 Task: Design a Vector Pattern for a Sci-Fi Comic Book Cover.
Action: Mouse moved to (123, 103)
Screenshot: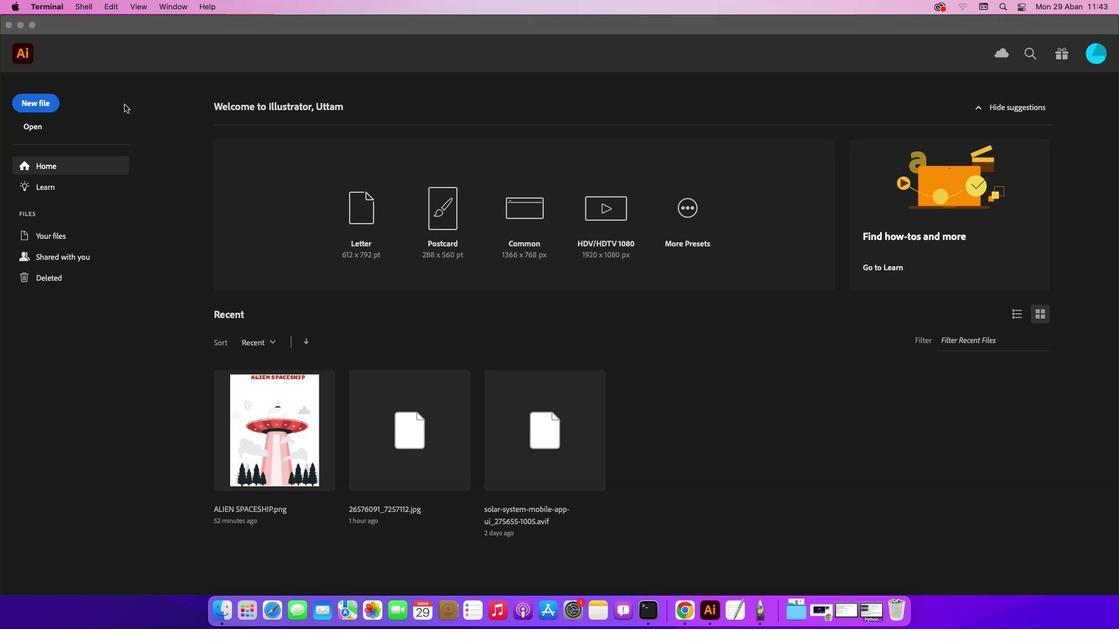 
Action: Mouse pressed left at (123, 103)
Screenshot: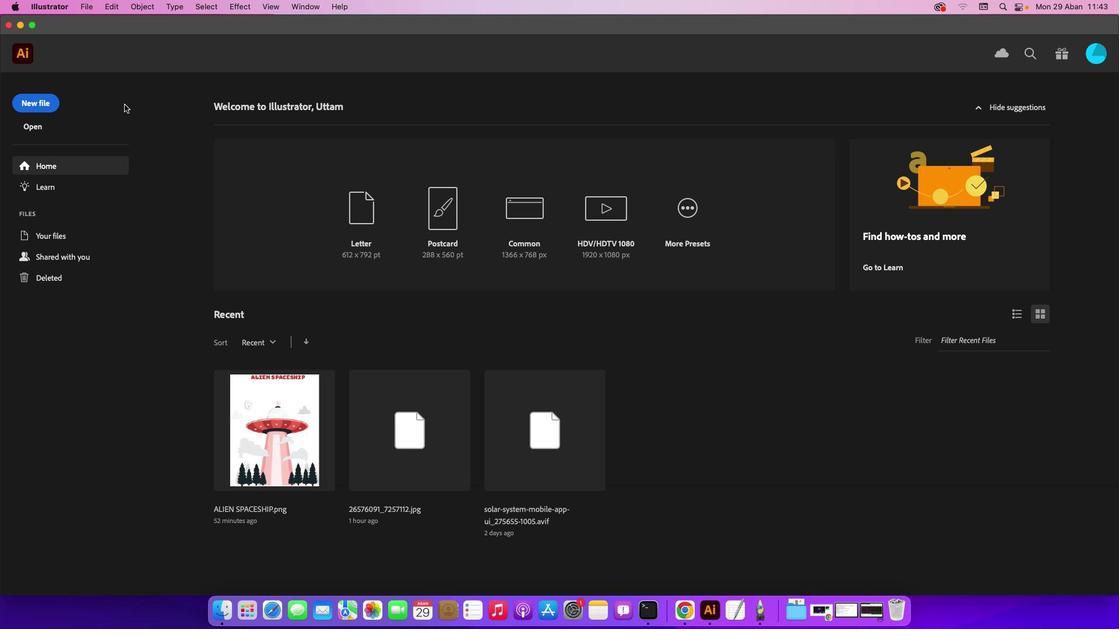 
Action: Mouse moved to (37, 107)
Screenshot: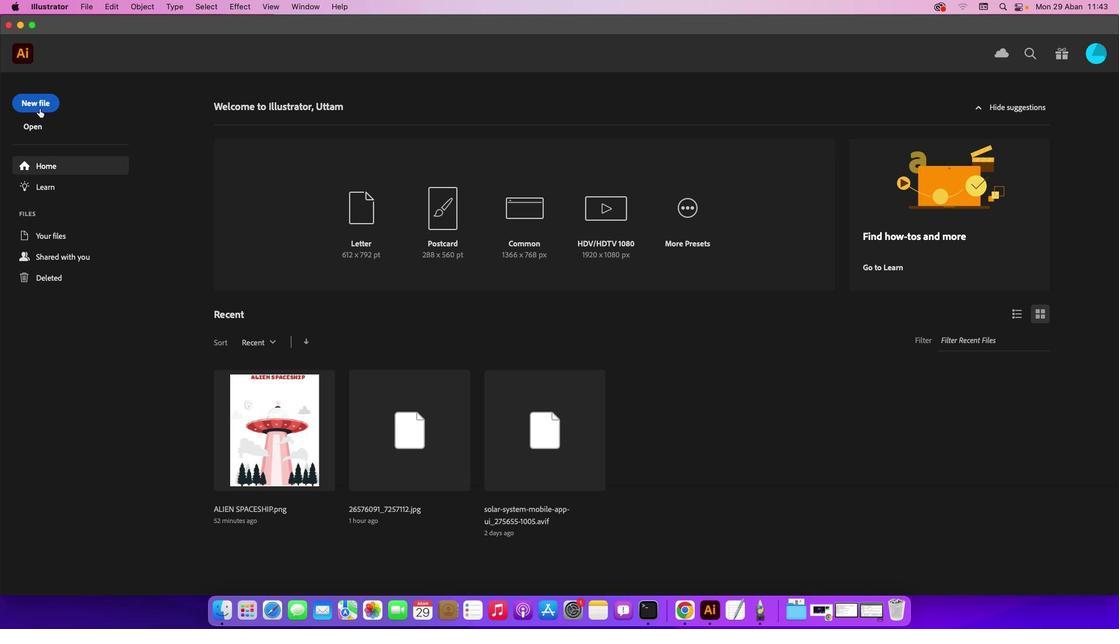 
Action: Mouse pressed left at (37, 107)
Screenshot: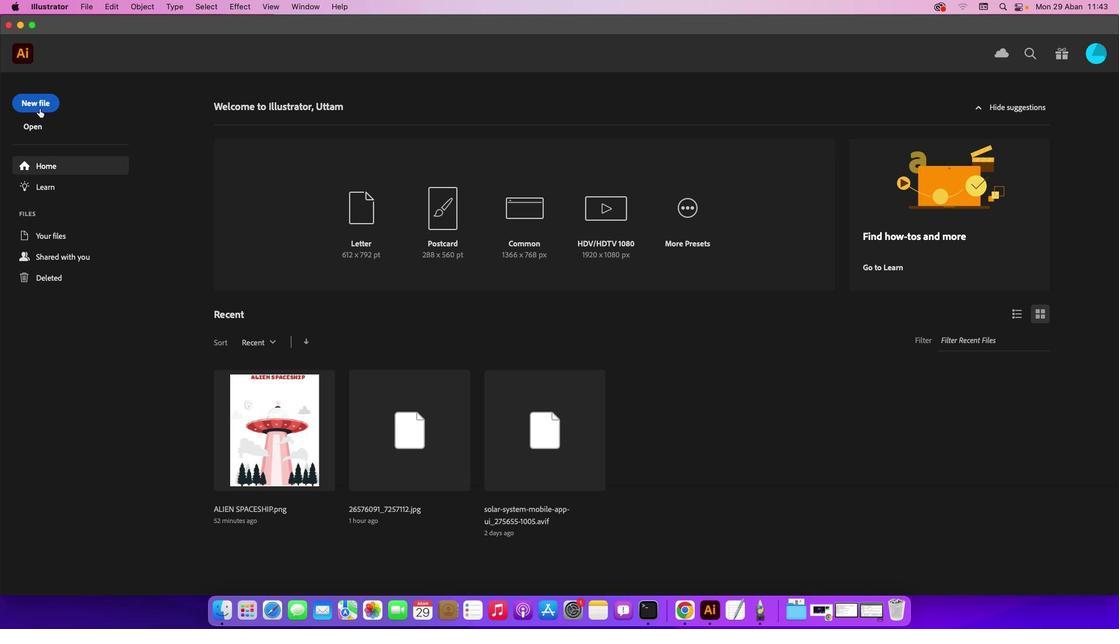 
Action: Mouse moved to (391, 113)
Screenshot: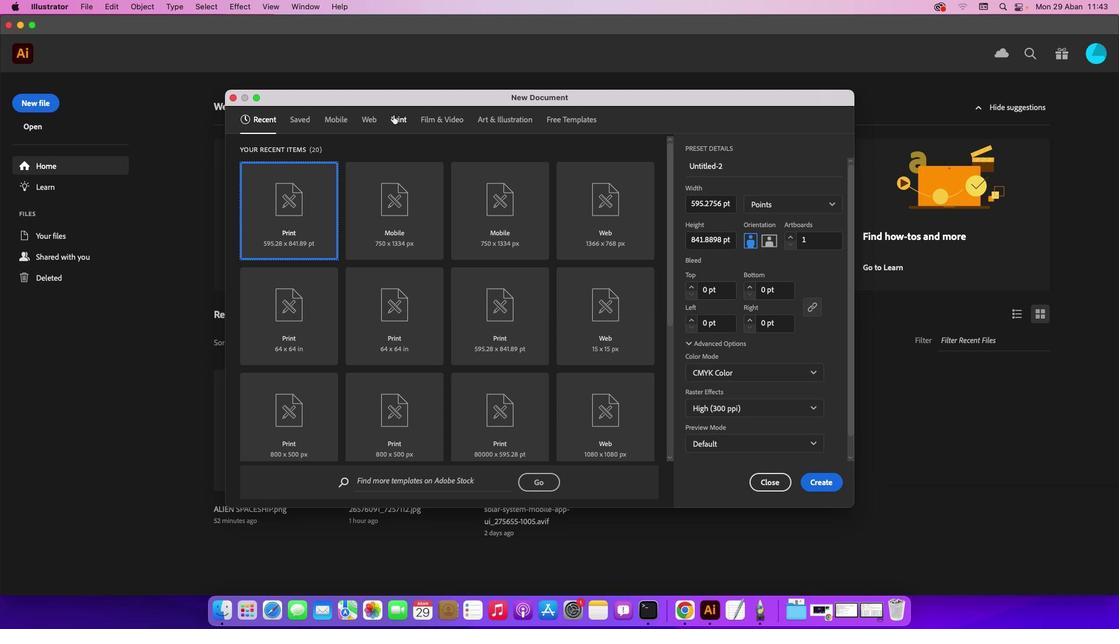 
Action: Mouse pressed left at (391, 113)
Screenshot: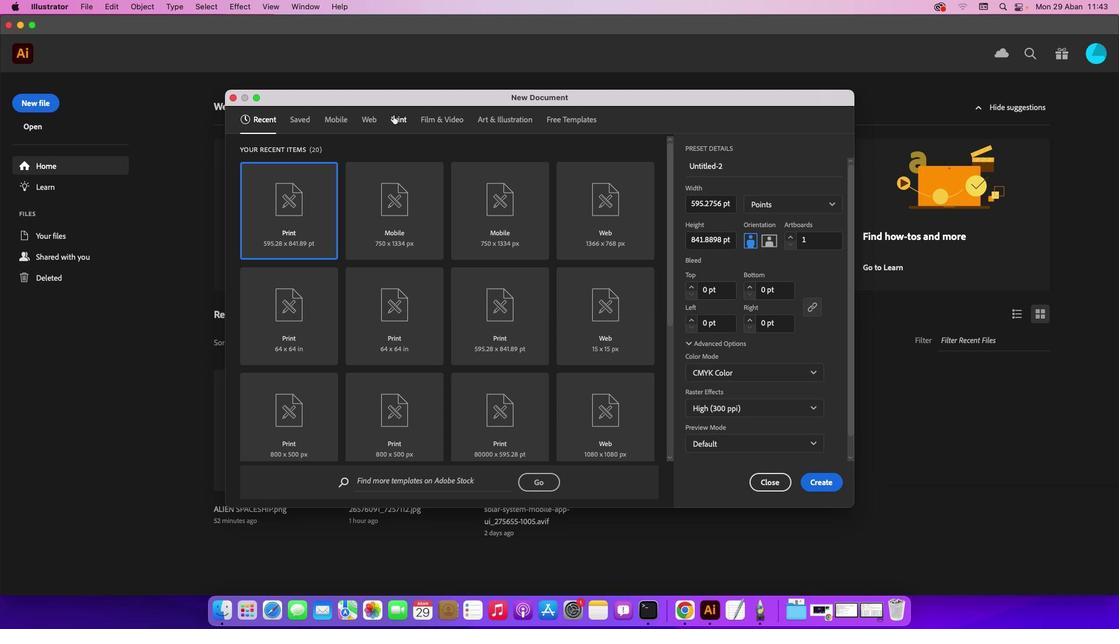 
Action: Mouse moved to (378, 236)
Screenshot: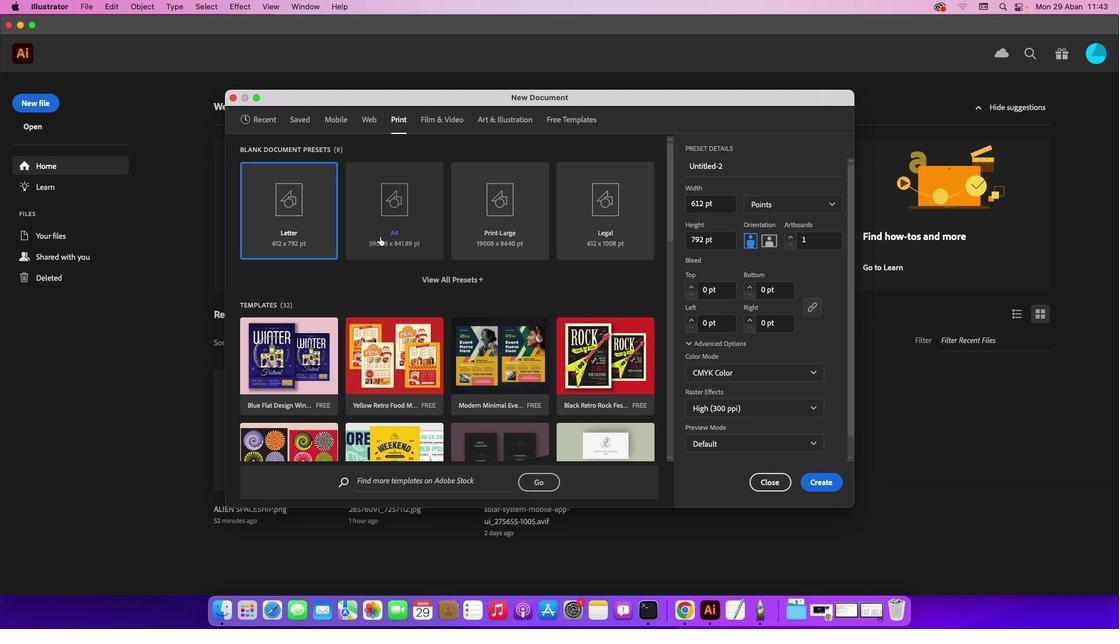 
Action: Mouse pressed left at (378, 236)
Screenshot: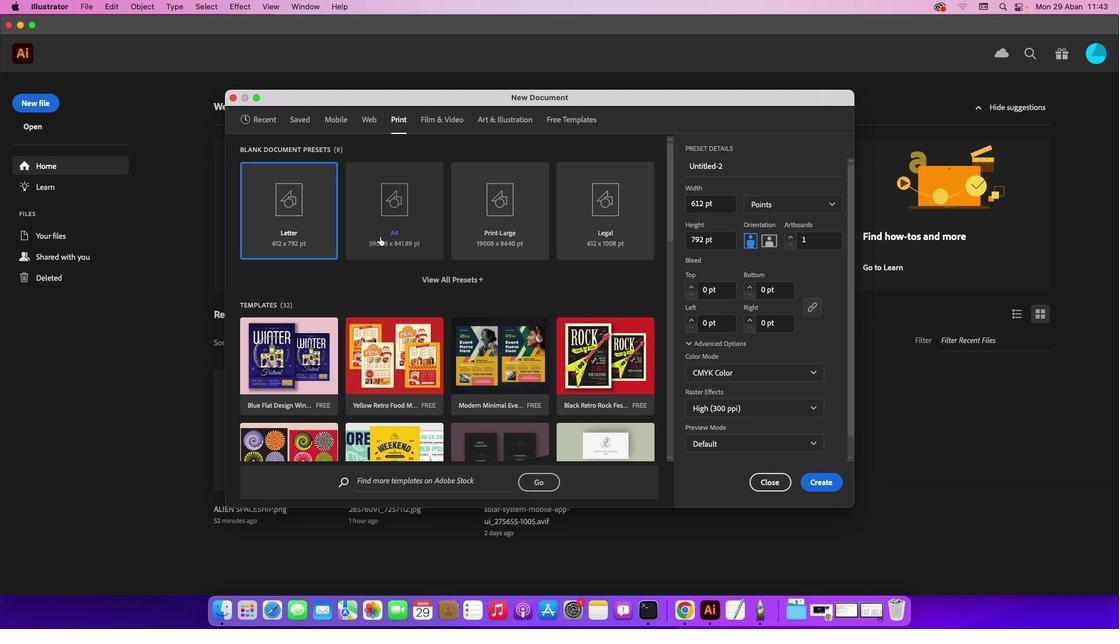 
Action: Mouse moved to (825, 474)
Screenshot: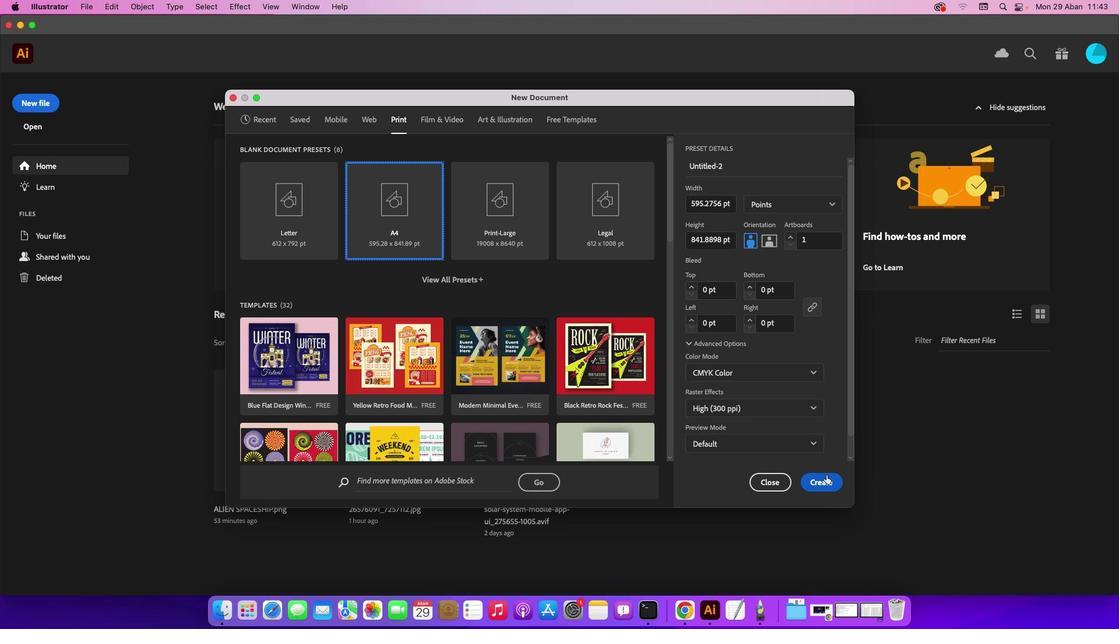 
Action: Mouse pressed left at (825, 474)
Screenshot: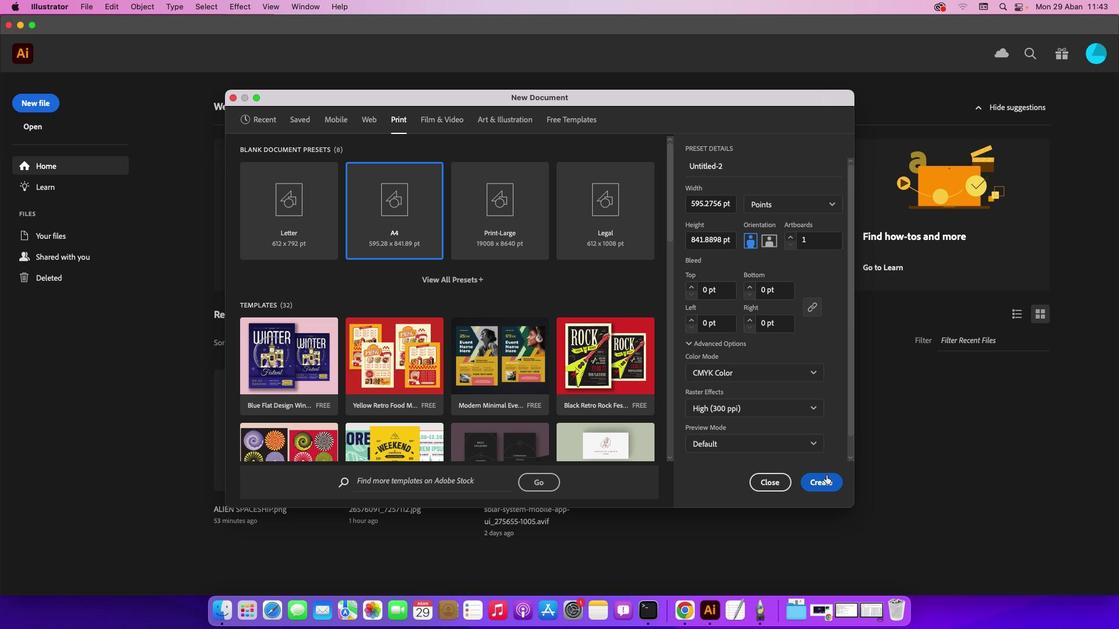 
Action: Mouse moved to (86, 12)
Screenshot: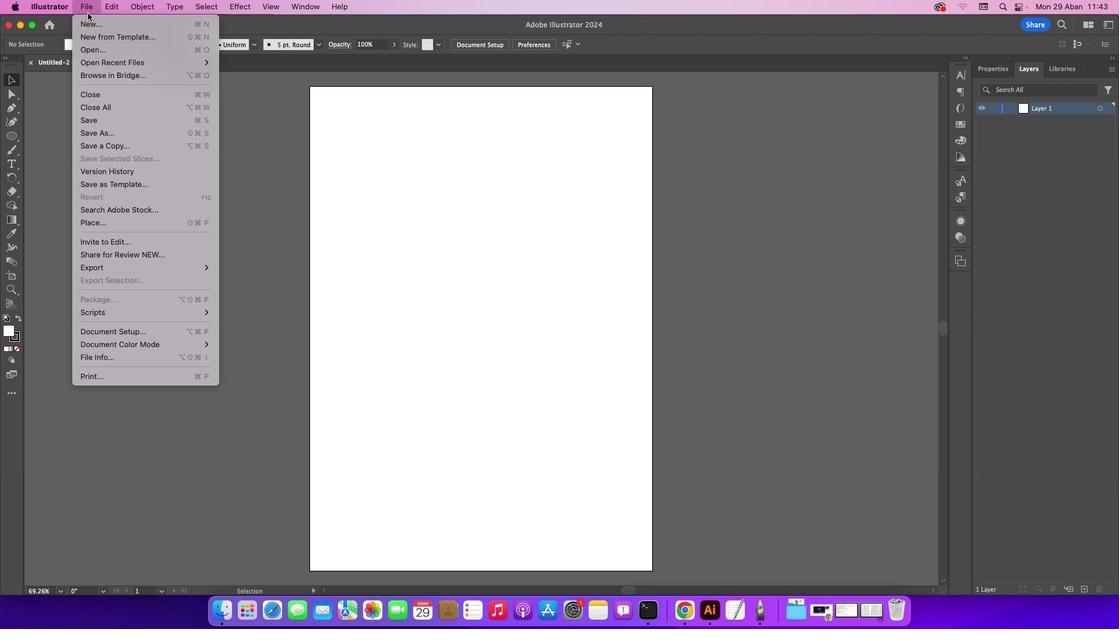
Action: Mouse pressed left at (86, 12)
Screenshot: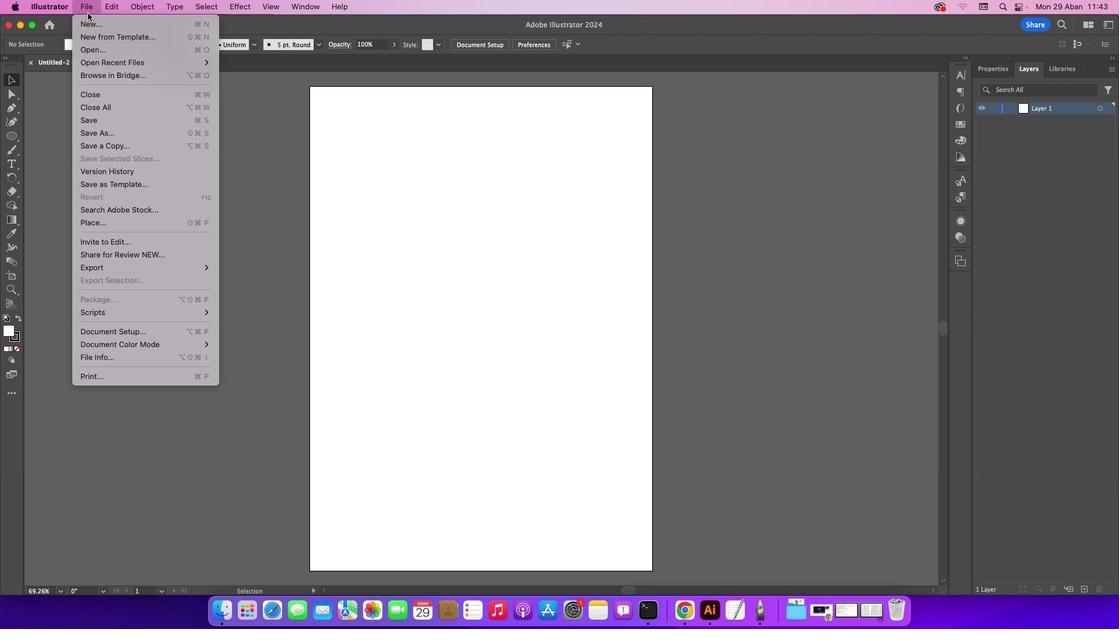 
Action: Mouse moved to (95, 53)
Screenshot: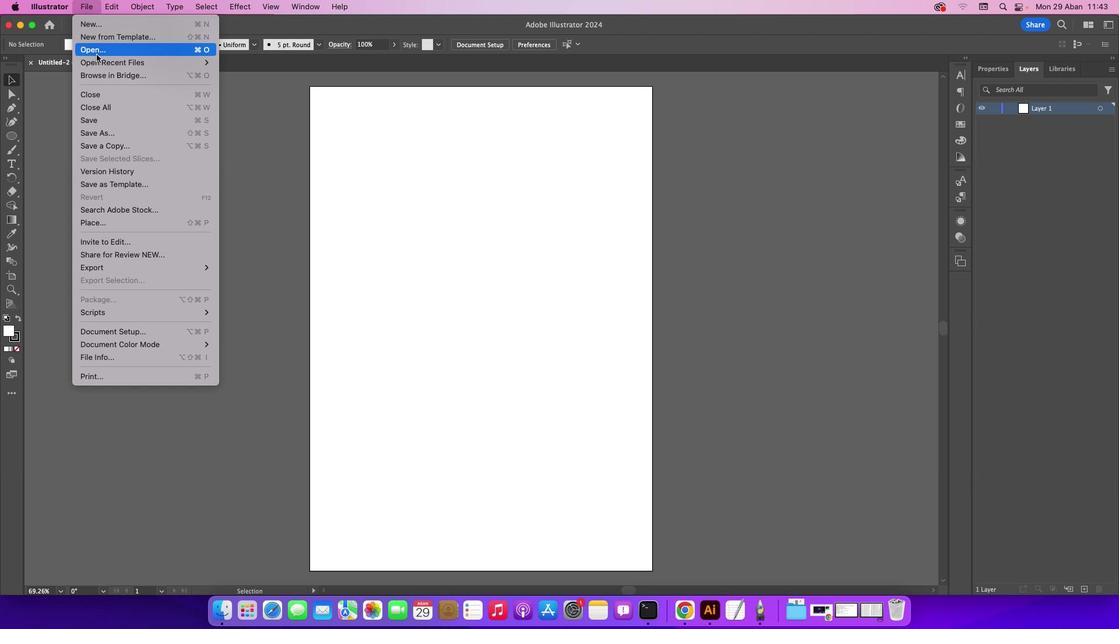 
Action: Mouse pressed left at (95, 53)
Screenshot: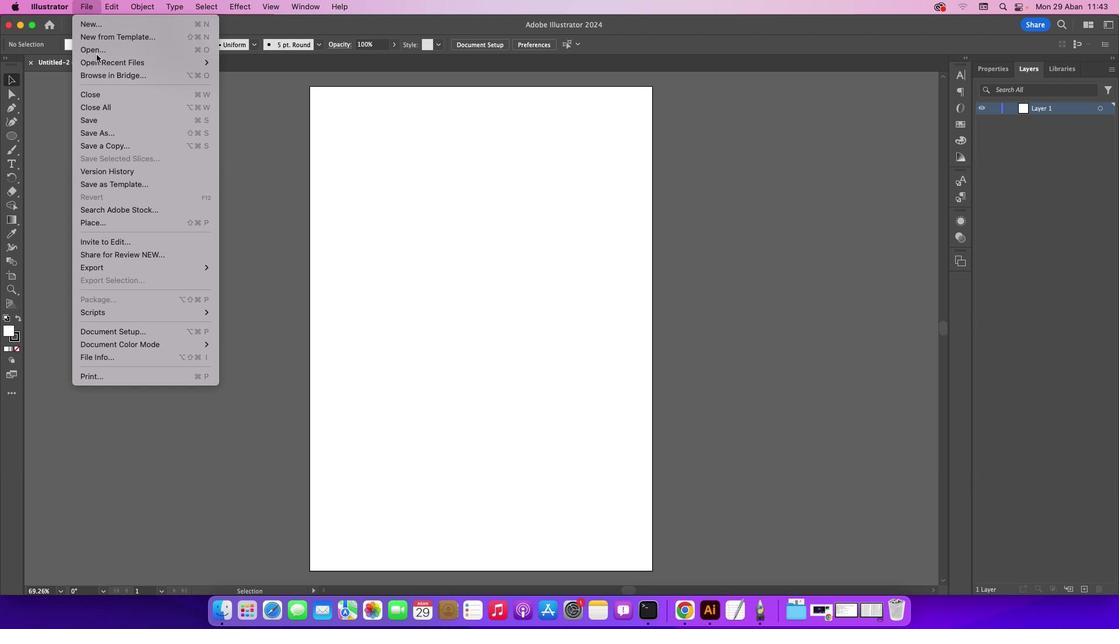 
Action: Mouse moved to (444, 159)
Screenshot: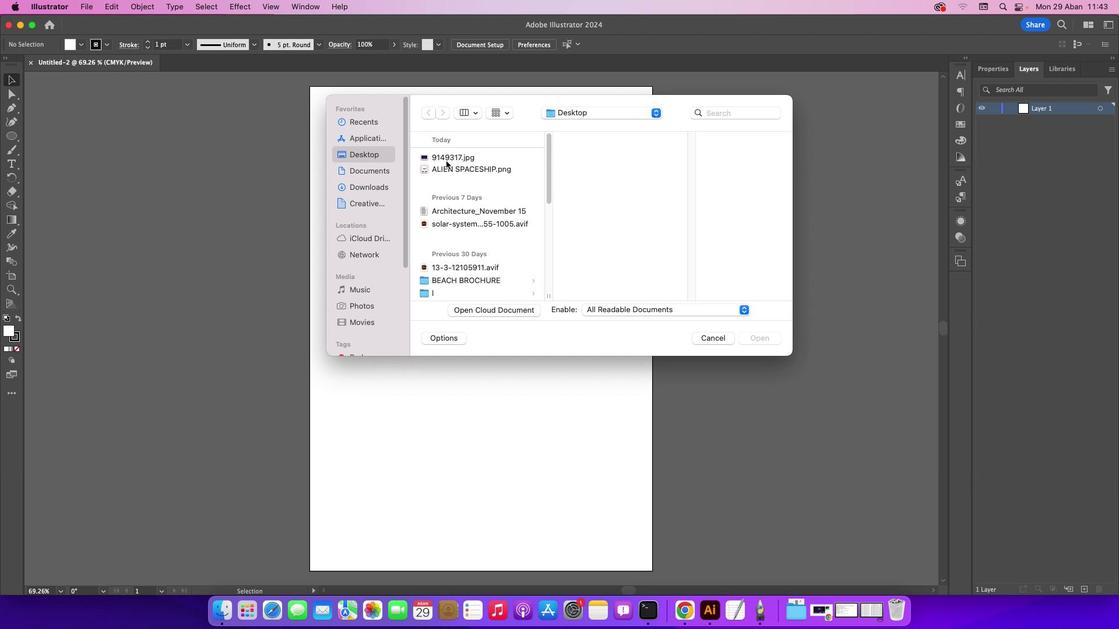 
Action: Mouse pressed left at (444, 159)
Screenshot: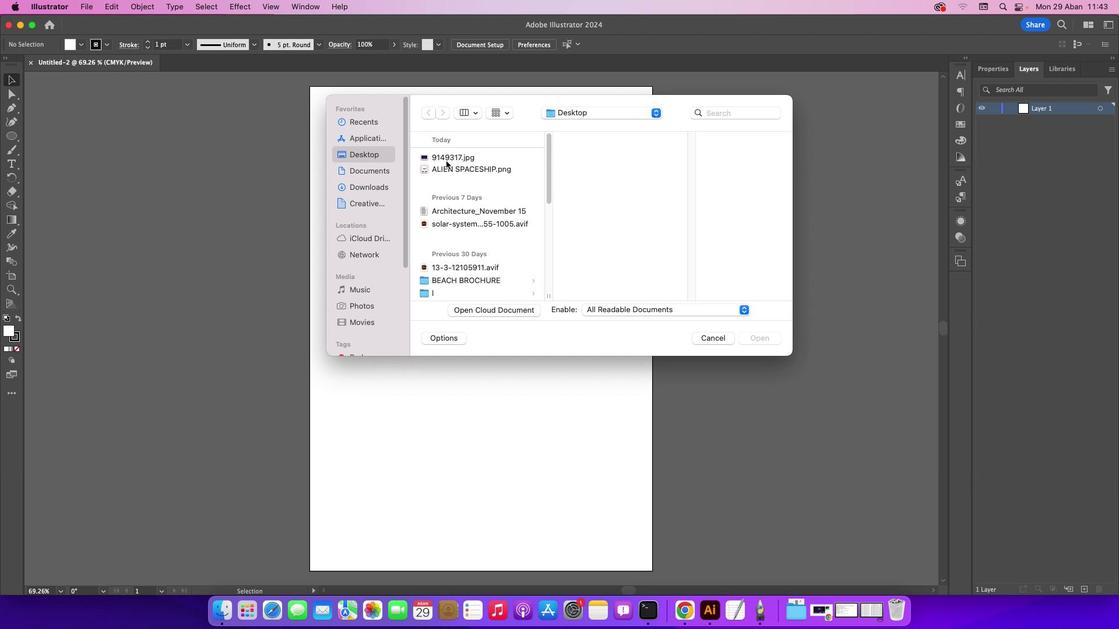 
Action: Mouse moved to (754, 340)
Screenshot: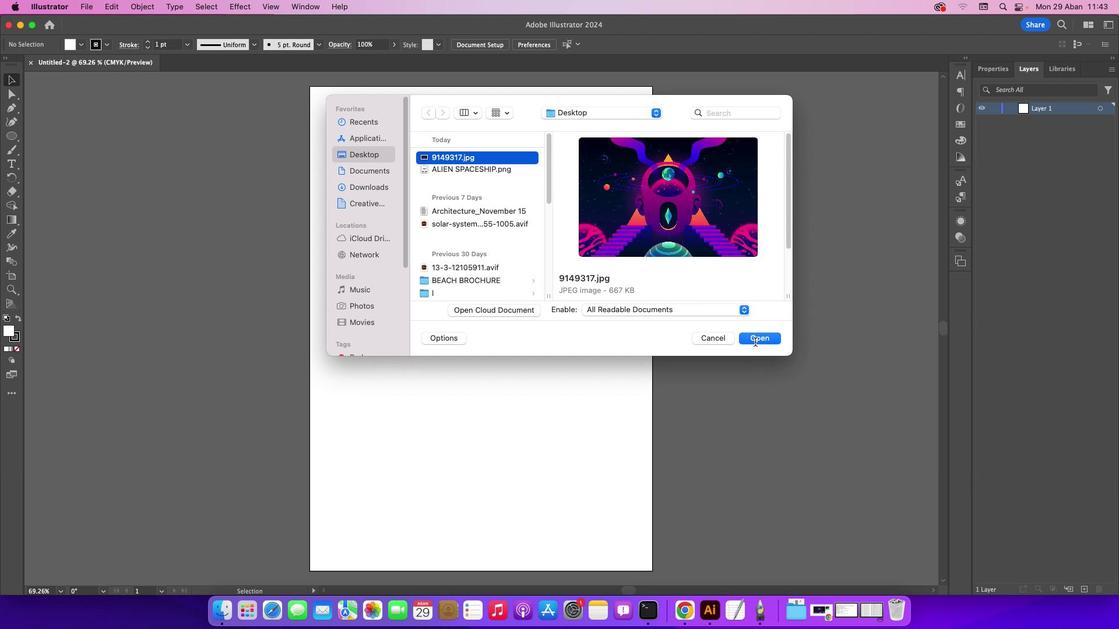 
Action: Mouse pressed left at (754, 340)
Screenshot: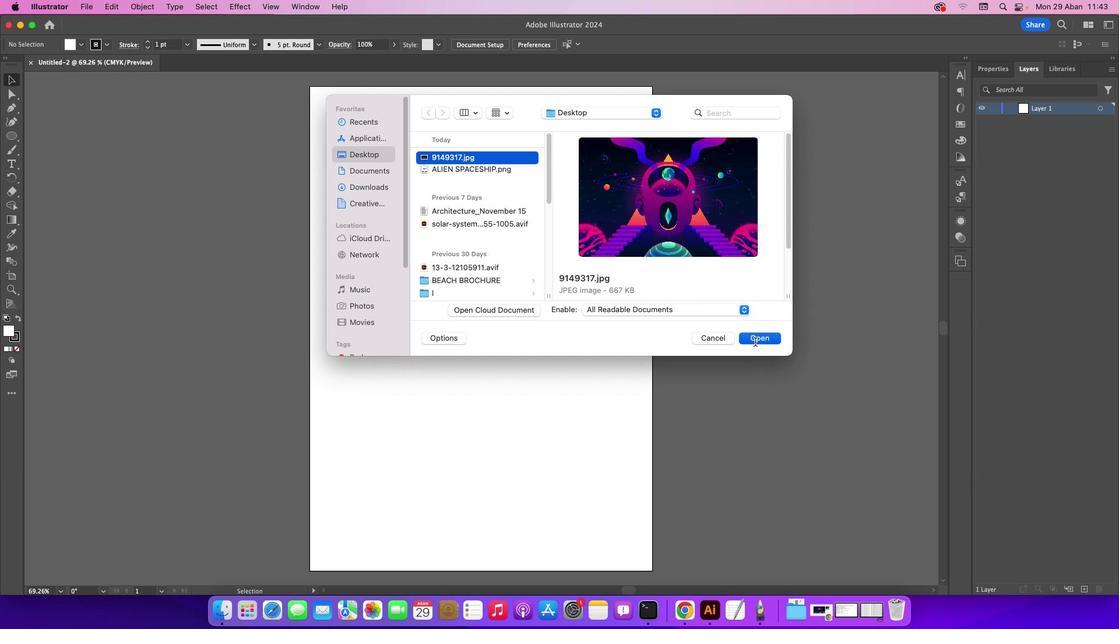 
Action: Mouse moved to (681, 307)
Screenshot: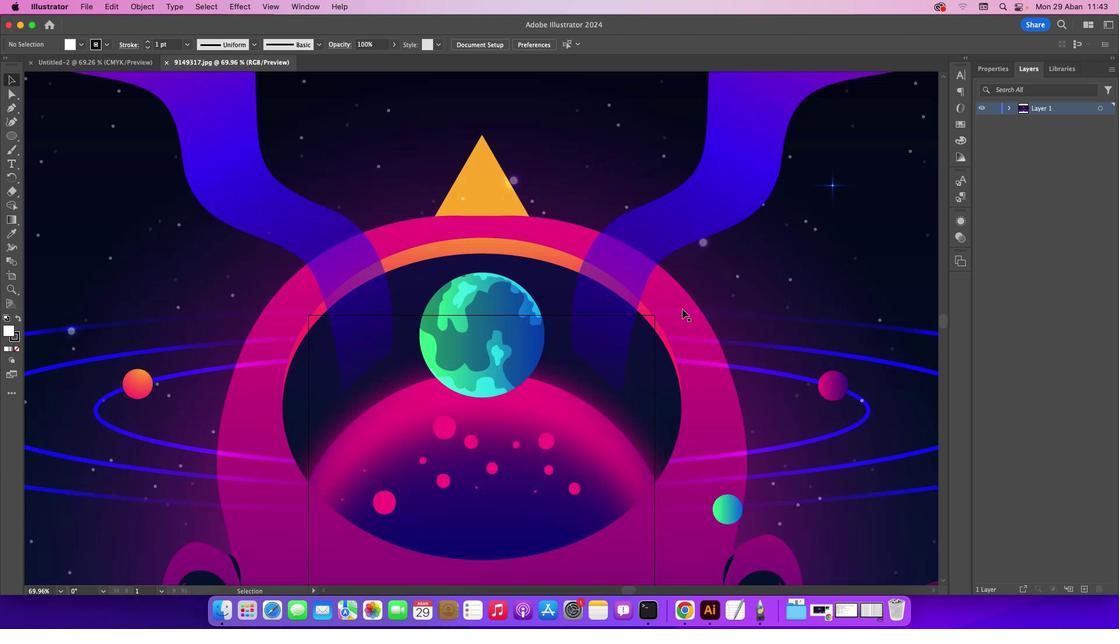 
Action: Mouse scrolled (681, 307) with delta (0, 0)
Screenshot: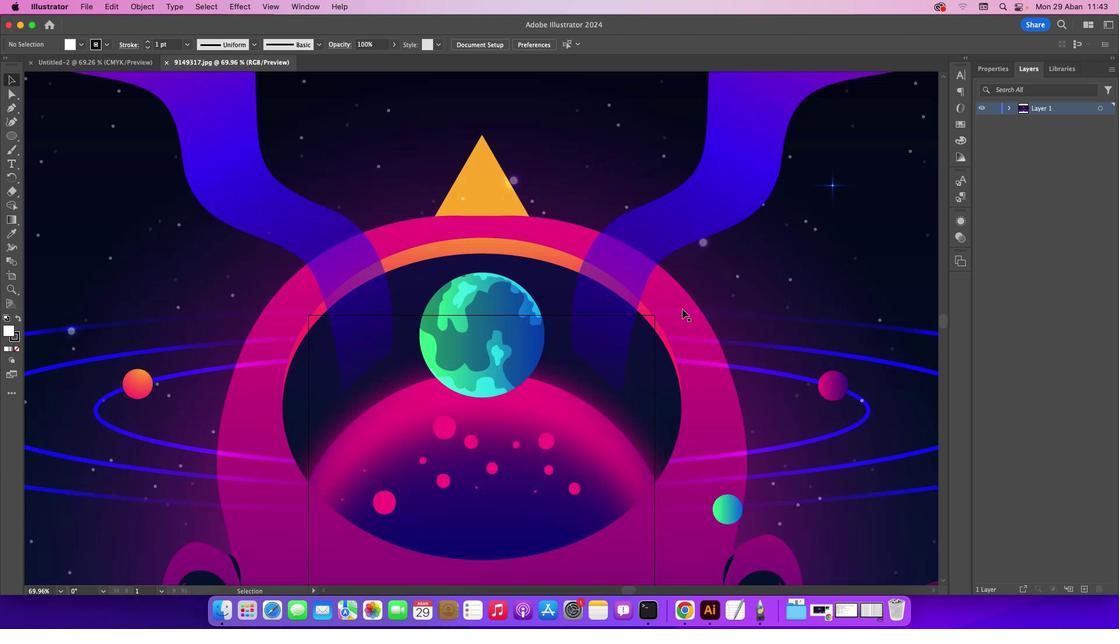 
Action: Mouse moved to (681, 307)
Screenshot: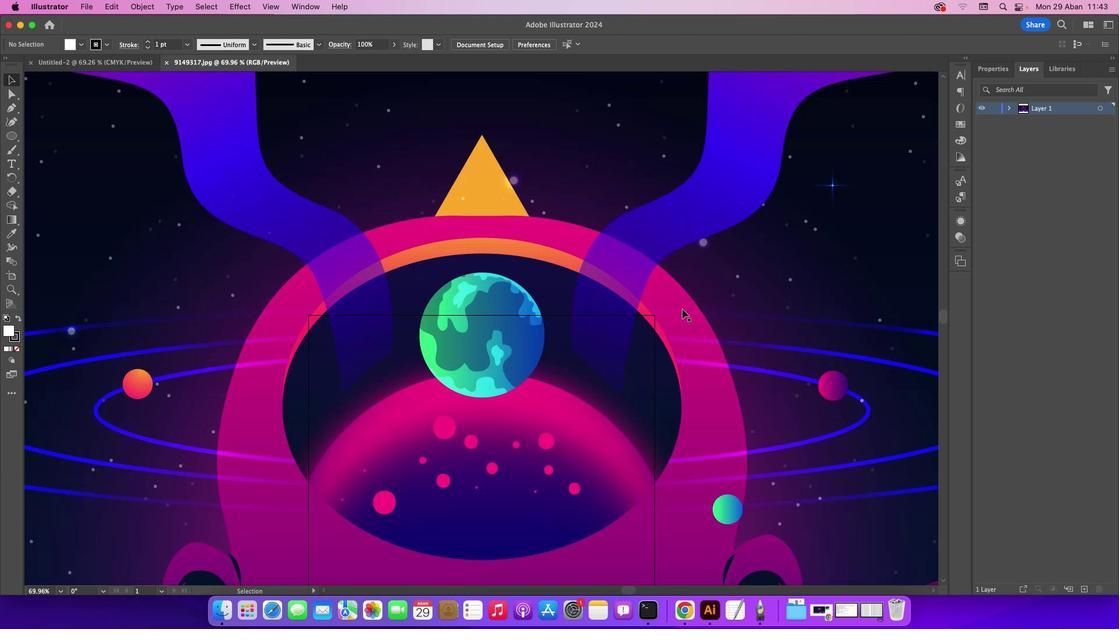 
Action: Mouse scrolled (681, 307) with delta (0, 0)
Screenshot: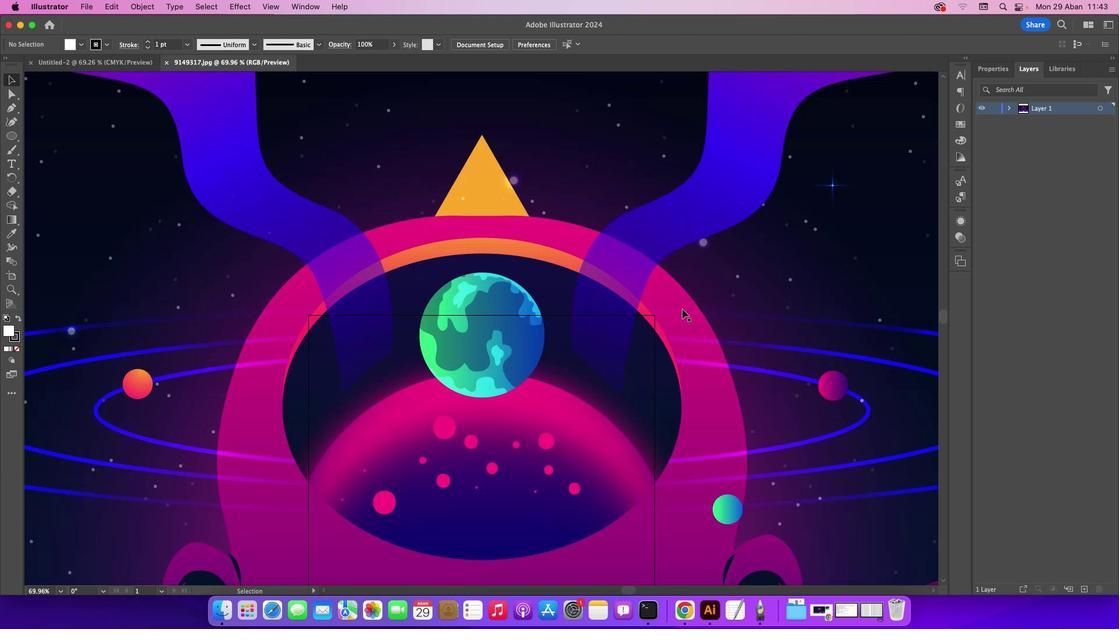 
Action: Mouse scrolled (681, 307) with delta (0, 0)
Screenshot: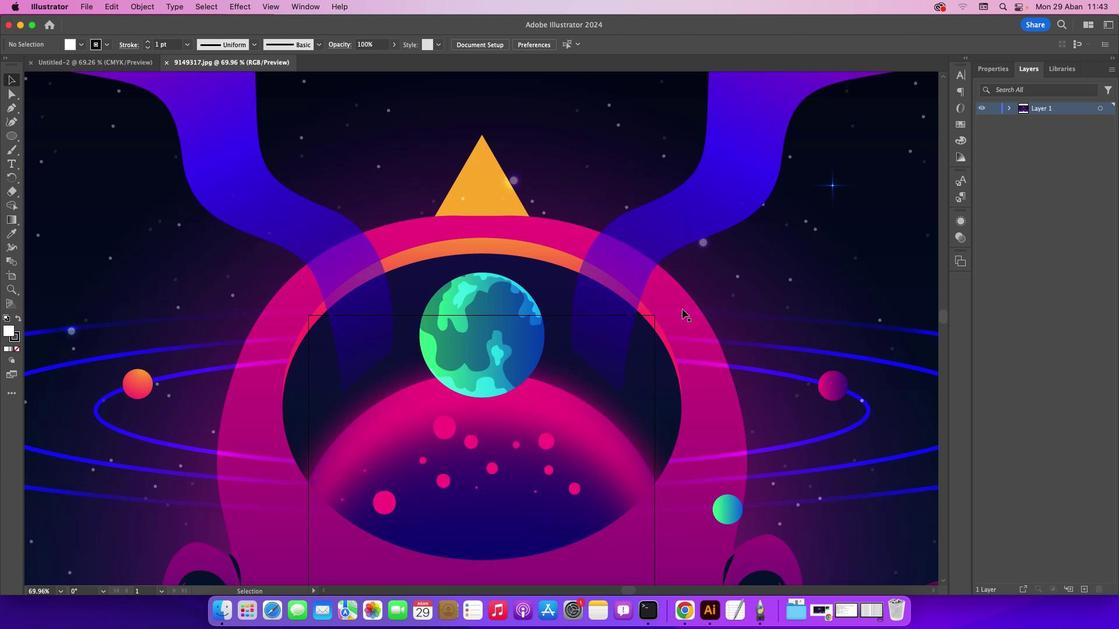 
Action: Mouse scrolled (681, 307) with delta (0, 1)
Screenshot: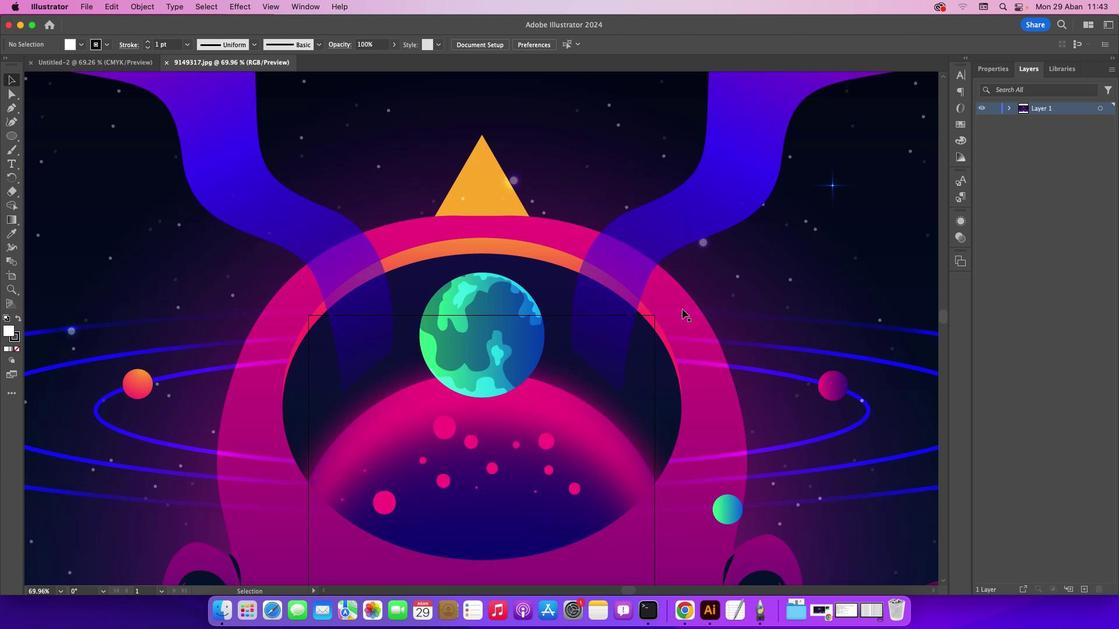 
Action: Mouse scrolled (681, 307) with delta (0, 2)
Screenshot: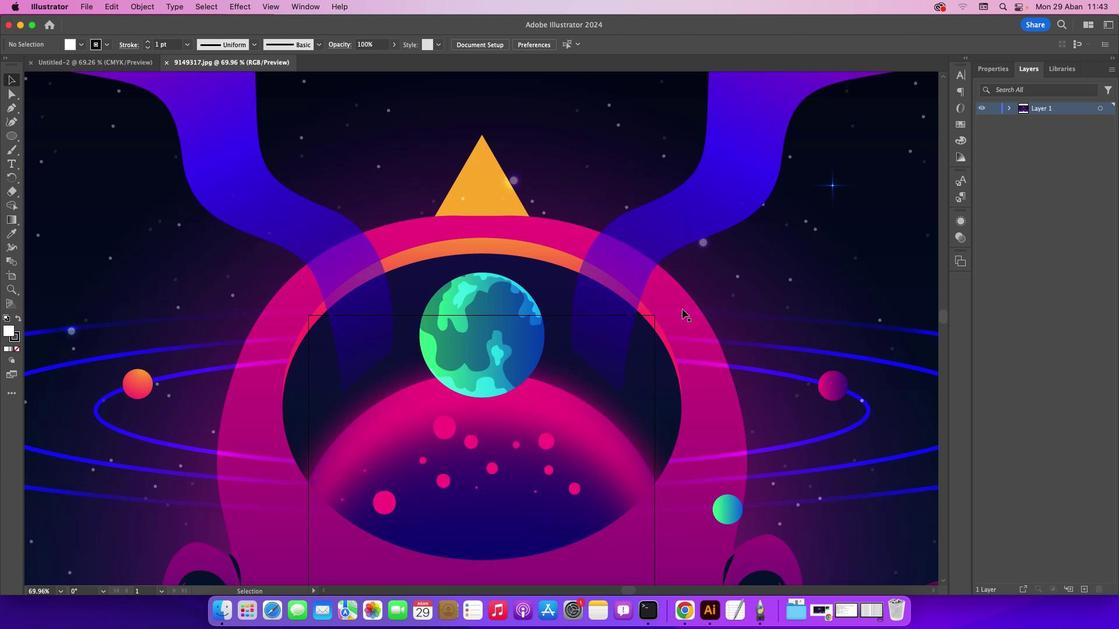 
Action: Mouse scrolled (681, 307) with delta (0, 0)
Screenshot: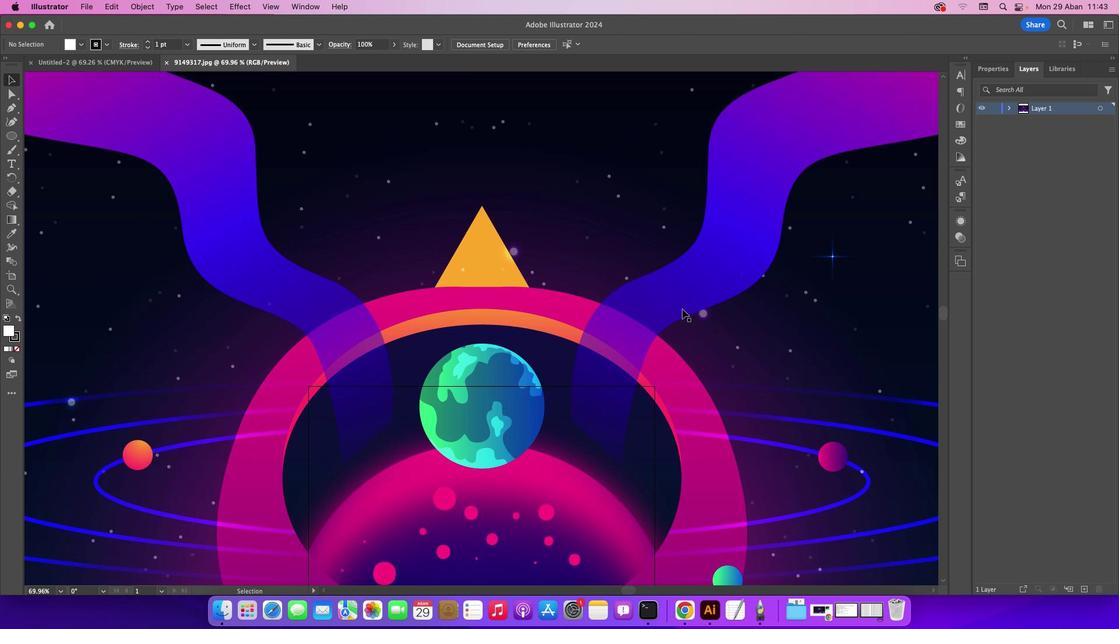 
Action: Mouse scrolled (681, 307) with delta (0, 0)
Screenshot: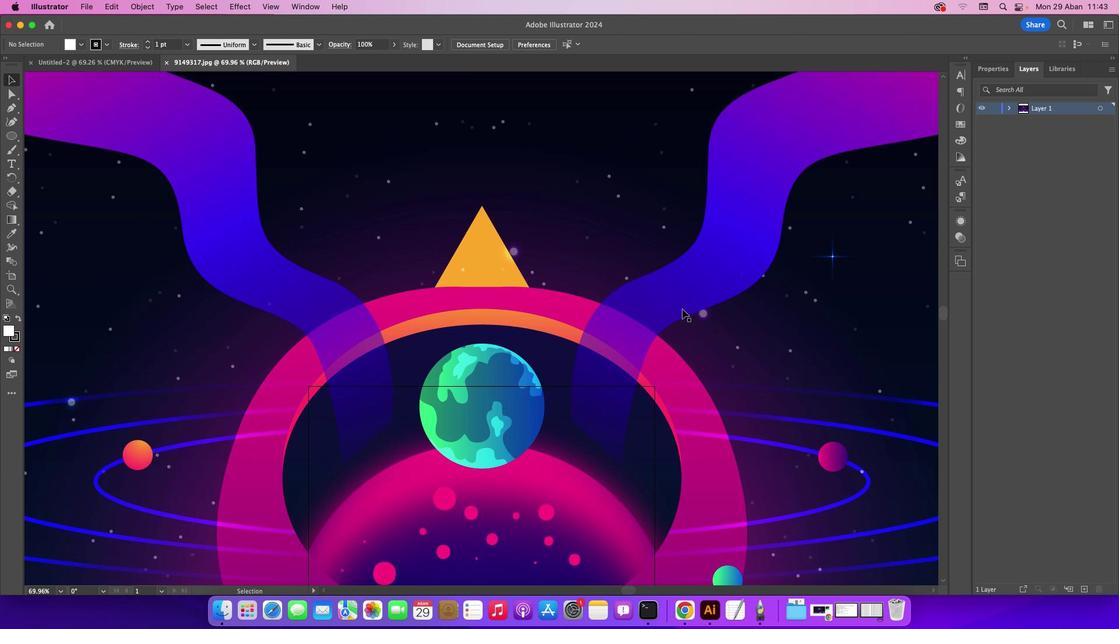 
Action: Mouse scrolled (681, 307) with delta (0, 0)
Screenshot: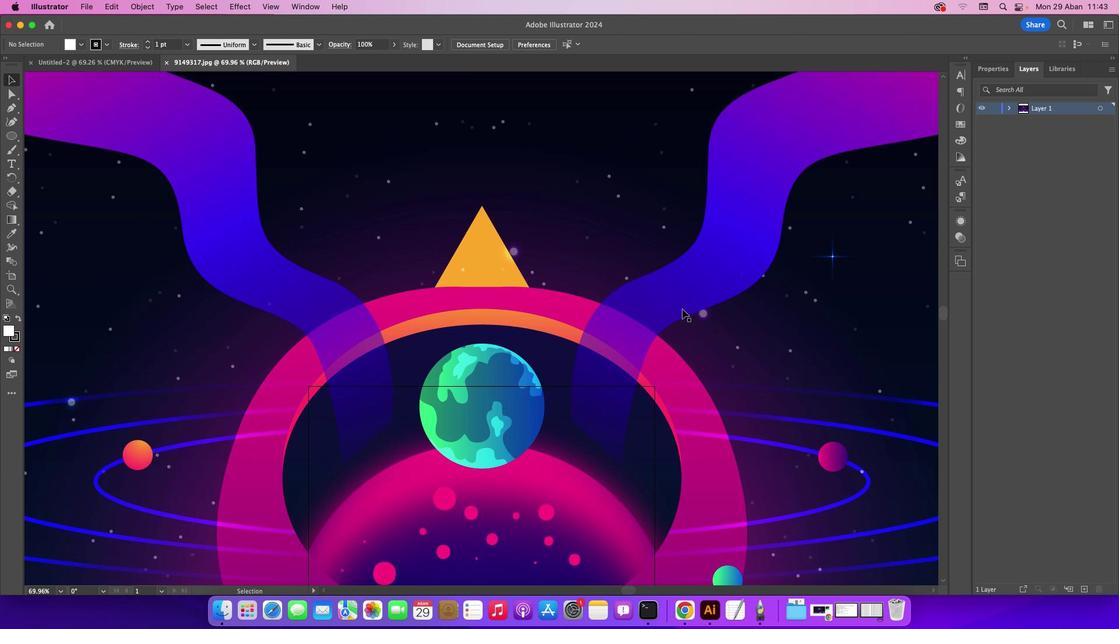 
Action: Mouse scrolled (681, 307) with delta (0, -1)
Screenshot: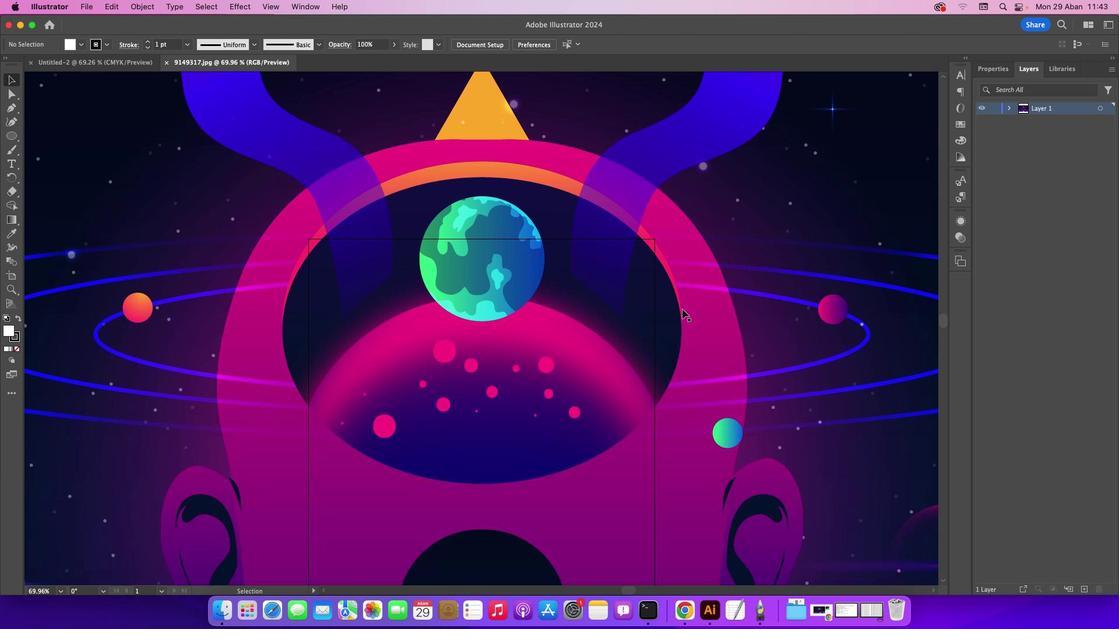 
Action: Mouse scrolled (681, 307) with delta (0, -1)
Screenshot: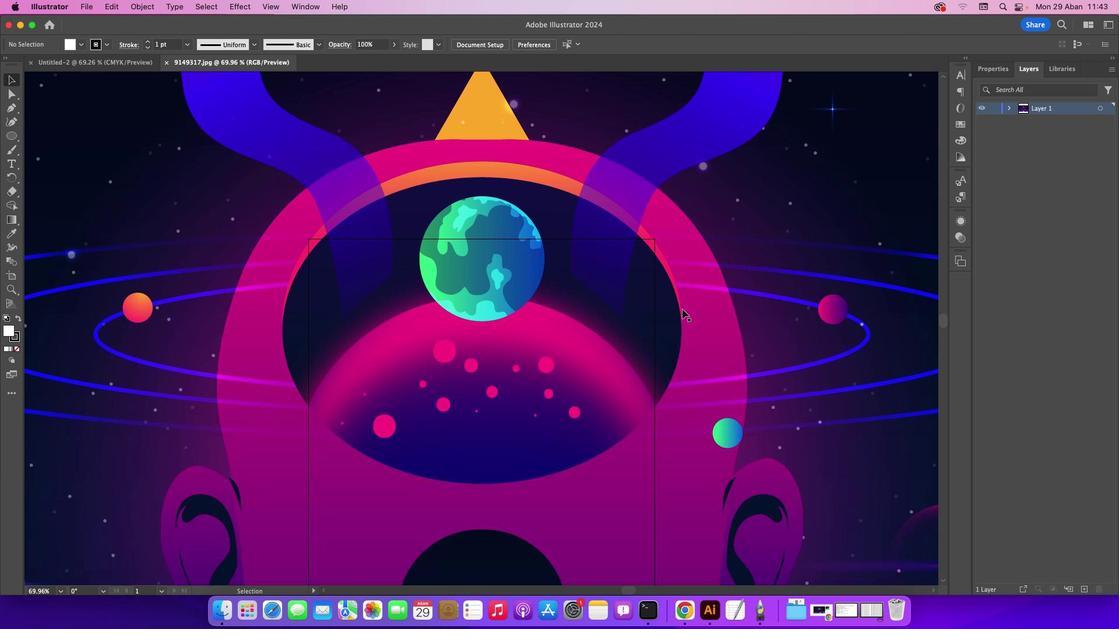 
Action: Mouse scrolled (681, 307) with delta (0, -2)
Screenshot: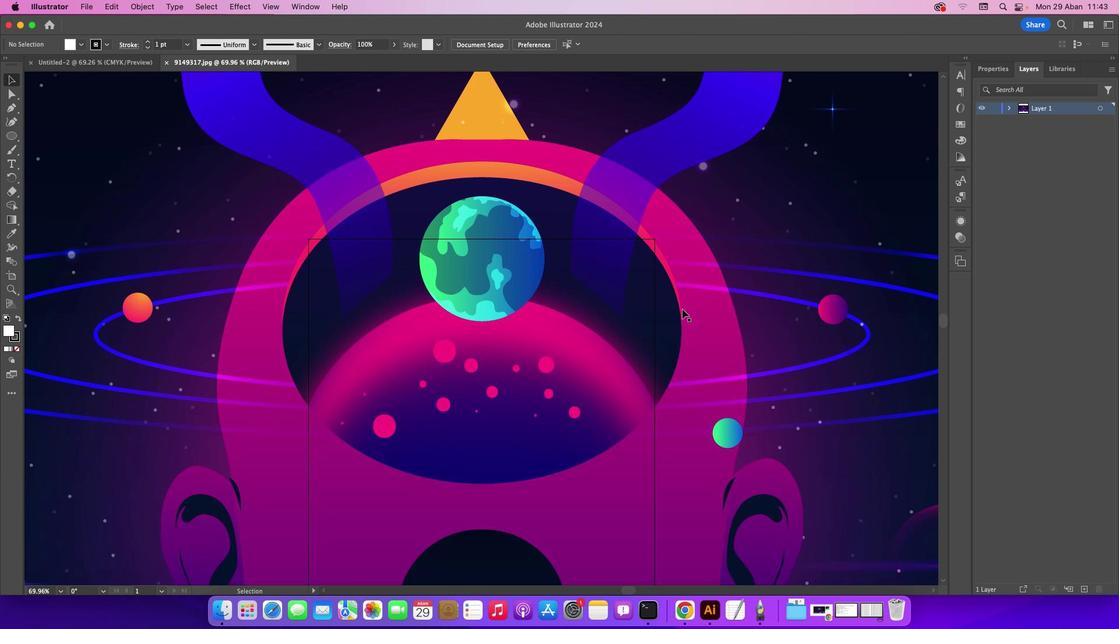 
Action: Mouse scrolled (681, 307) with delta (0, -3)
Screenshot: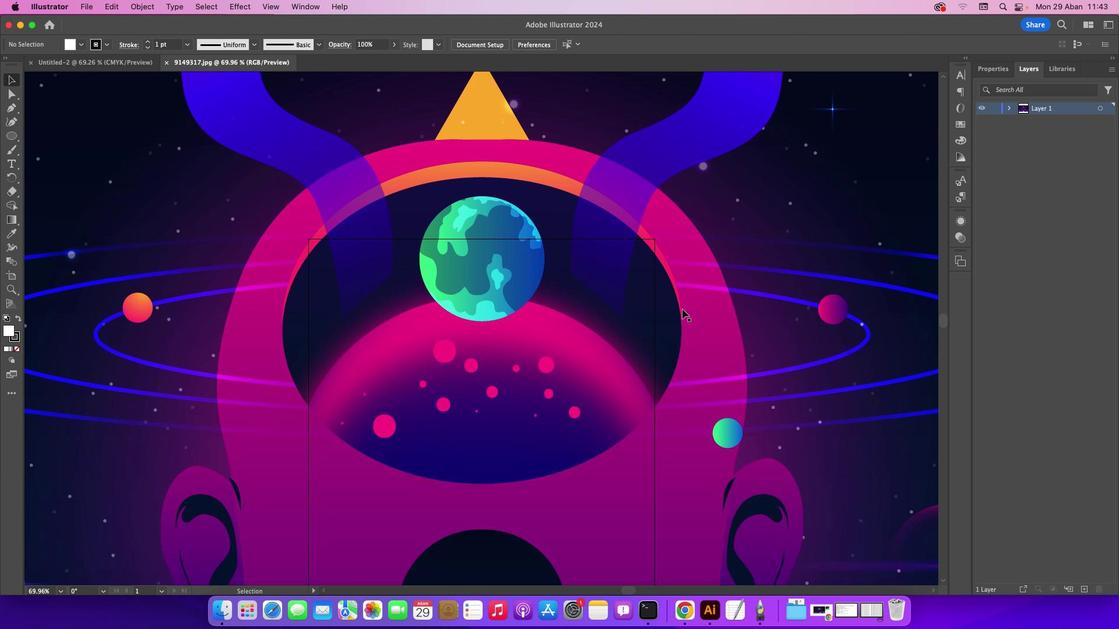 
Action: Mouse moved to (680, 308)
Screenshot: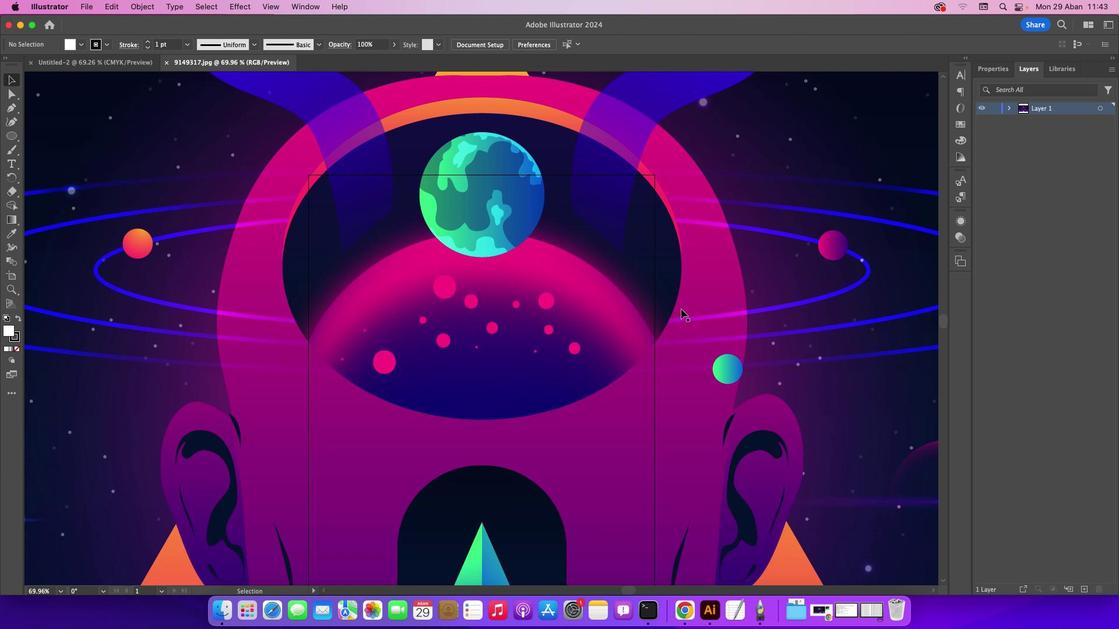 
Action: Mouse scrolled (680, 308) with delta (0, -1)
Screenshot: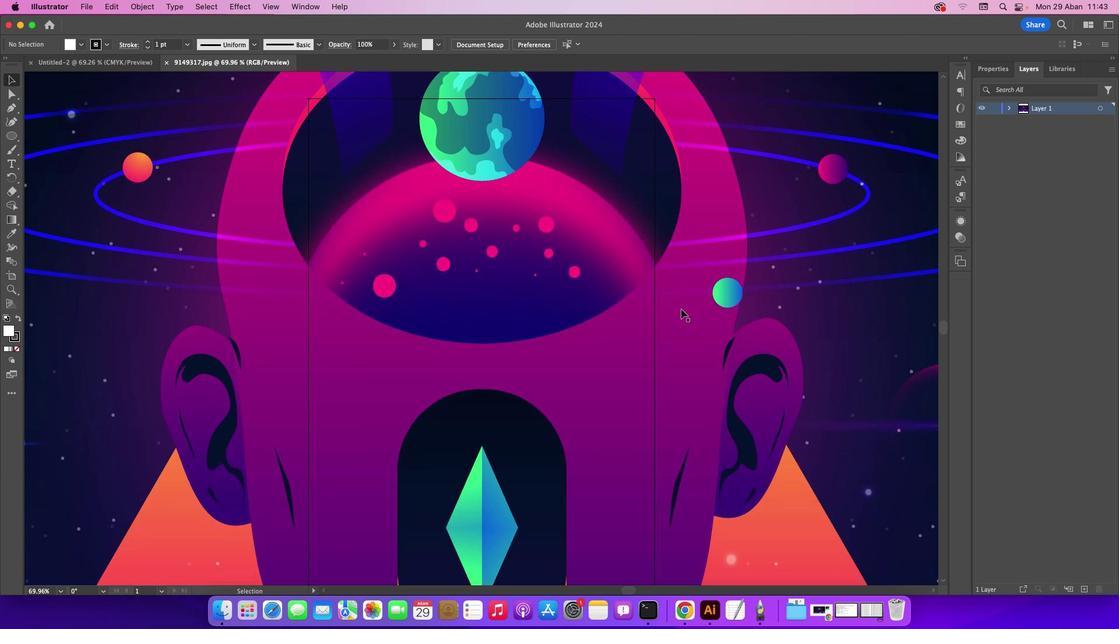 
Action: Mouse moved to (679, 308)
Screenshot: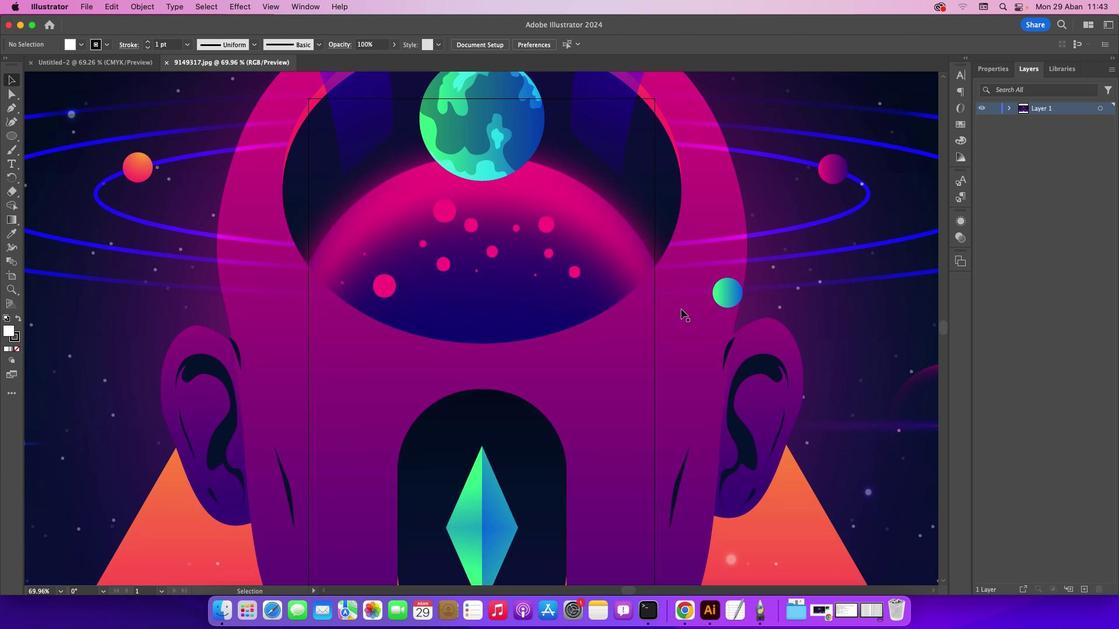 
Action: Mouse scrolled (679, 308) with delta (0, -1)
Screenshot: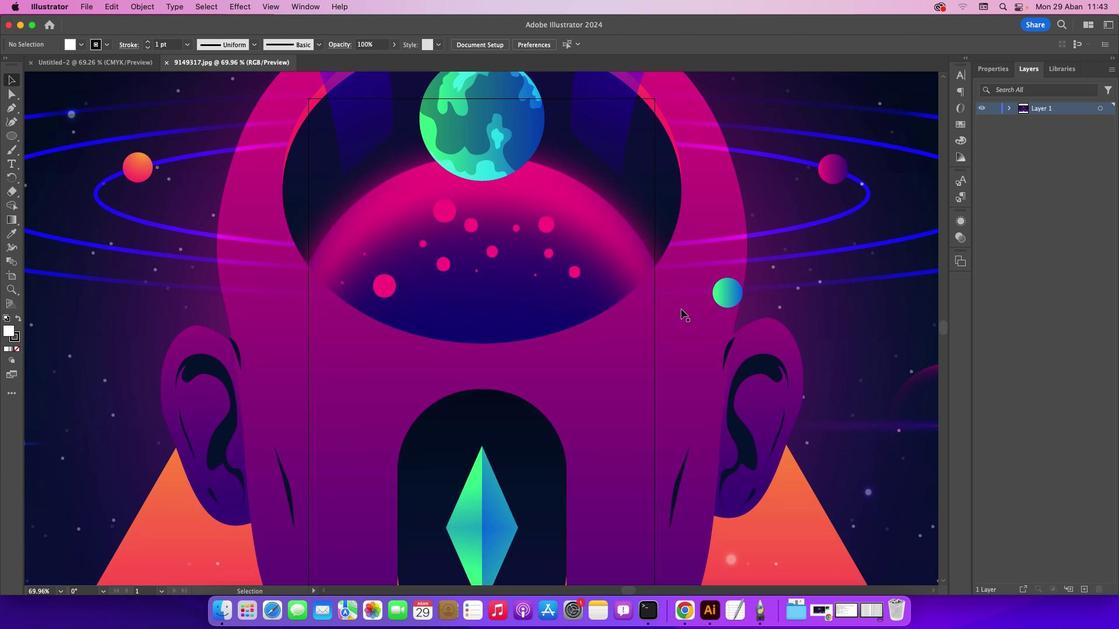 
Action: Mouse scrolled (679, 308) with delta (0, -2)
Screenshot: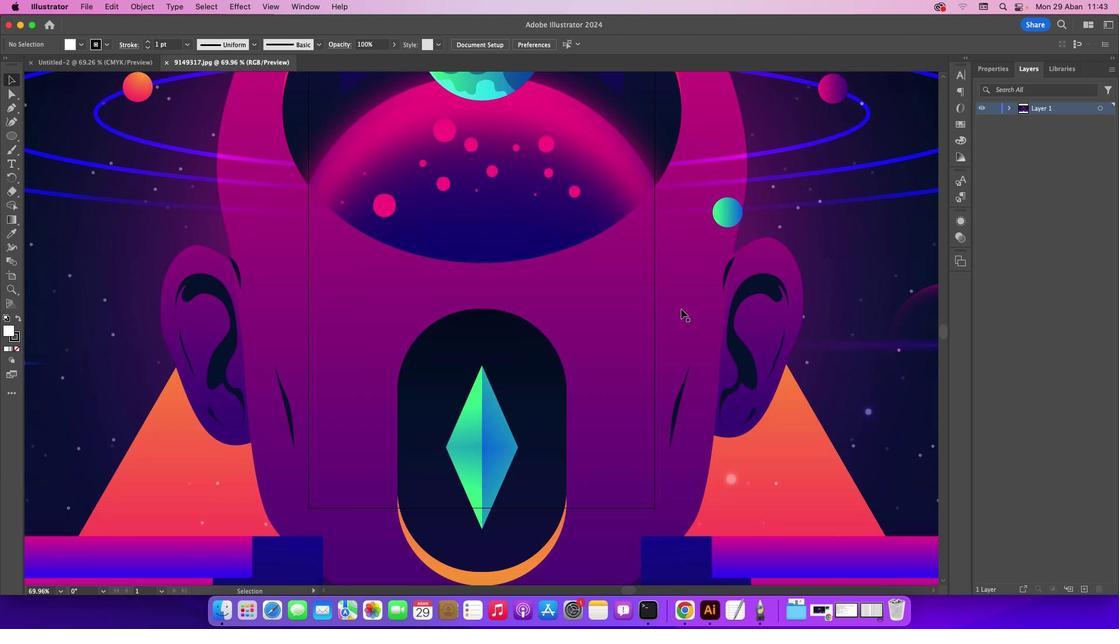 
Action: Mouse scrolled (679, 308) with delta (0, -3)
Screenshot: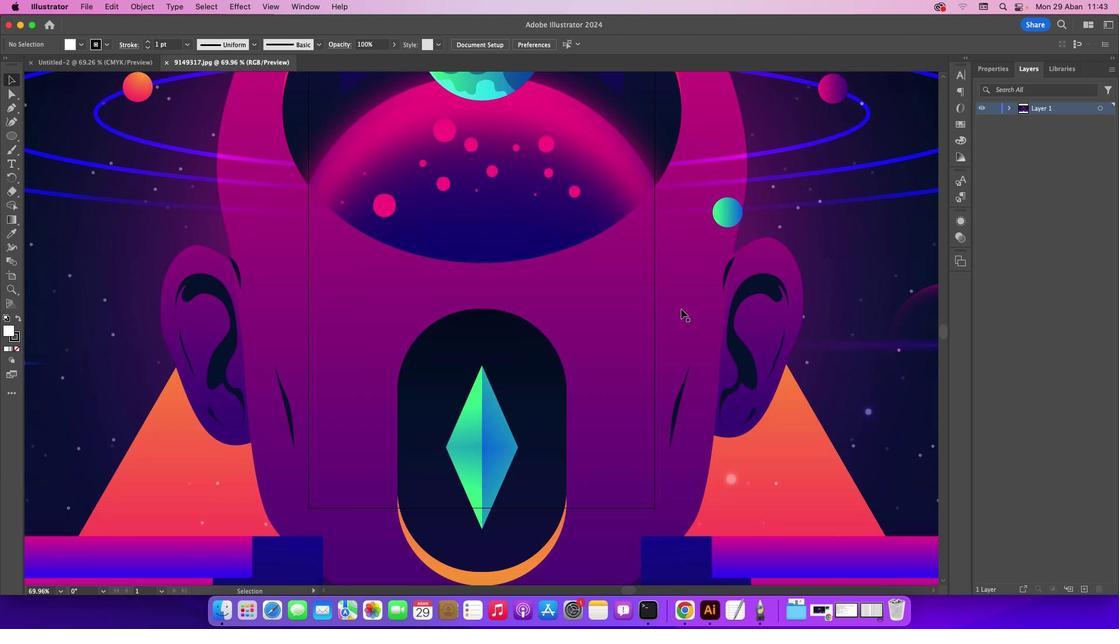 
Action: Mouse scrolled (679, 308) with delta (0, -3)
Screenshot: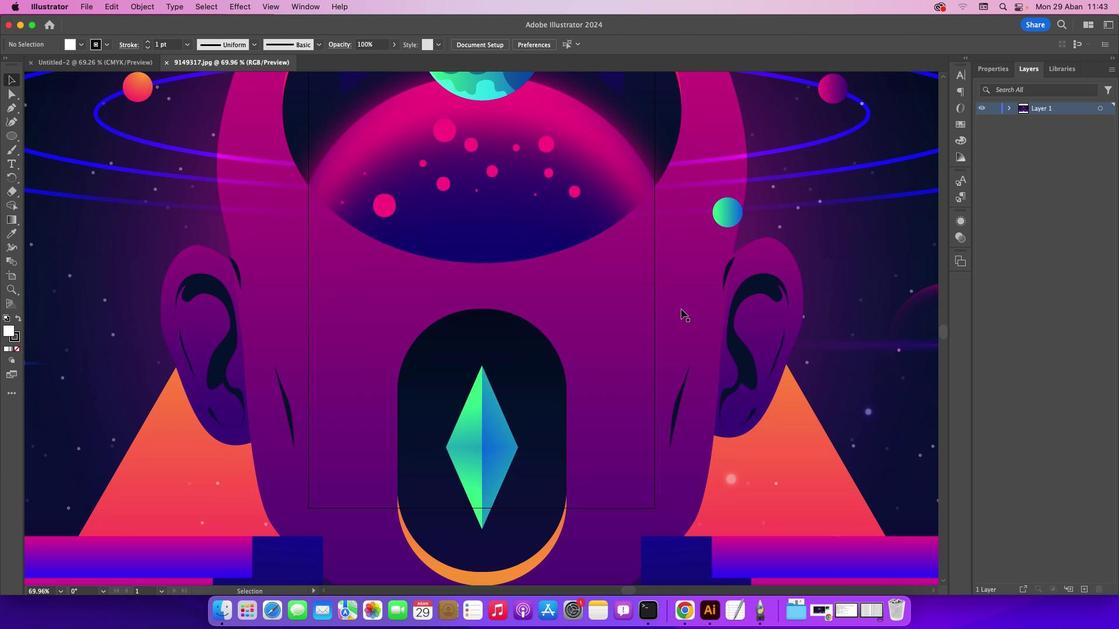 
Action: Mouse moved to (7, 102)
Screenshot: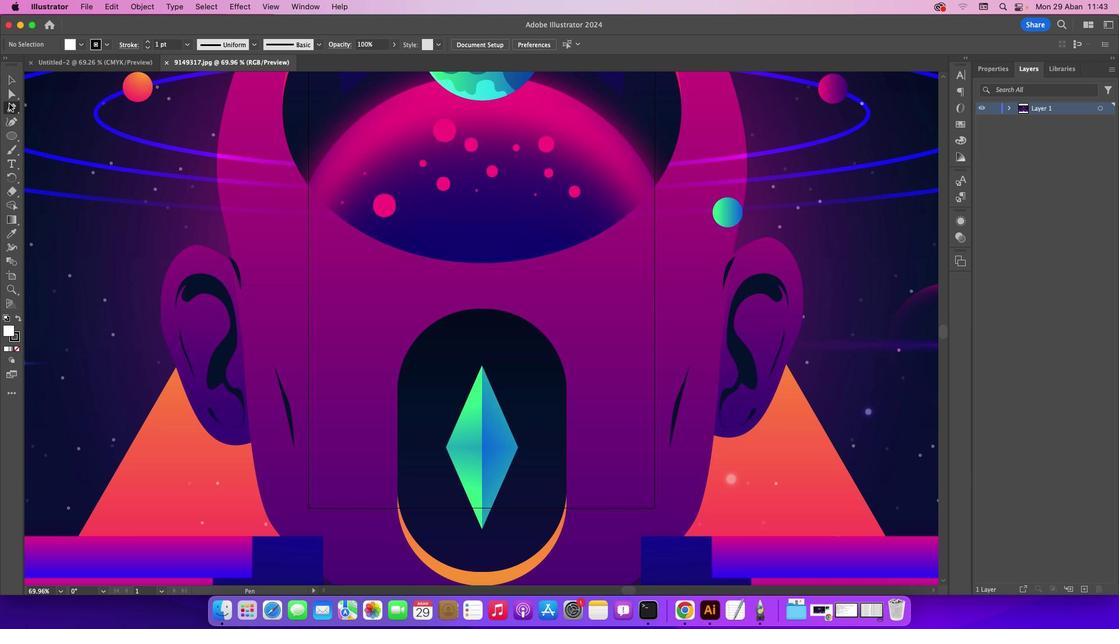 
Action: Mouse pressed left at (7, 102)
Screenshot: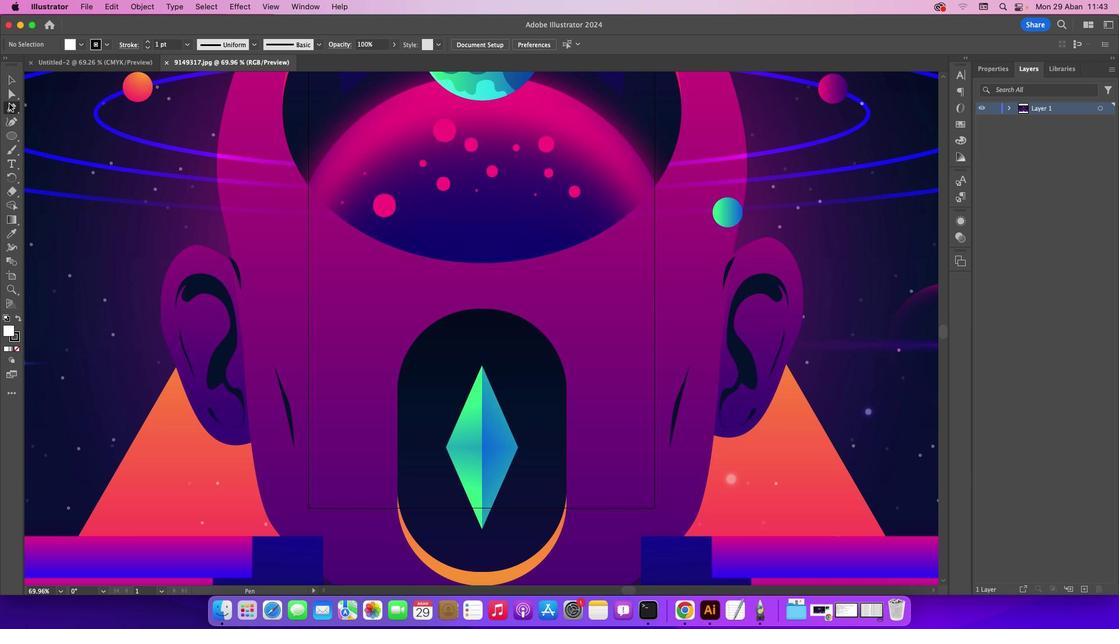 
Action: Mouse moved to (251, 230)
Screenshot: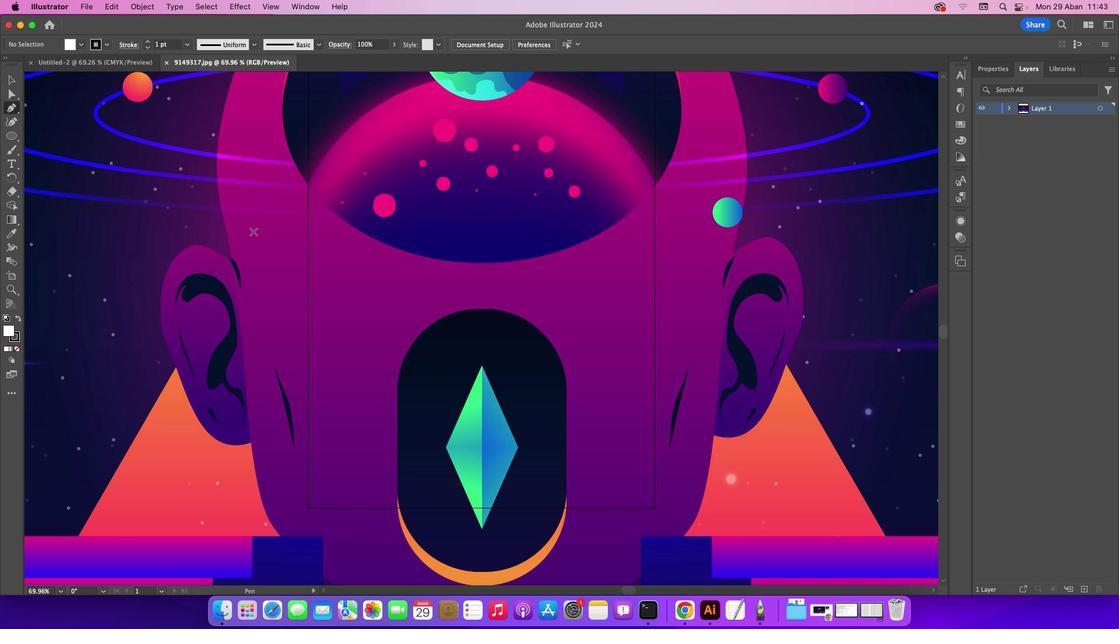 
Action: Key pressed Key.caps_lock
Screenshot: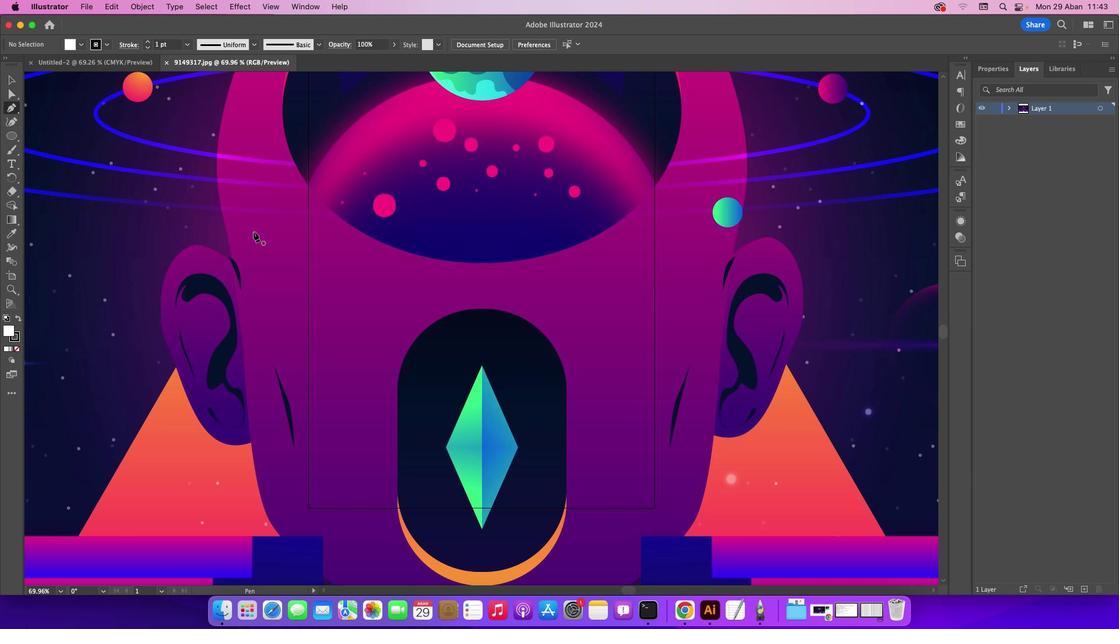 
Action: Mouse moved to (296, 275)
Screenshot: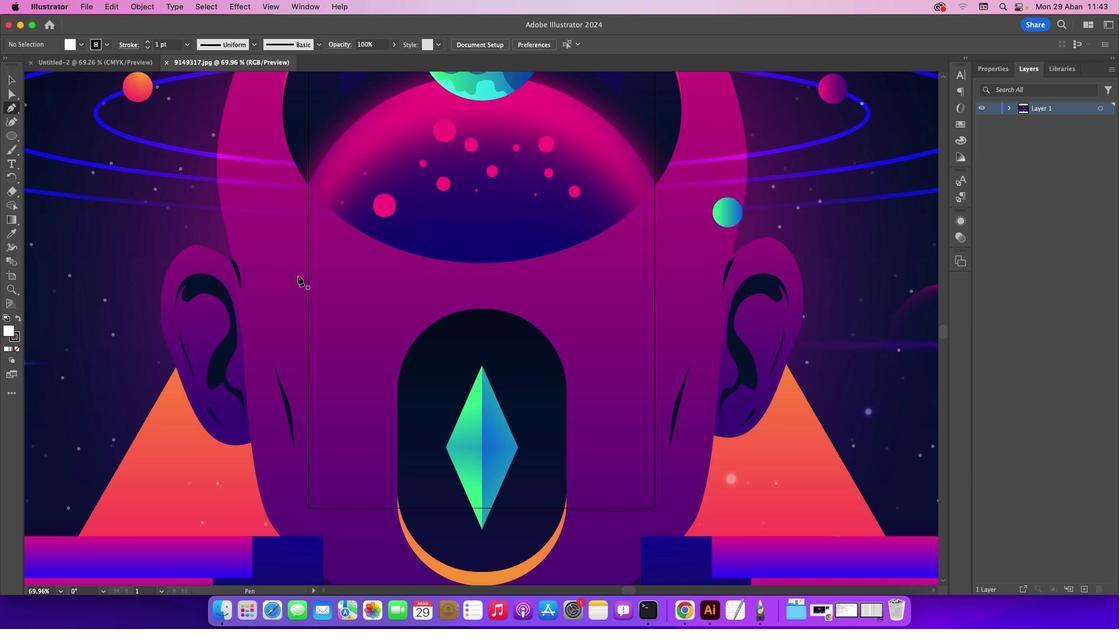 
Action: Mouse scrolled (296, 275) with delta (0, 0)
Screenshot: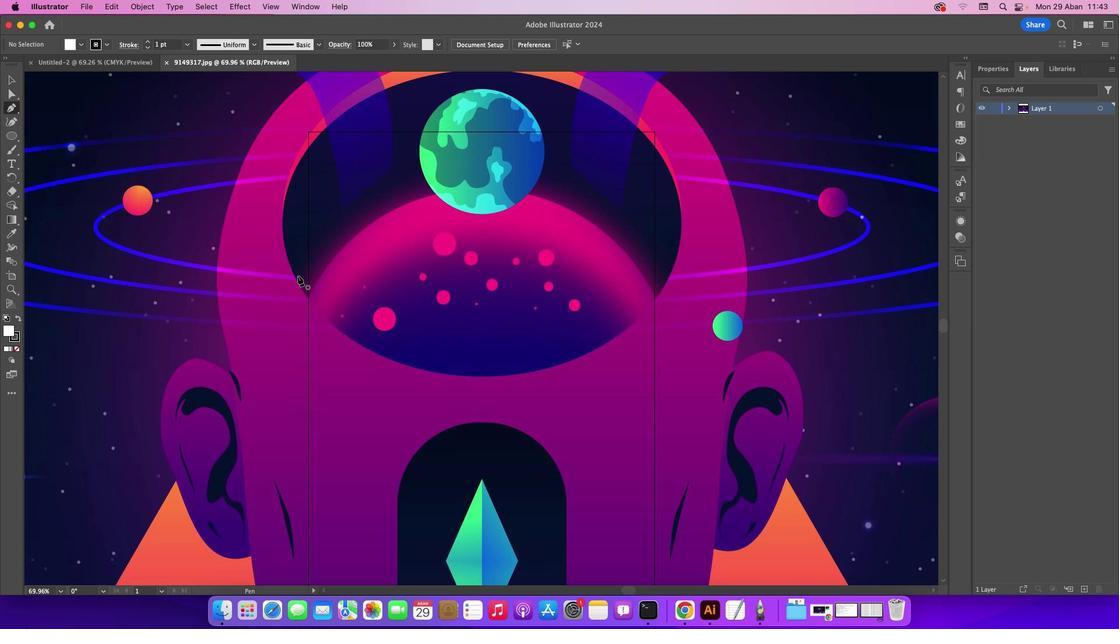 
Action: Mouse scrolled (296, 275) with delta (0, 0)
Screenshot: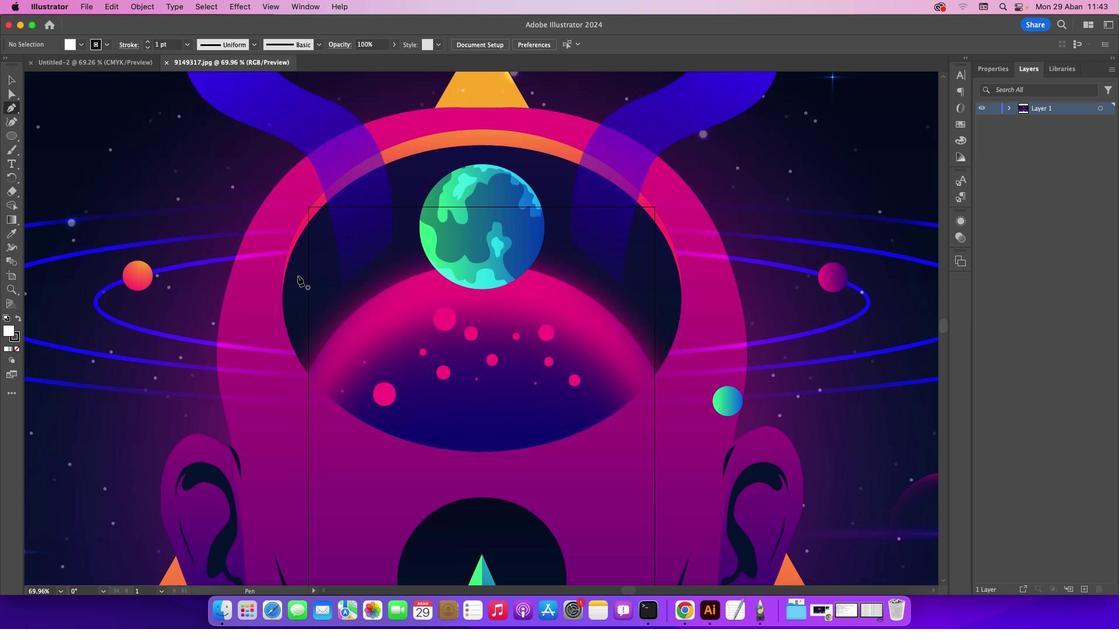 
Action: Mouse scrolled (296, 275) with delta (0, 0)
Screenshot: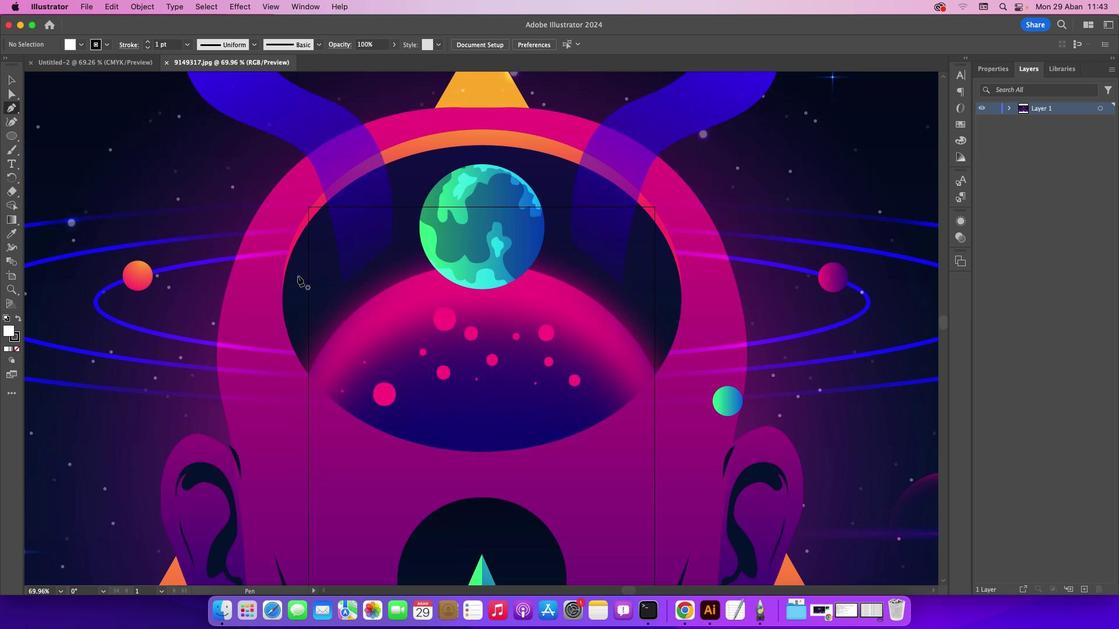 
Action: Mouse scrolled (296, 275) with delta (0, 1)
Screenshot: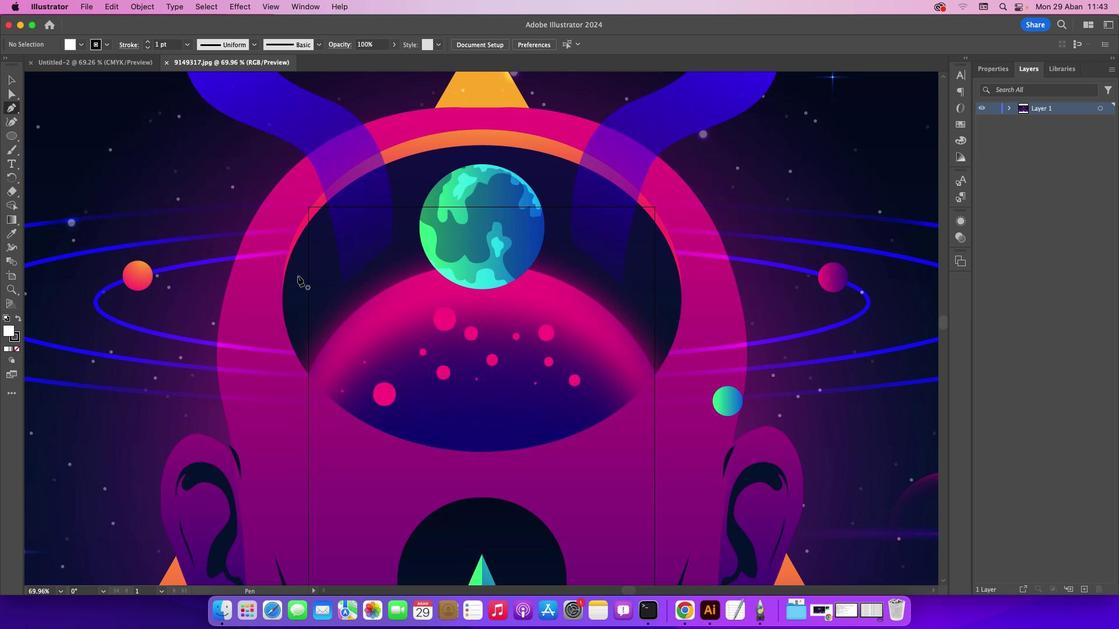 
Action: Mouse scrolled (296, 275) with delta (0, 1)
Screenshot: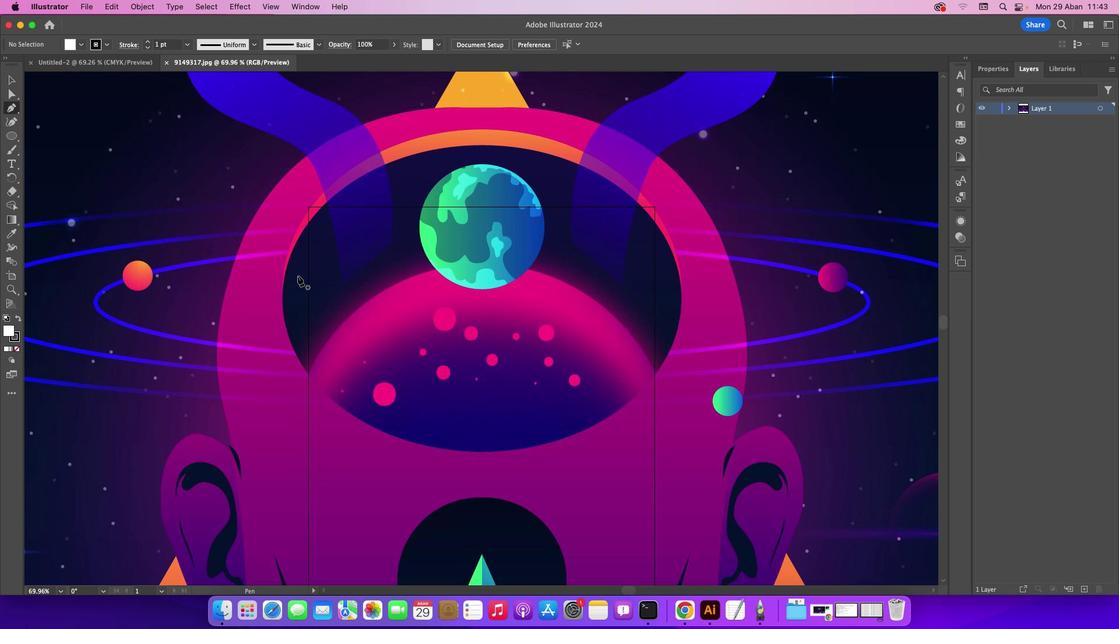 
Action: Mouse moved to (461, 336)
Screenshot: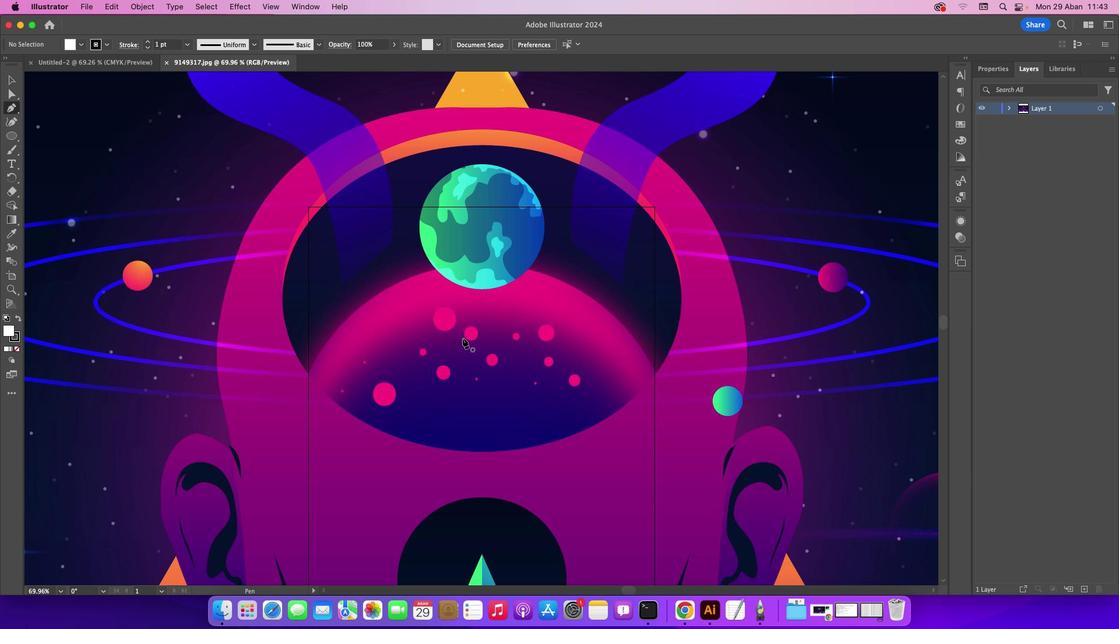 
Action: Mouse scrolled (461, 336) with delta (0, -1)
Screenshot: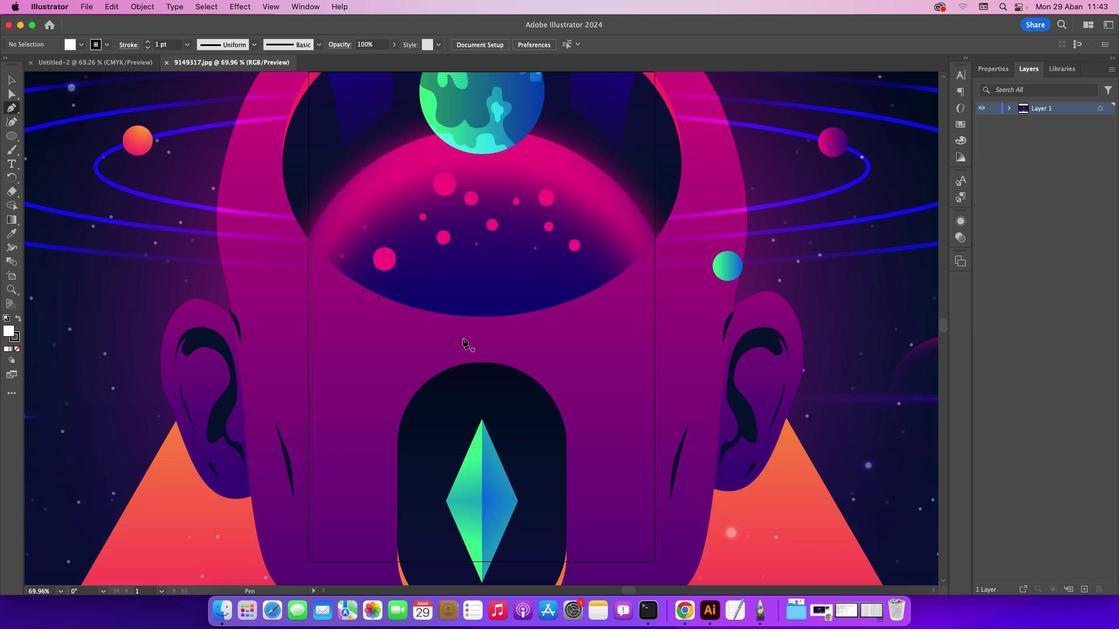 
Action: Mouse scrolled (461, 336) with delta (0, -1)
Screenshot: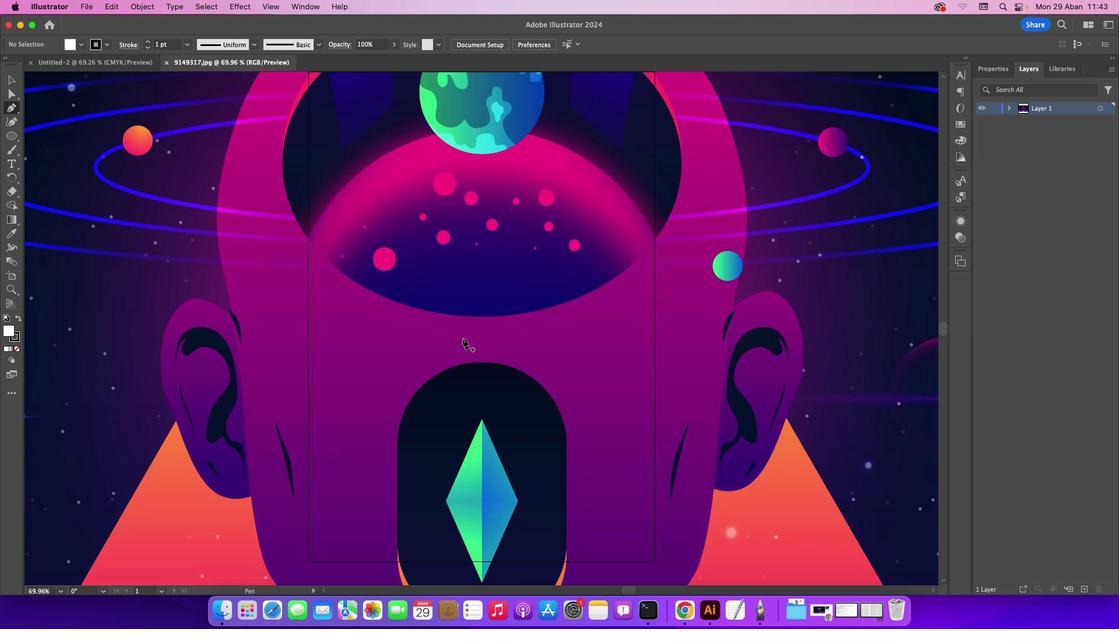 
Action: Mouse scrolled (461, 336) with delta (0, -2)
Screenshot: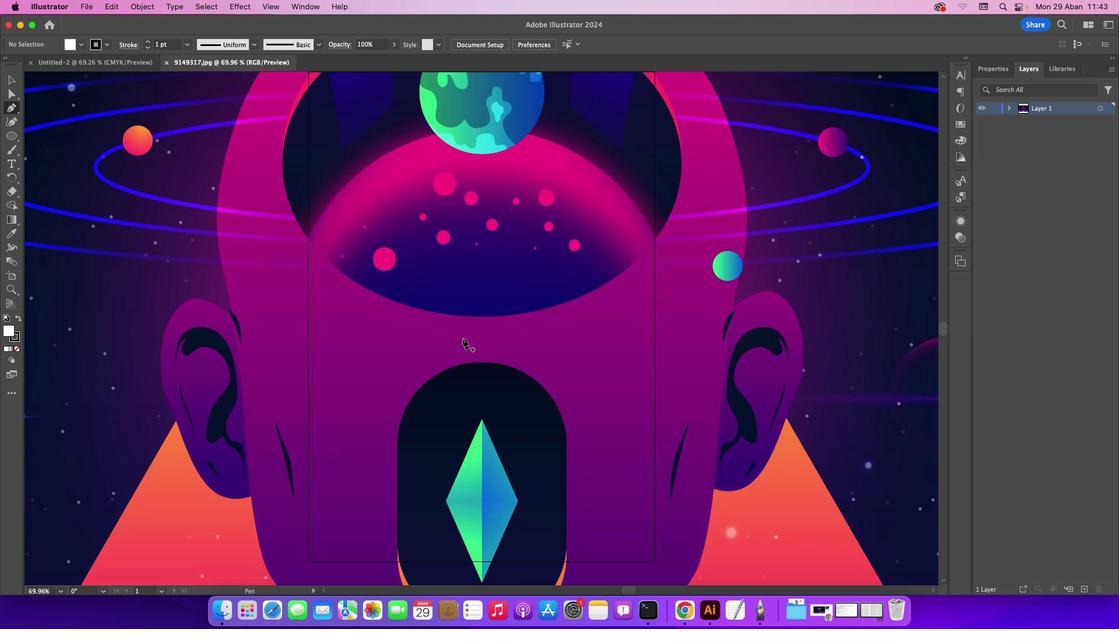 
Action: Mouse scrolled (461, 336) with delta (0, -3)
Screenshot: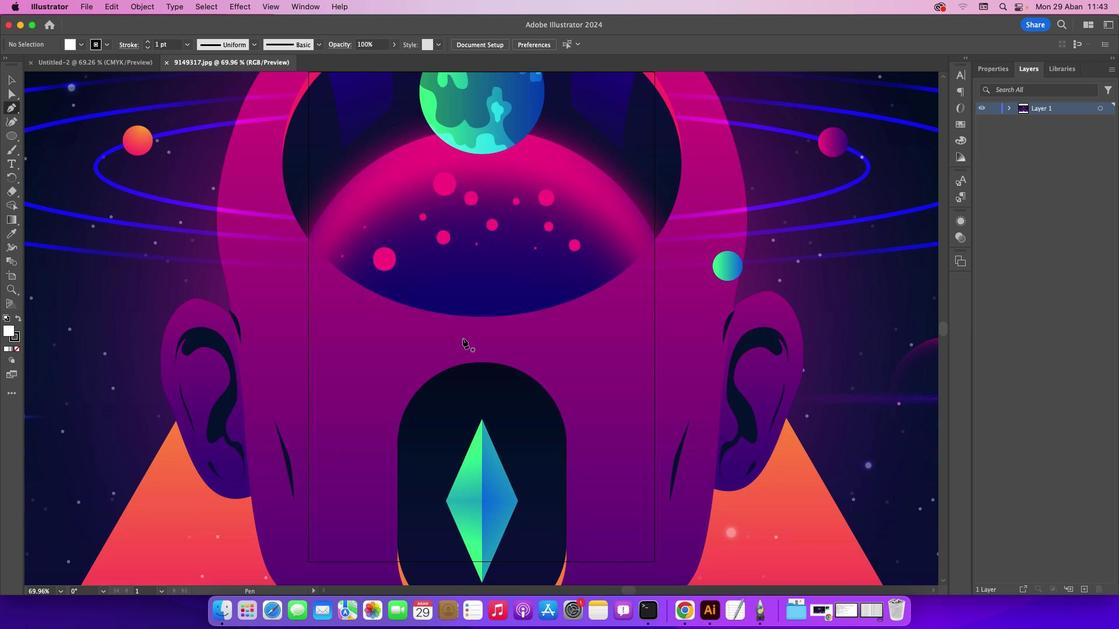 
Action: Mouse scrolled (461, 336) with delta (0, -1)
Screenshot: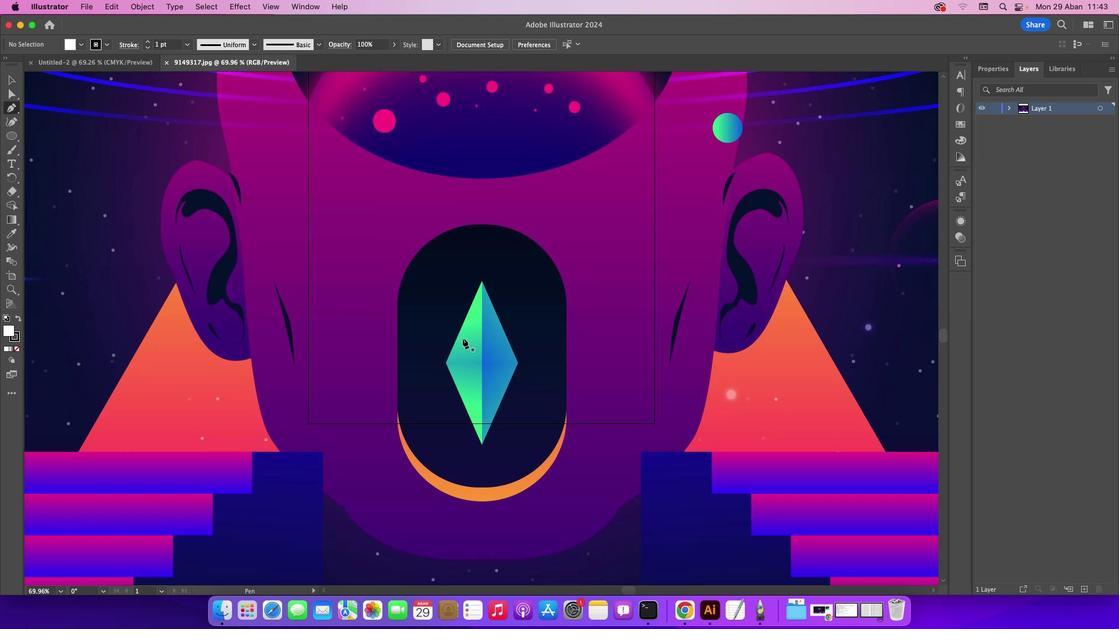 
Action: Mouse scrolled (461, 336) with delta (0, -1)
Screenshot: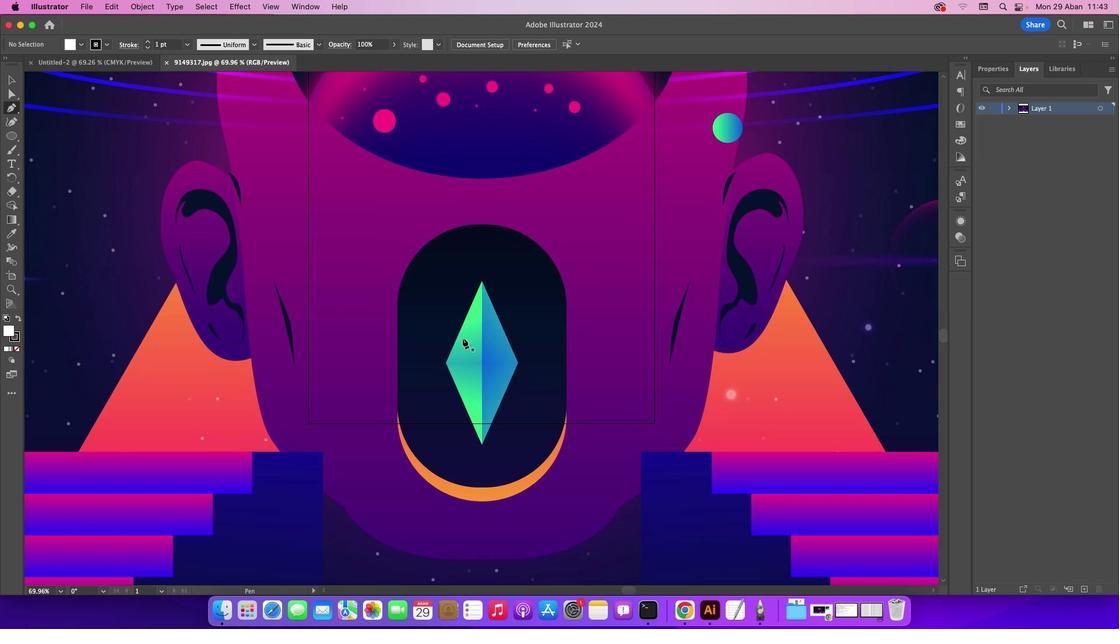 
Action: Mouse scrolled (461, 336) with delta (0, -2)
Screenshot: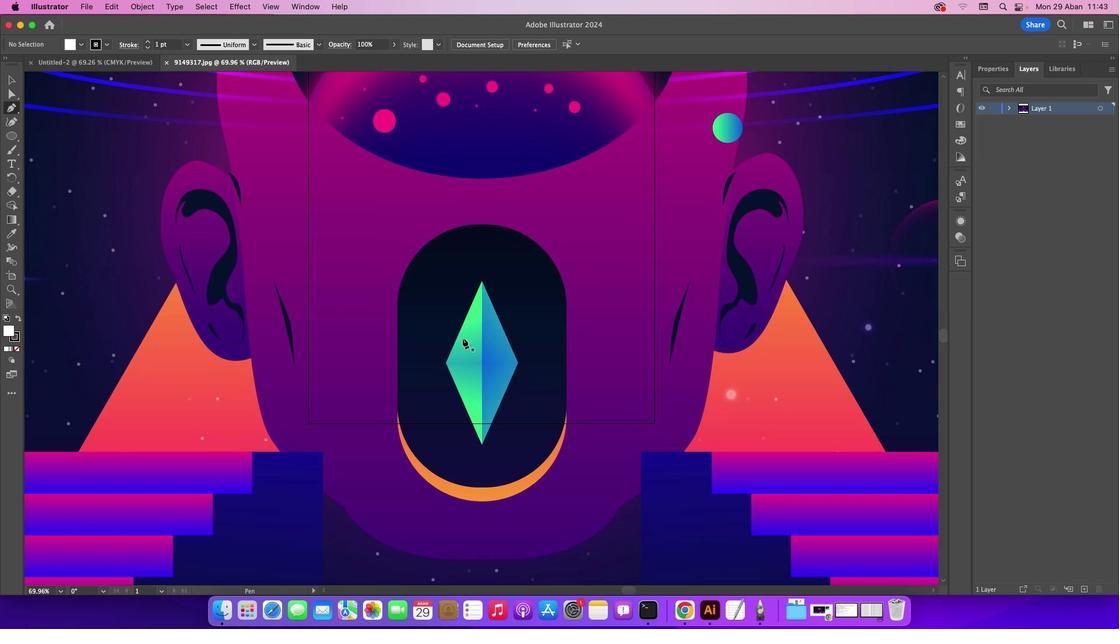 
Action: Mouse scrolled (461, 336) with delta (0, -3)
Screenshot: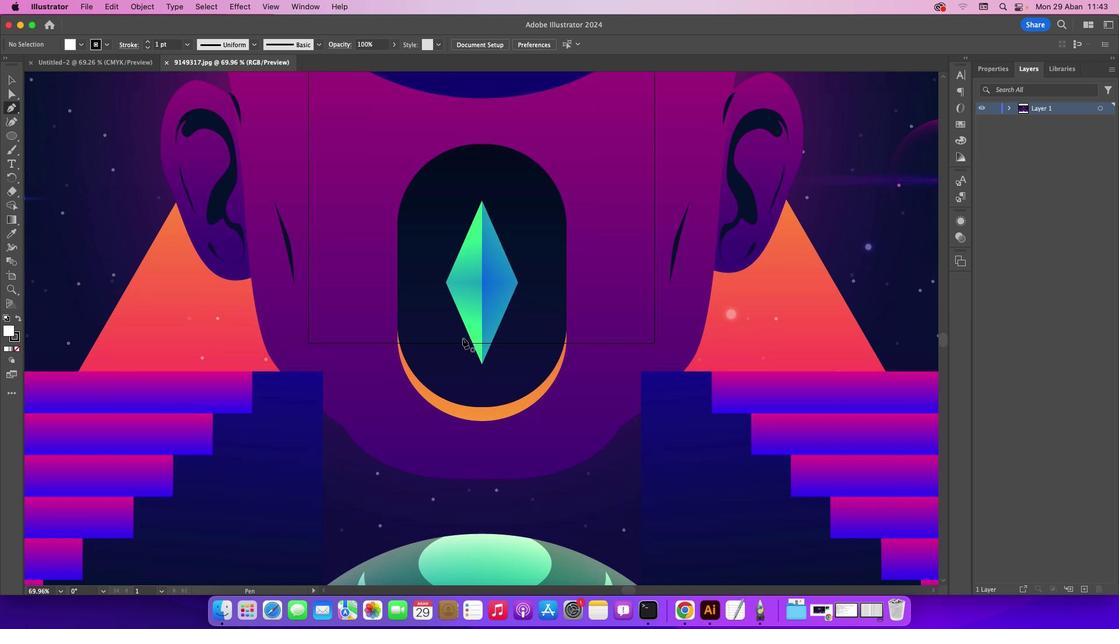 
Action: Mouse scrolled (461, 336) with delta (0, -3)
Screenshot: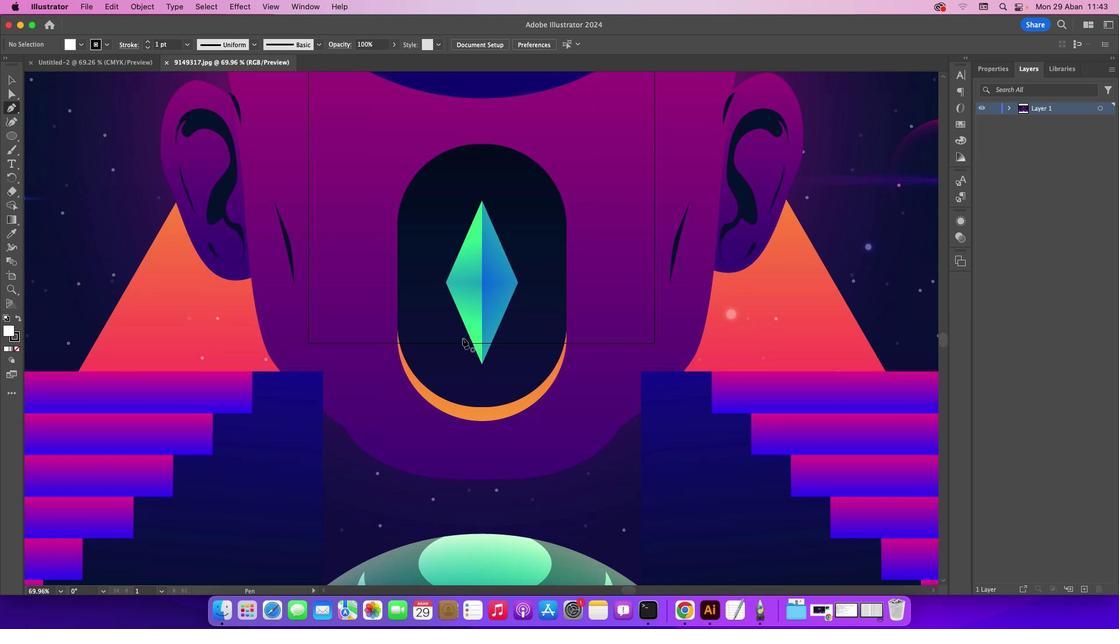 
Action: Mouse scrolled (461, 336) with delta (0, 0)
Screenshot: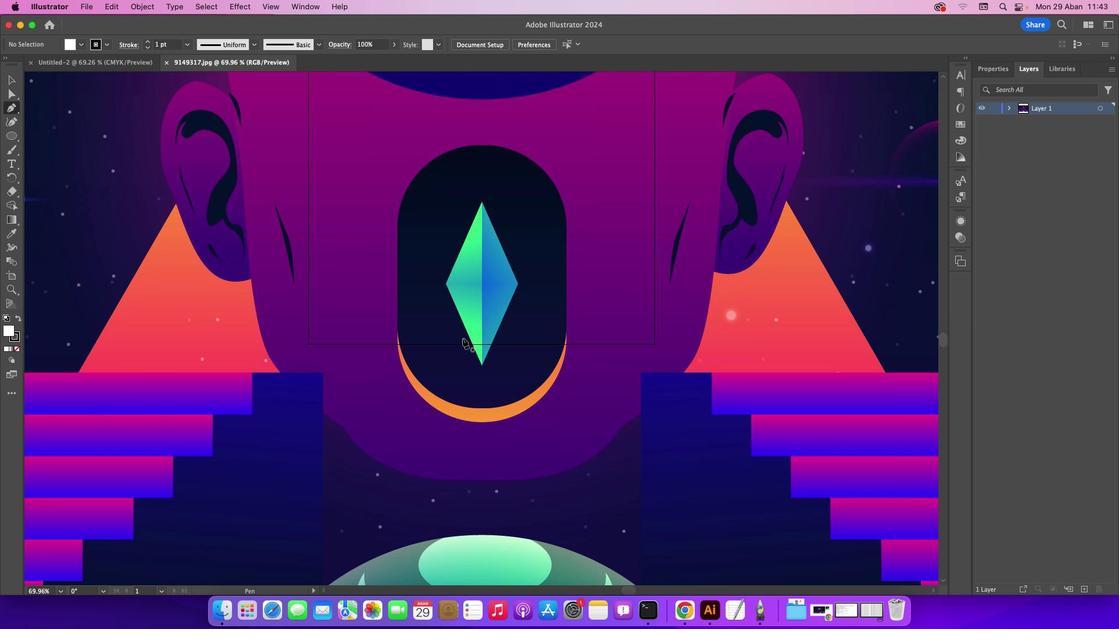 
Action: Mouse moved to (250, 279)
Screenshot: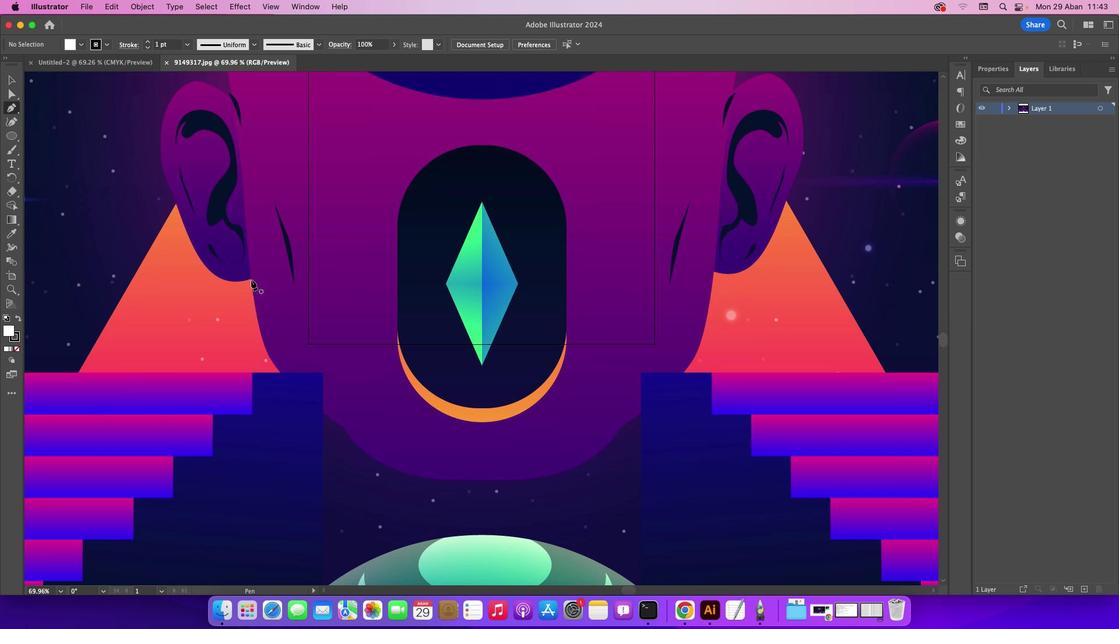 
Action: Mouse pressed left at (250, 279)
Screenshot: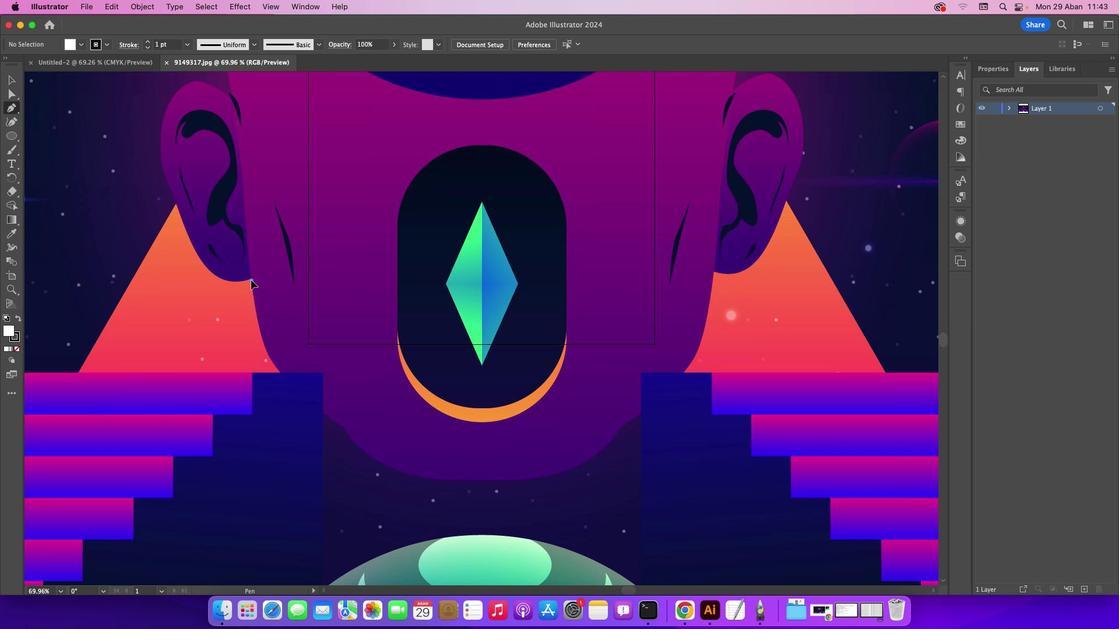 
Action: Mouse moved to (266, 353)
Screenshot: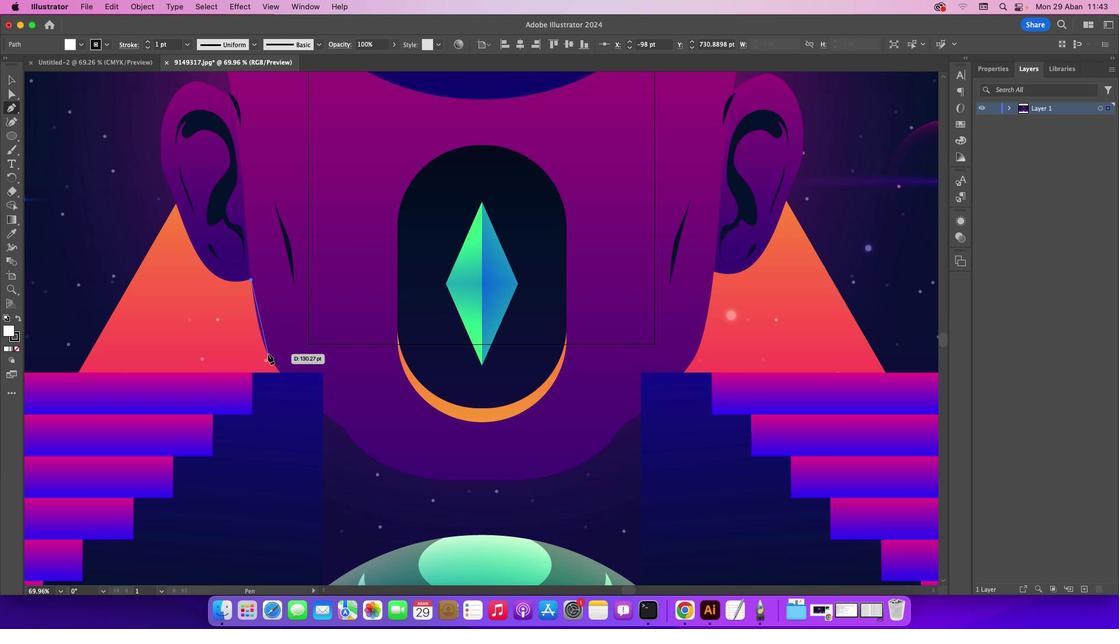 
Action: Mouse pressed left at (266, 353)
Screenshot: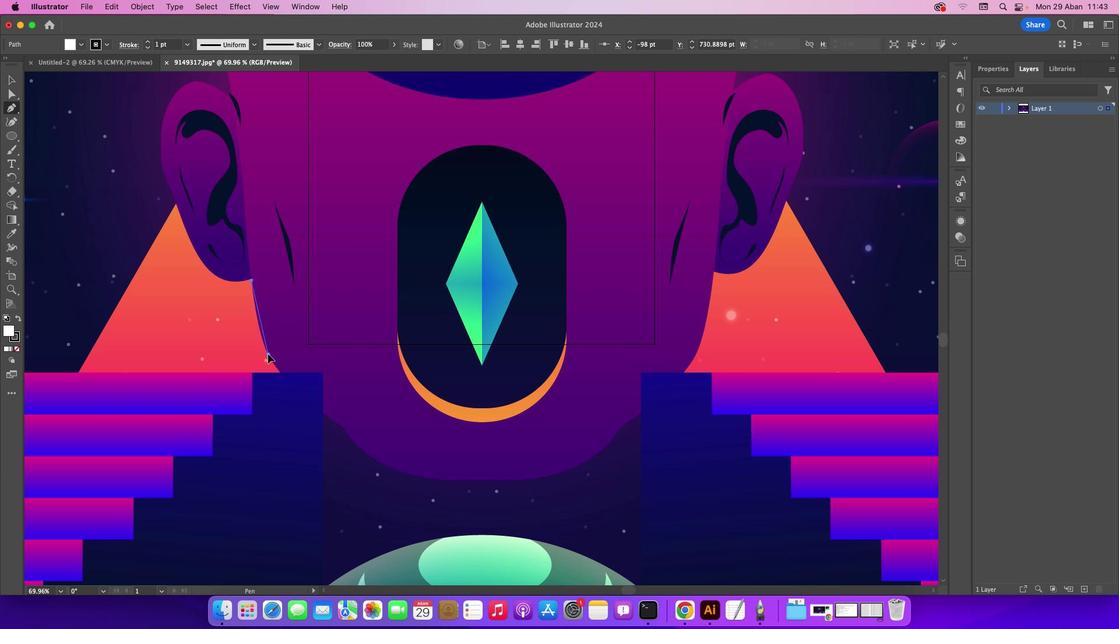 
Action: Mouse moved to (266, 352)
Screenshot: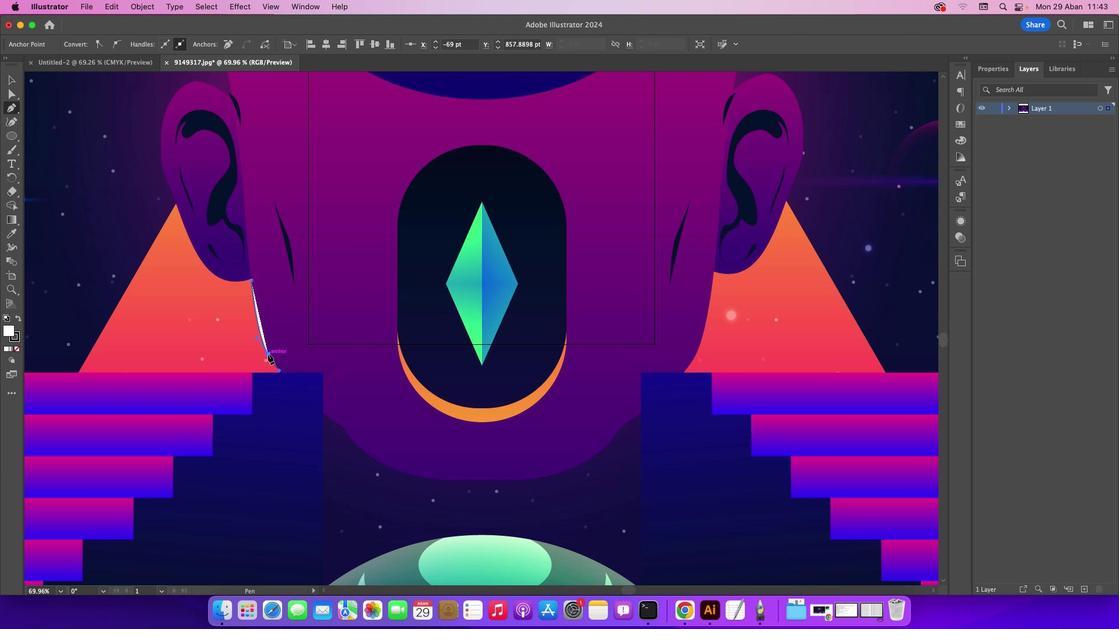 
Action: Mouse pressed left at (266, 352)
Screenshot: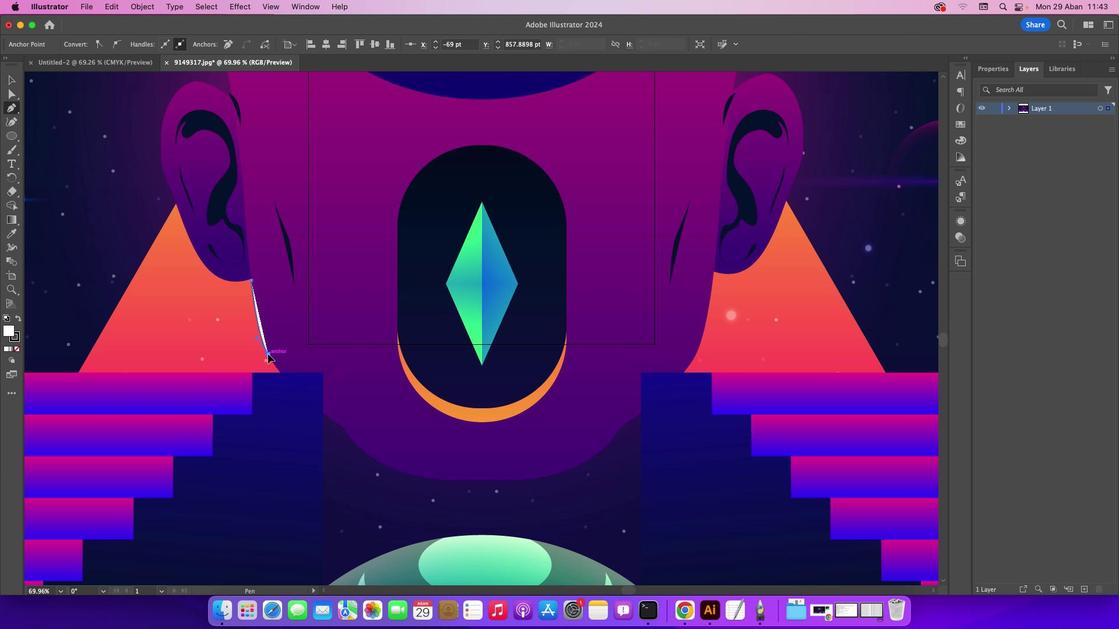 
Action: Mouse moved to (15, 346)
Screenshot: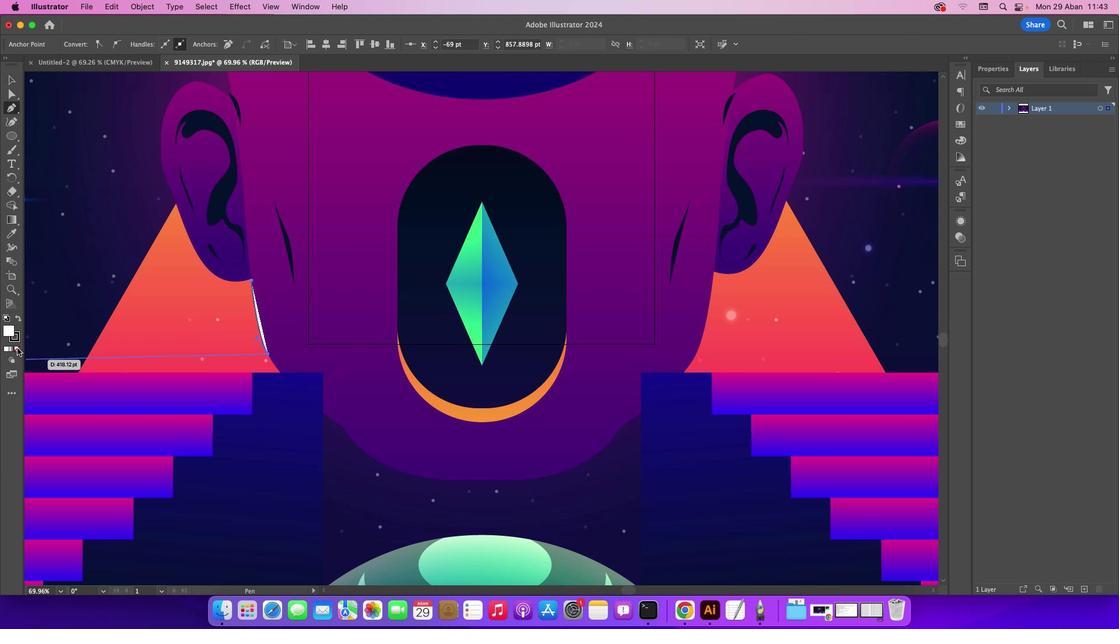 
Action: Mouse pressed left at (15, 346)
Screenshot: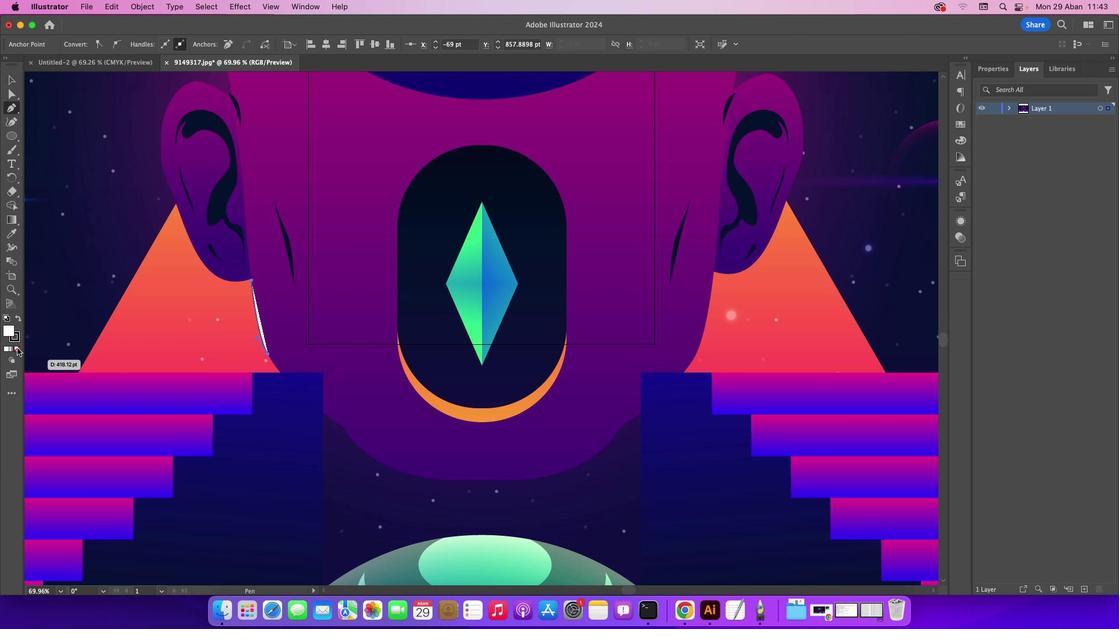 
Action: Mouse moved to (16, 334)
Screenshot: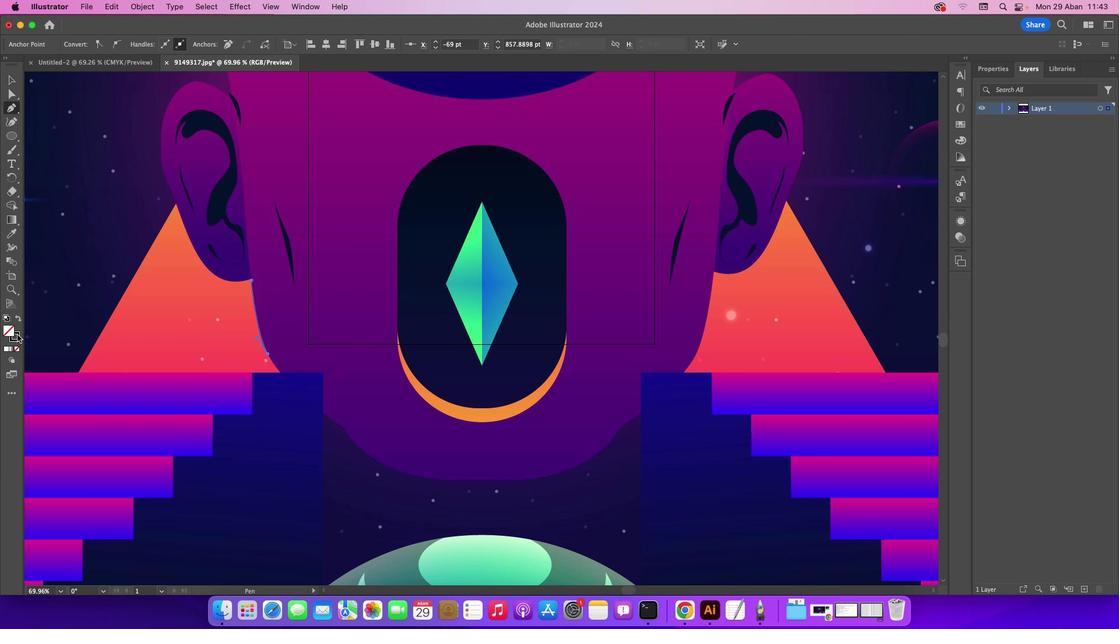
Action: Mouse pressed left at (16, 334)
Screenshot: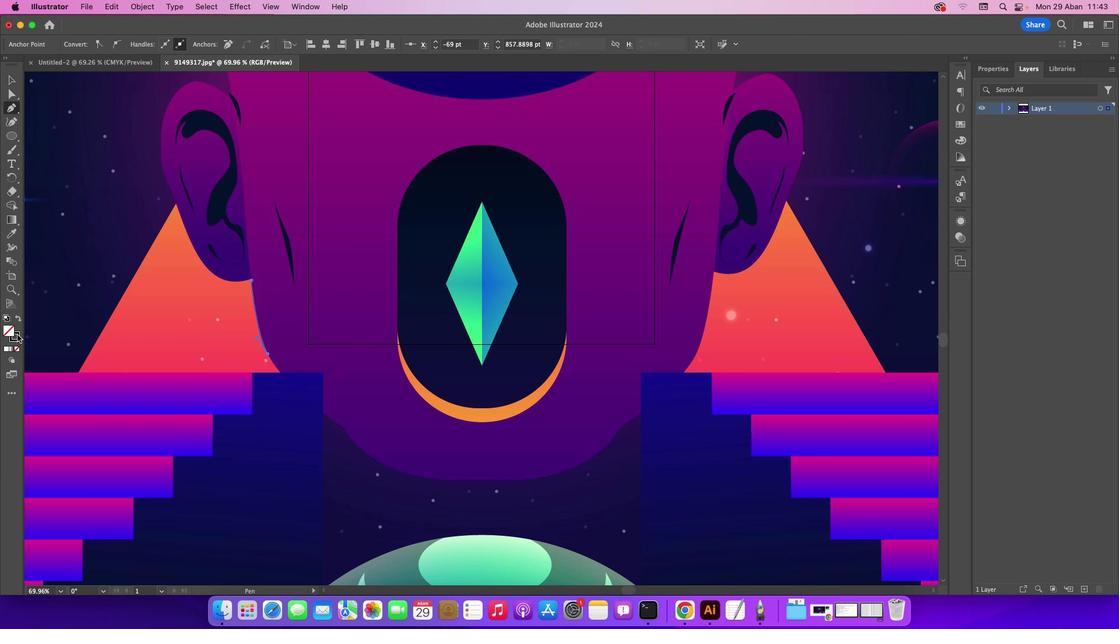 
Action: Mouse moved to (14, 348)
Screenshot: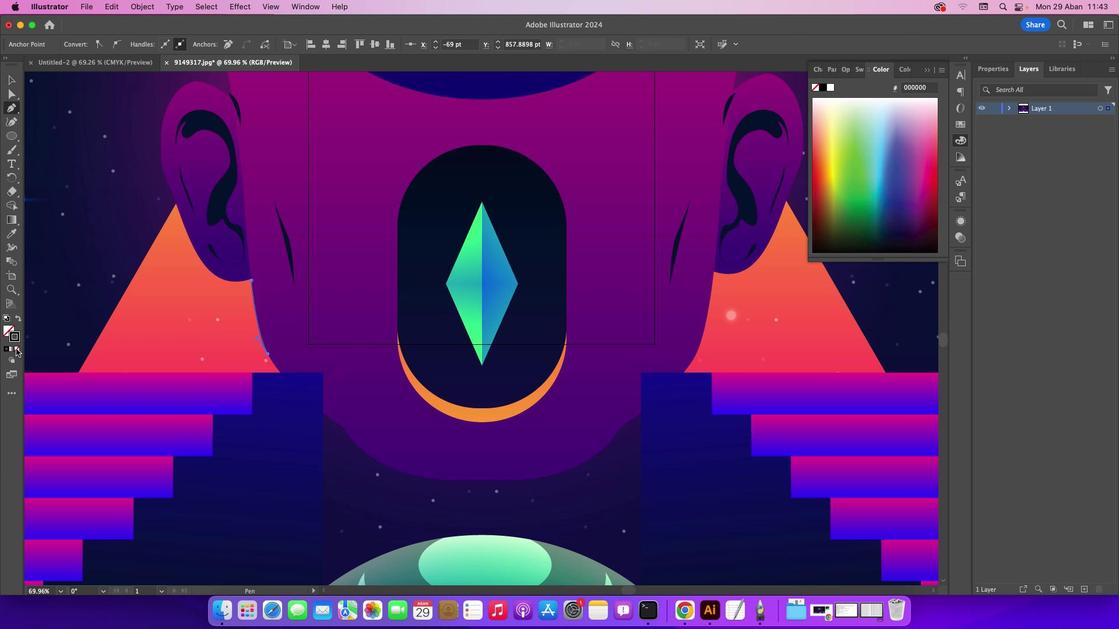 
Action: Mouse pressed left at (14, 348)
Screenshot: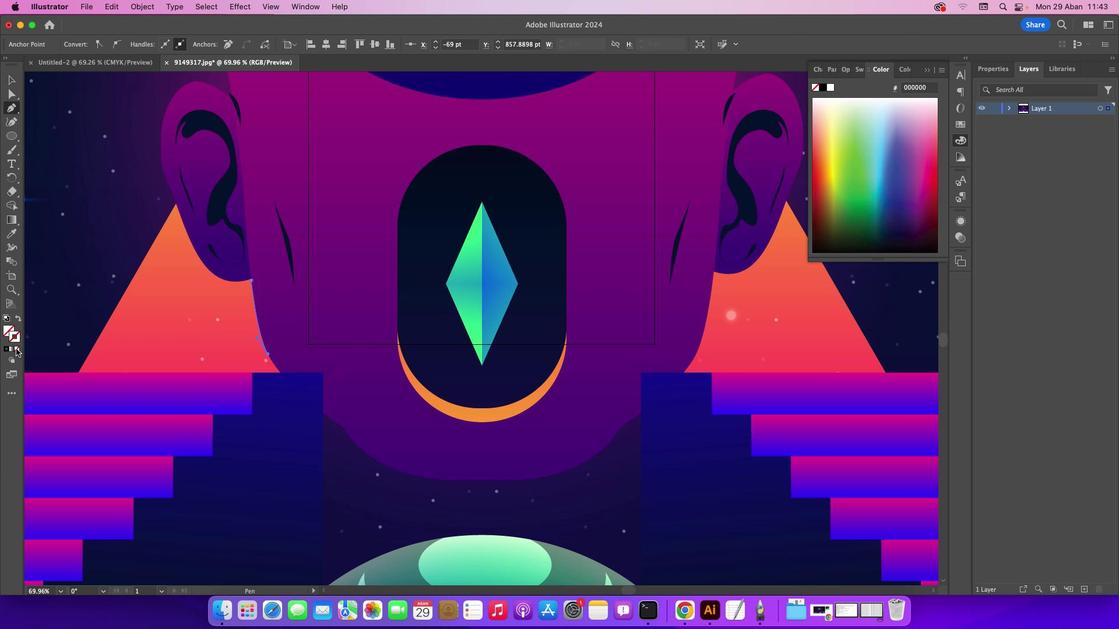 
Action: Mouse moved to (926, 69)
Screenshot: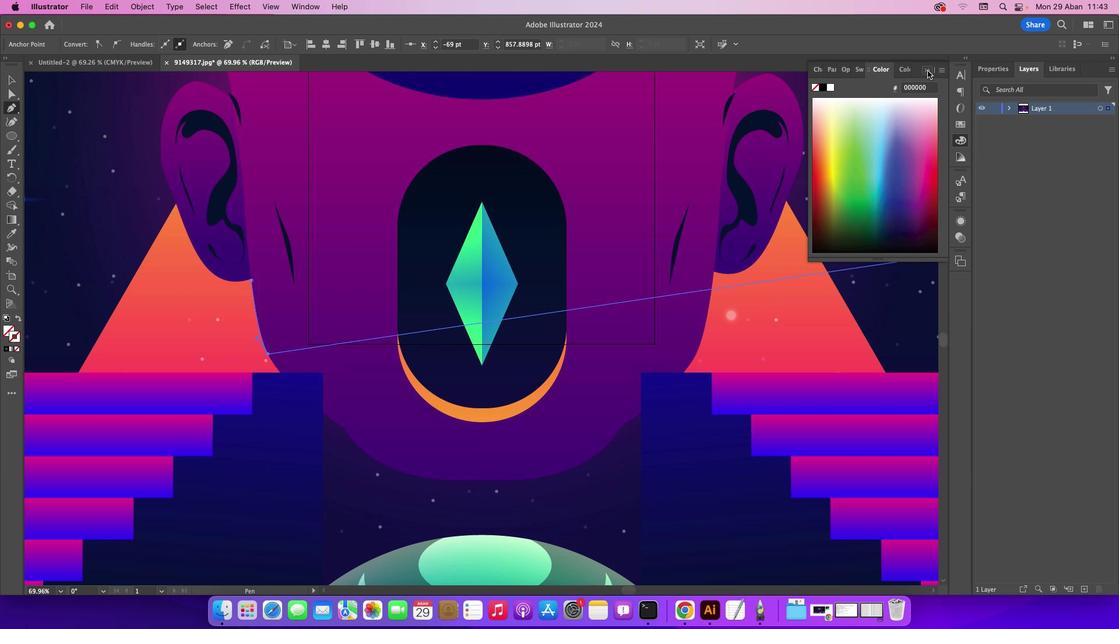 
Action: Mouse pressed left at (926, 69)
Screenshot: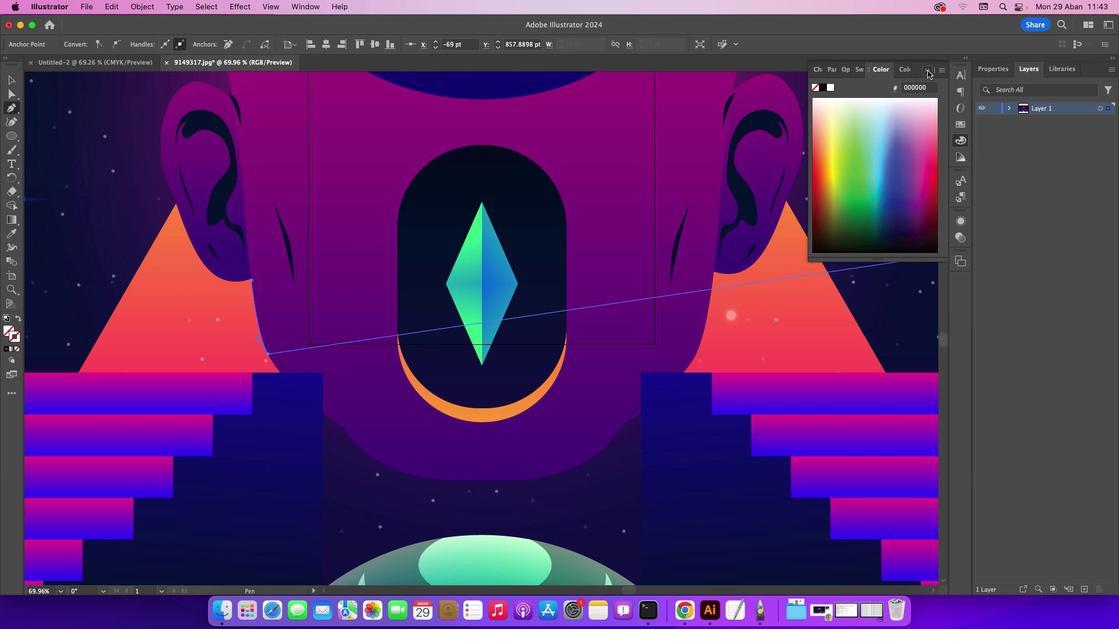 
Action: Mouse moved to (278, 371)
Screenshot: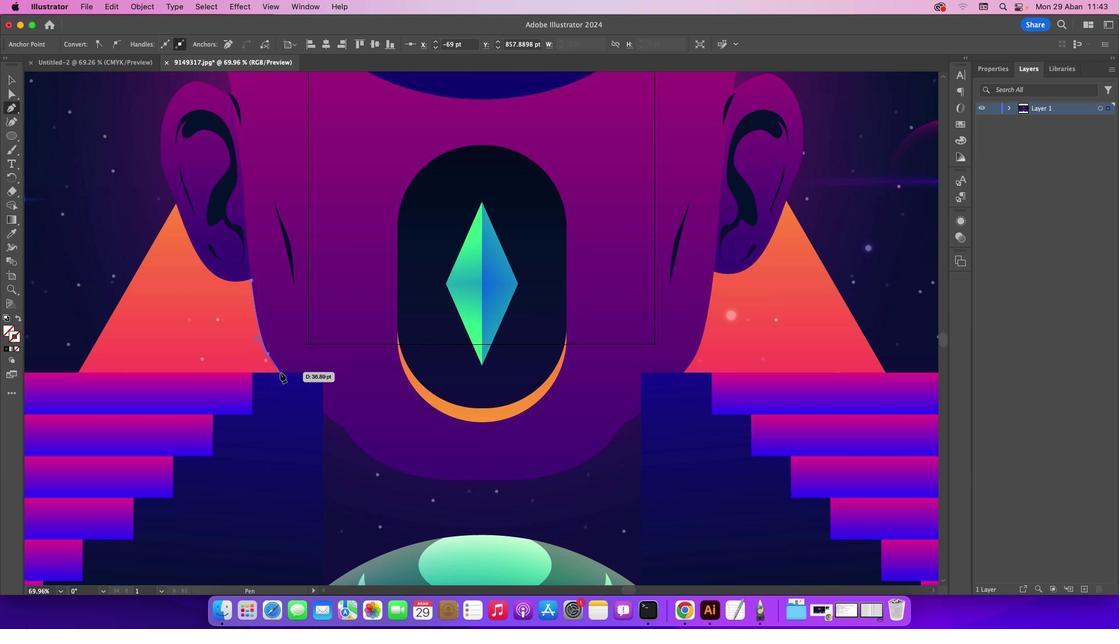 
Action: Mouse pressed left at (278, 371)
Screenshot: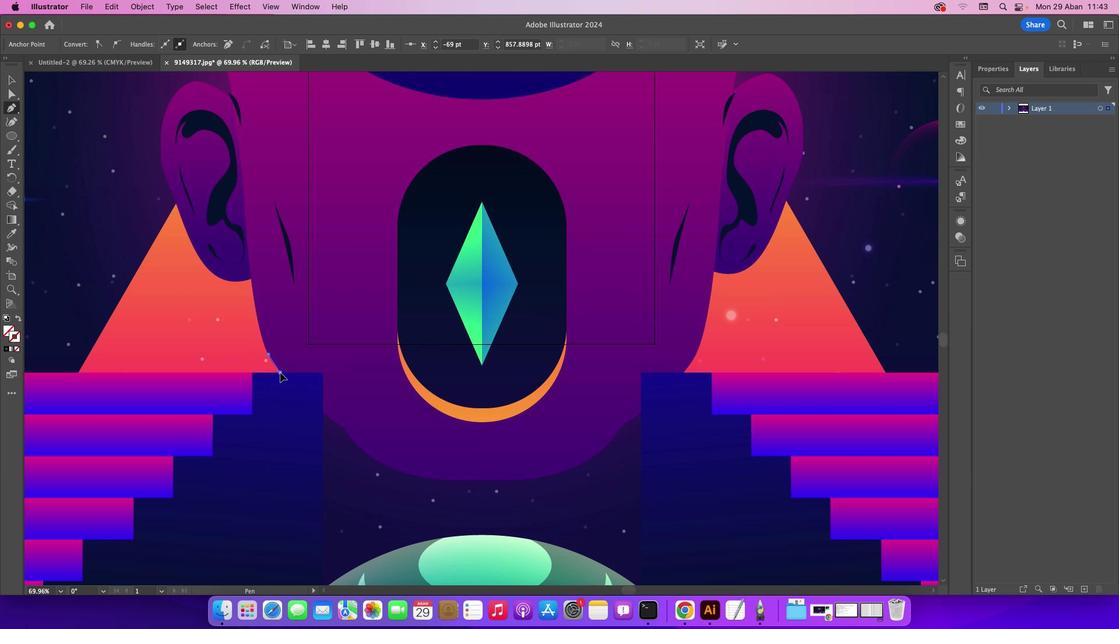 
Action: Mouse moved to (322, 414)
Screenshot: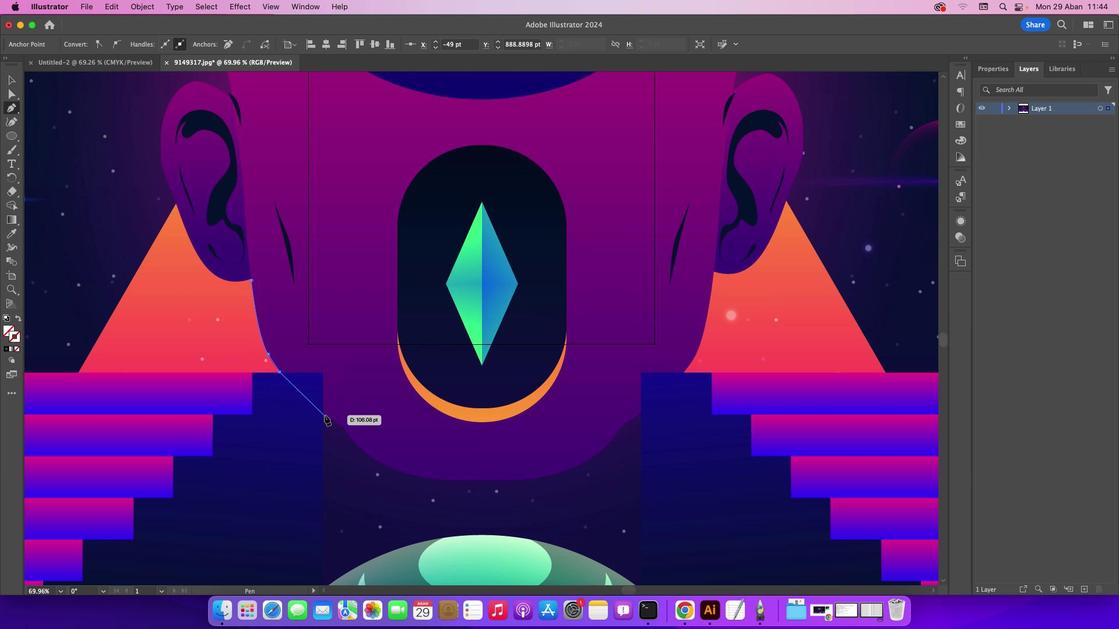 
Action: Mouse pressed left at (322, 414)
Screenshot: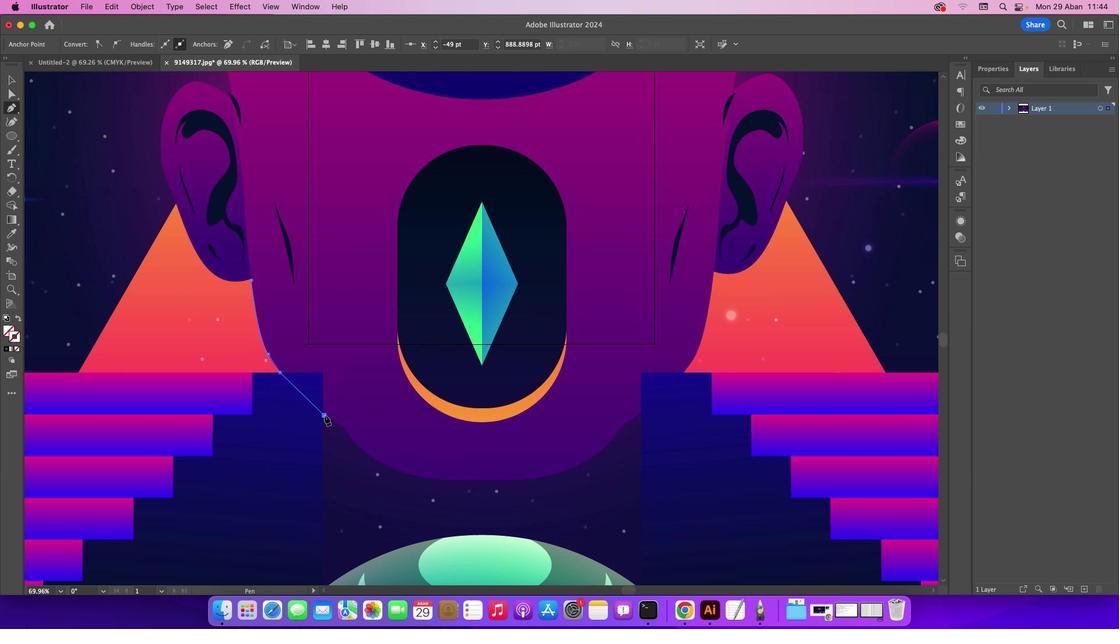 
Action: Mouse moved to (340, 426)
Screenshot: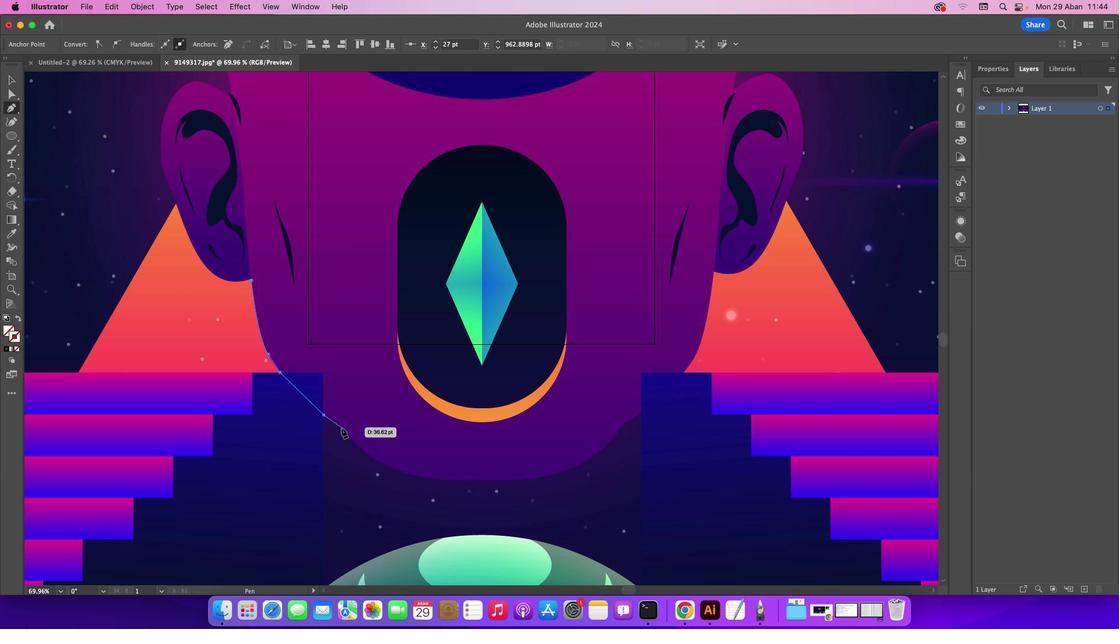 
Action: Mouse pressed left at (340, 426)
Screenshot: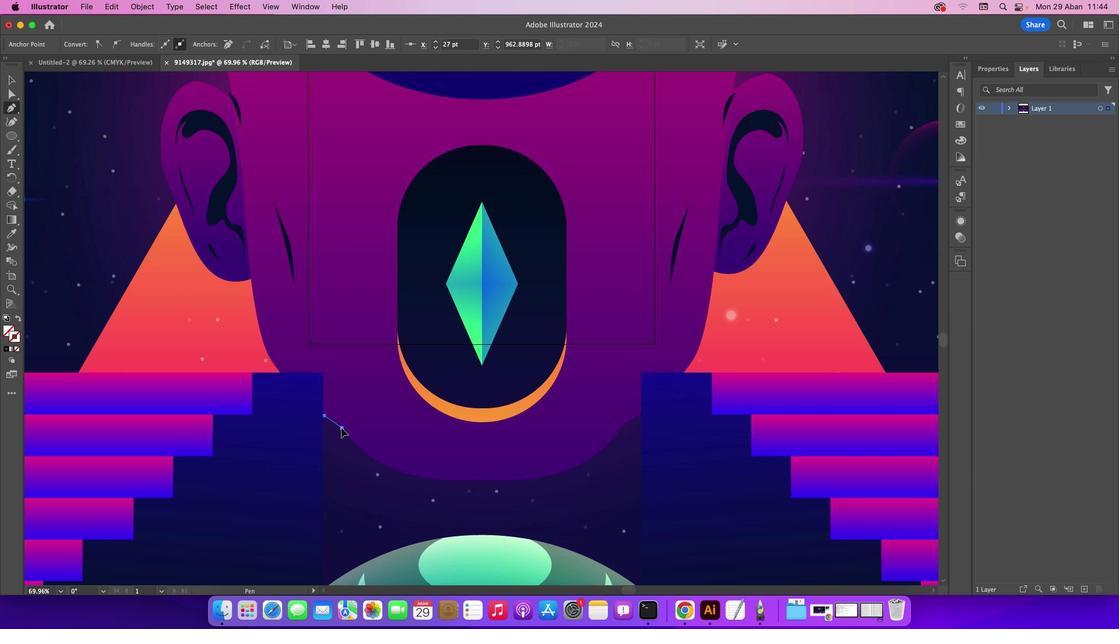 
Action: Mouse moved to (445, 479)
Screenshot: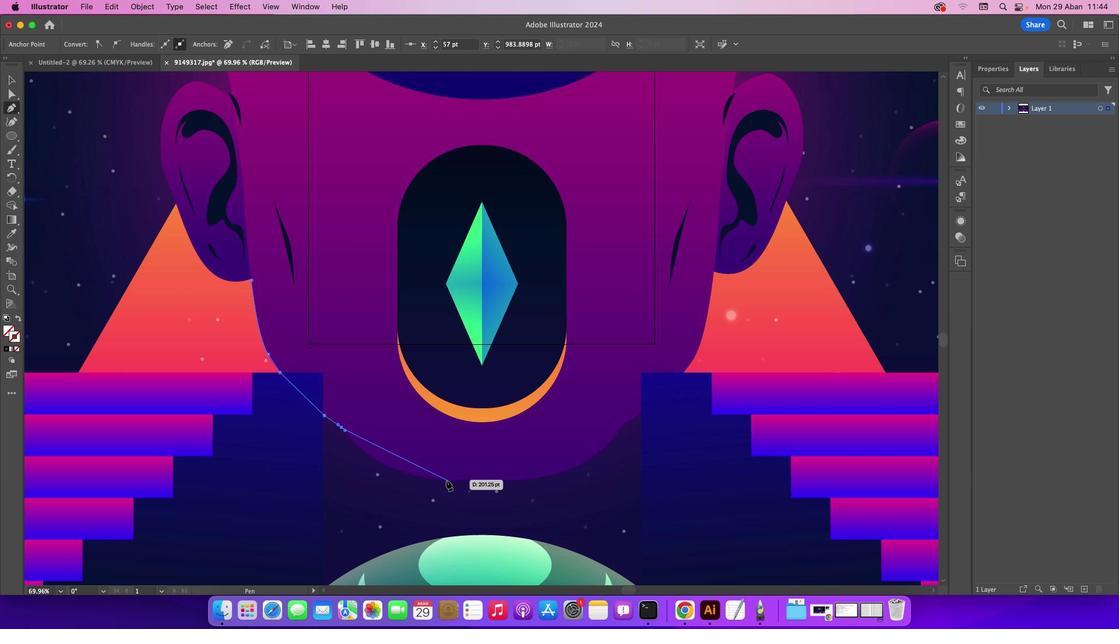 
Action: Mouse pressed left at (445, 479)
Screenshot: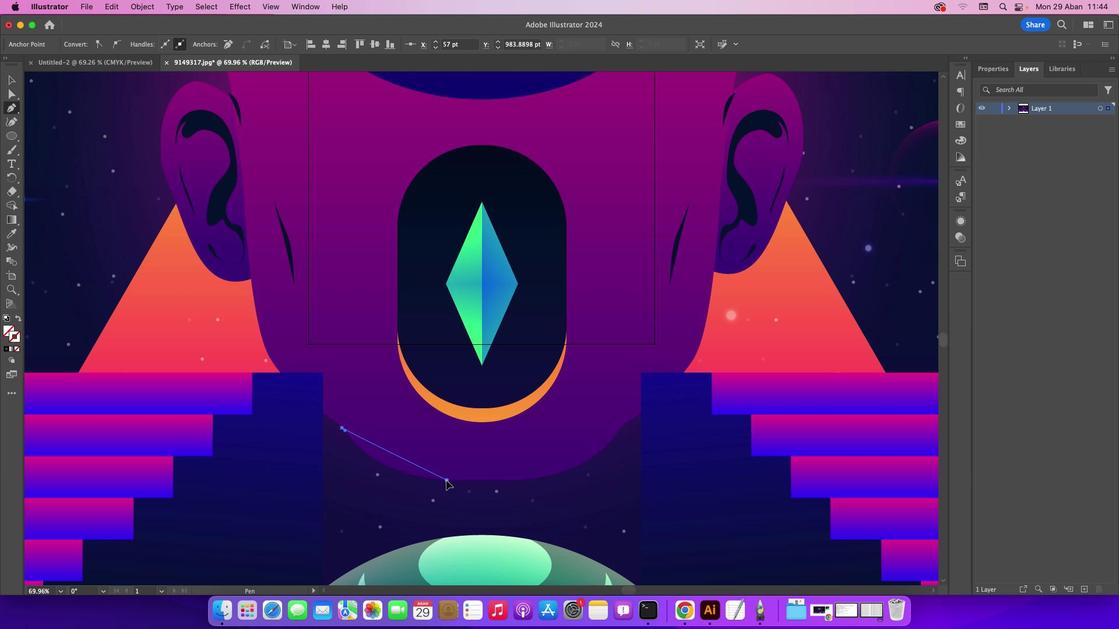 
Action: Mouse moved to (444, 479)
Screenshot: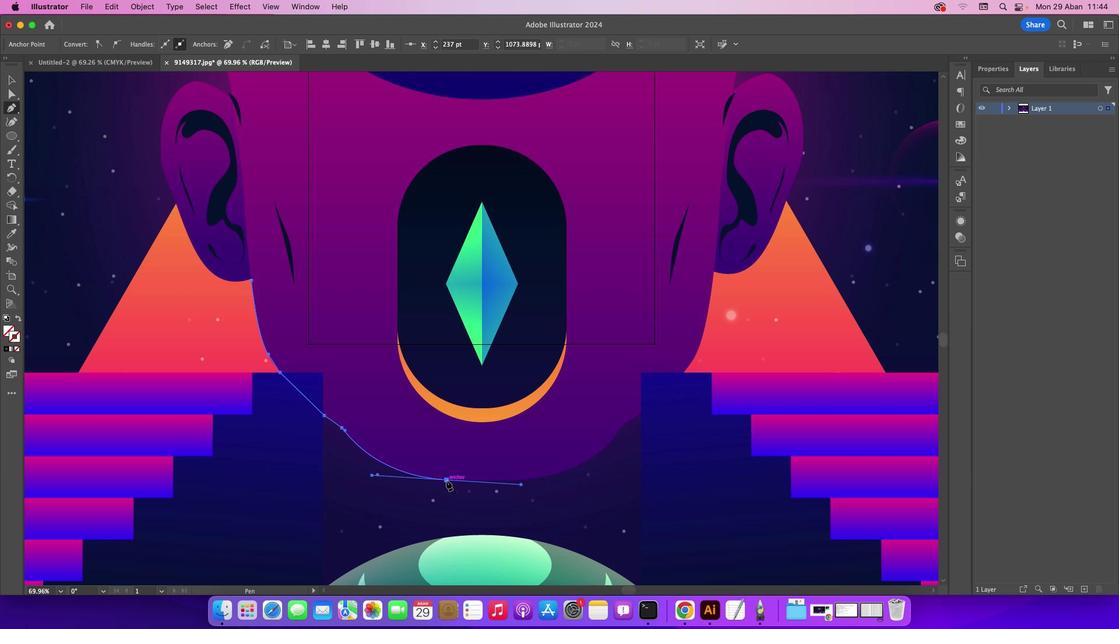 
Action: Mouse pressed left at (444, 479)
Screenshot: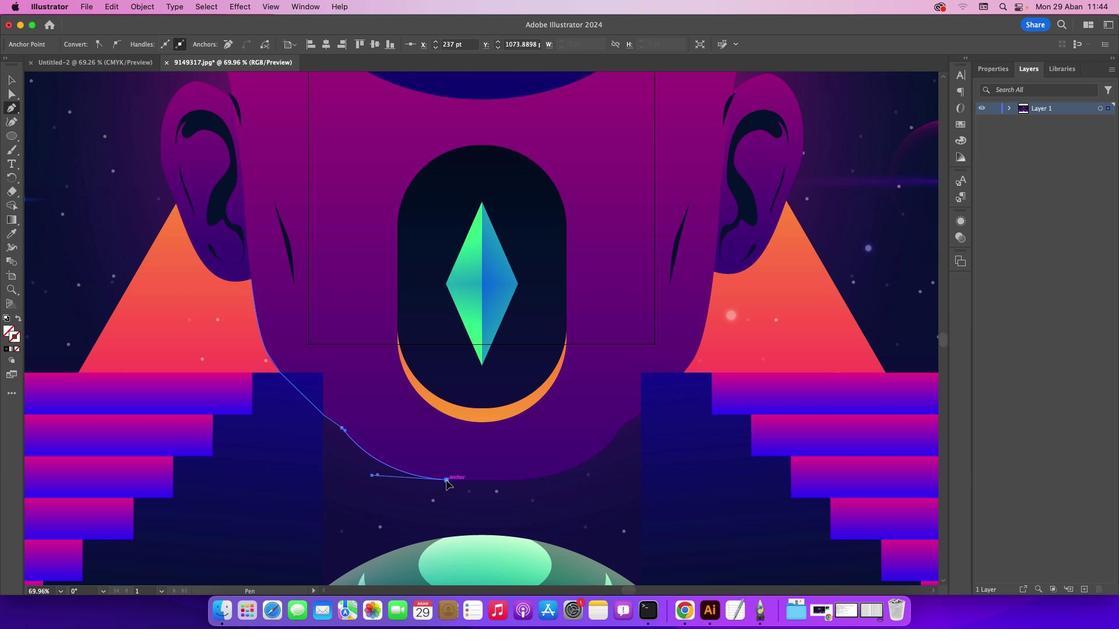 
Action: Mouse moved to (547, 475)
Screenshot: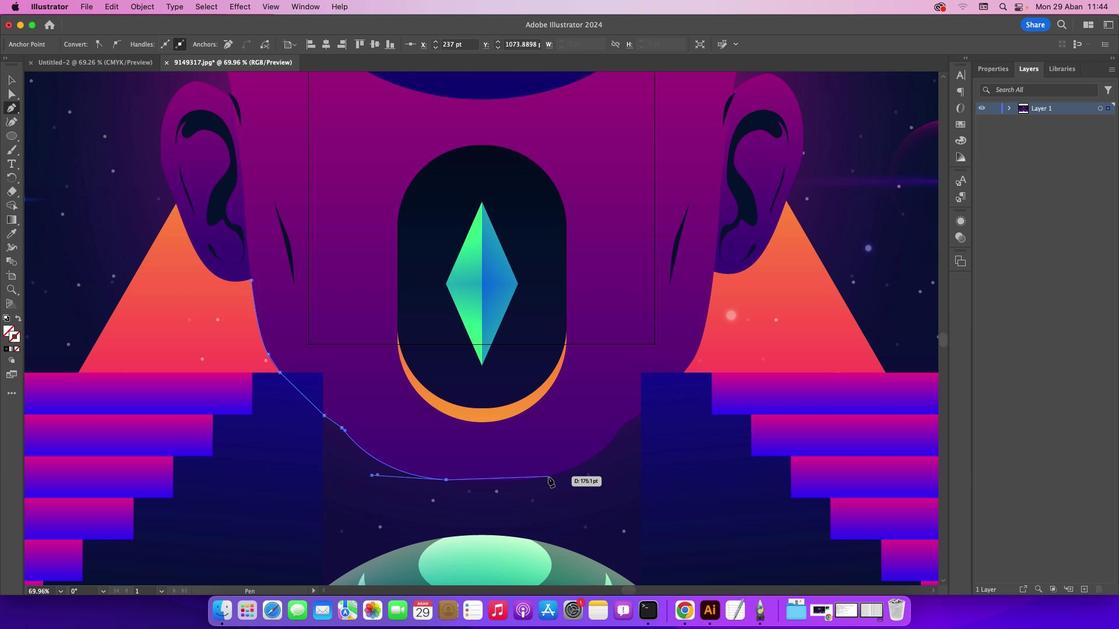 
Action: Mouse pressed left at (547, 475)
Screenshot: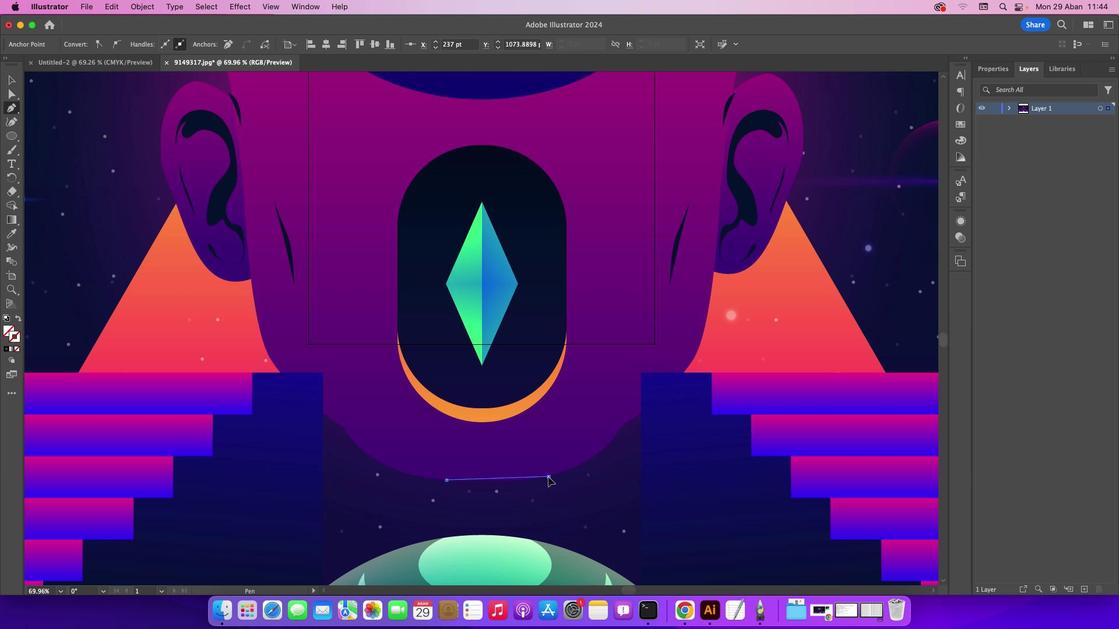 
Action: Mouse moved to (619, 427)
Screenshot: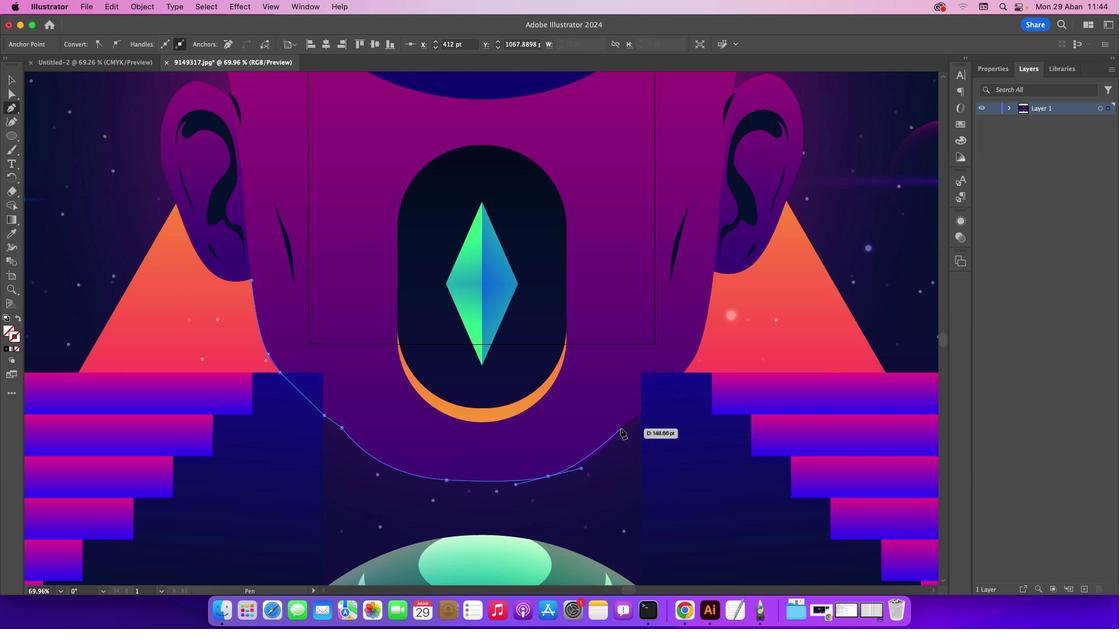 
Action: Mouse pressed left at (619, 427)
Screenshot: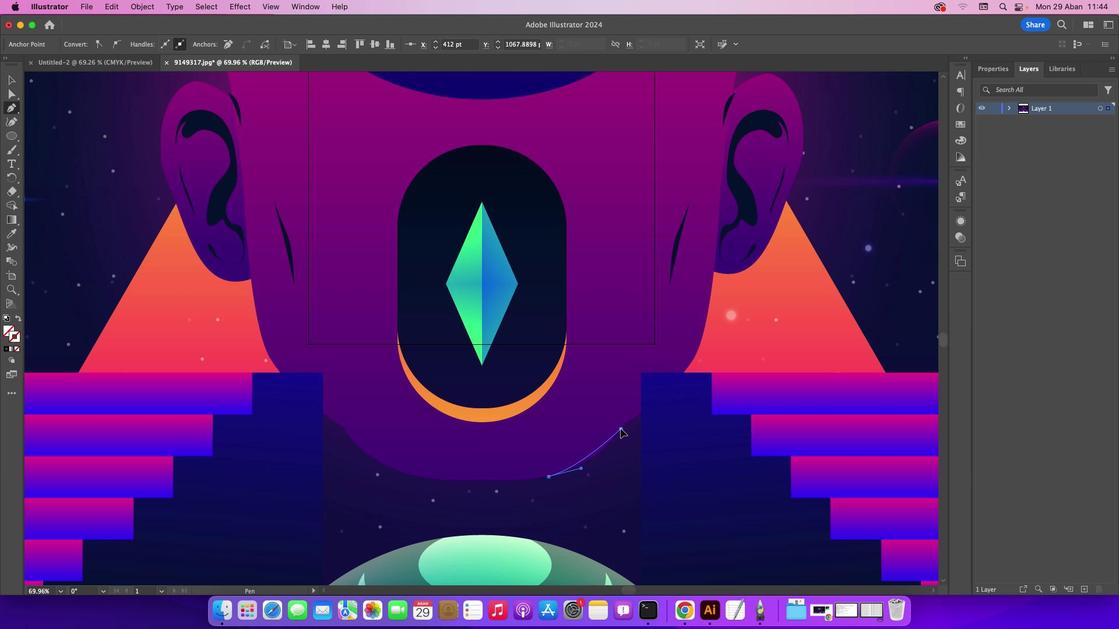 
Action: Mouse moved to (620, 427)
Screenshot: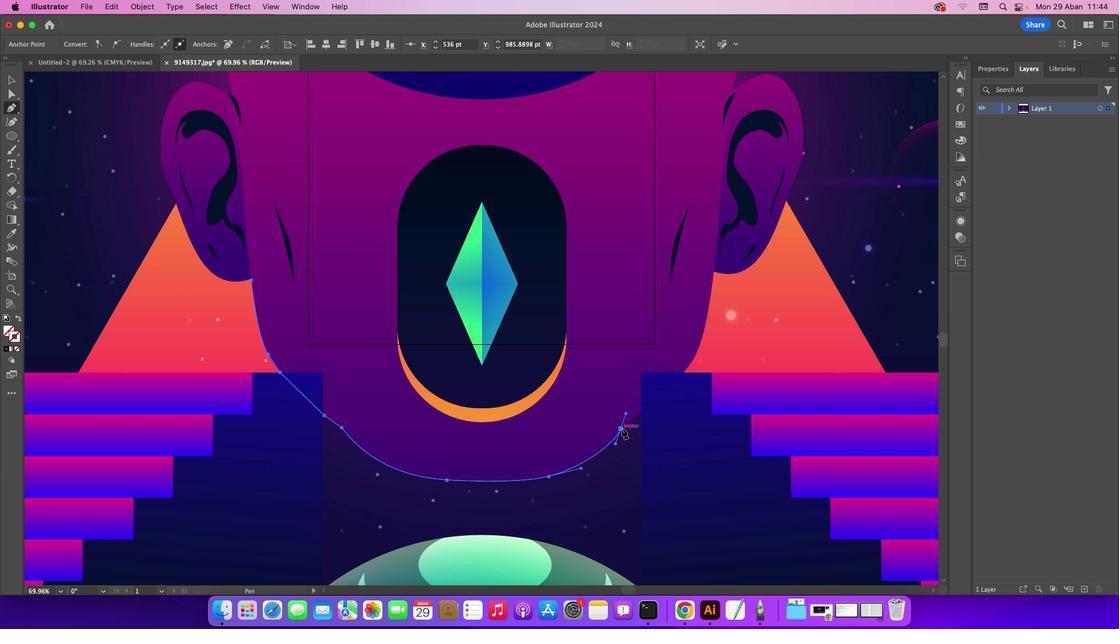 
Action: Mouse pressed left at (620, 427)
Screenshot: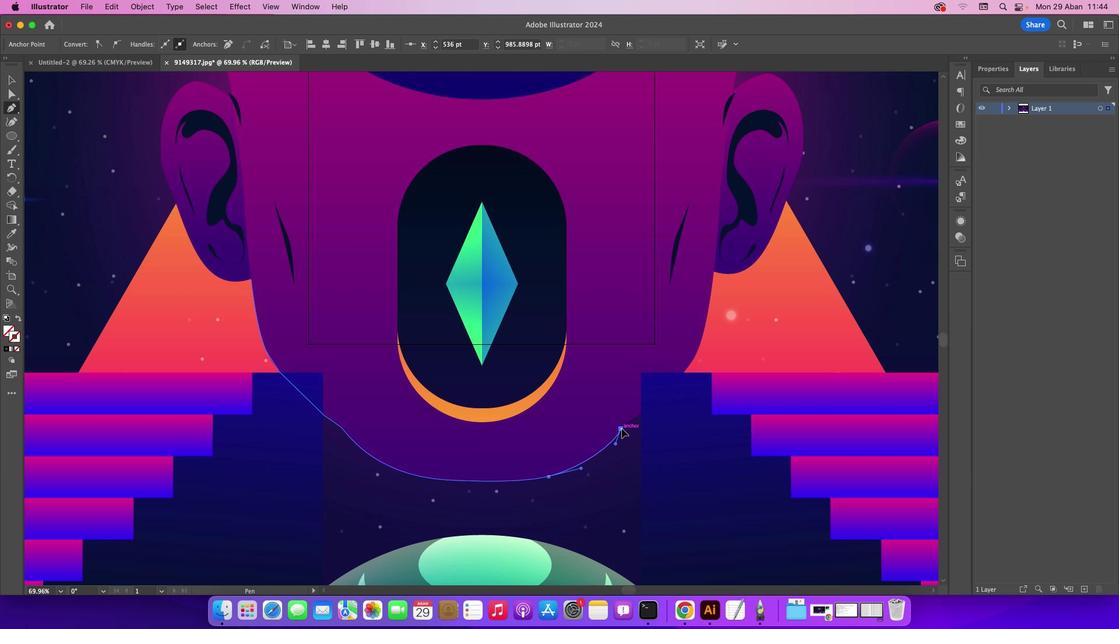 
Action: Mouse moved to (641, 411)
Screenshot: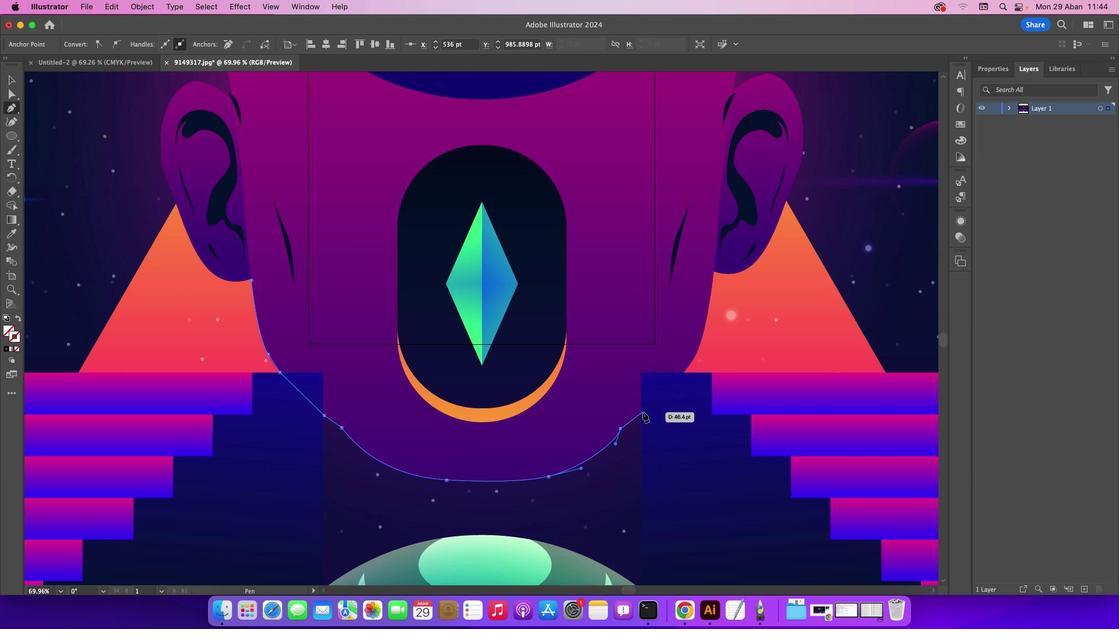 
Action: Mouse pressed left at (641, 411)
Screenshot: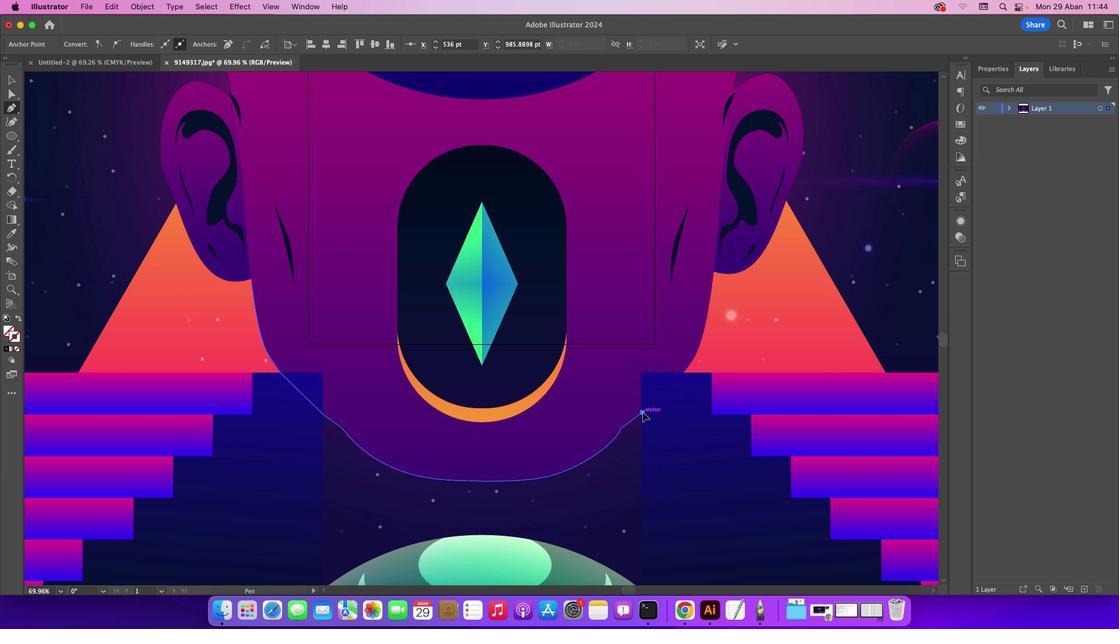 
Action: Mouse pressed left at (641, 411)
Screenshot: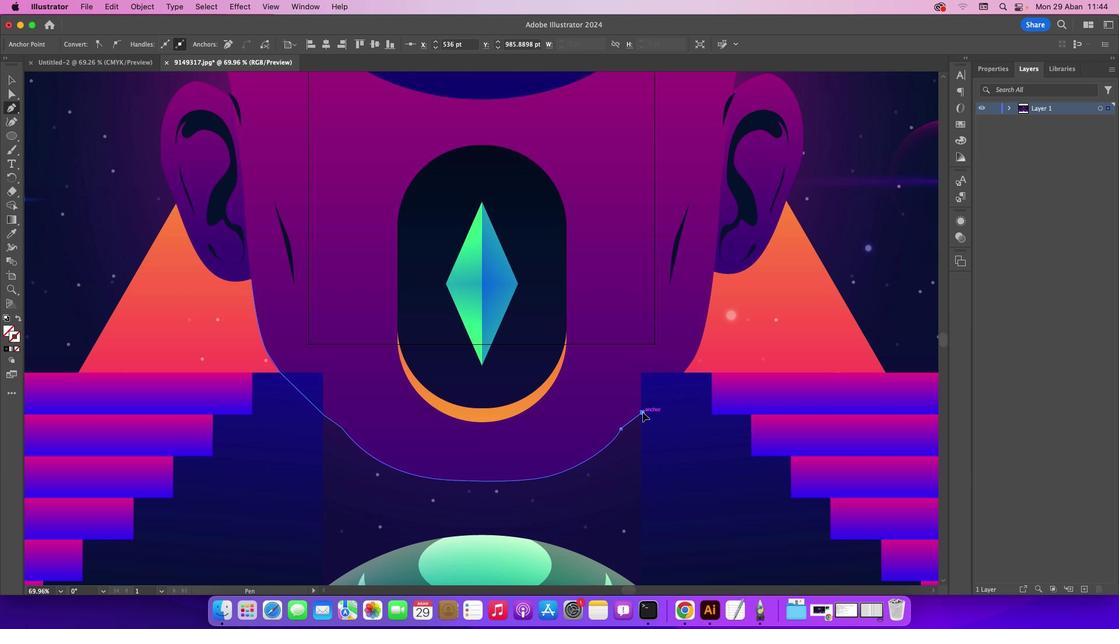 
Action: Mouse moved to (640, 412)
Screenshot: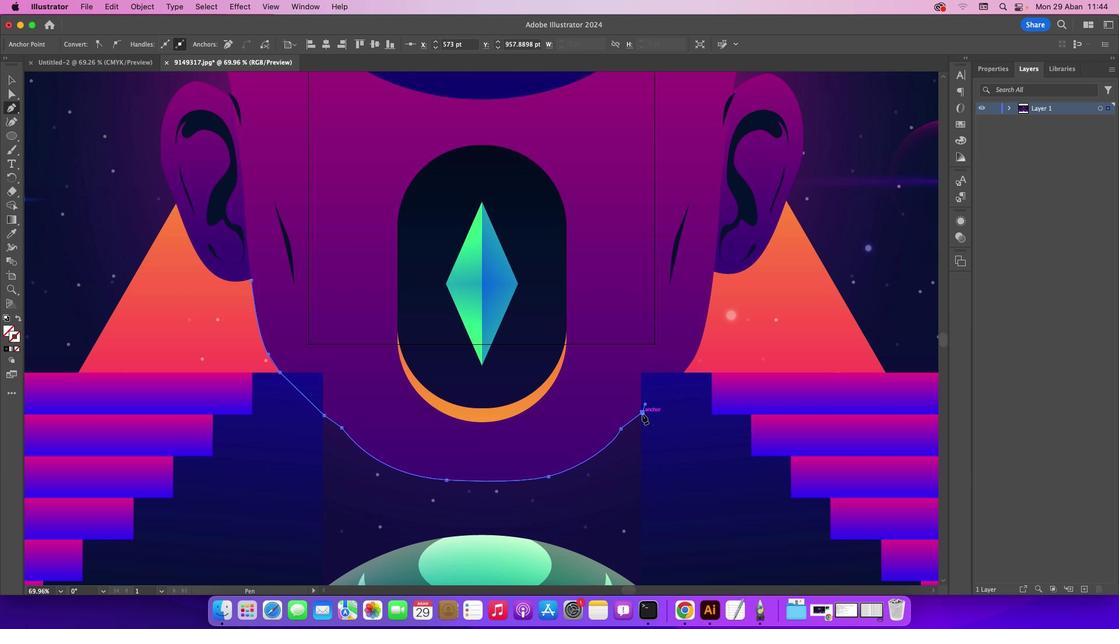 
Action: Mouse pressed left at (640, 412)
Screenshot: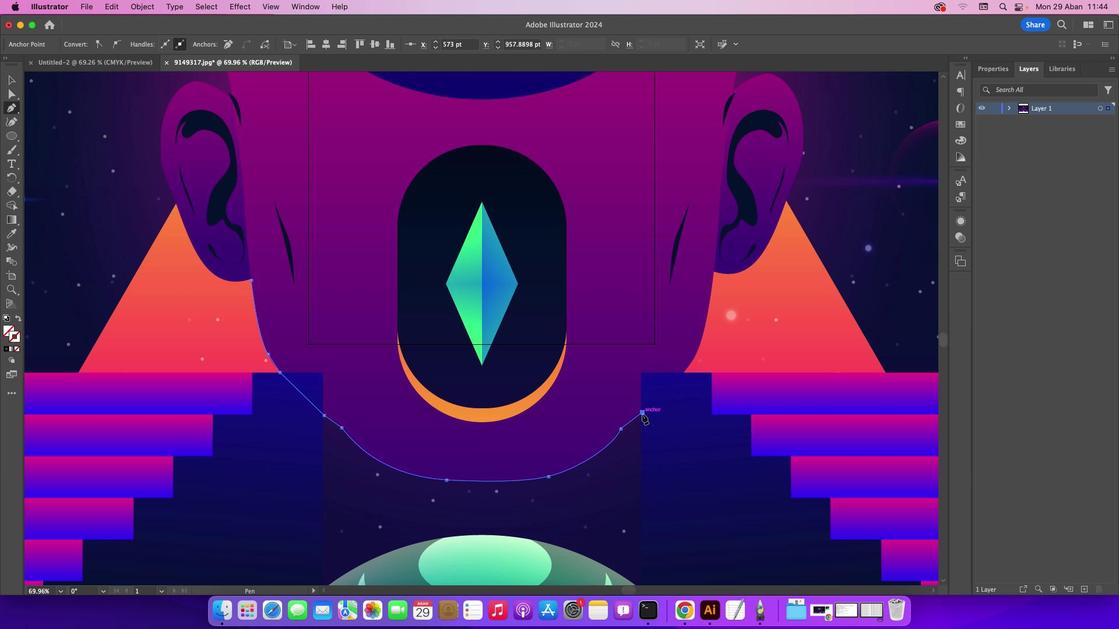 
Action: Mouse pressed left at (640, 412)
Screenshot: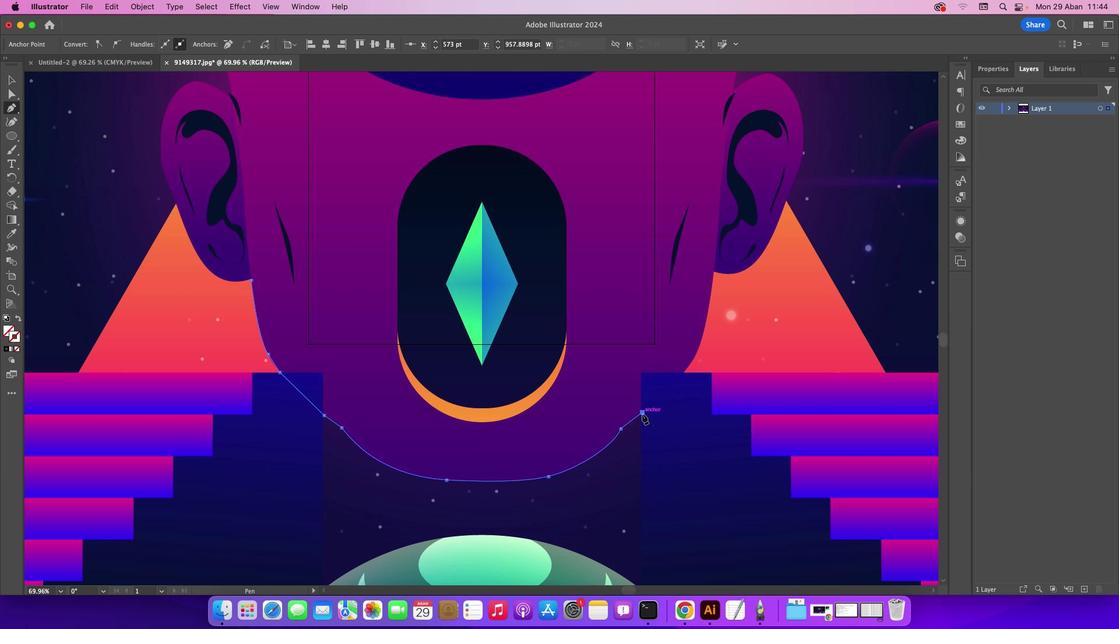 
Action: Mouse moved to (682, 371)
Screenshot: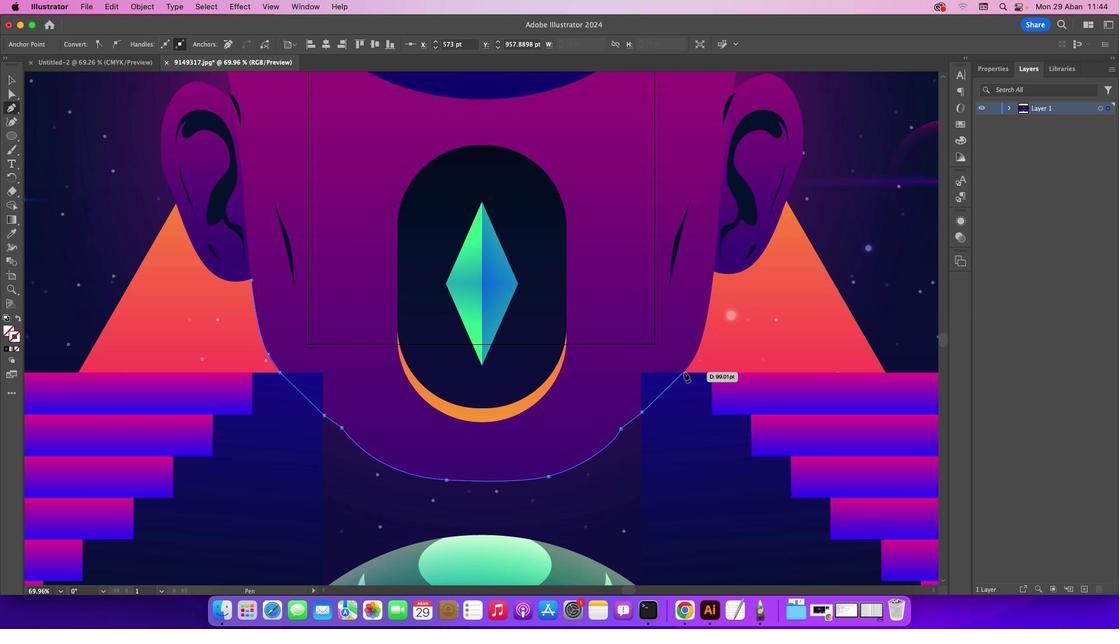 
Action: Mouse pressed left at (682, 371)
Screenshot: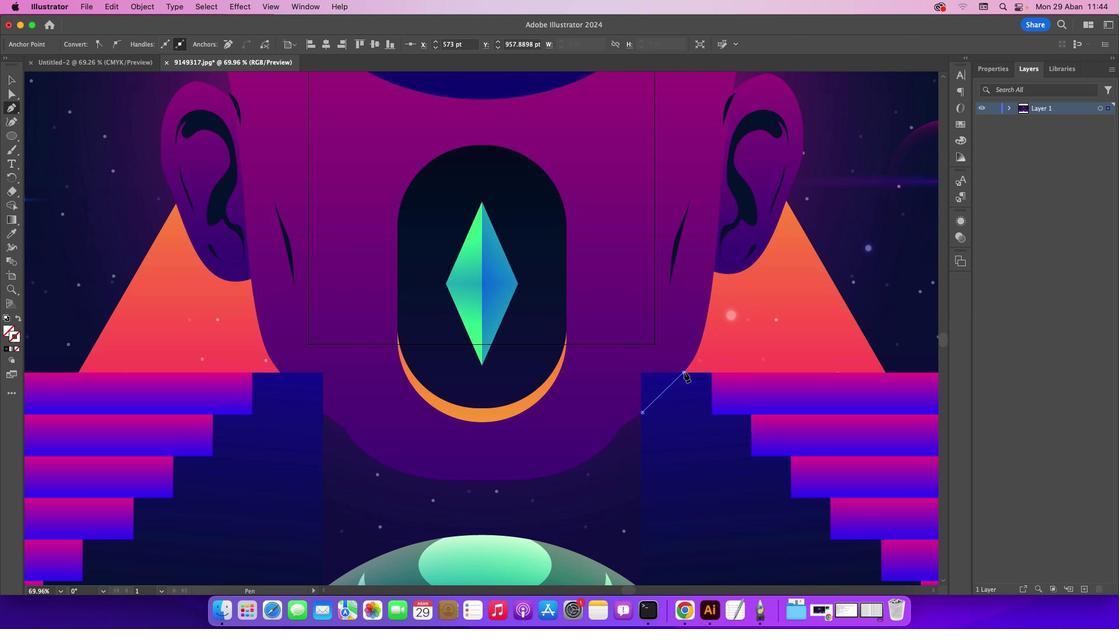 
Action: Mouse moved to (705, 315)
Screenshot: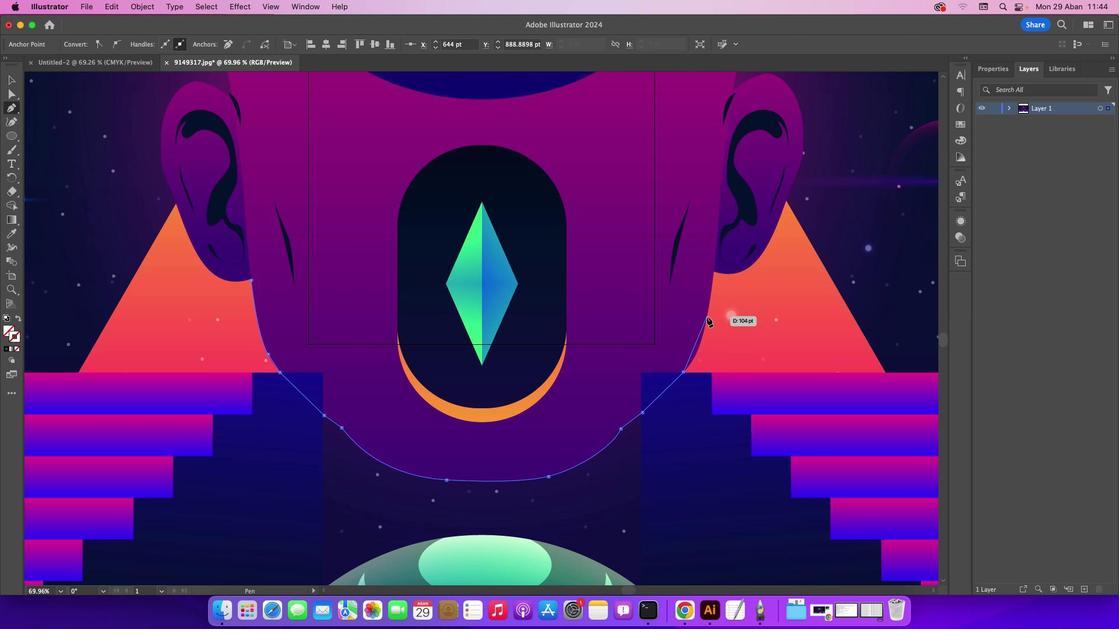 
Action: Mouse pressed left at (705, 315)
Screenshot: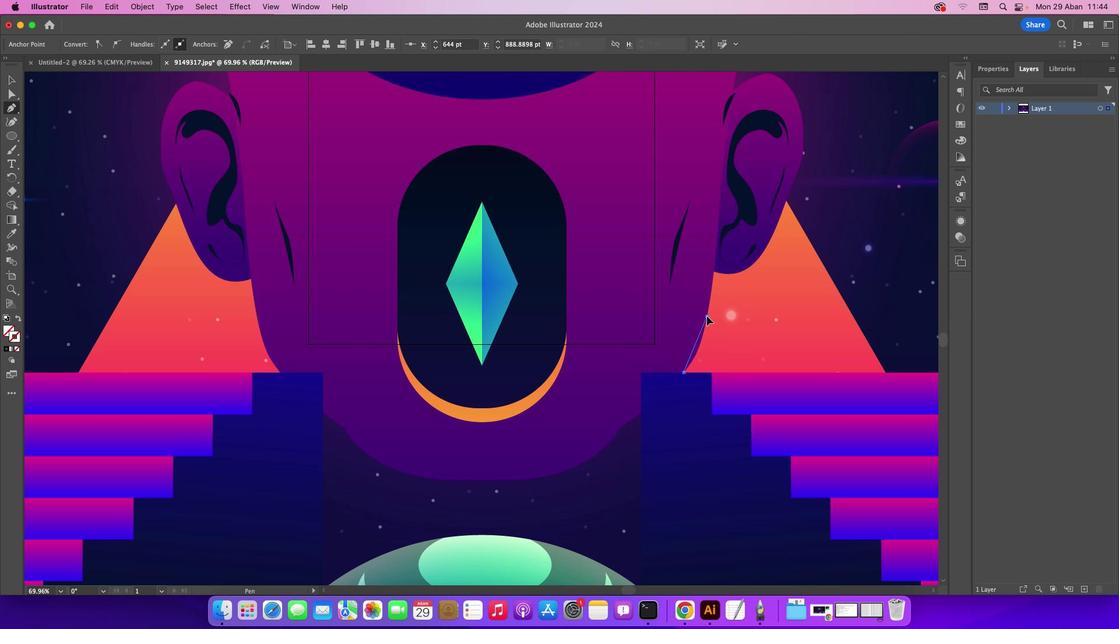
Action: Mouse moved to (705, 314)
Screenshot: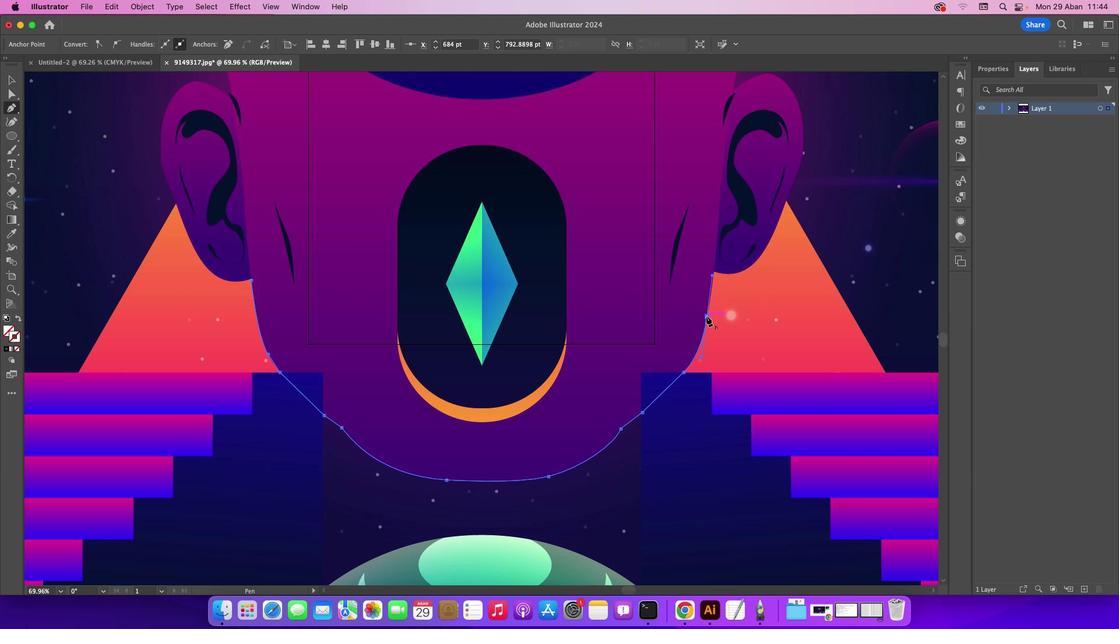 
Action: Mouse pressed left at (705, 314)
Screenshot: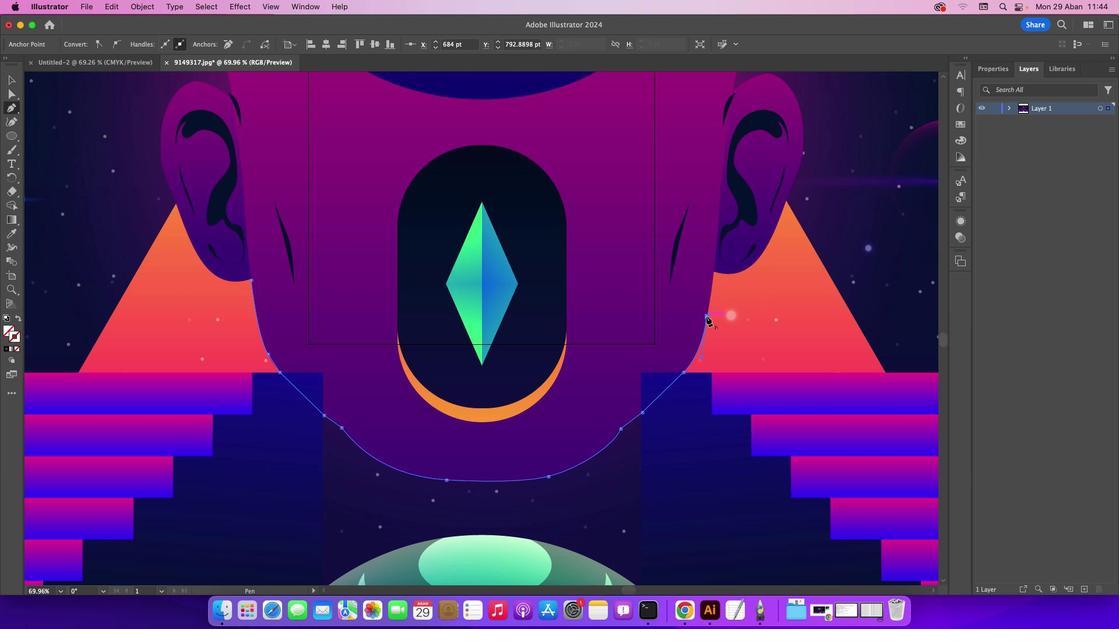 
Action: Mouse moved to (713, 270)
Screenshot: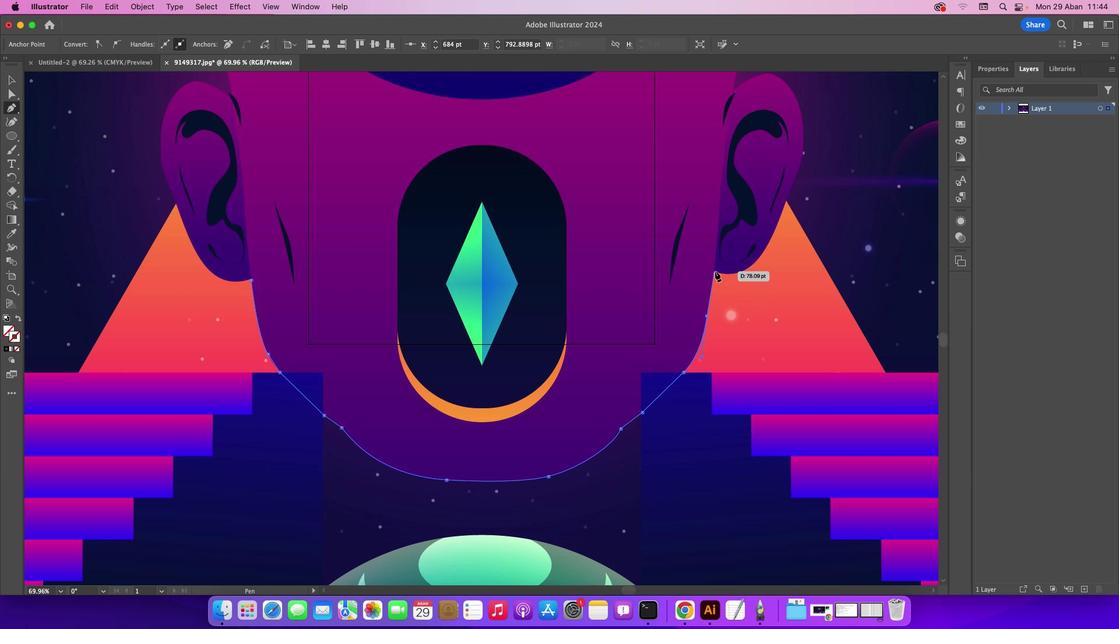 
Action: Mouse pressed left at (713, 270)
Screenshot: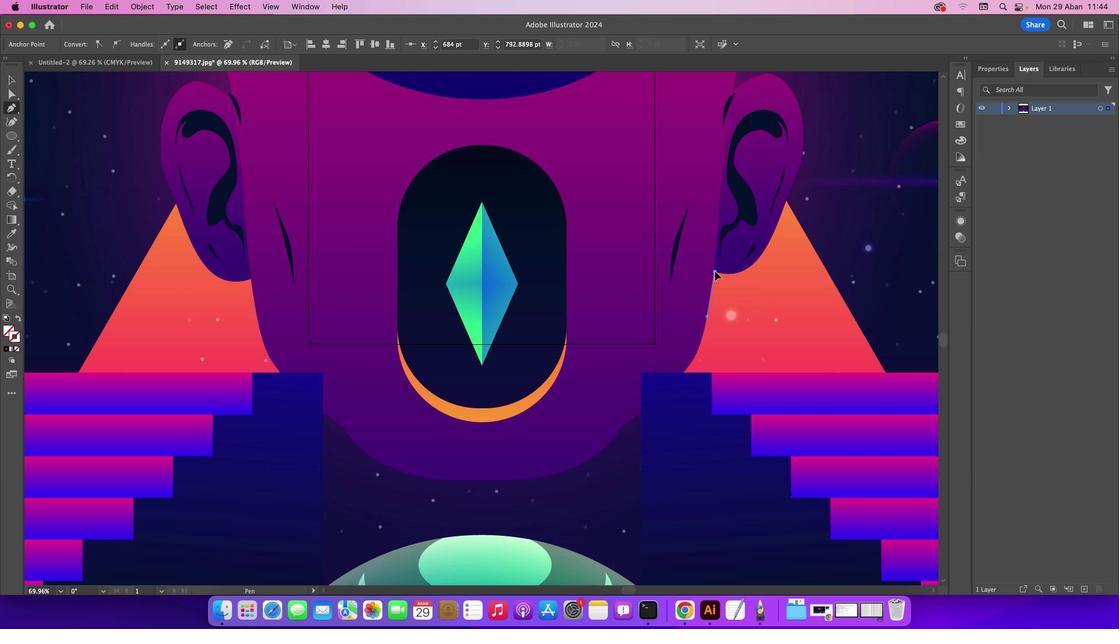 
Action: Mouse moved to (711, 270)
Screenshot: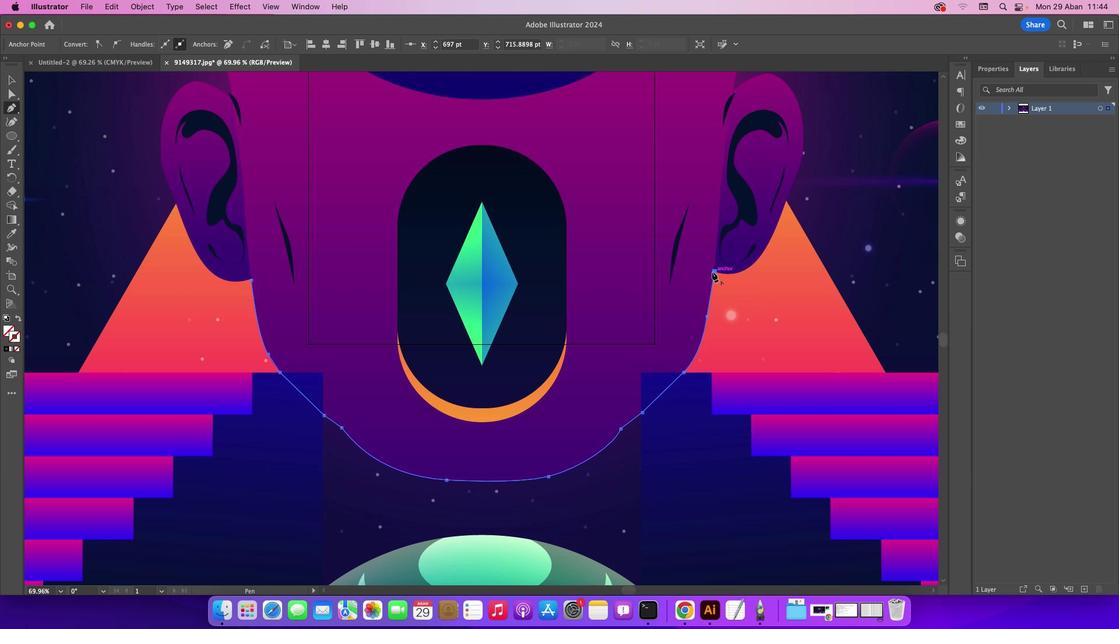 
Action: Mouse scrolled (711, 270) with delta (0, 0)
Screenshot: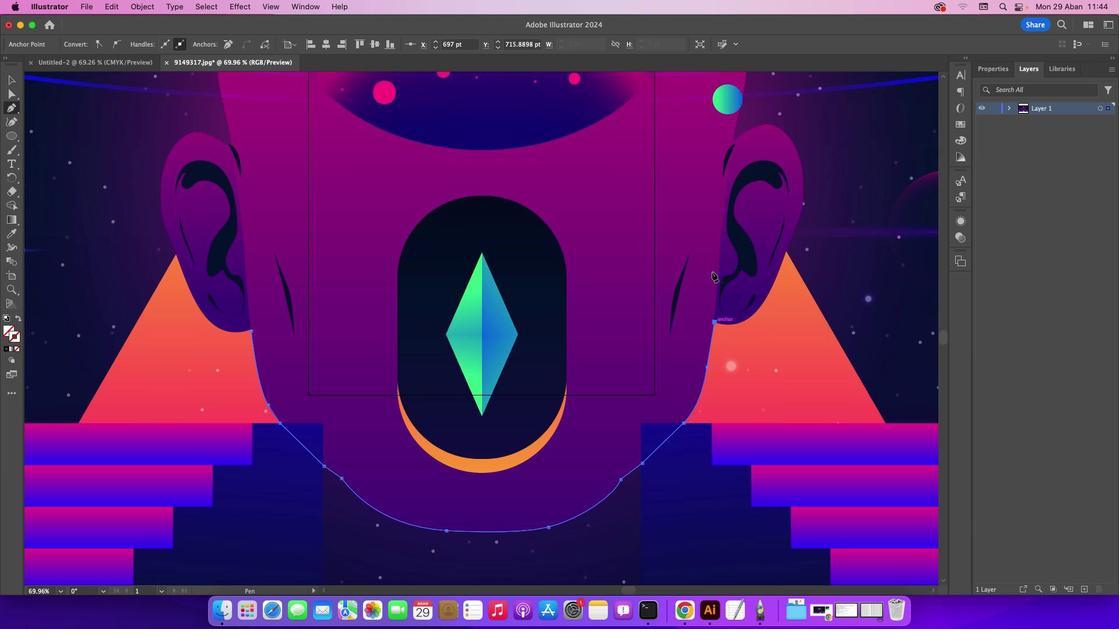 
Action: Mouse scrolled (711, 270) with delta (0, 0)
Screenshot: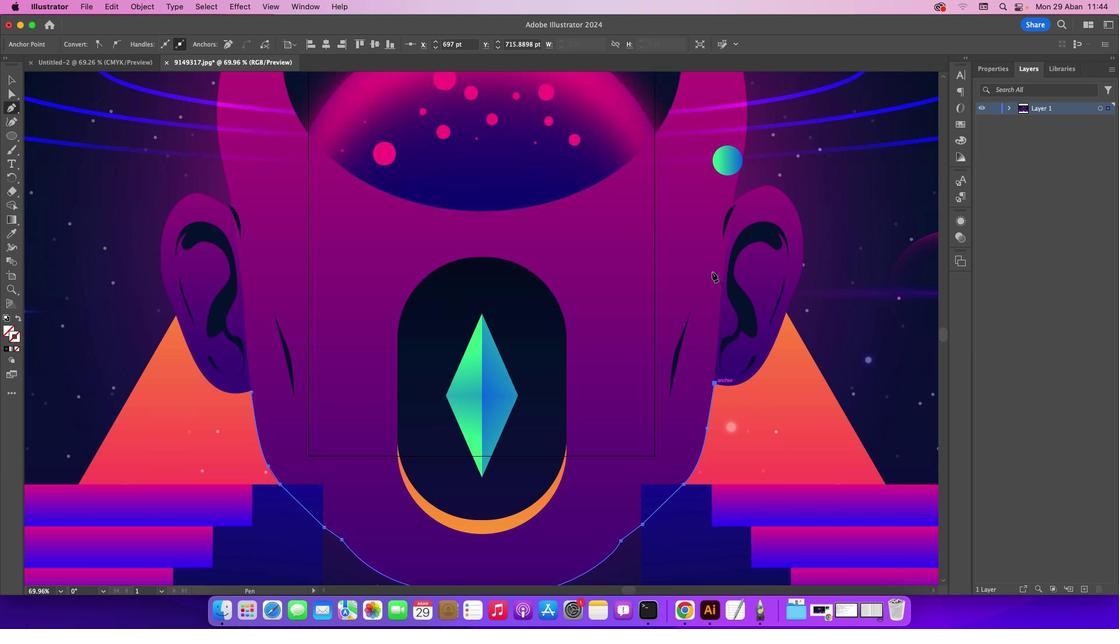 
Action: Mouse scrolled (711, 270) with delta (0, 0)
Screenshot: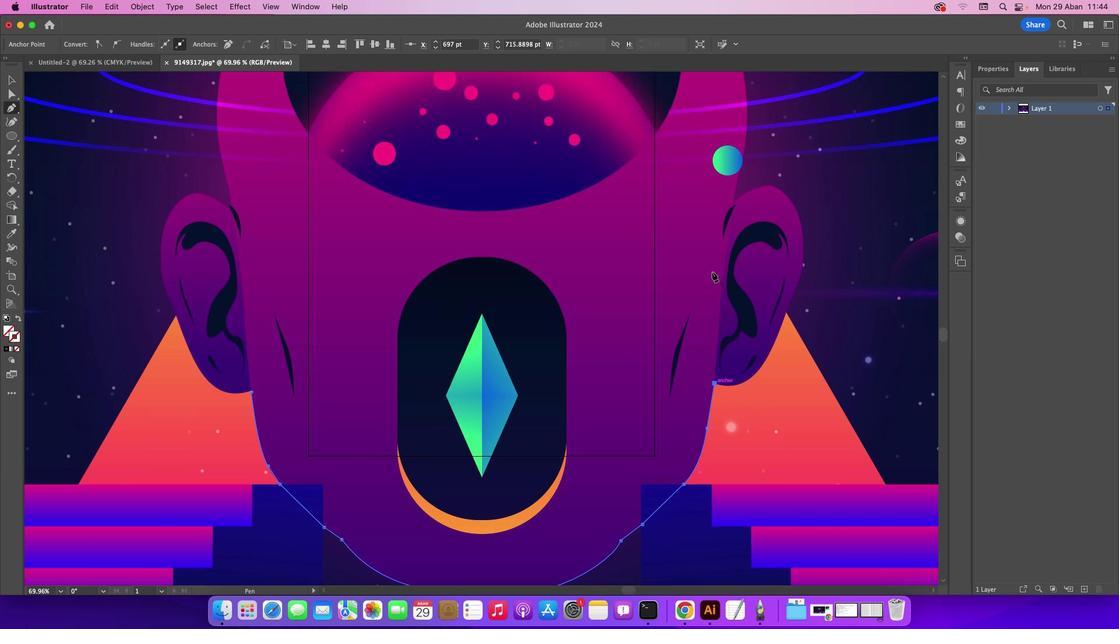 
Action: Mouse scrolled (711, 270) with delta (0, 1)
Screenshot: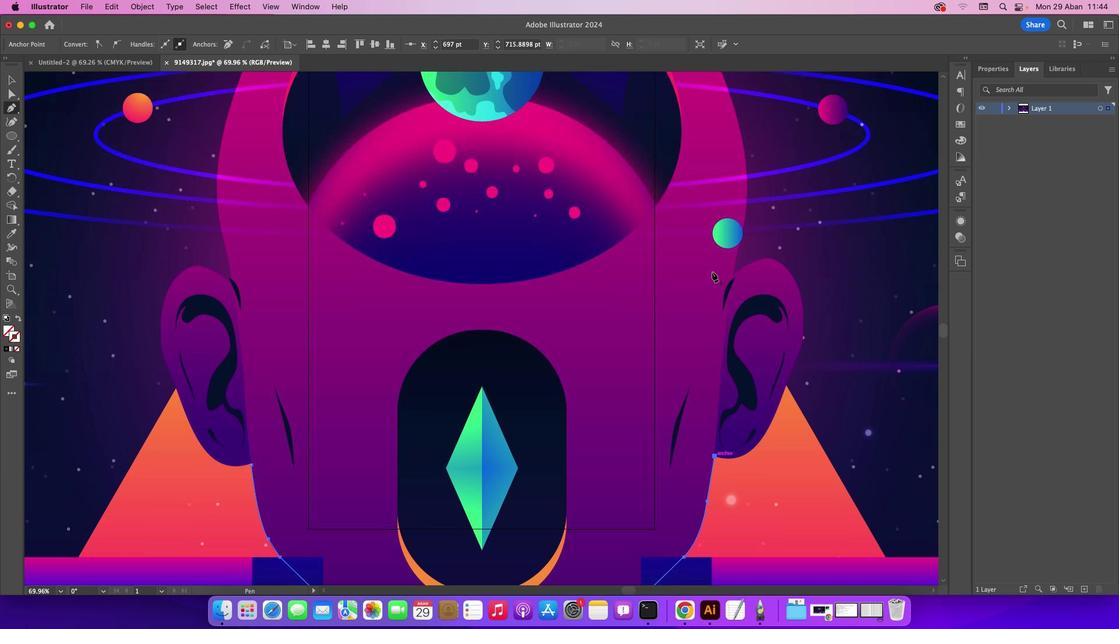 
Action: Mouse scrolled (711, 270) with delta (0, 1)
Screenshot: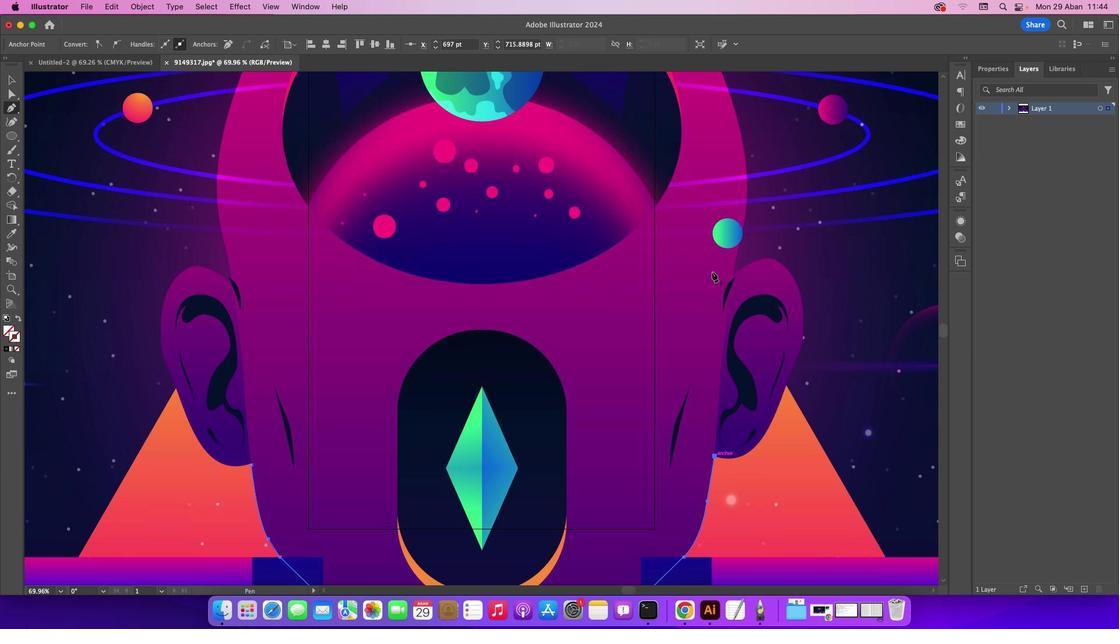 
Action: Mouse scrolled (711, 270) with delta (0, 0)
Screenshot: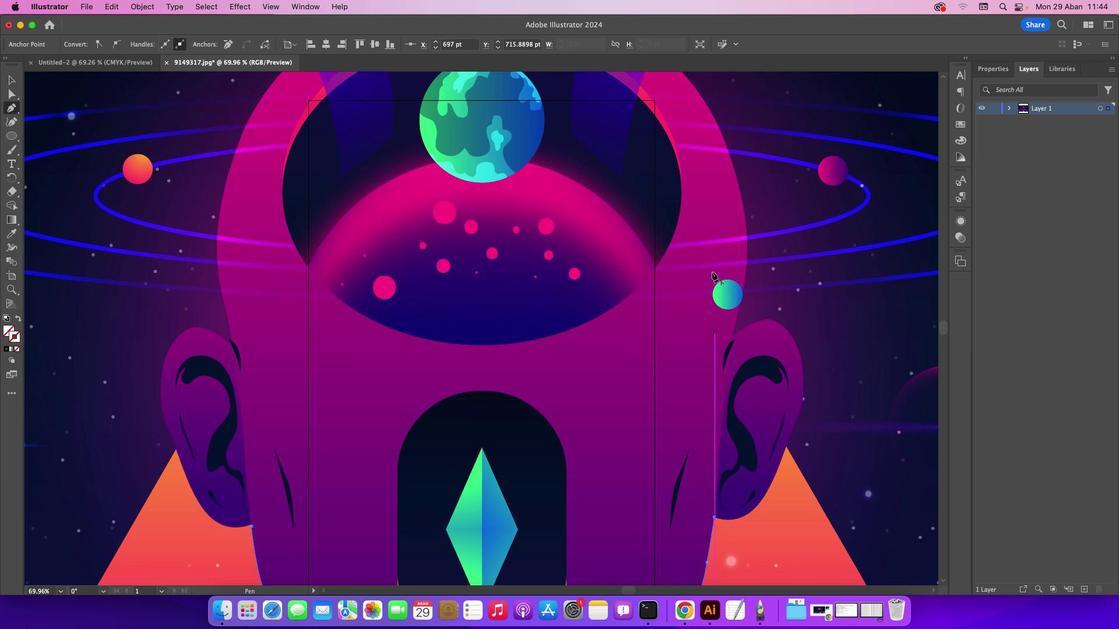 
Action: Mouse scrolled (711, 270) with delta (0, 0)
Screenshot: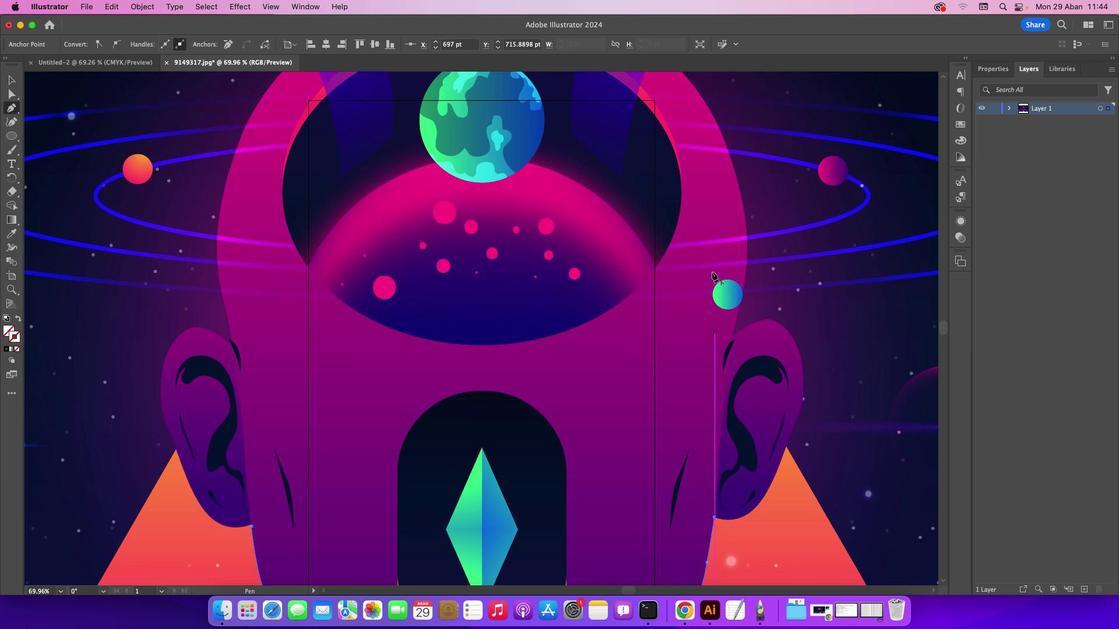 
Action: Mouse scrolled (711, 270) with delta (0, 0)
Screenshot: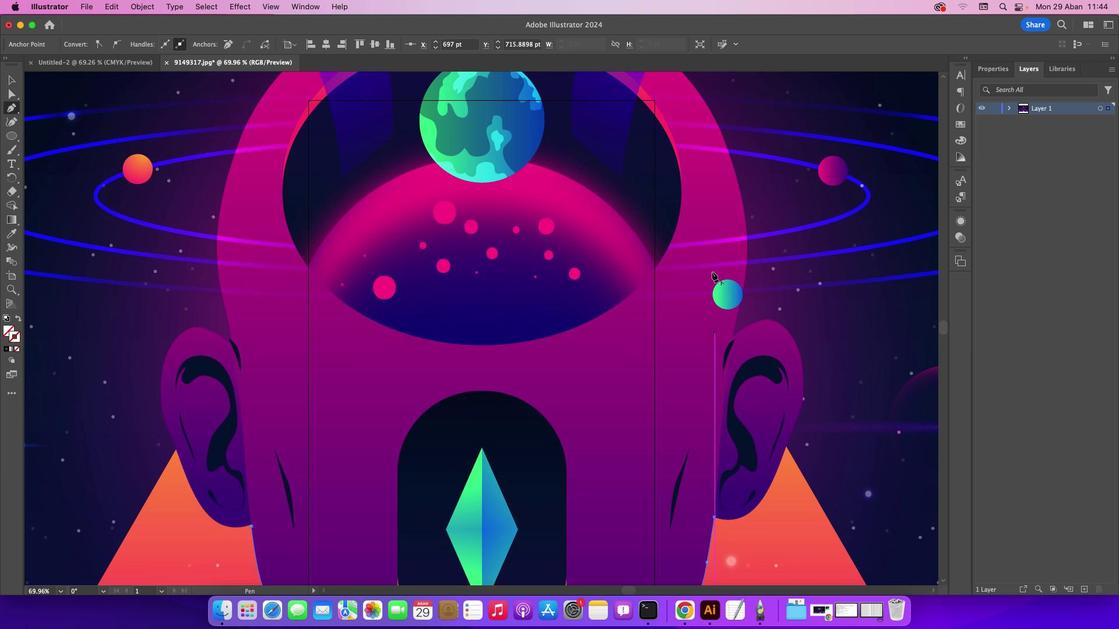 
Action: Mouse moved to (731, 333)
Screenshot: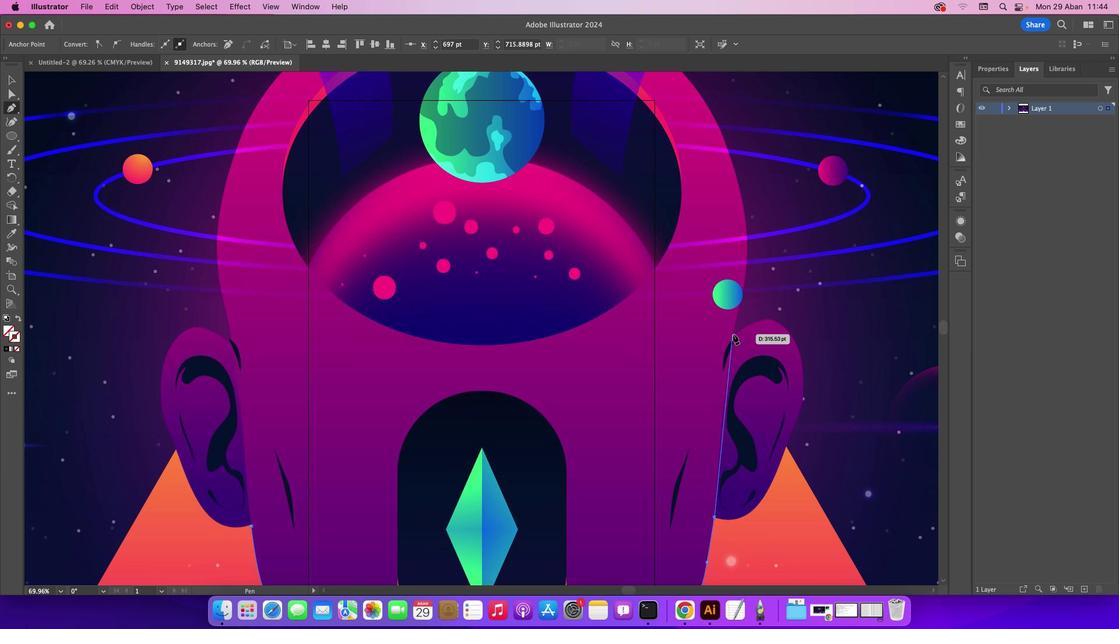 
Action: Mouse pressed left at (731, 333)
Screenshot: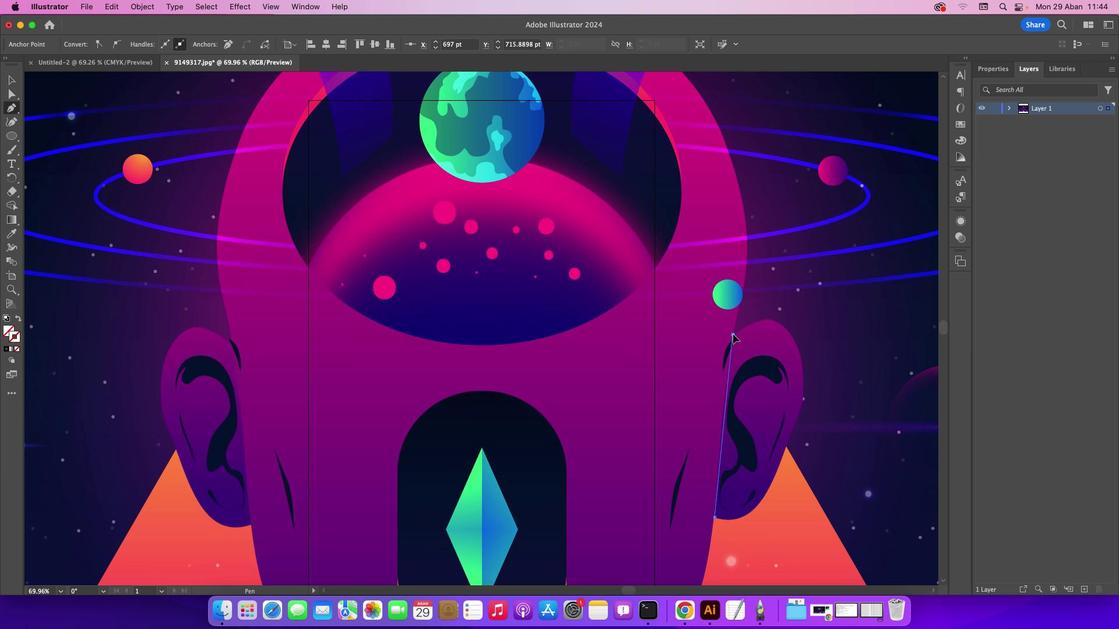 
Action: Mouse moved to (731, 333)
Screenshot: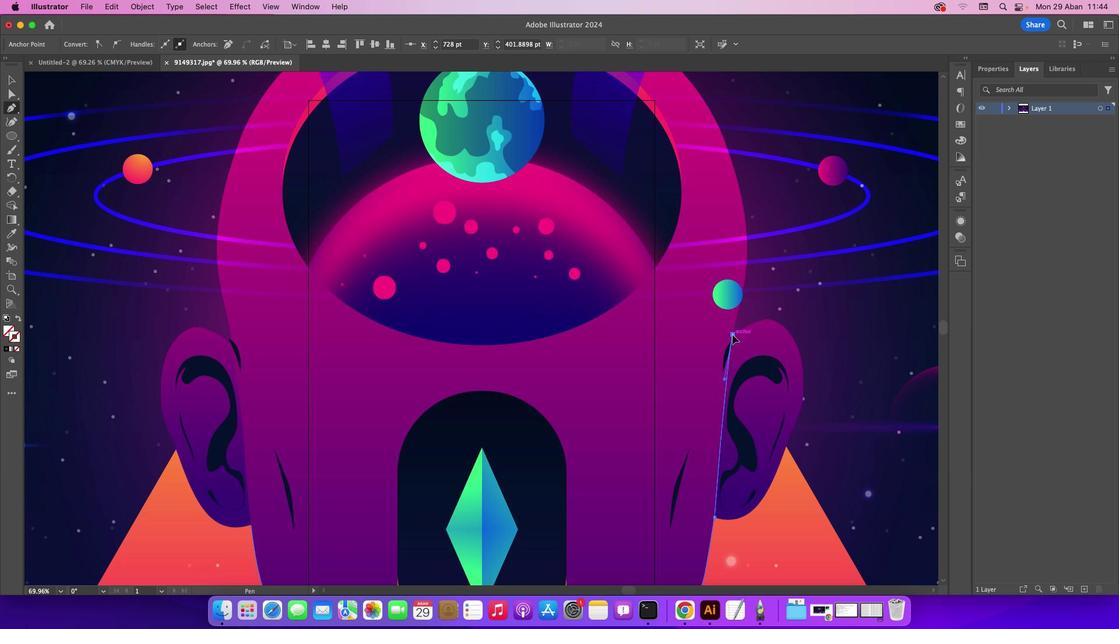
Action: Mouse pressed left at (731, 333)
Screenshot: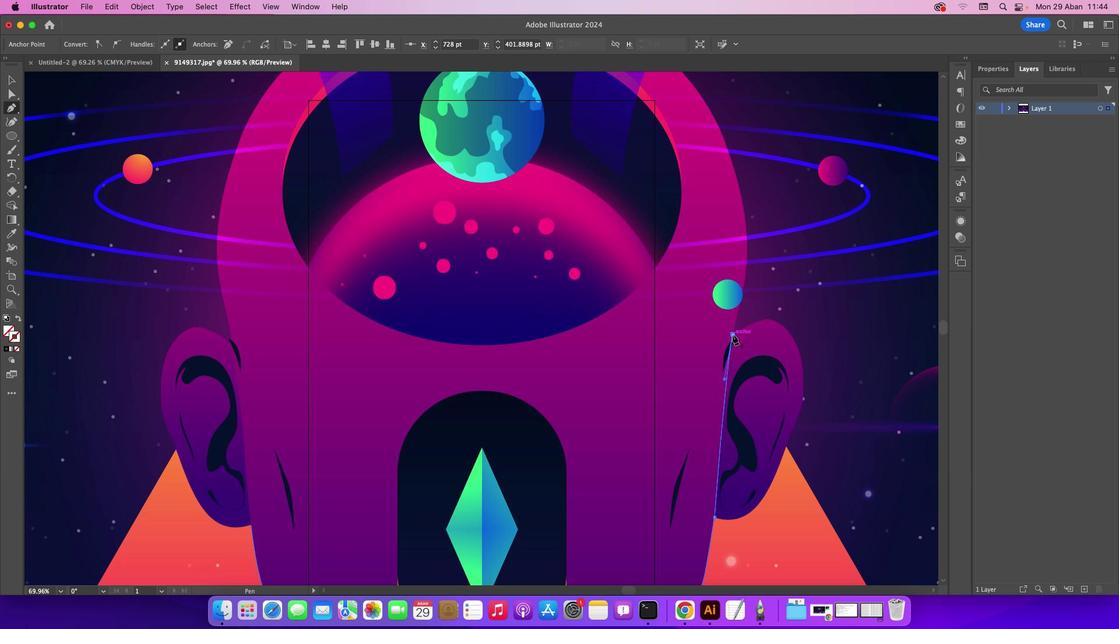 
Action: Mouse moved to (746, 248)
Screenshot: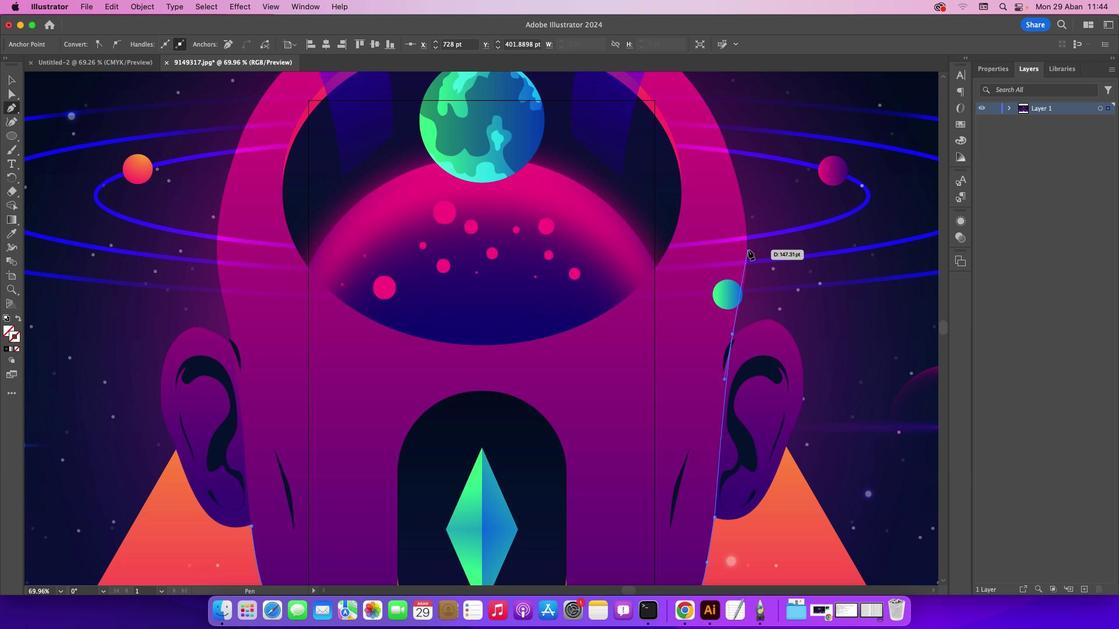 
Action: Mouse pressed left at (746, 248)
Screenshot: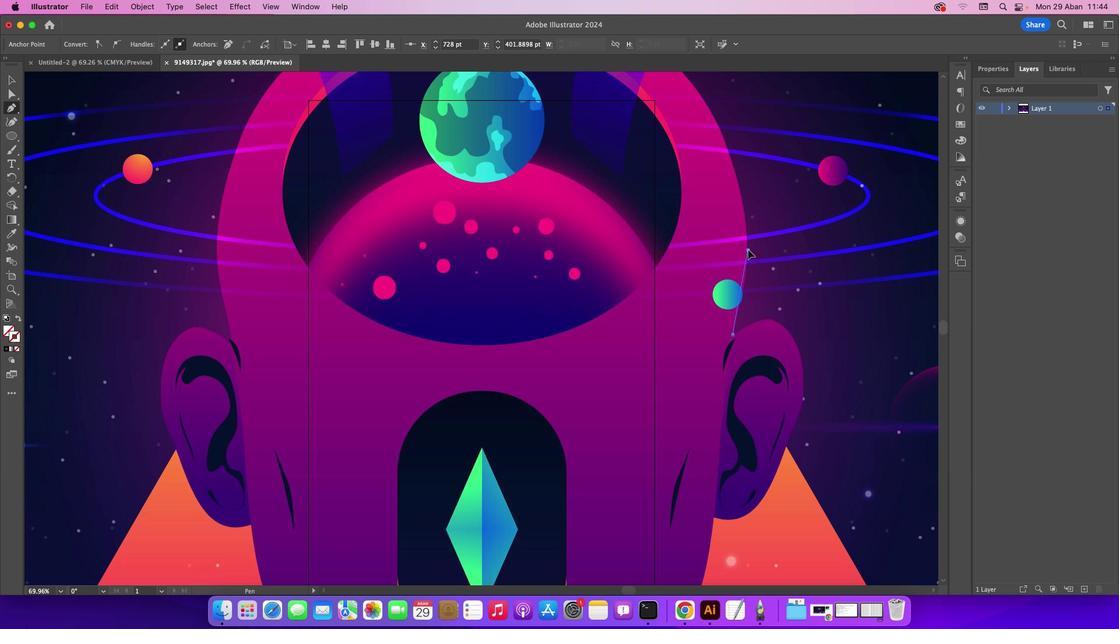 
Action: Mouse moved to (748, 212)
Screenshot: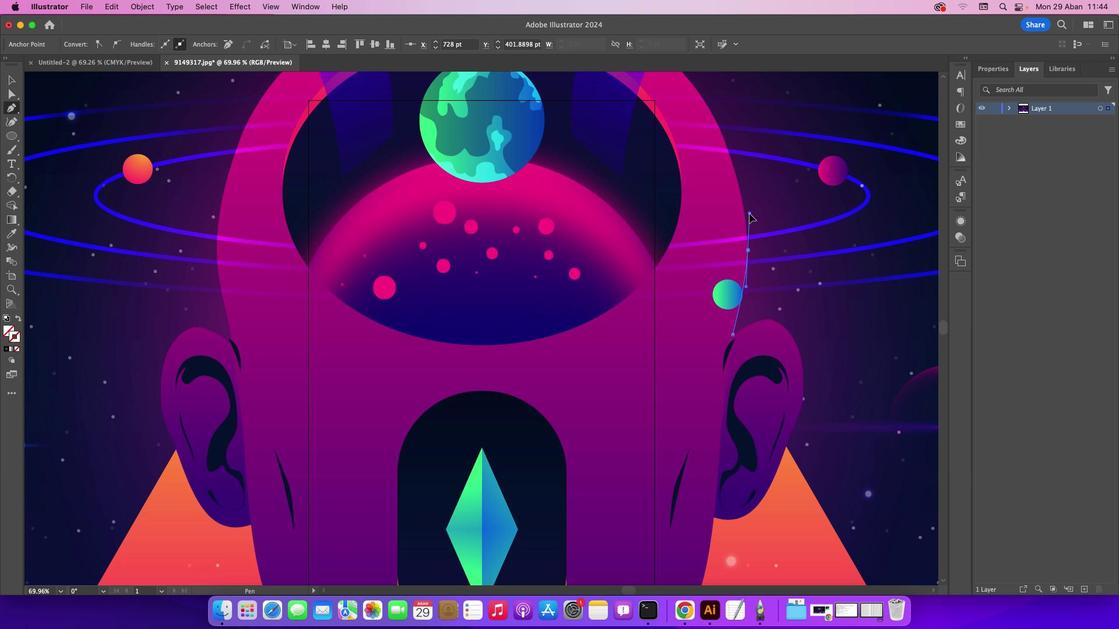 
Action: Mouse scrolled (748, 212) with delta (0, 0)
Screenshot: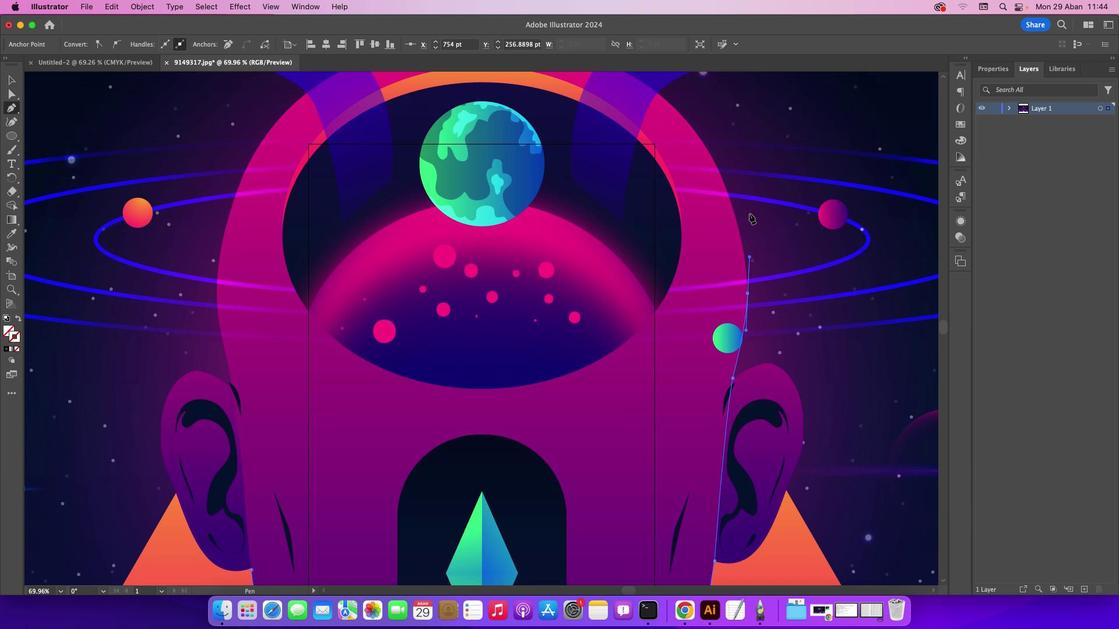 
Action: Mouse scrolled (748, 212) with delta (0, 0)
Screenshot: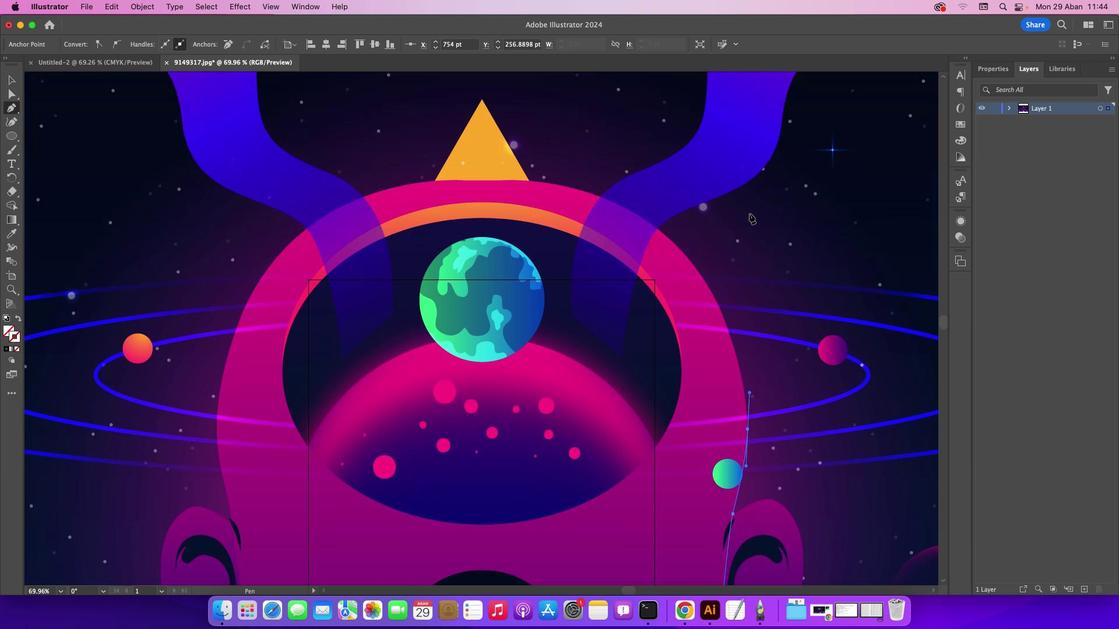 
Action: Mouse scrolled (748, 212) with delta (0, 0)
Screenshot: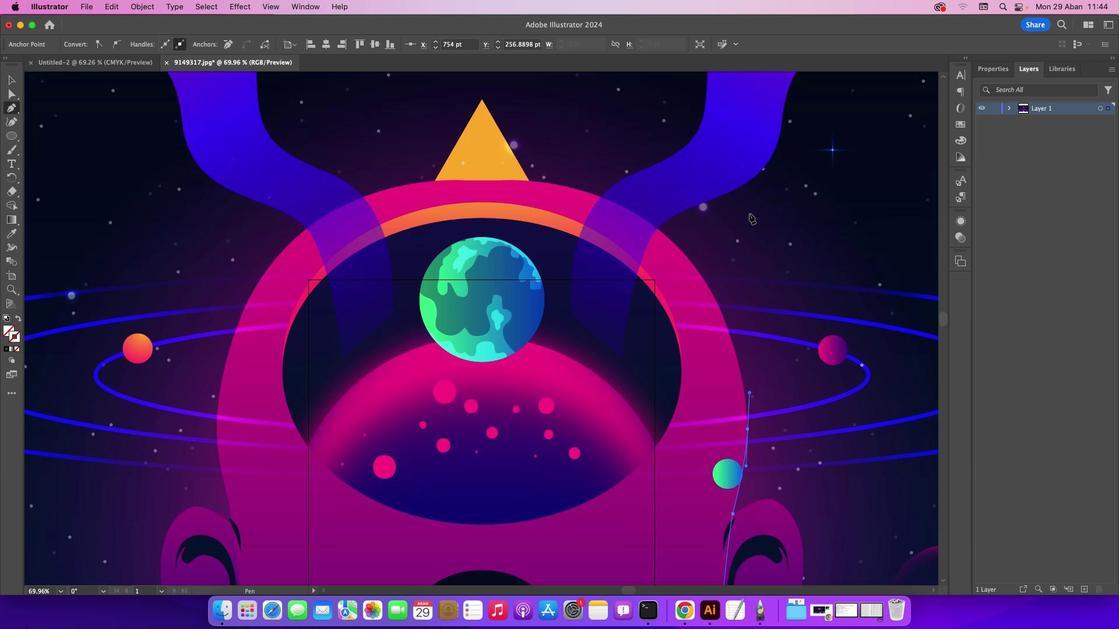 
Action: Mouse scrolled (748, 212) with delta (0, 1)
Screenshot: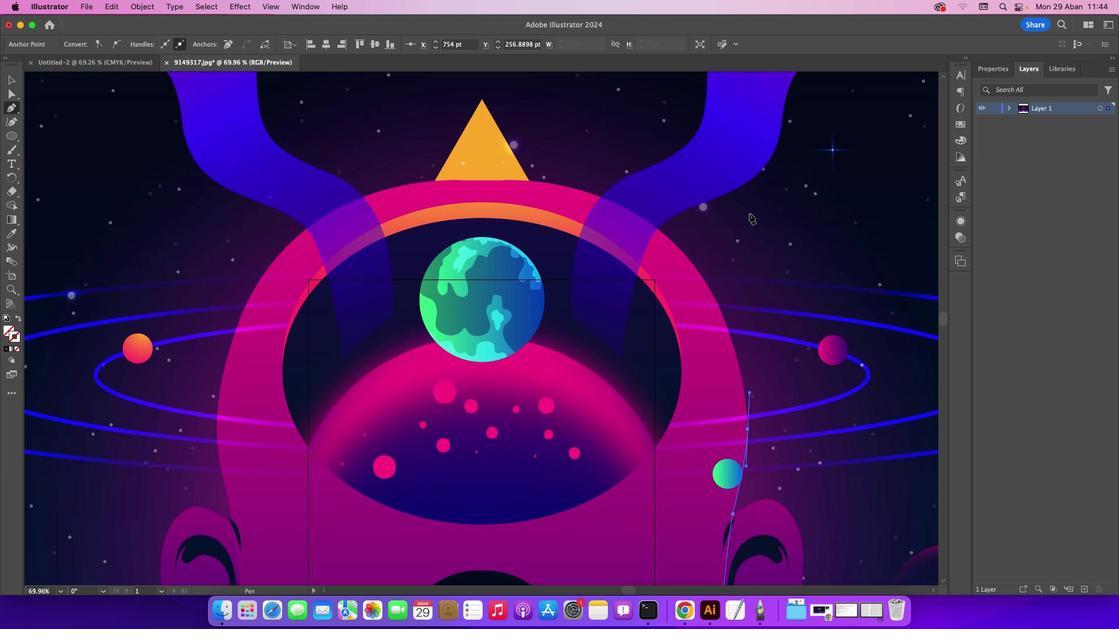 
Action: Mouse scrolled (748, 212) with delta (0, 1)
Screenshot: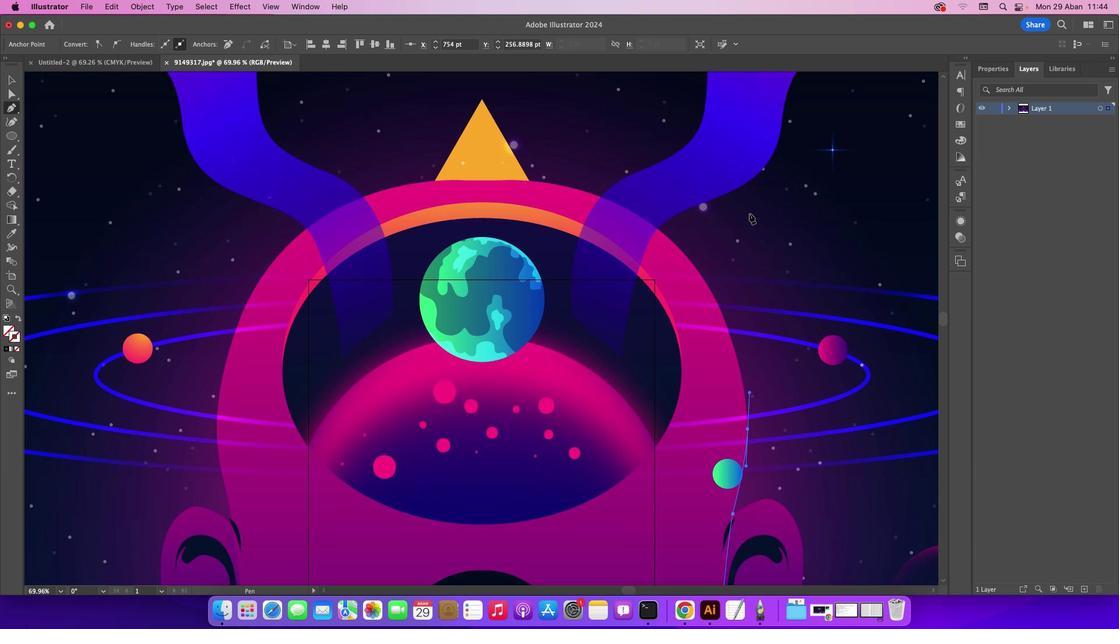 
Action: Mouse moved to (656, 227)
Screenshot: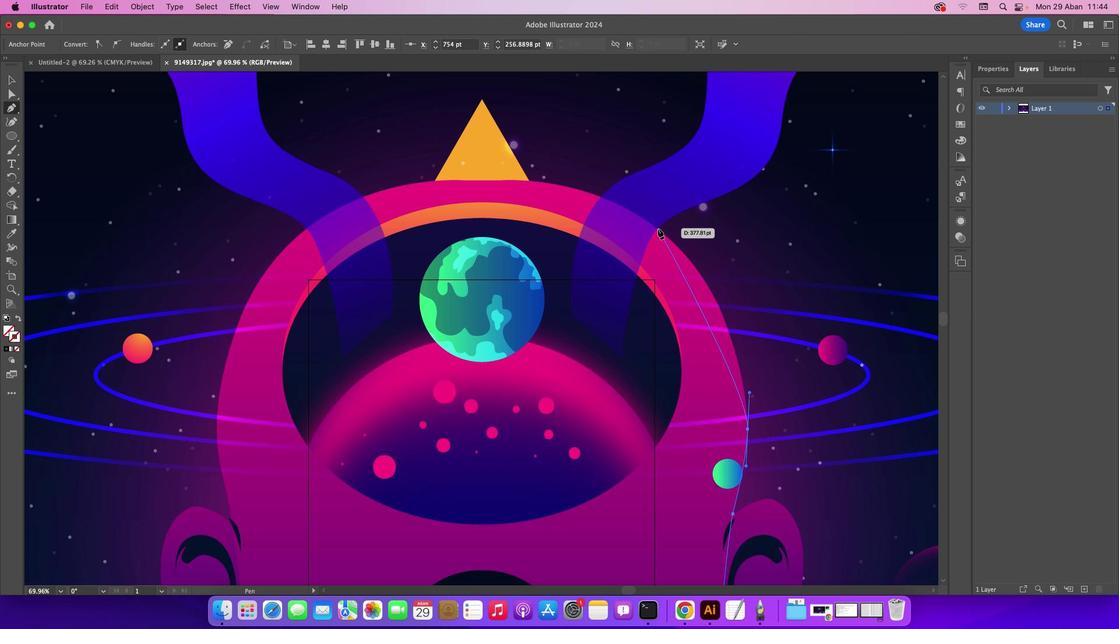 
Action: Mouse pressed left at (656, 227)
Screenshot: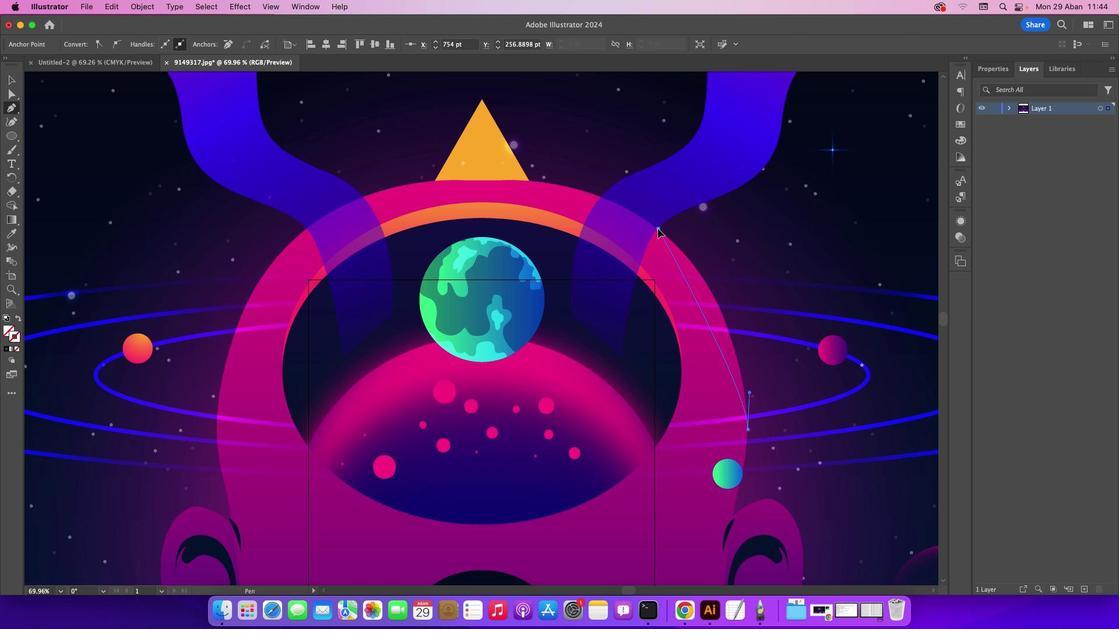 
Action: Mouse moved to (362, 195)
Screenshot: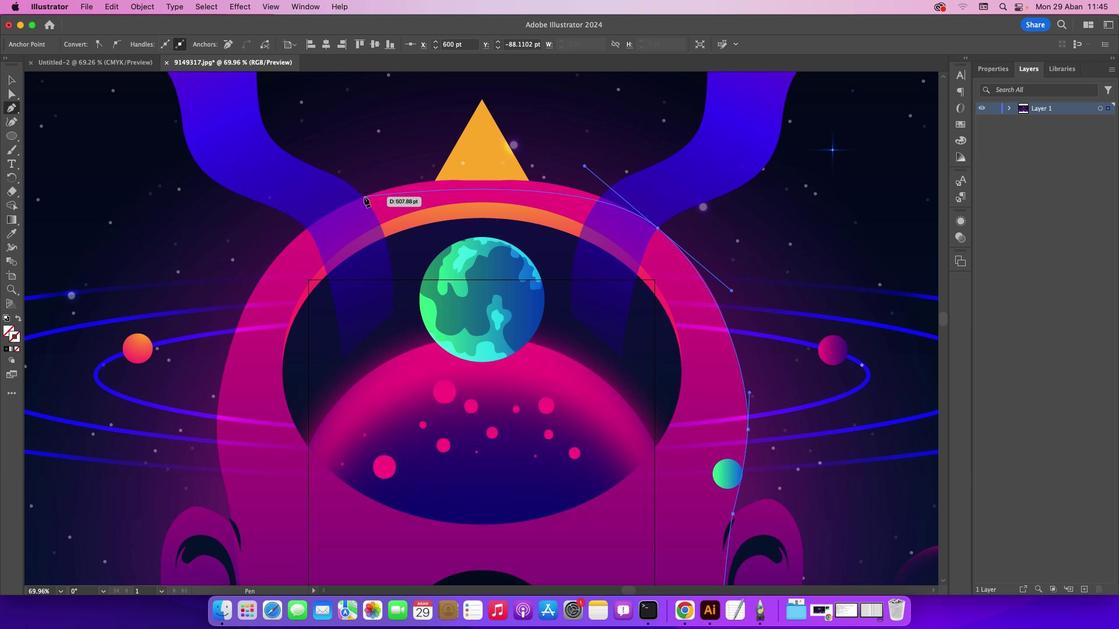 
Action: Mouse pressed left at (362, 195)
Screenshot: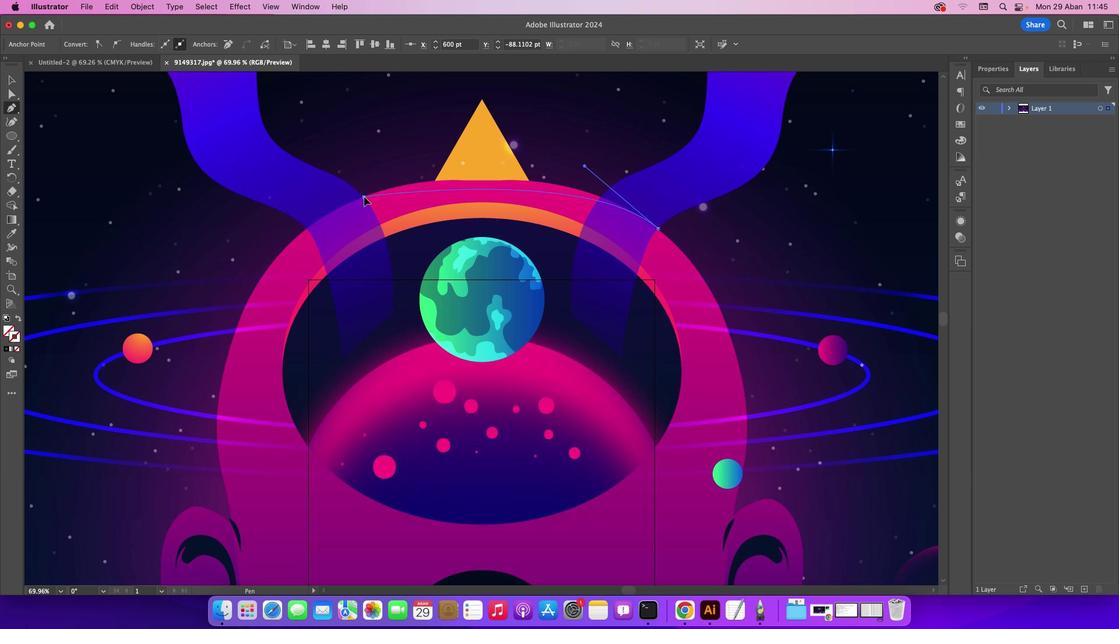 
Action: Mouse moved to (285, 221)
Screenshot: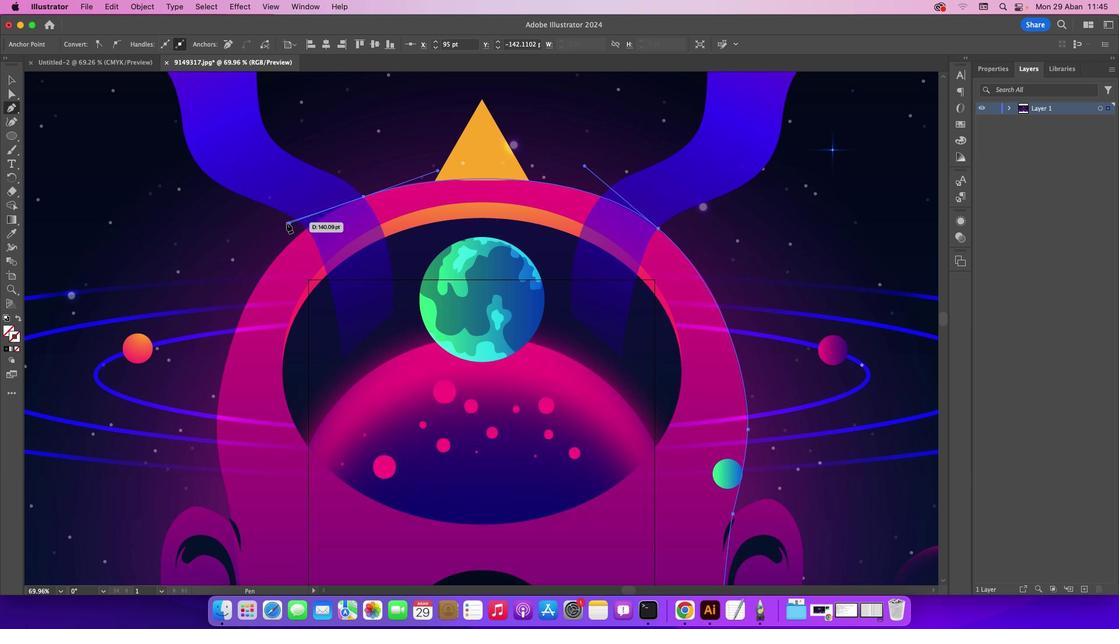 
Action: Key pressed Key.cmd'z'
Screenshot: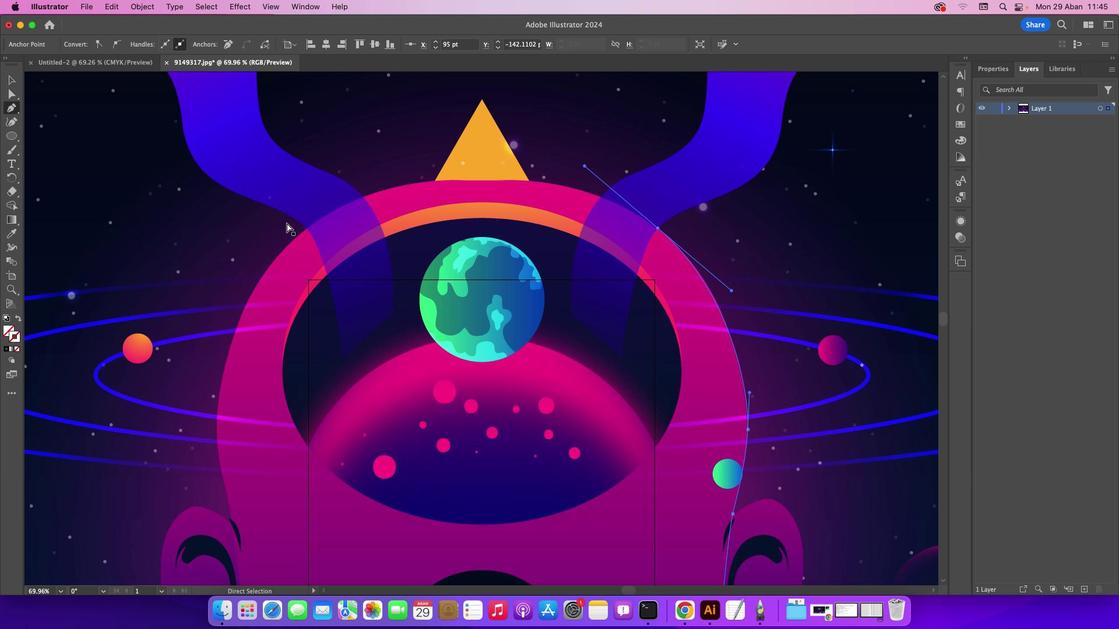 
Action: Mouse moved to (657, 227)
Screenshot: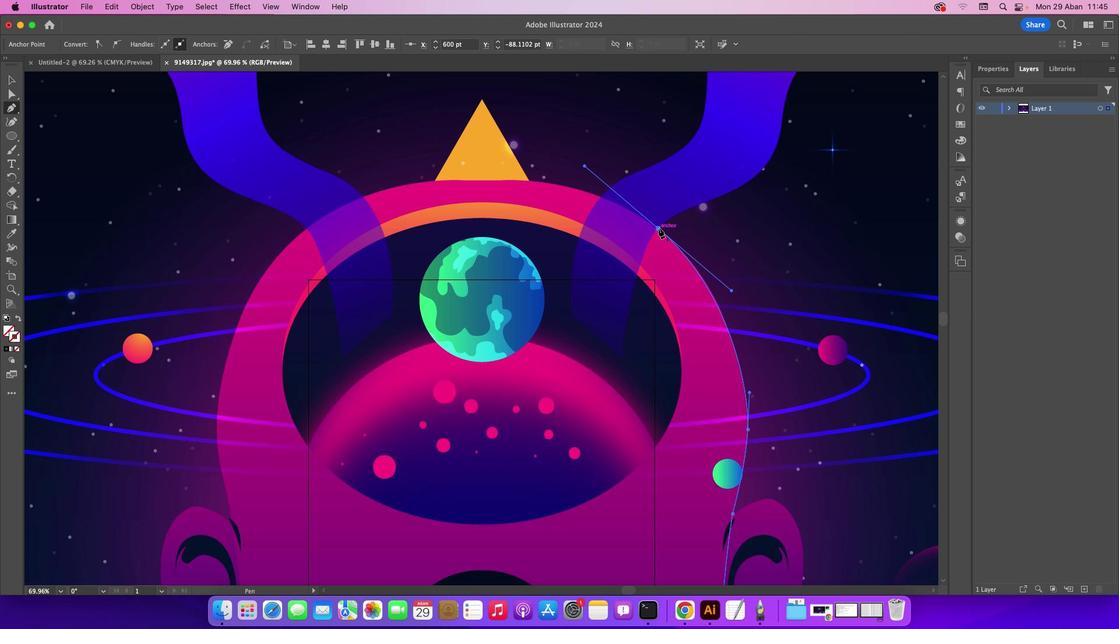 
Action: Mouse pressed left at (657, 227)
Screenshot: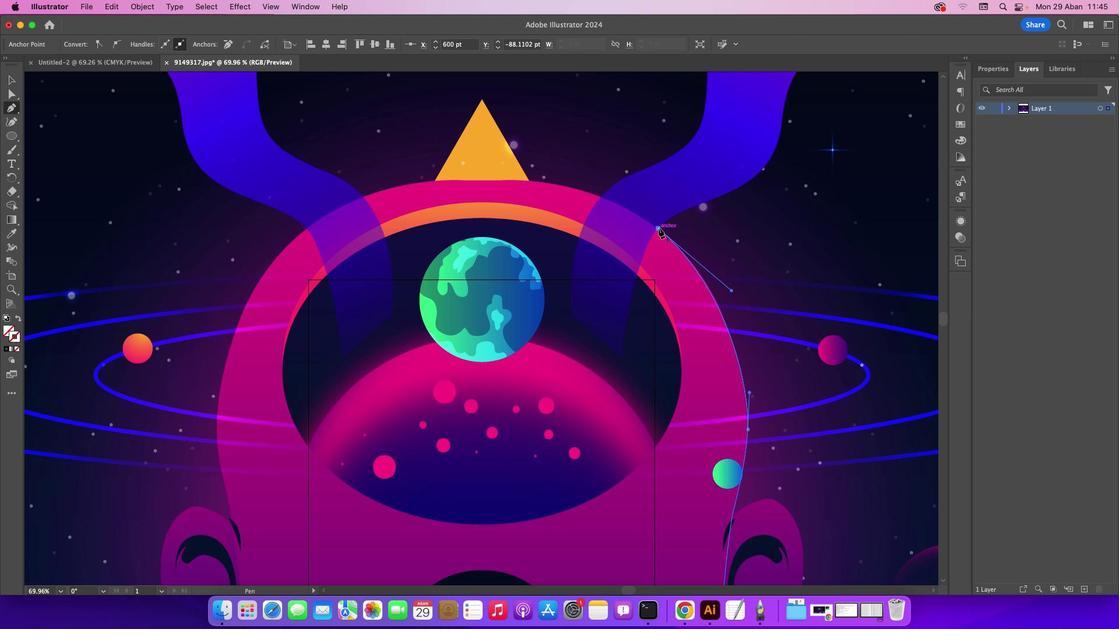 
Action: Mouse moved to (529, 179)
Screenshot: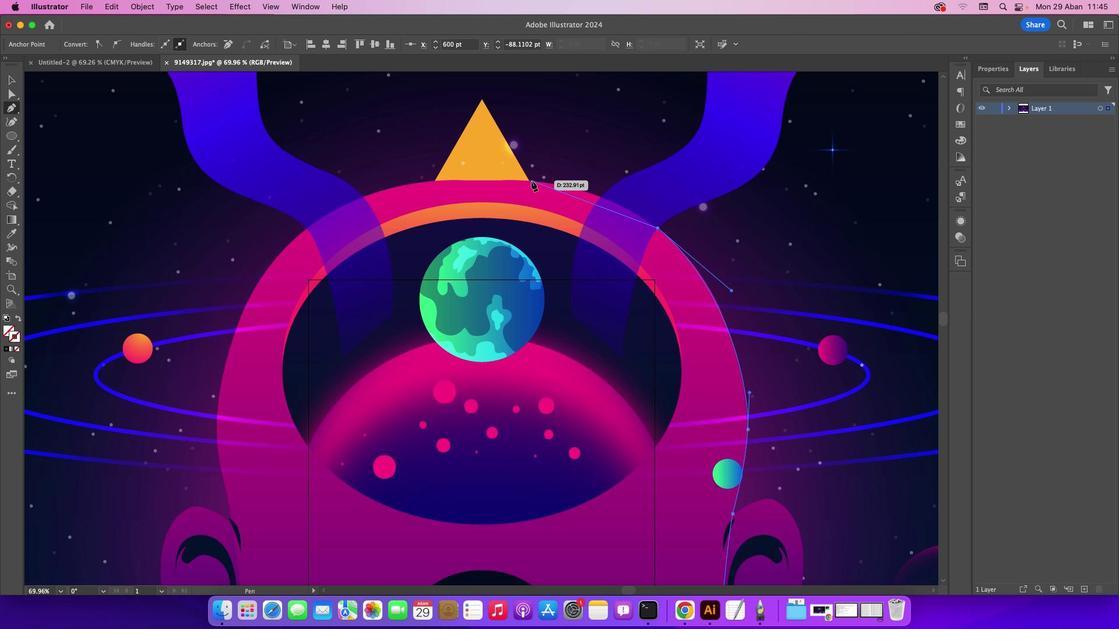 
Action: Mouse pressed left at (529, 179)
Screenshot: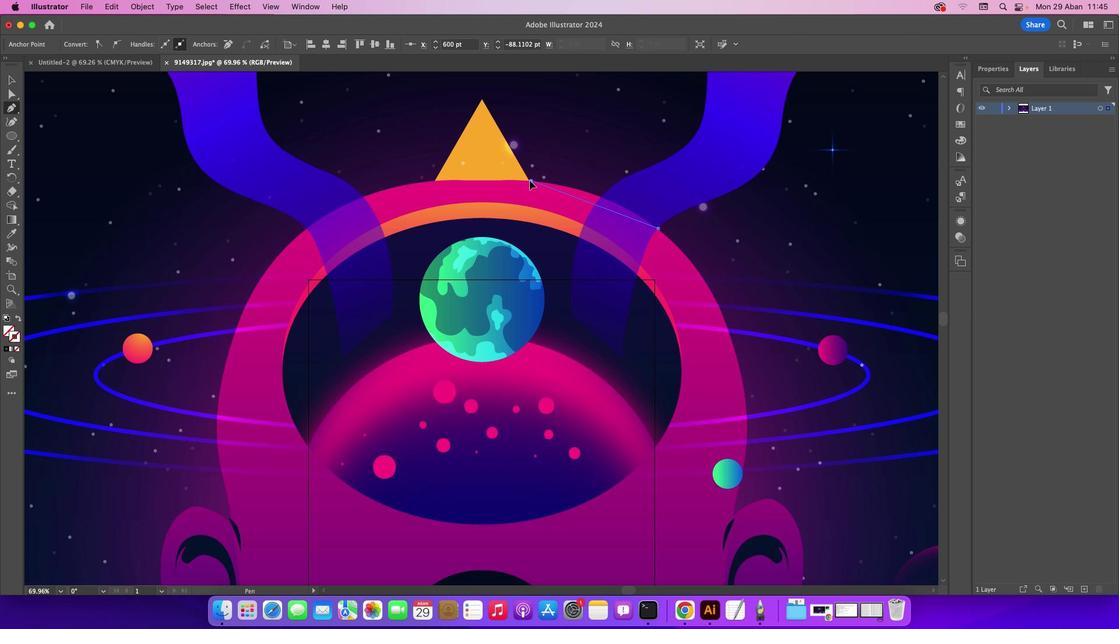 
Action: Mouse moved to (529, 178)
Screenshot: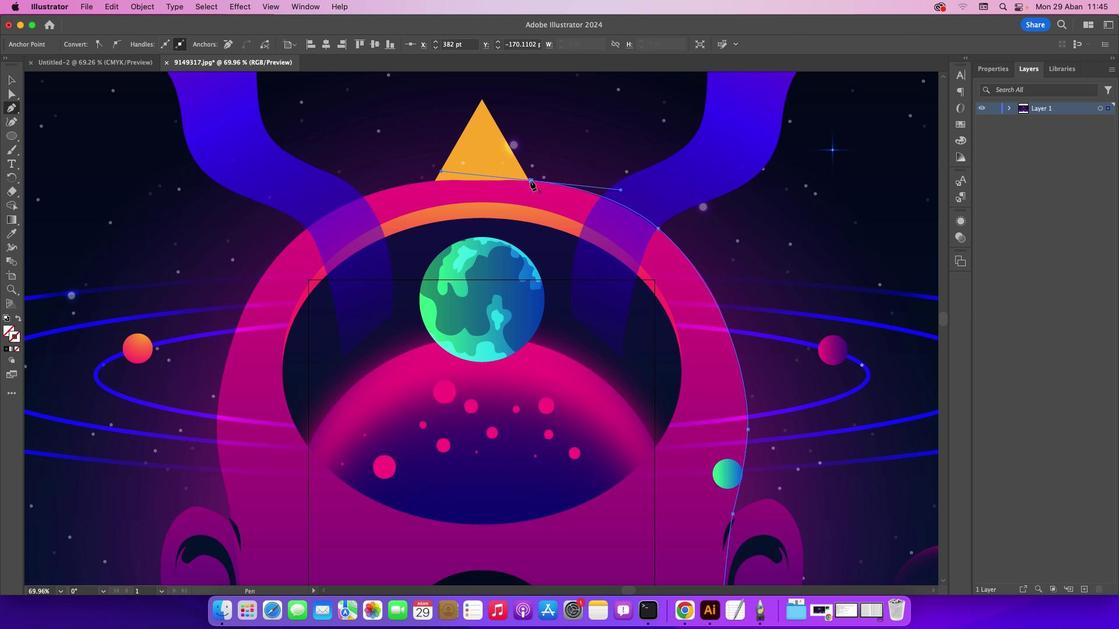 
Action: Mouse pressed left at (529, 178)
Screenshot: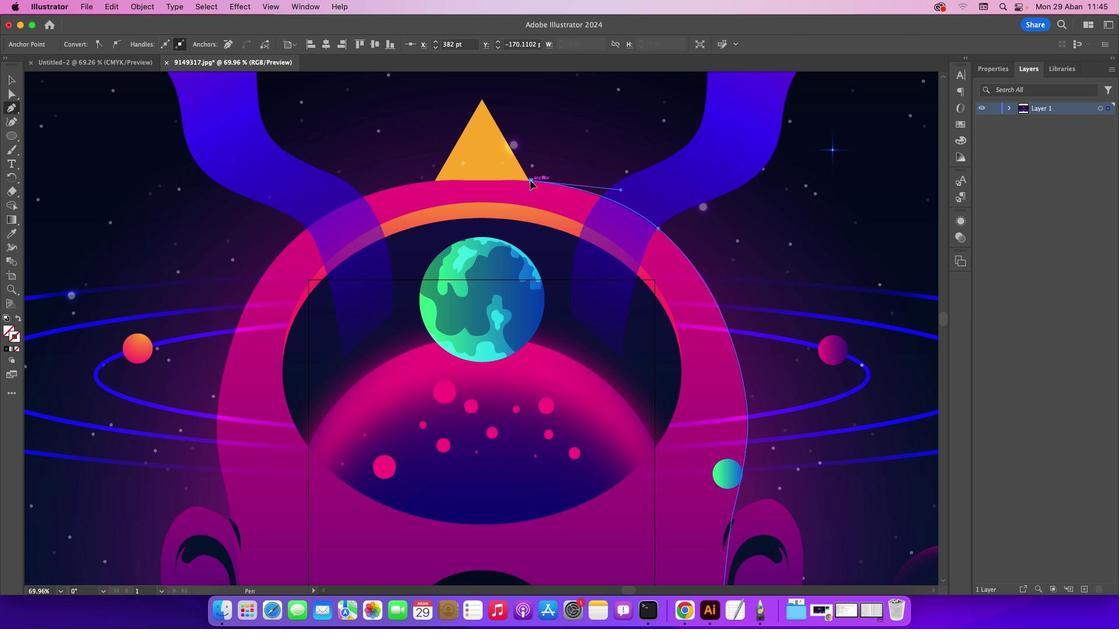 
Action: Mouse moved to (433, 178)
Screenshot: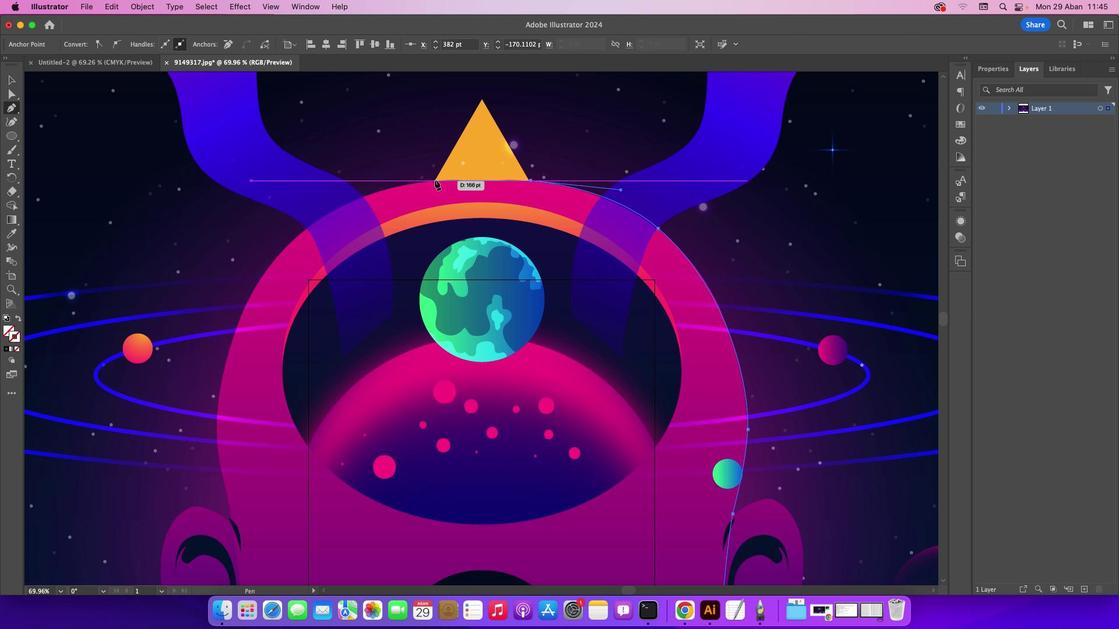 
Action: Mouse pressed left at (433, 178)
Screenshot: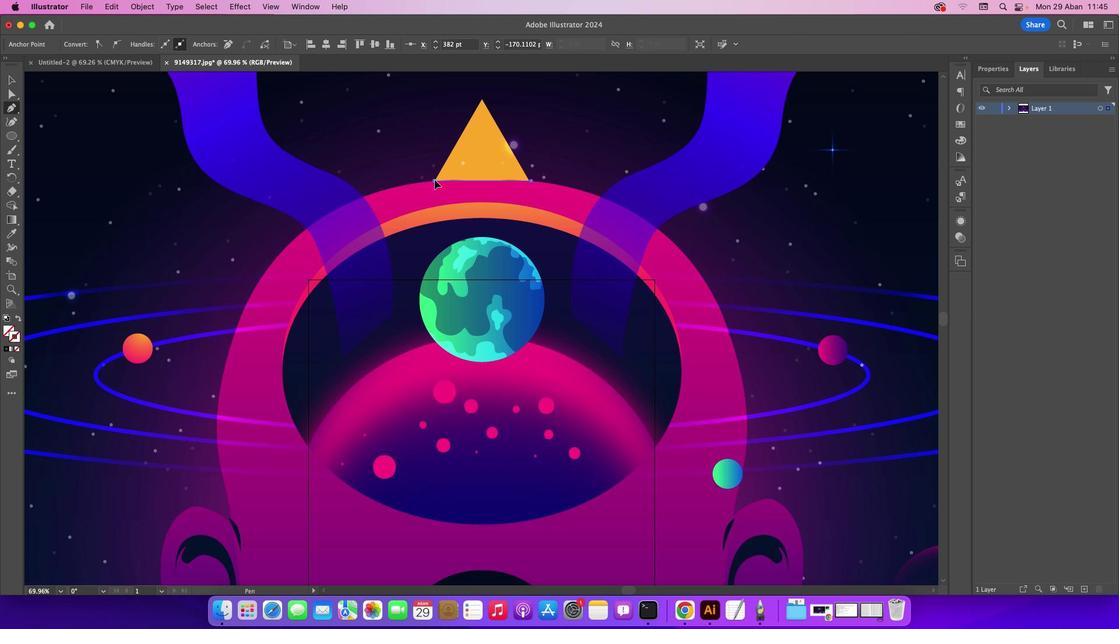 
Action: Mouse moved to (433, 177)
Screenshot: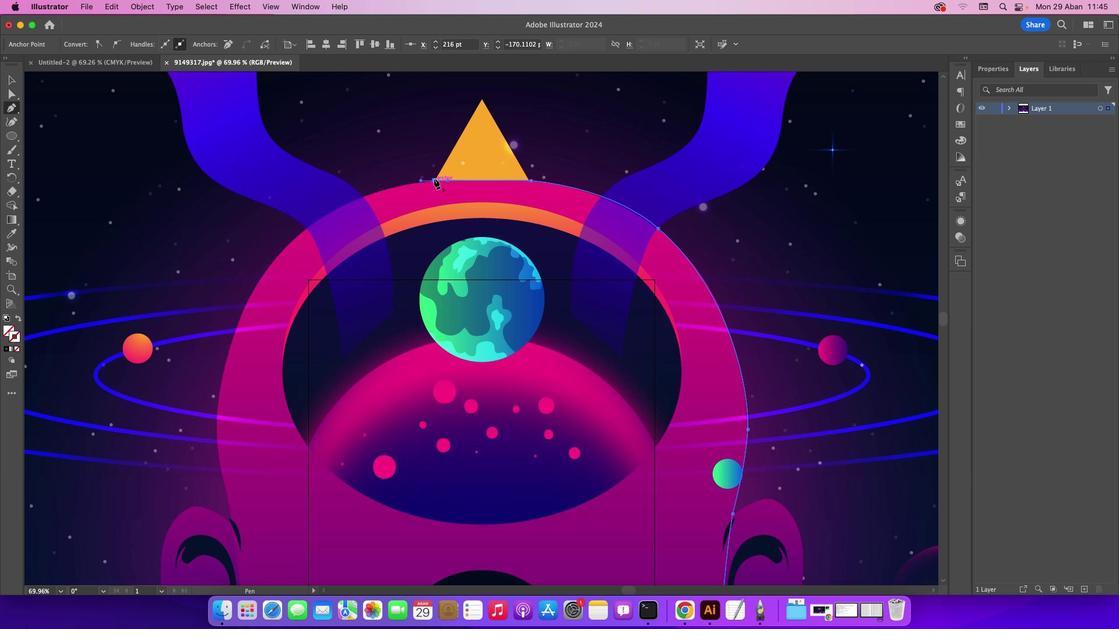 
Action: Mouse pressed left at (433, 177)
Screenshot: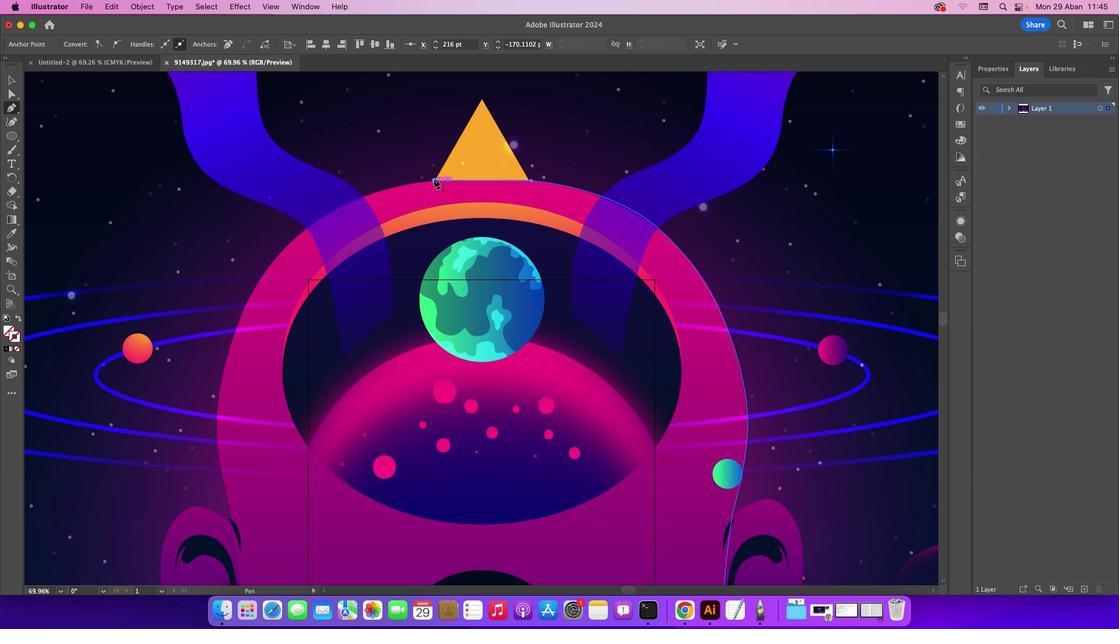 
Action: Mouse moved to (362, 195)
Screenshot: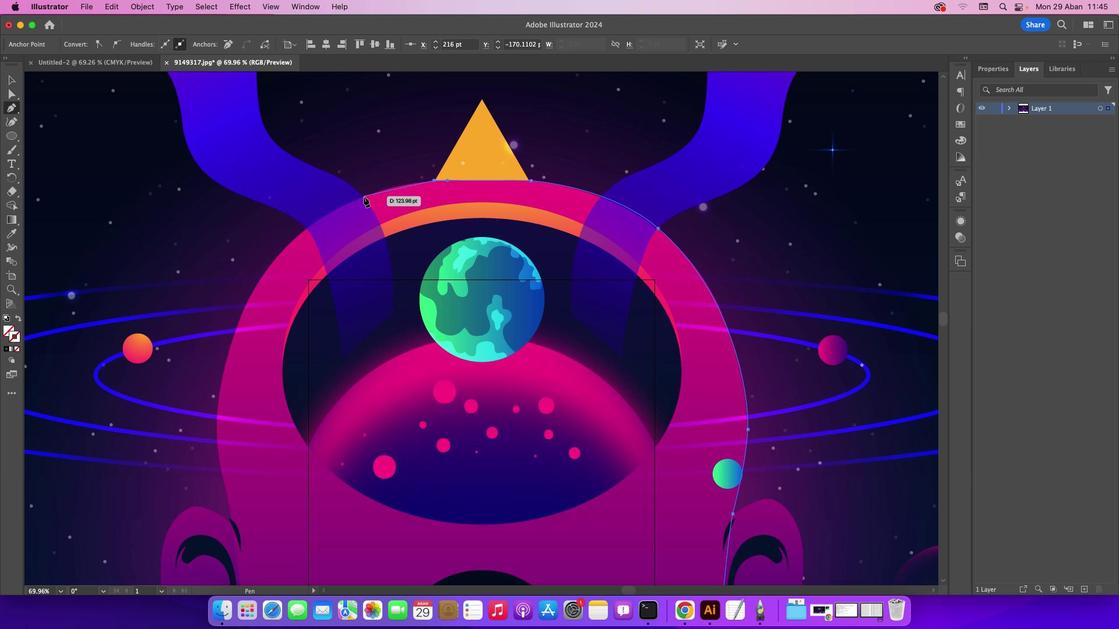 
Action: Mouse pressed left at (362, 195)
Screenshot: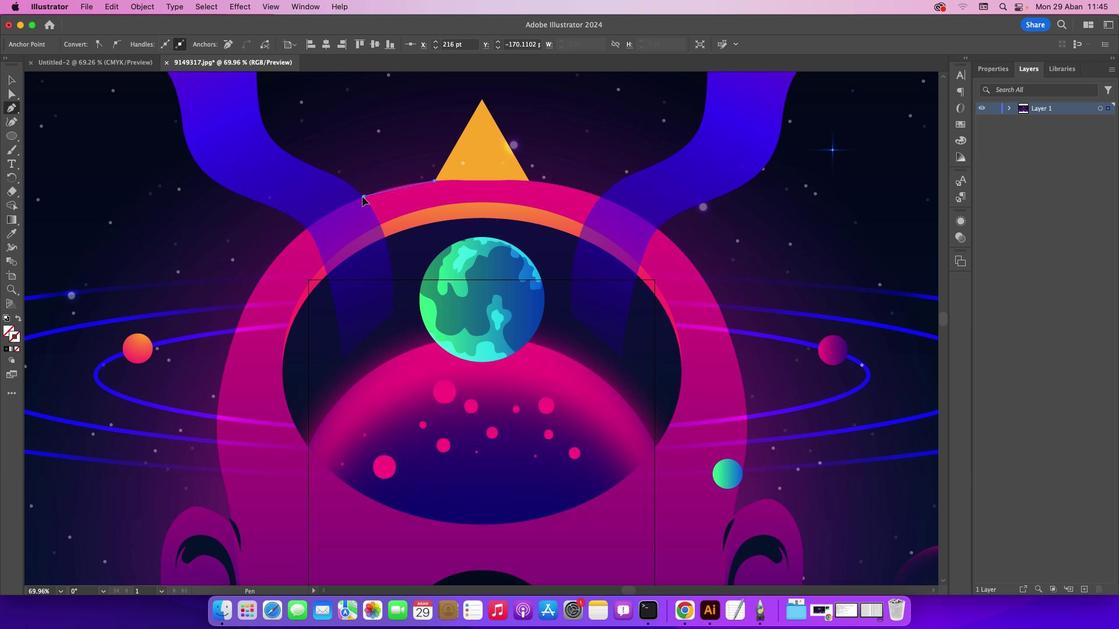 
Action: Mouse moved to (283, 247)
Screenshot: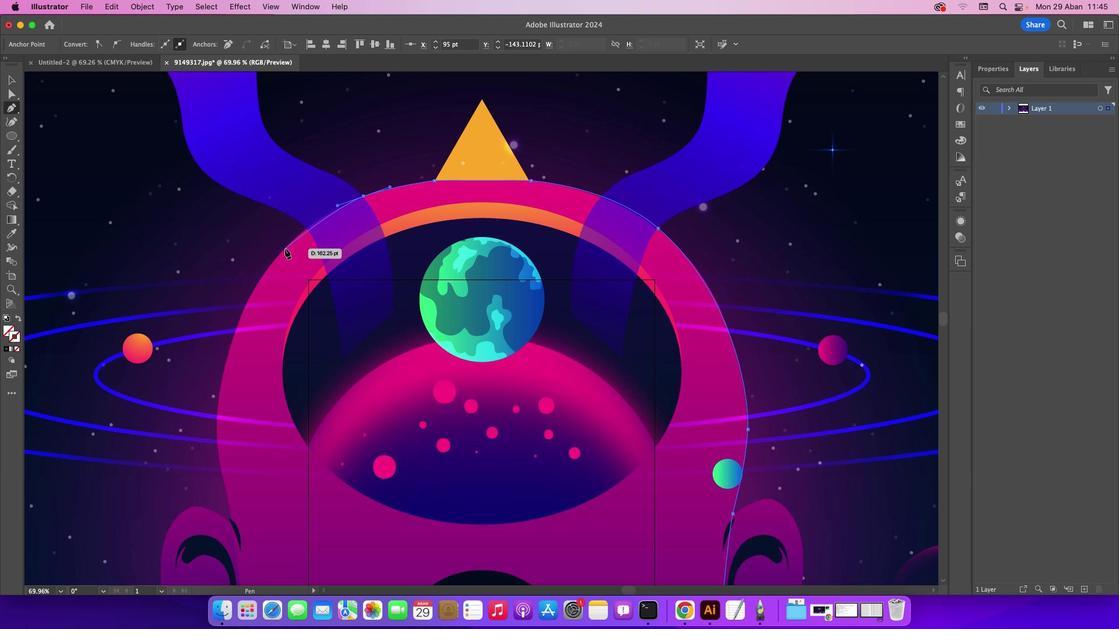 
Action: Mouse pressed left at (283, 247)
Screenshot: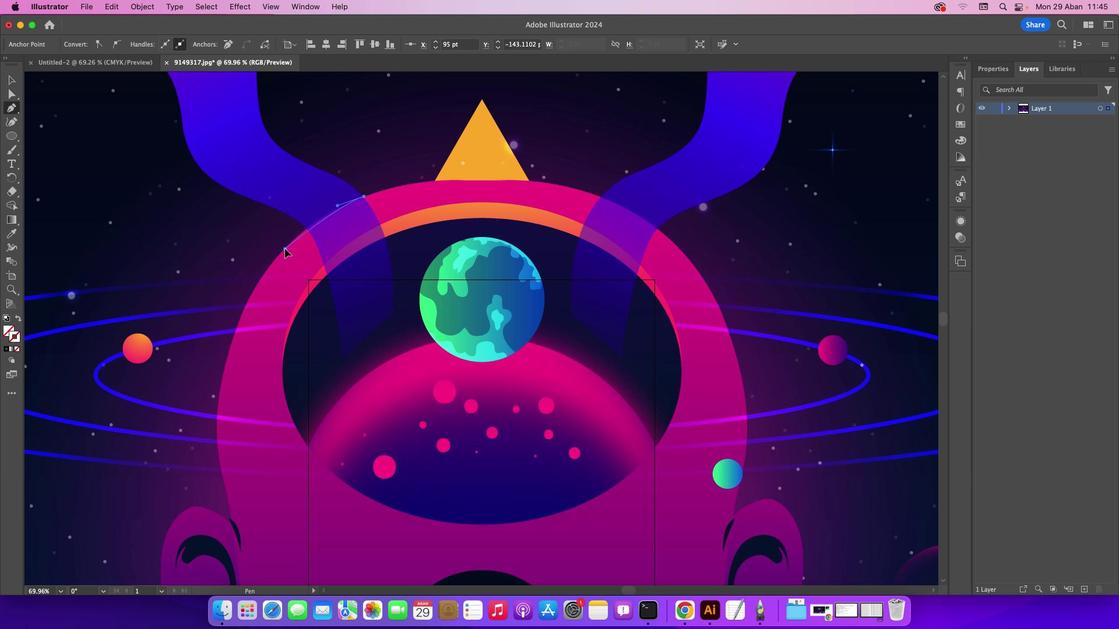 
Action: Mouse moved to (284, 247)
Screenshot: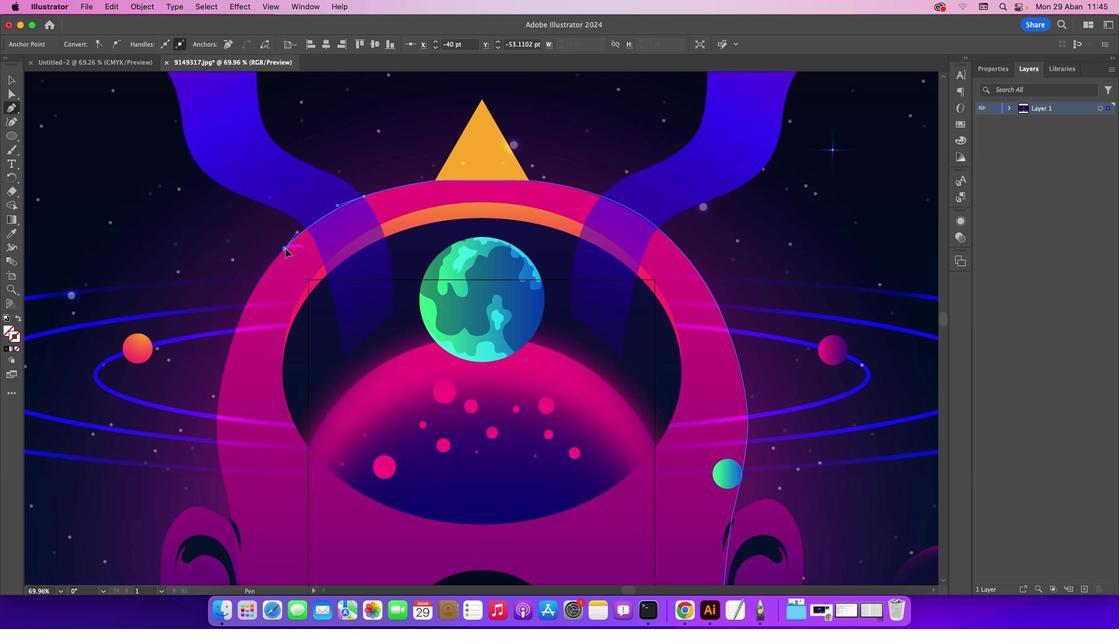 
Action: Mouse pressed left at (284, 247)
Screenshot: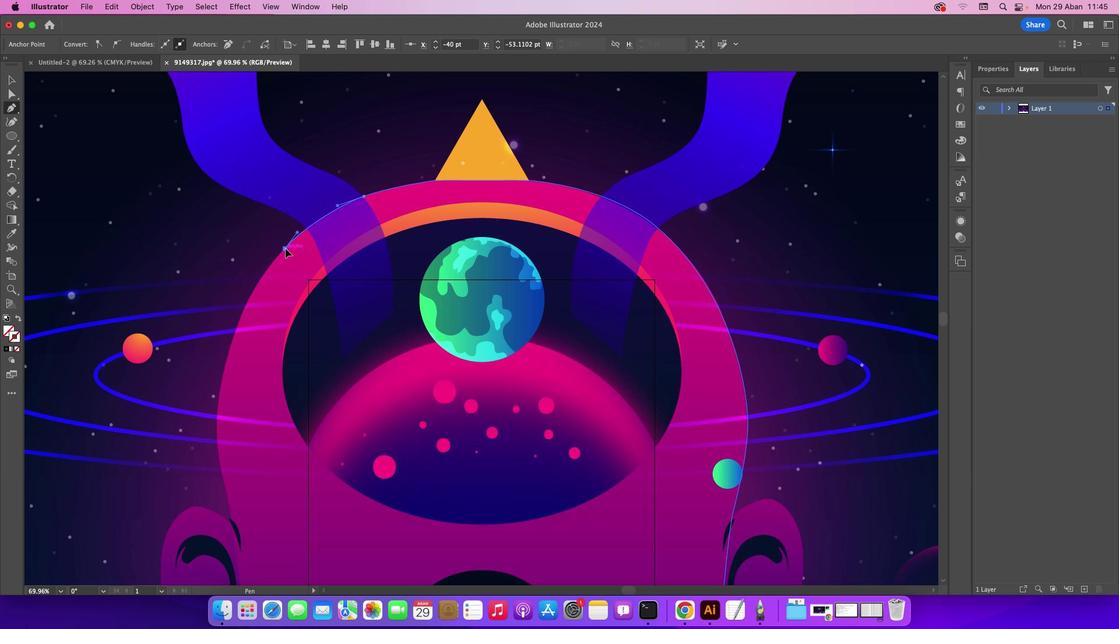 
Action: Mouse moved to (222, 371)
Screenshot: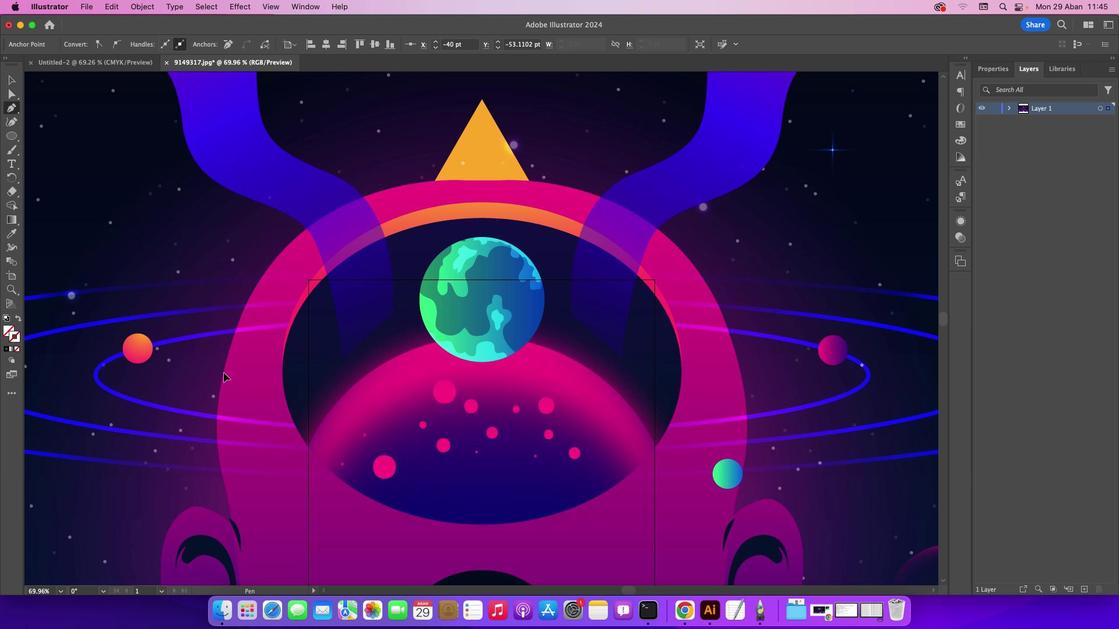 
Action: Mouse pressed left at (222, 371)
Screenshot: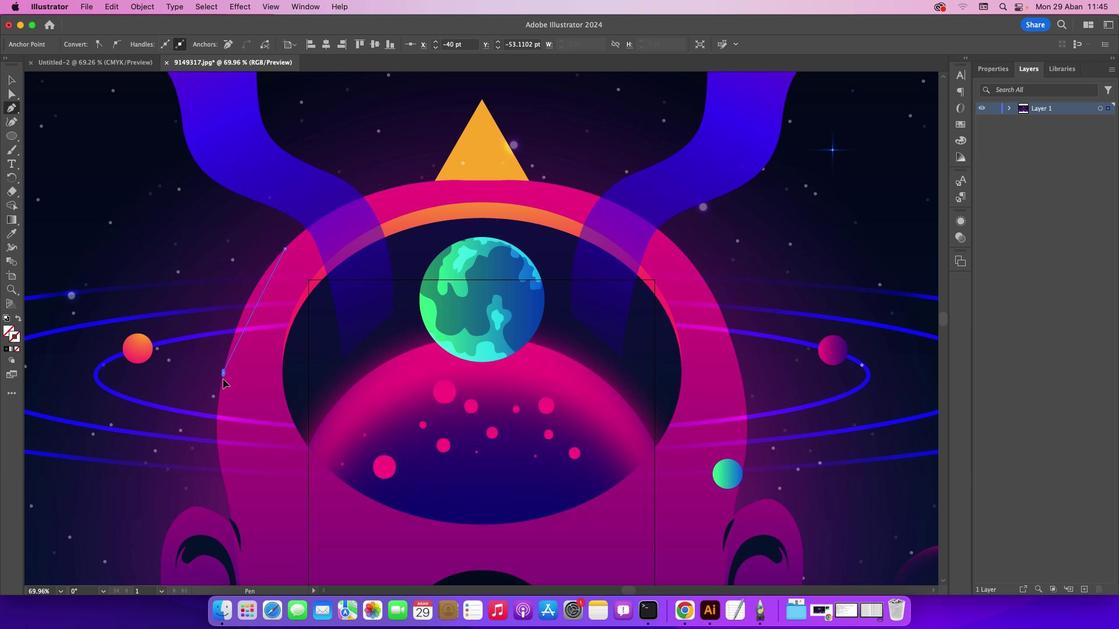 
Action: Mouse moved to (221, 373)
Screenshot: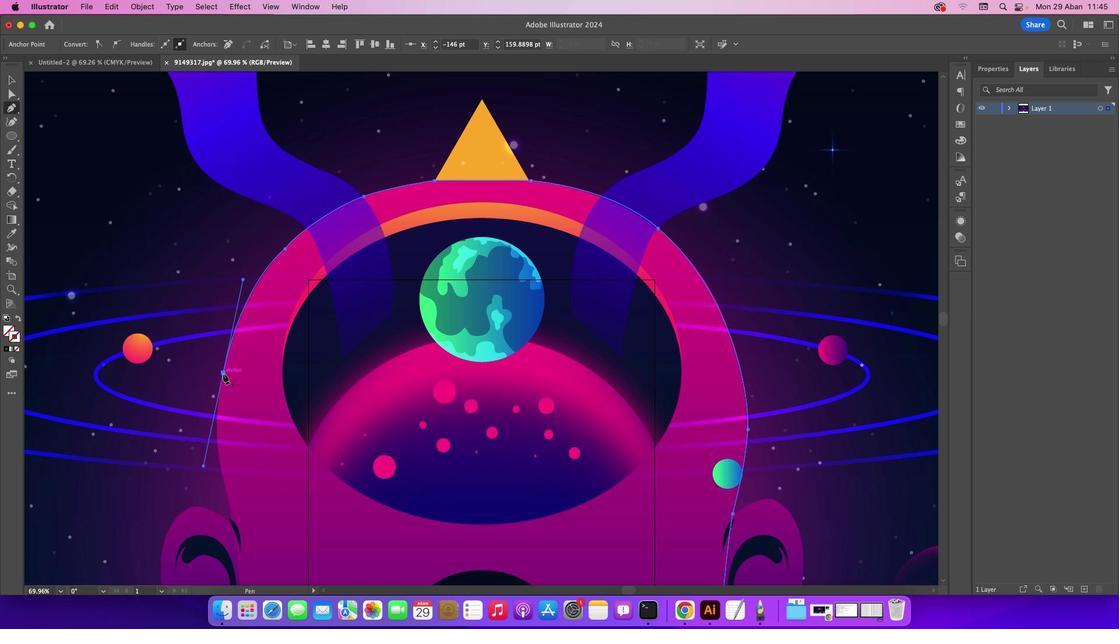 
Action: Mouse pressed left at (221, 373)
Screenshot: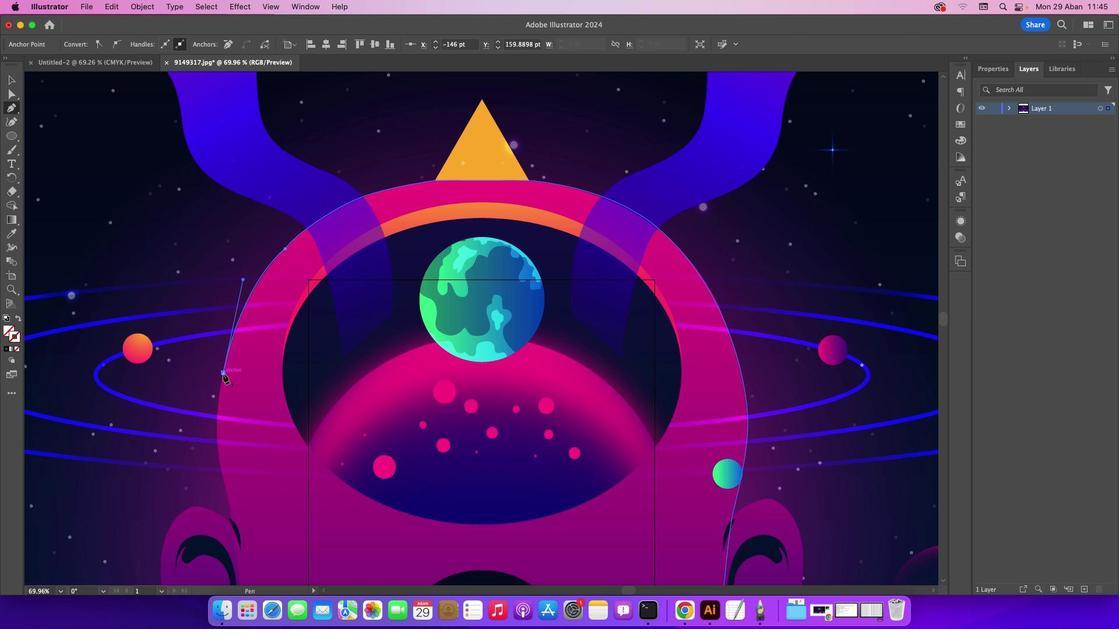 
Action: Mouse moved to (261, 388)
Screenshot: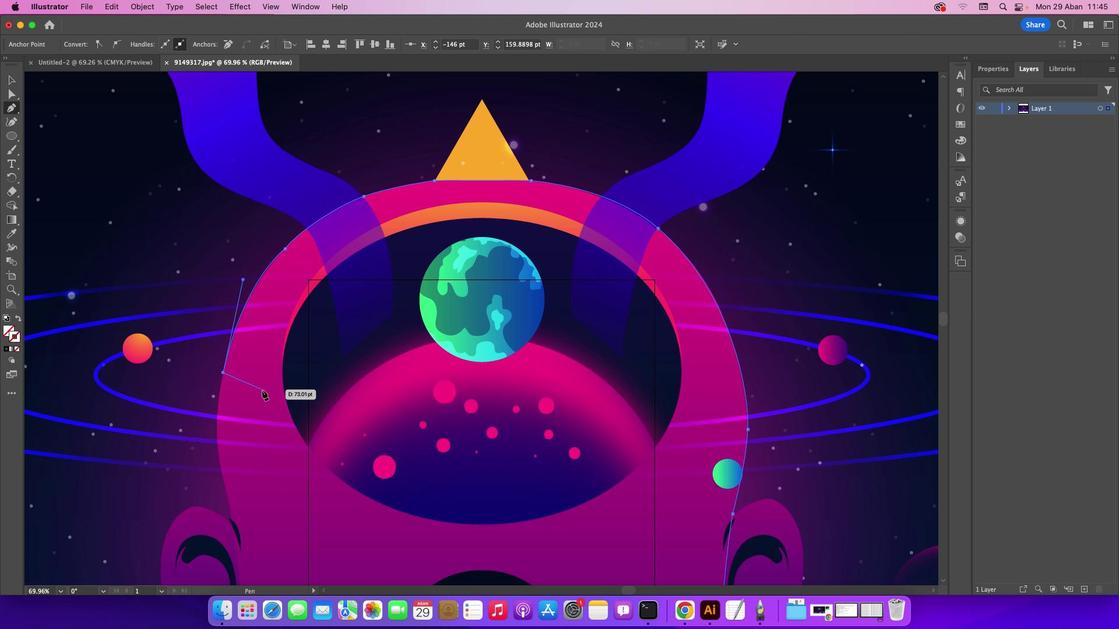 
Action: Mouse scrolled (261, 388) with delta (0, -1)
Screenshot: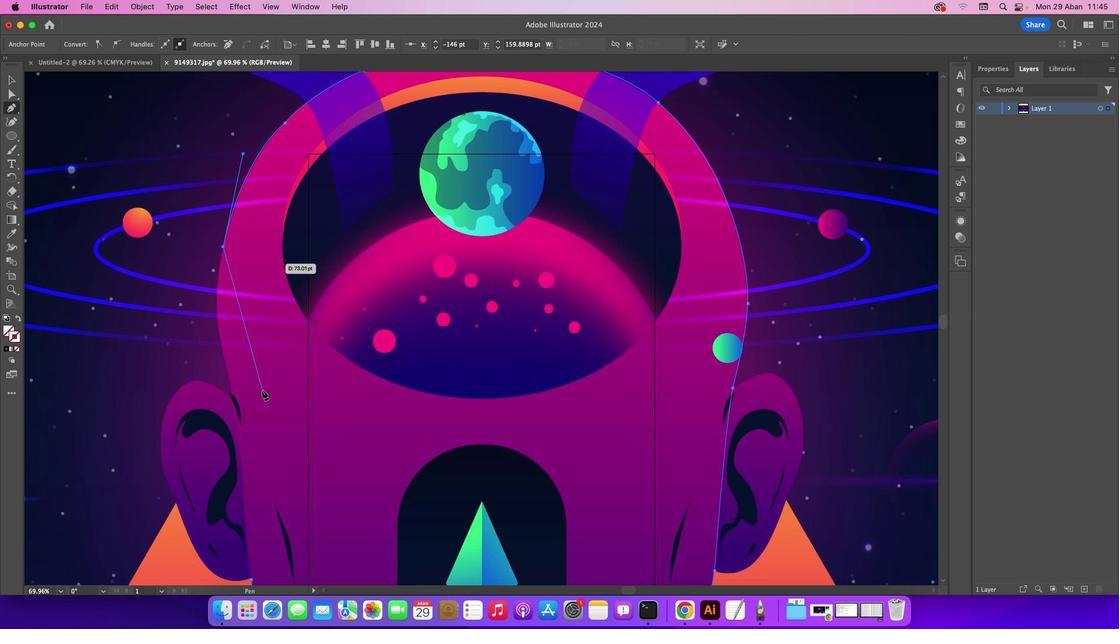 
Action: Mouse scrolled (261, 388) with delta (0, -1)
Screenshot: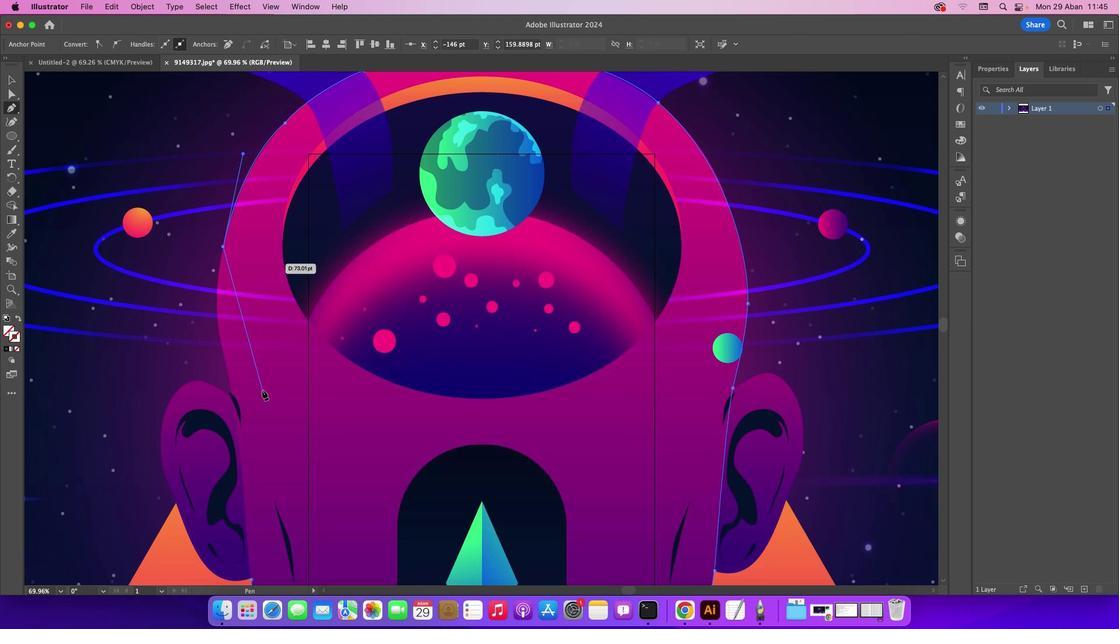 
Action: Mouse scrolled (261, 388) with delta (0, -2)
Screenshot: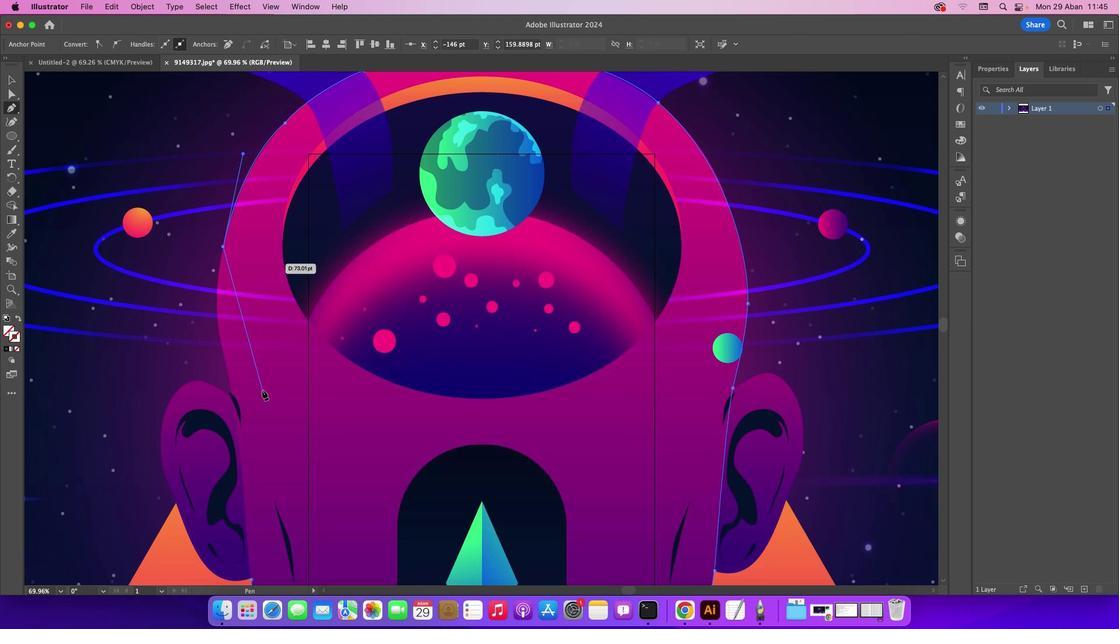 
Action: Mouse scrolled (261, 388) with delta (0, -2)
Screenshot: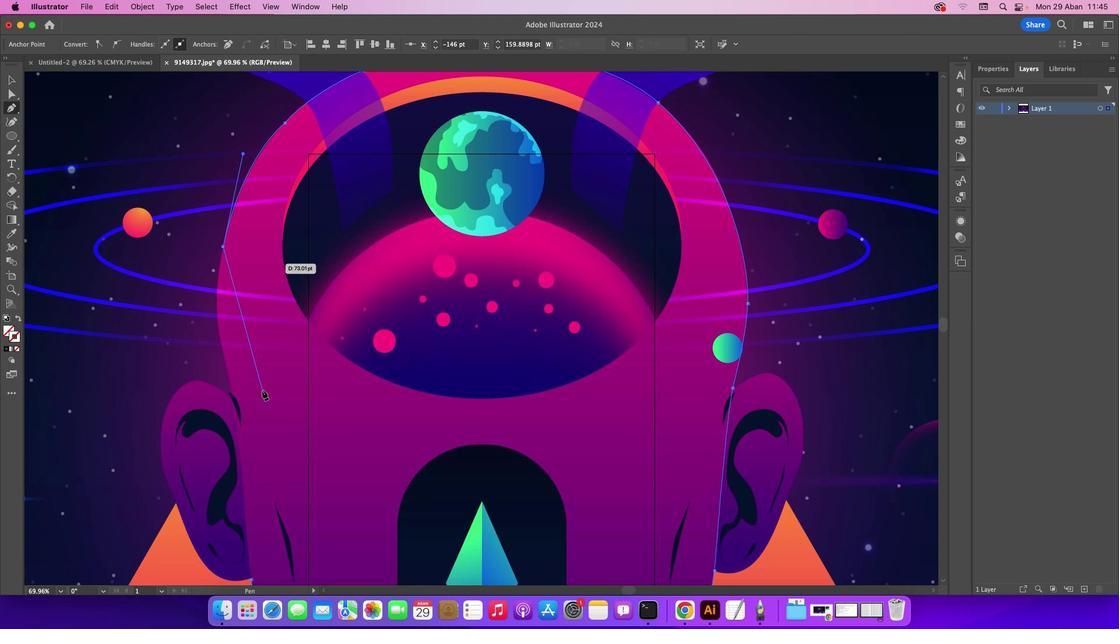 
Action: Mouse moved to (217, 330)
Screenshot: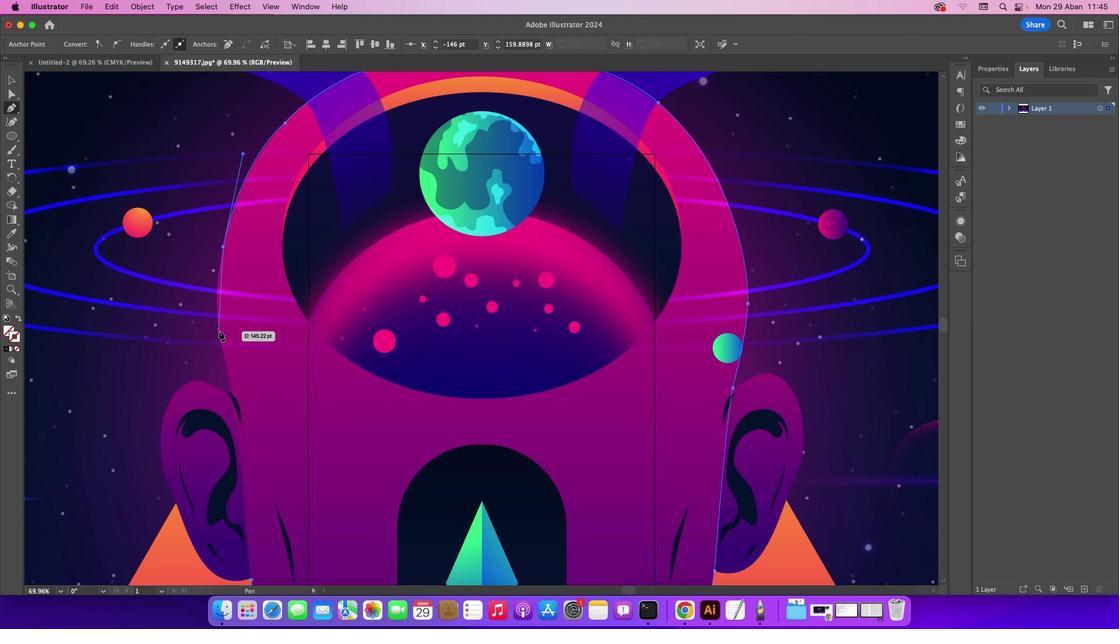 
Action: Mouse pressed left at (217, 330)
Screenshot: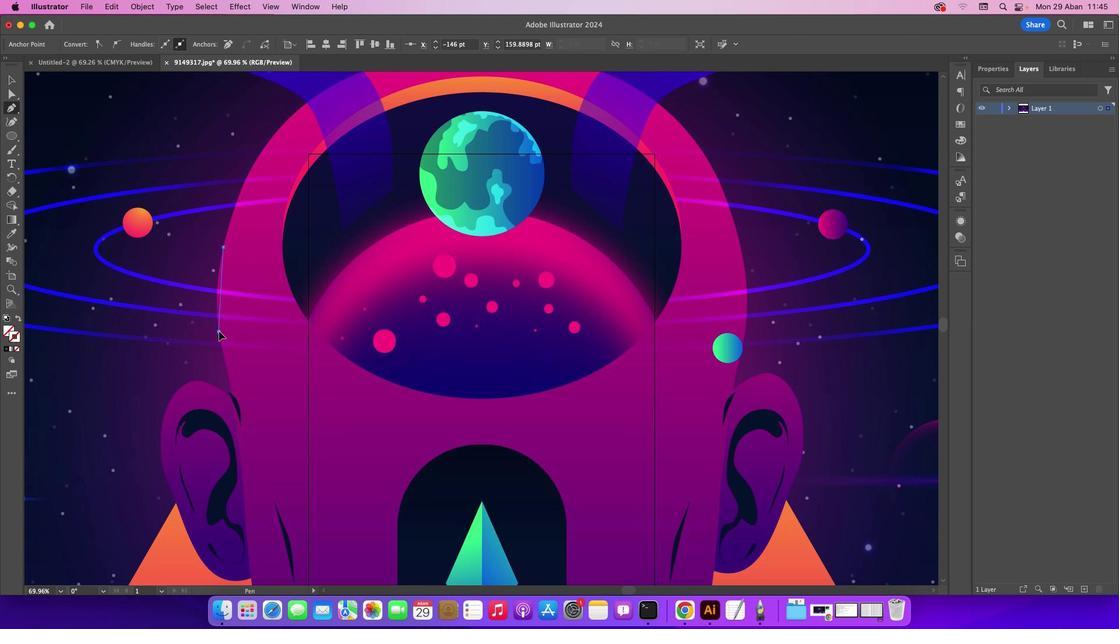 
Action: Mouse moved to (251, 577)
Screenshot: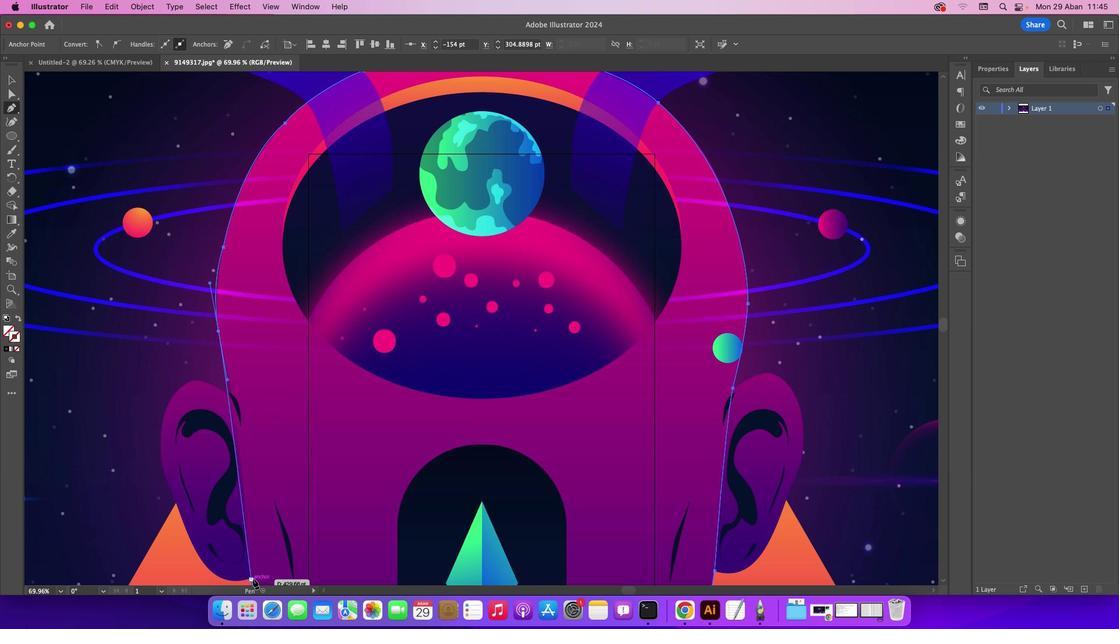 
Action: Mouse pressed left at (251, 577)
Screenshot: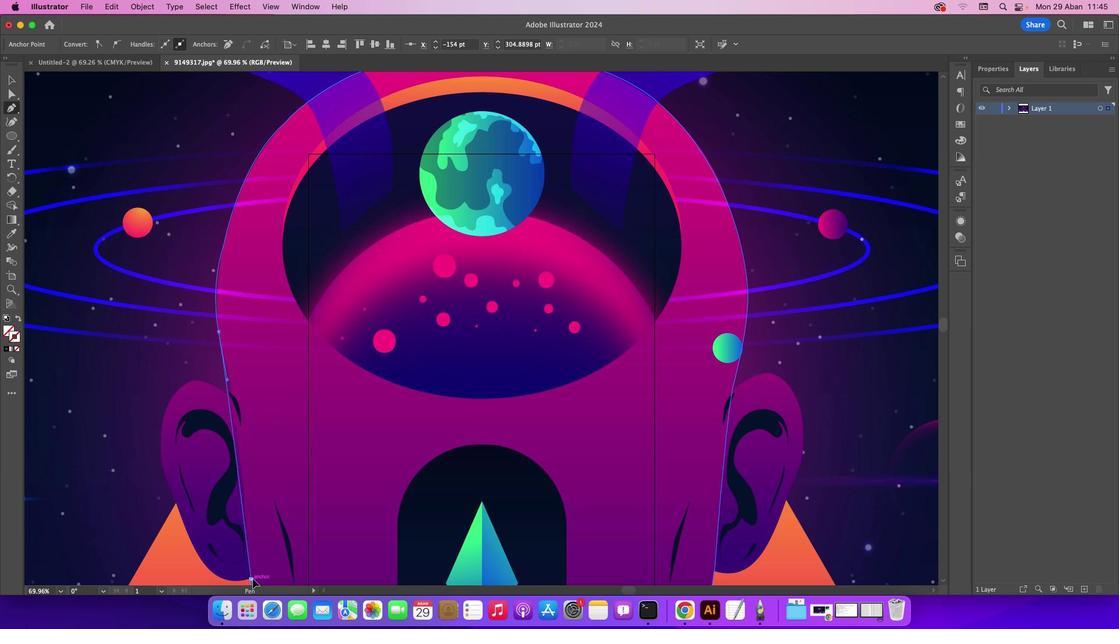 
Action: Mouse moved to (261, 547)
Screenshot: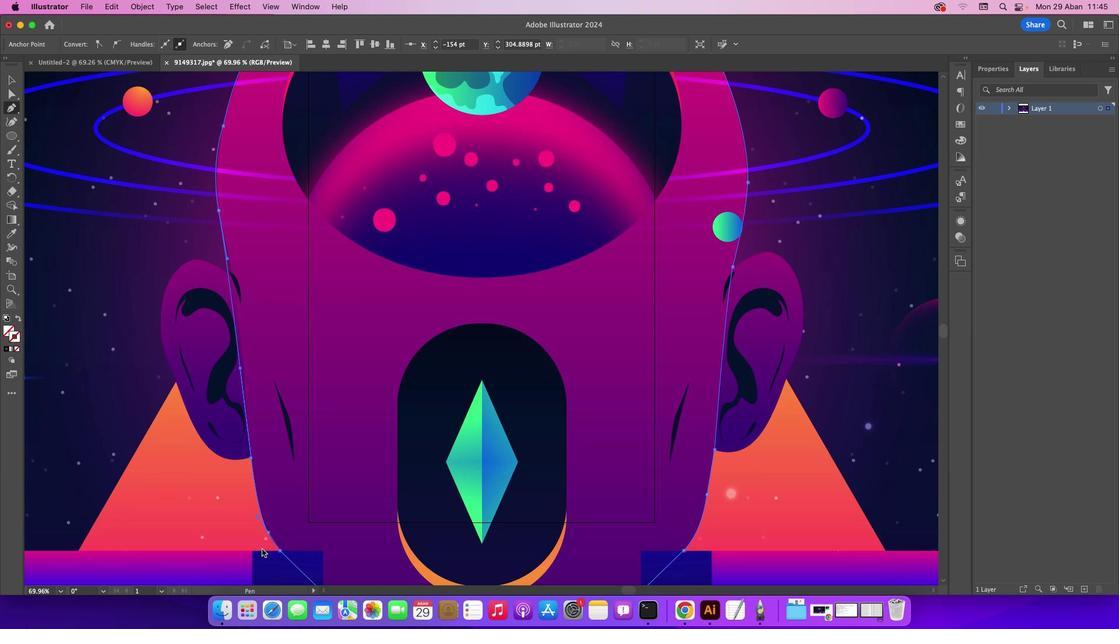
Action: Mouse pressed left at (261, 547)
Screenshot: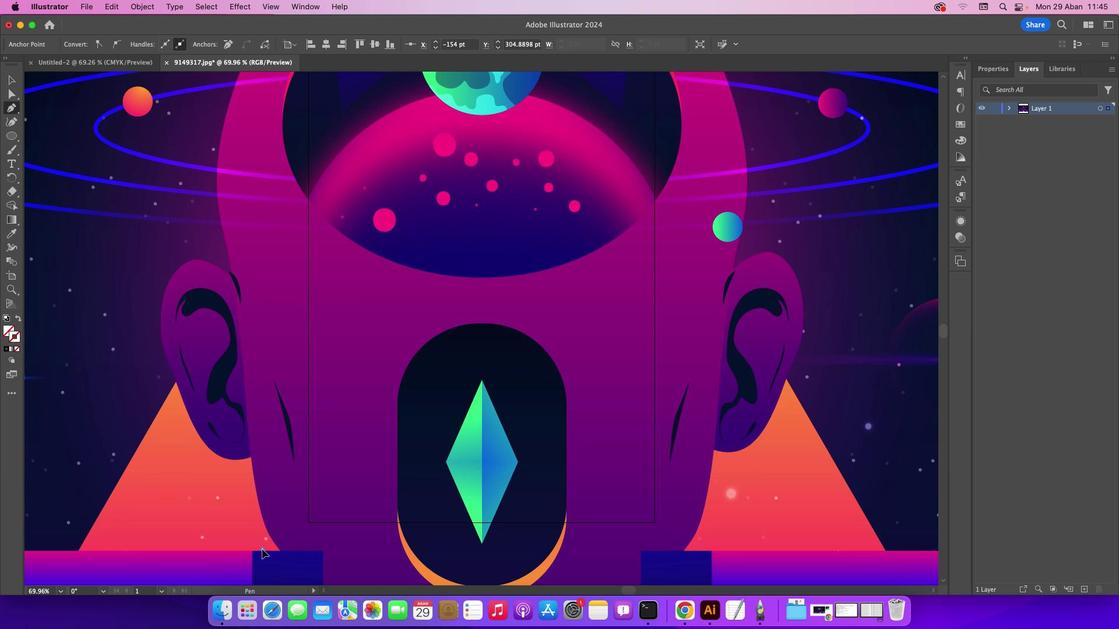 
Action: Mouse pressed left at (261, 547)
Screenshot: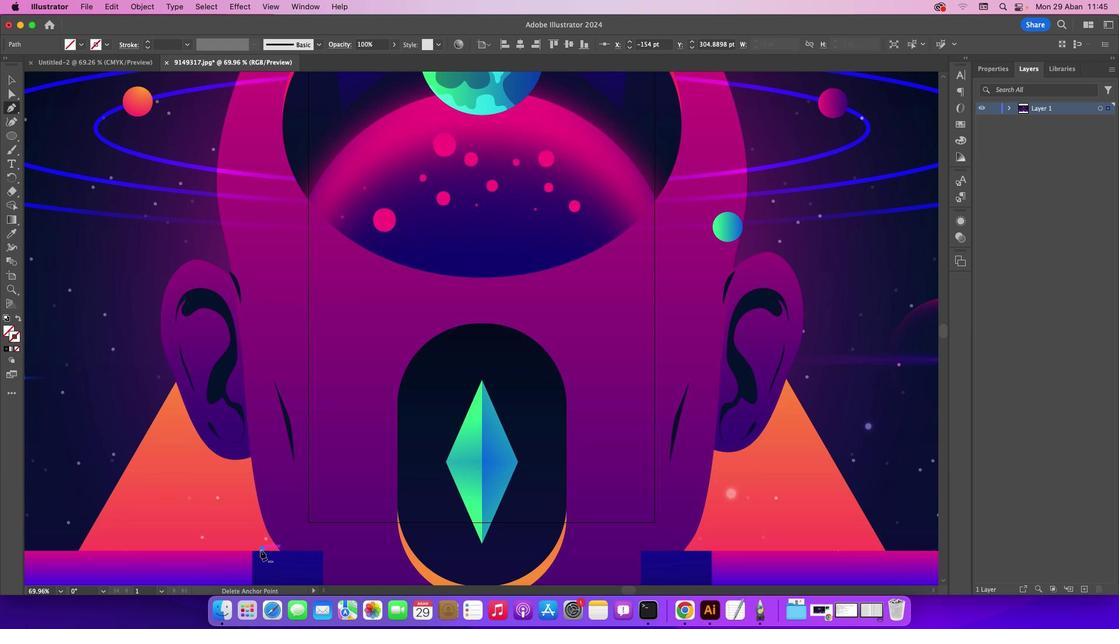 
Action: Mouse moved to (166, 477)
Screenshot: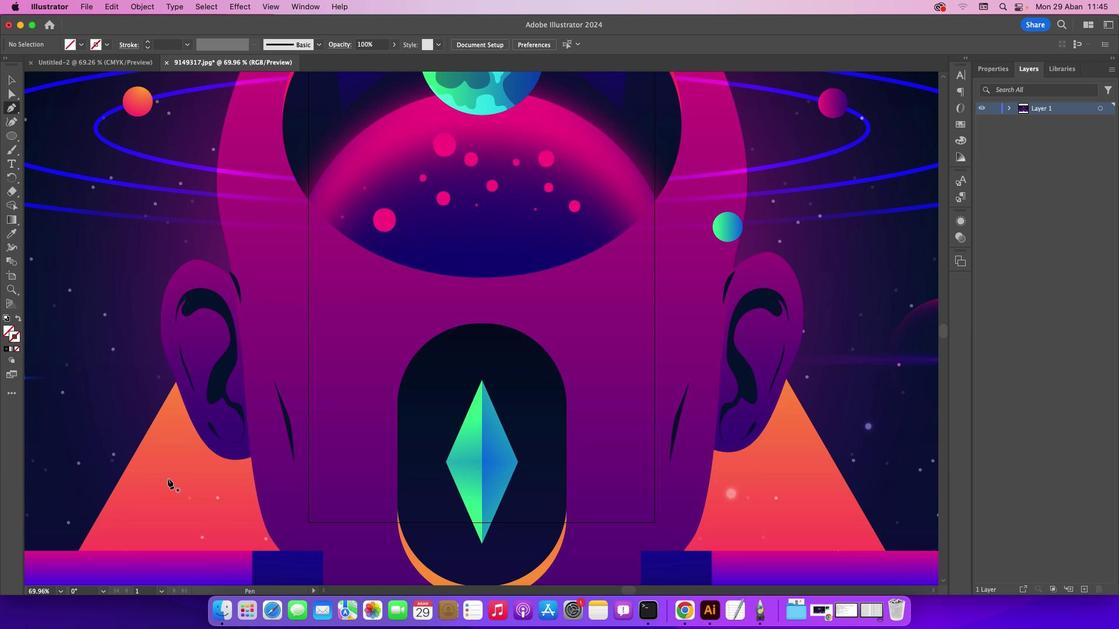 
Action: Key pressed Key.cmd'z'Key.cmd'z'Key.cmd'z'
Screenshot: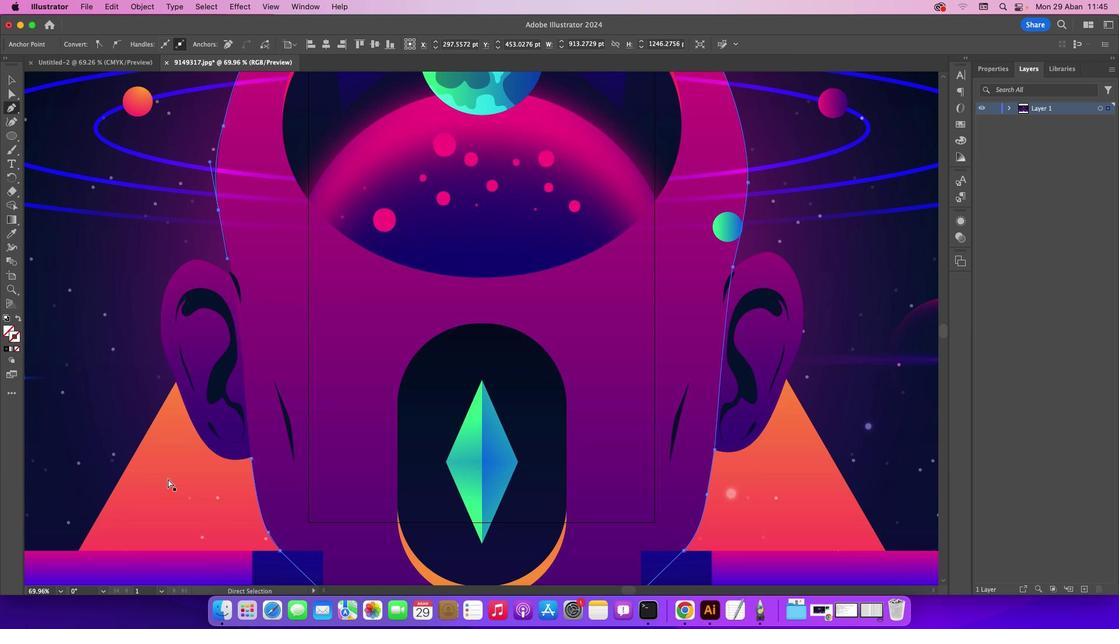 
Action: Mouse moved to (217, 209)
Screenshot: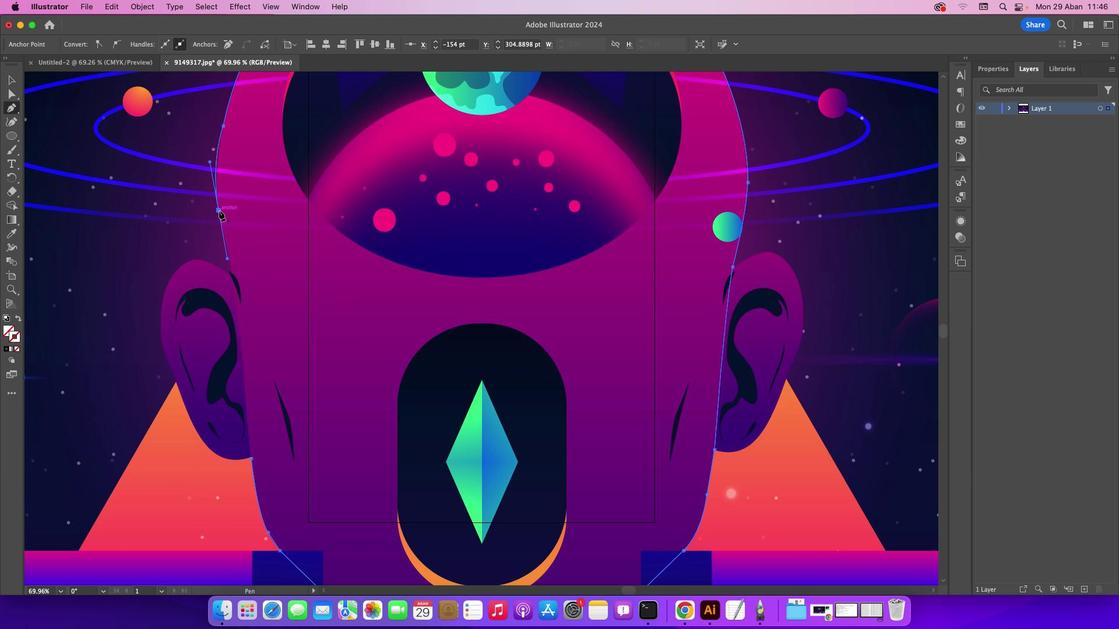 
Action: Mouse pressed left at (217, 209)
Screenshot: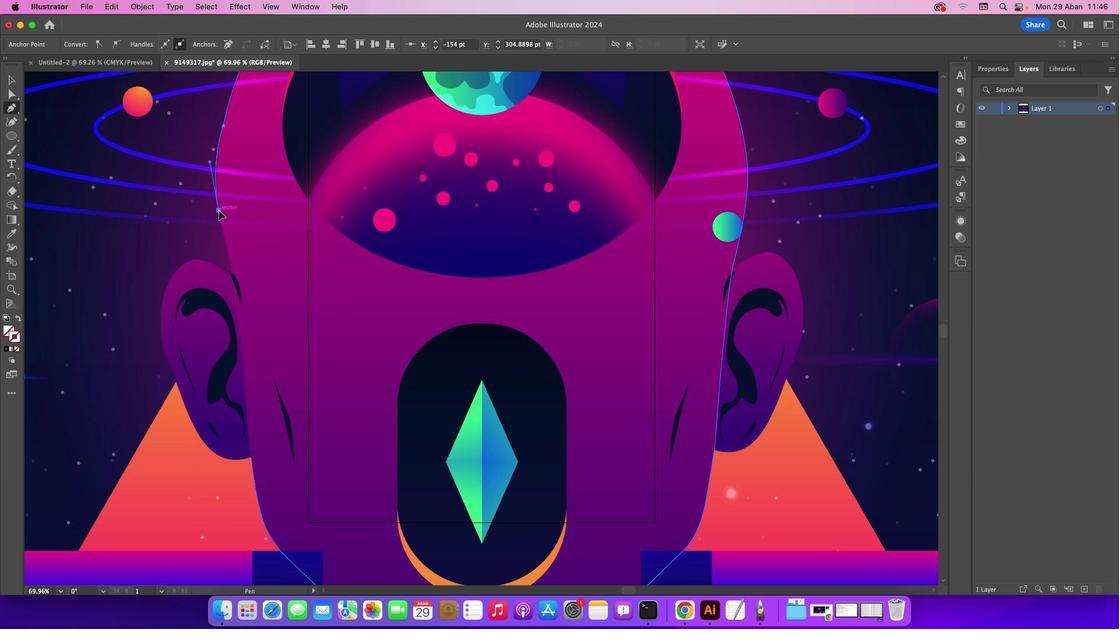 
Action: Mouse moved to (235, 303)
Screenshot: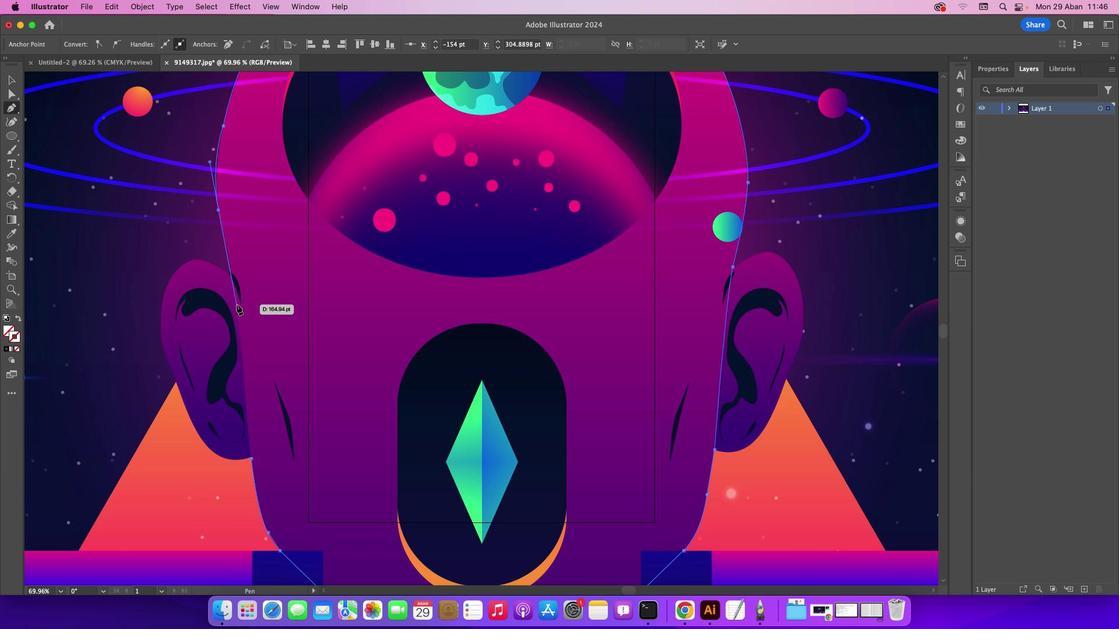 
Action: Mouse pressed left at (235, 303)
Screenshot: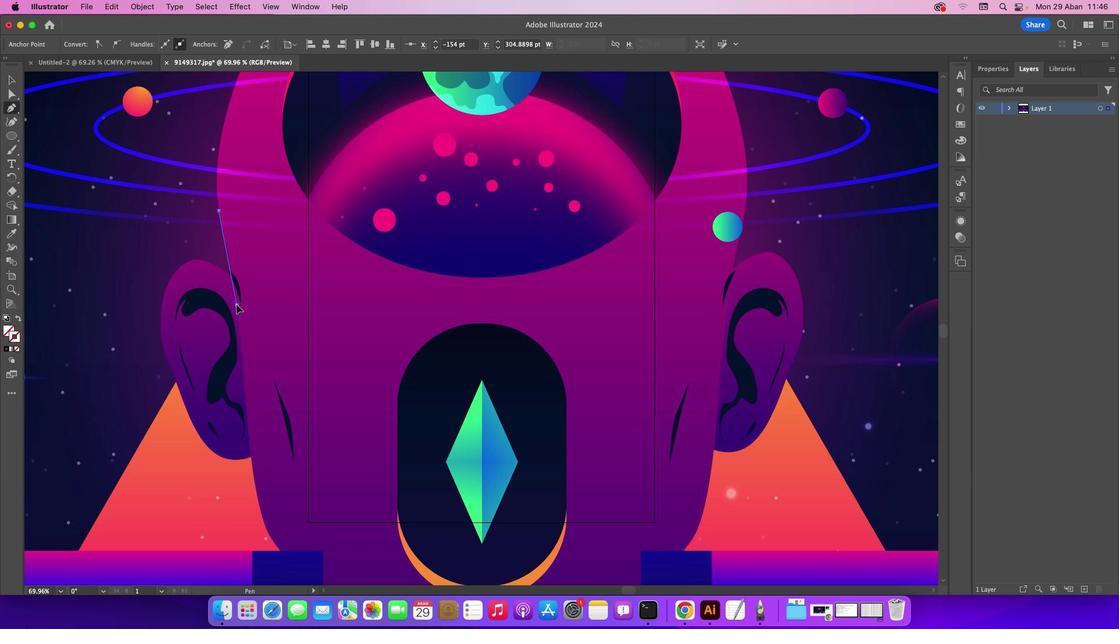 
Action: Mouse moved to (236, 304)
Screenshot: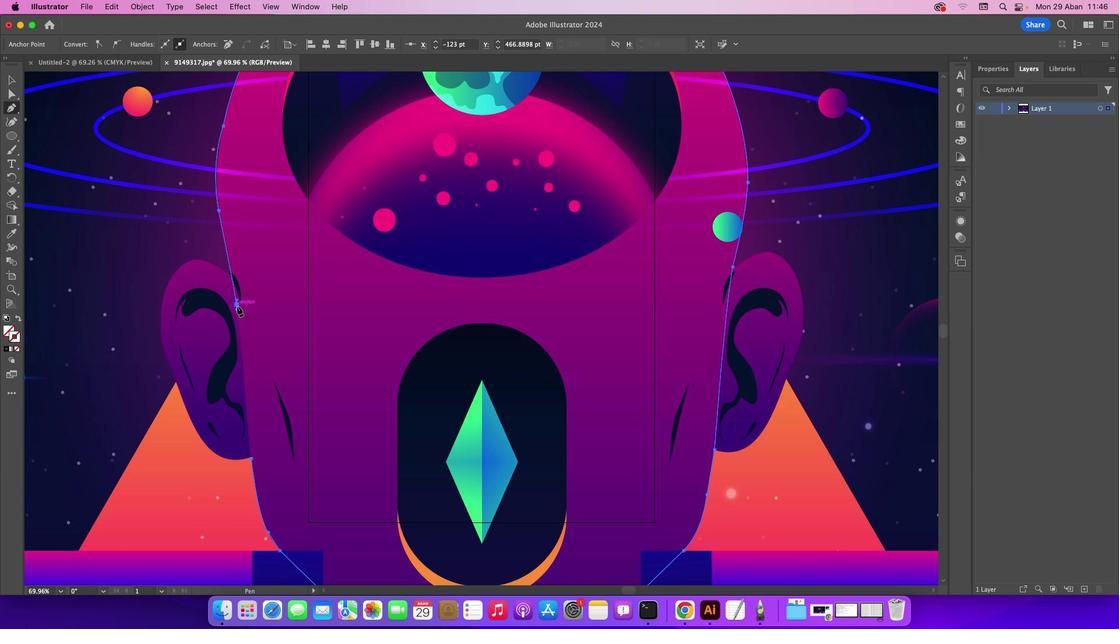 
Action: Mouse pressed left at (236, 304)
Screenshot: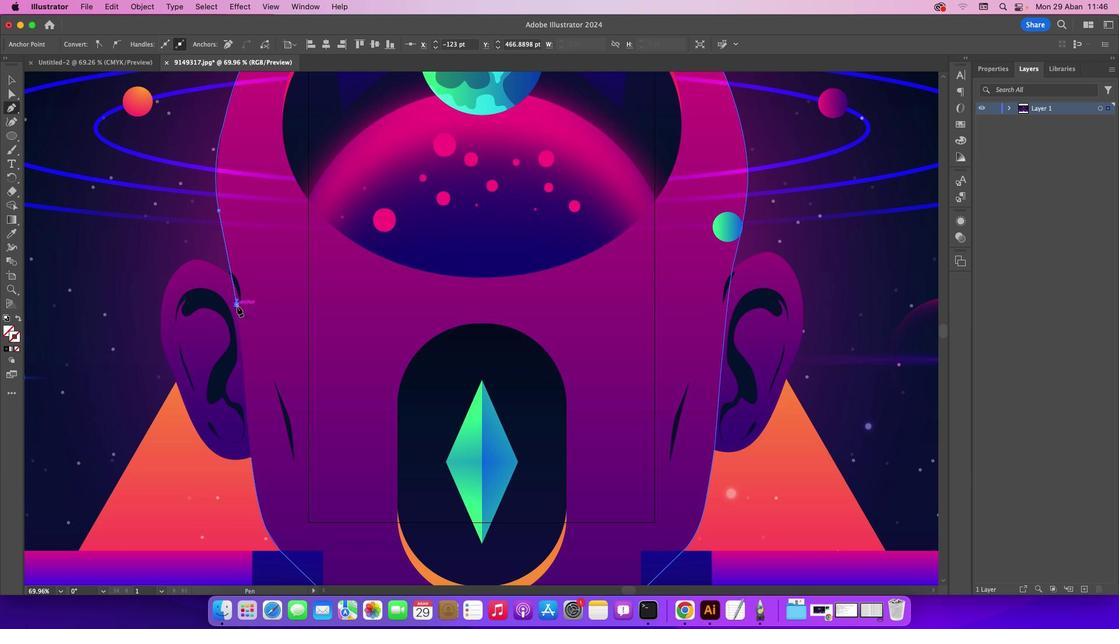 
Action: Mouse pressed left at (236, 304)
Screenshot: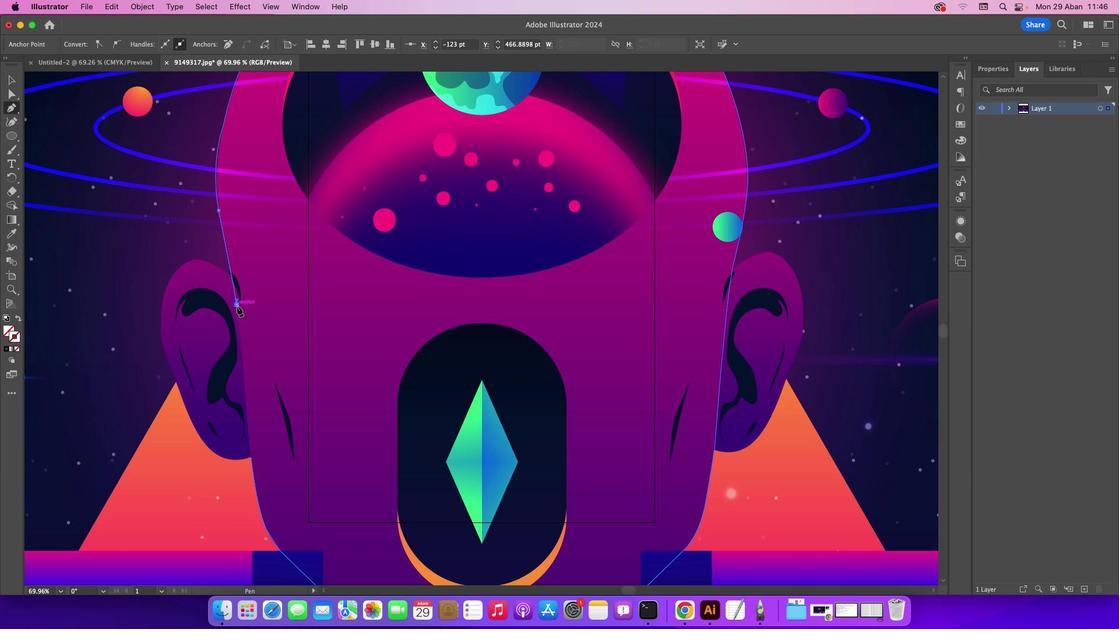 
Action: Mouse moved to (250, 457)
Screenshot: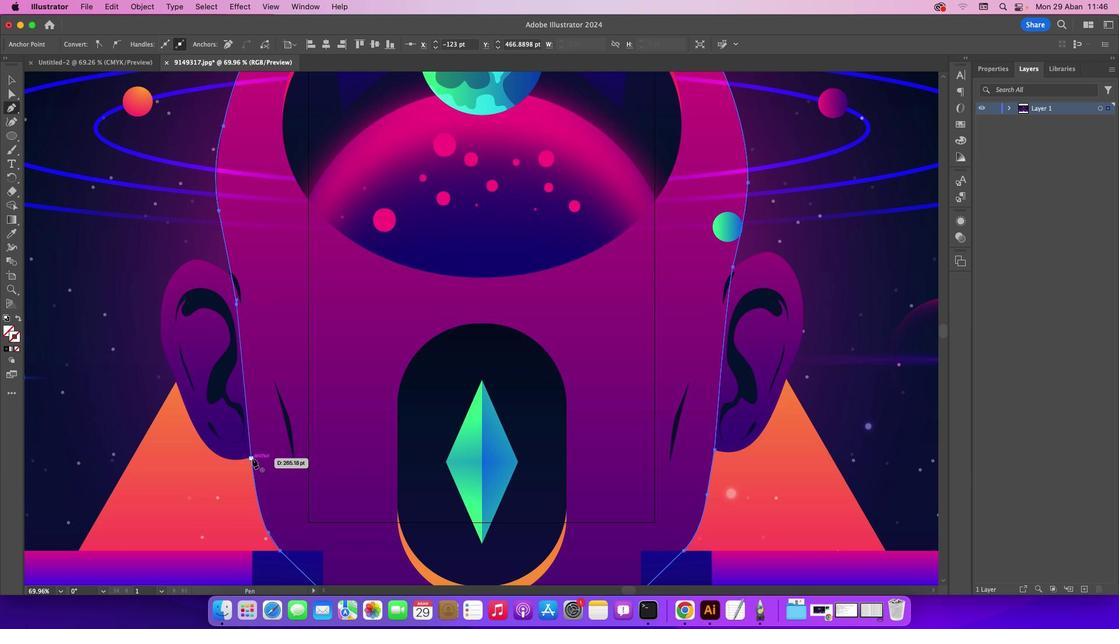 
Action: Mouse pressed left at (250, 457)
Screenshot: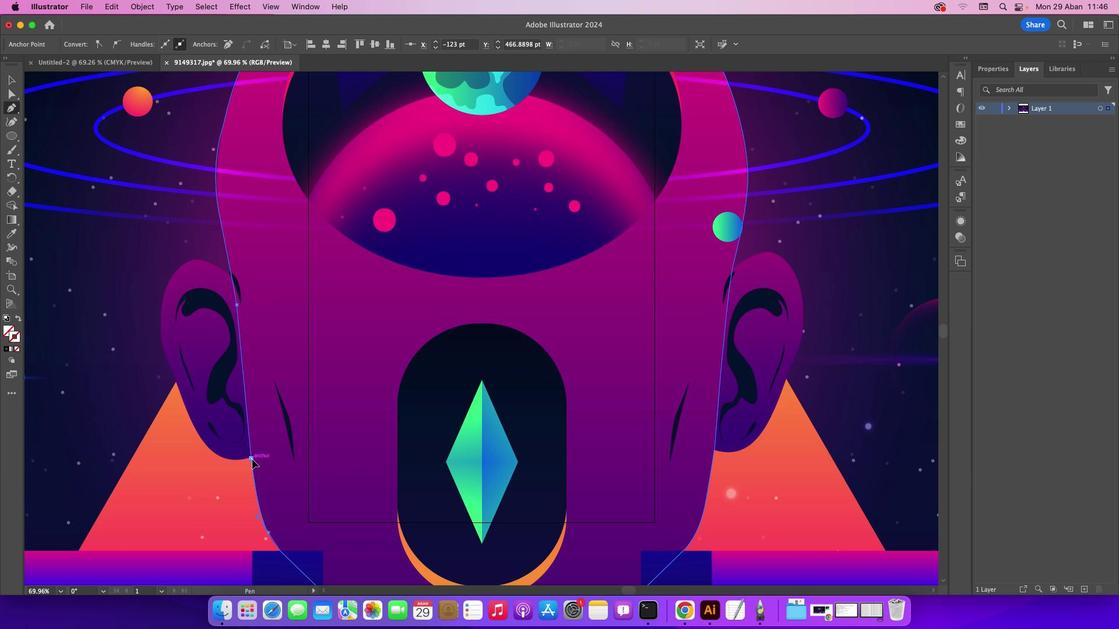 
Action: Mouse moved to (17, 79)
Screenshot: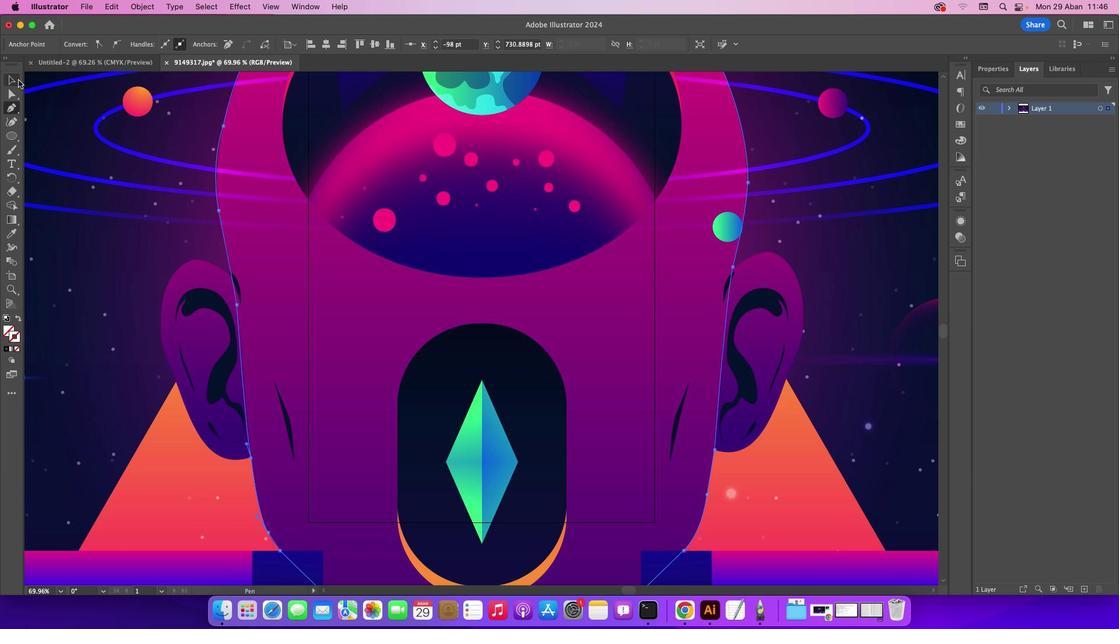 
Action: Mouse pressed left at (17, 79)
Screenshot: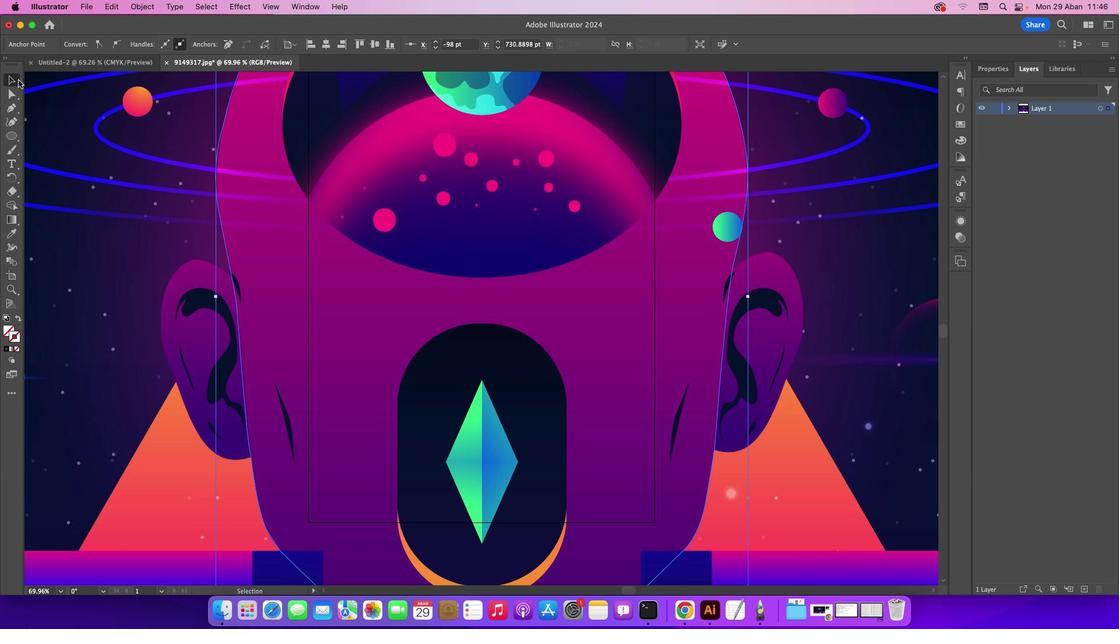 
Action: Mouse moved to (217, 140)
Screenshot: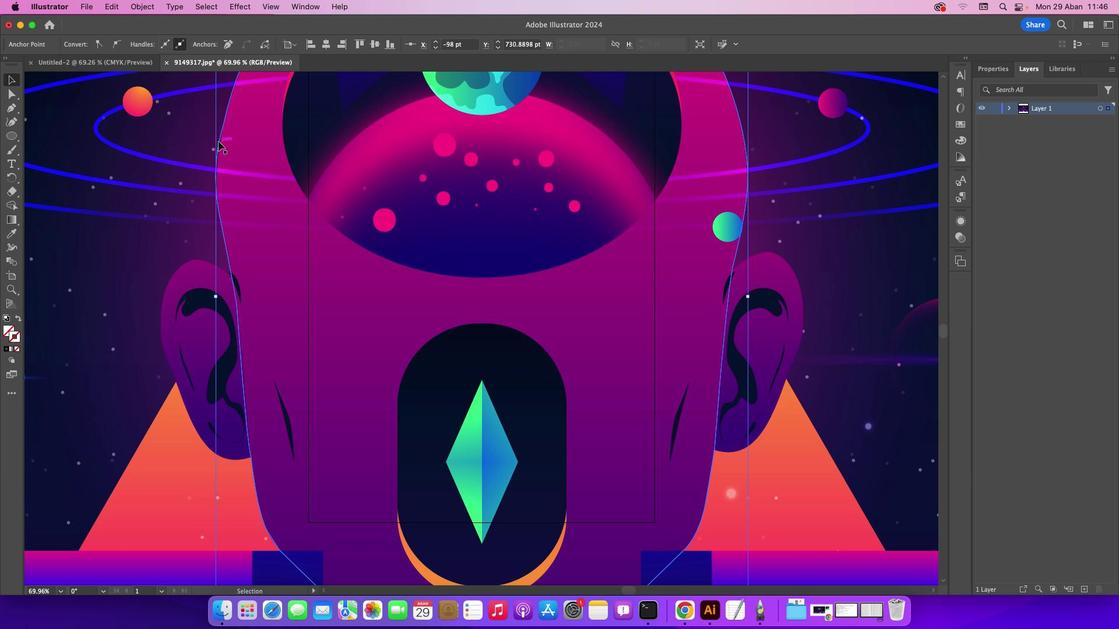 
Action: Mouse pressed left at (217, 140)
Screenshot: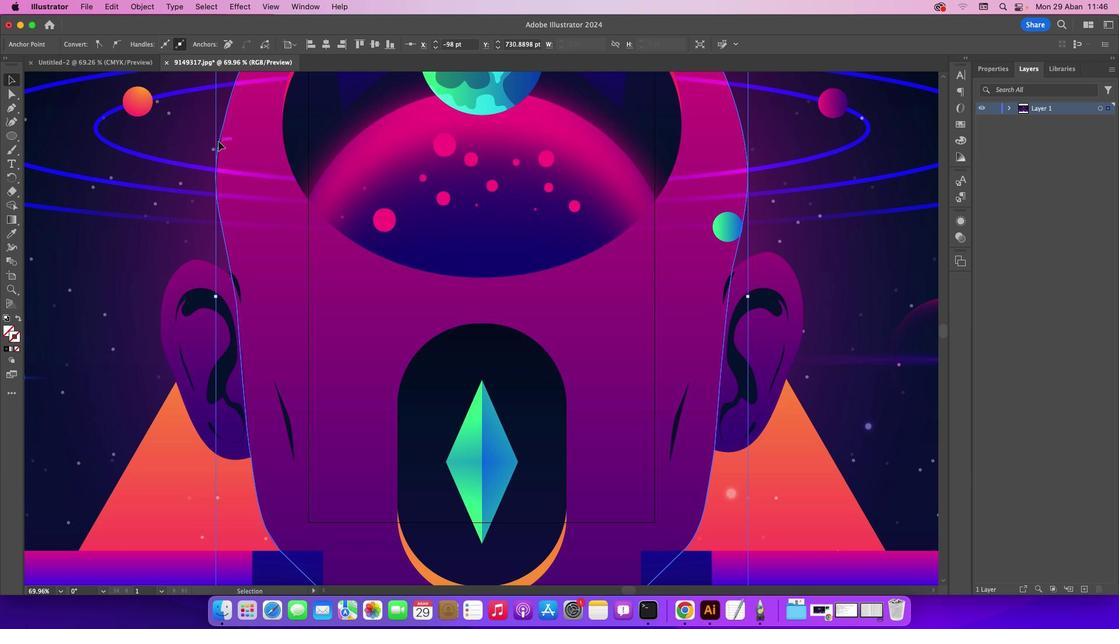 
Action: Mouse moved to (230, 209)
Screenshot: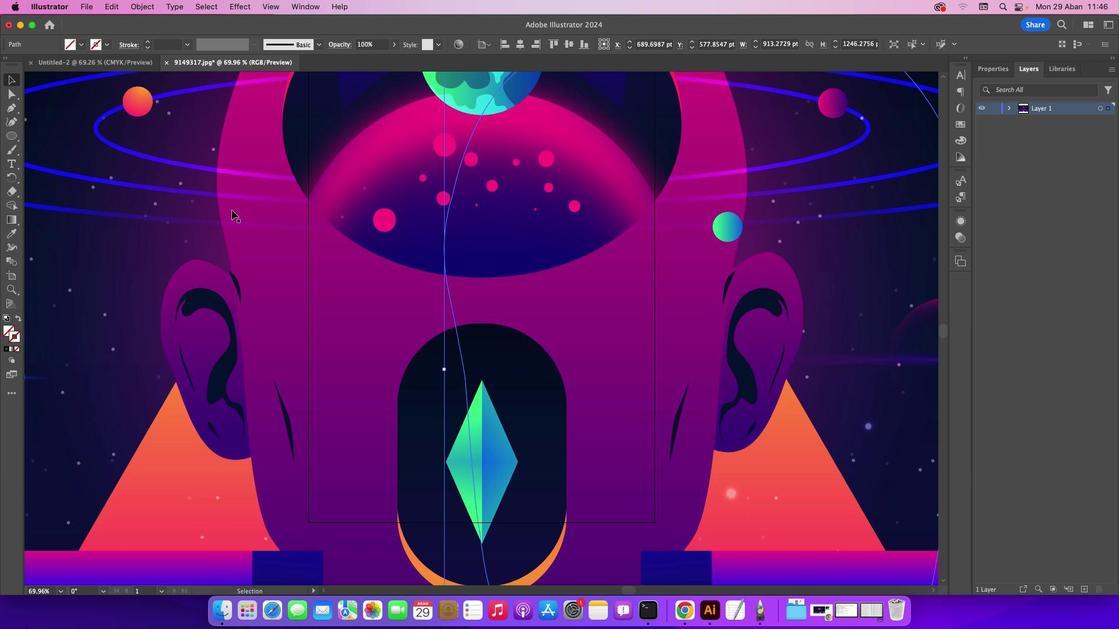 
Action: Key pressed Key.cmd_r'-'
Screenshot: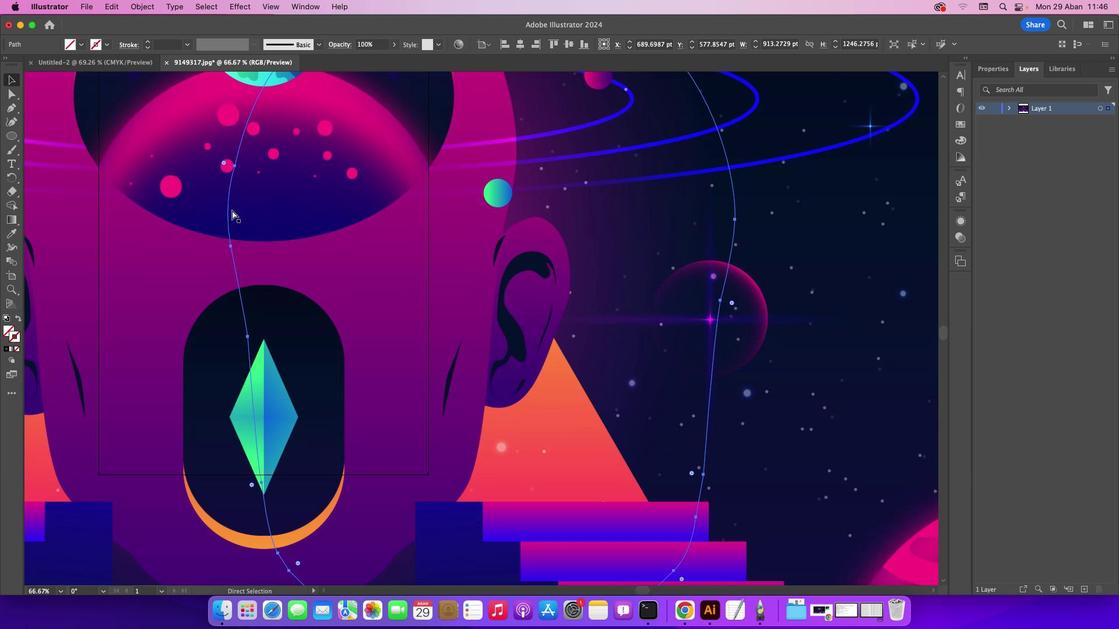 
Action: Mouse moved to (230, 209)
Screenshot: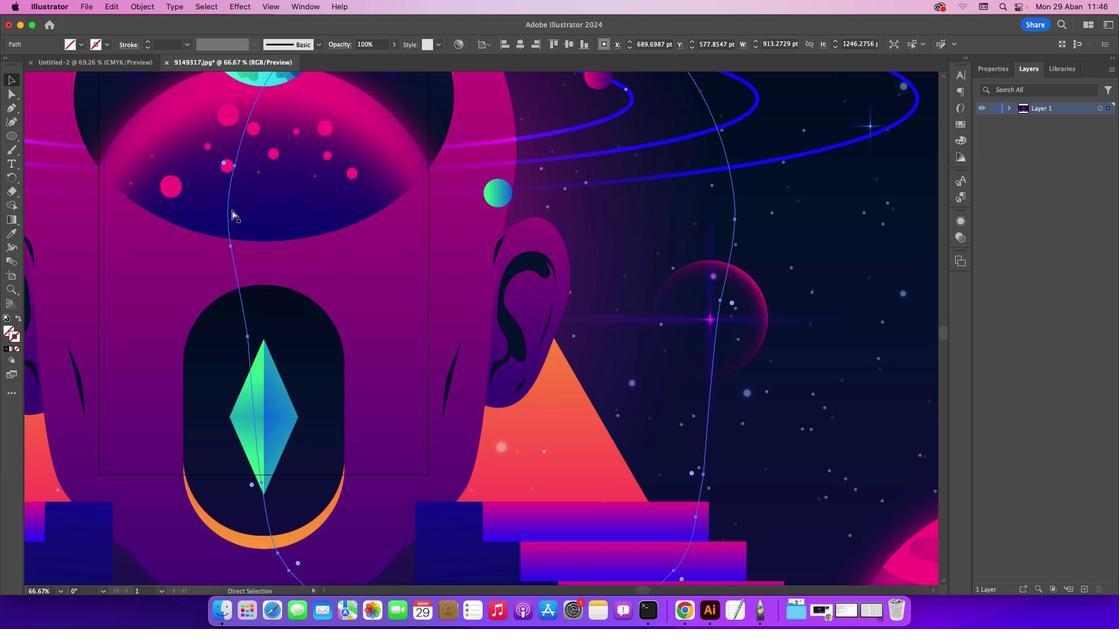 
Action: Key pressed '-'
Screenshot: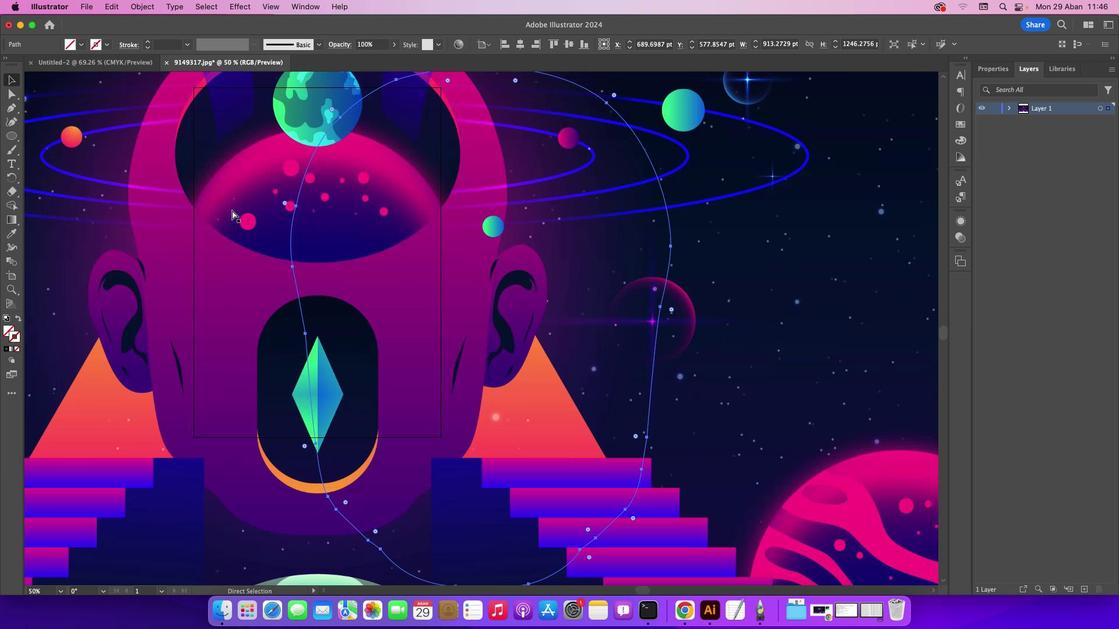 
Action: Mouse moved to (387, 83)
Screenshot: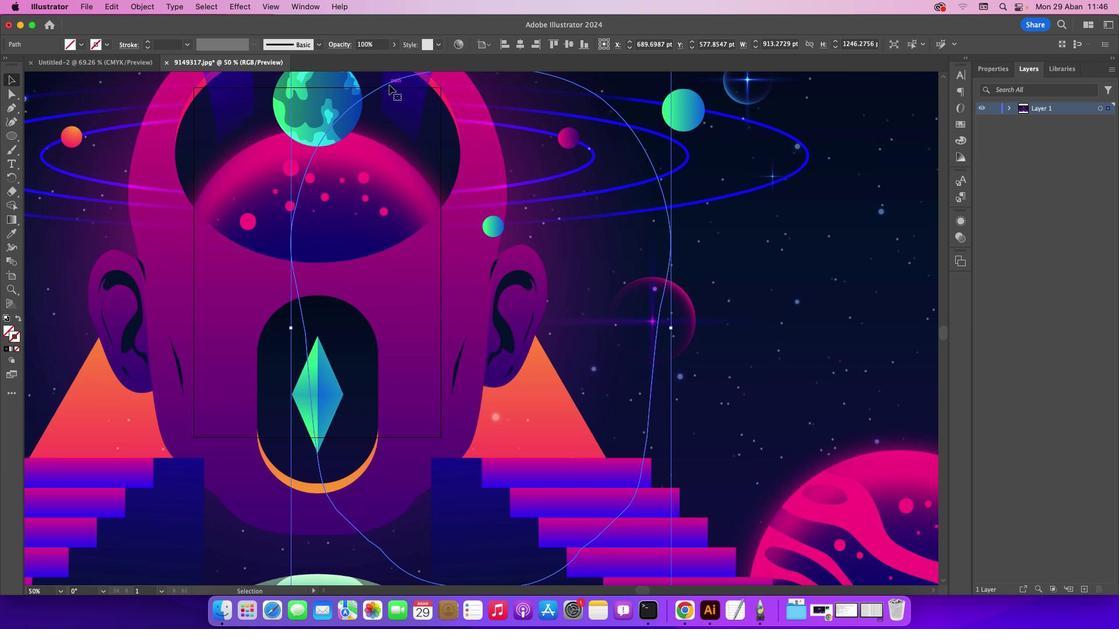 
Action: Mouse pressed left at (387, 83)
Screenshot: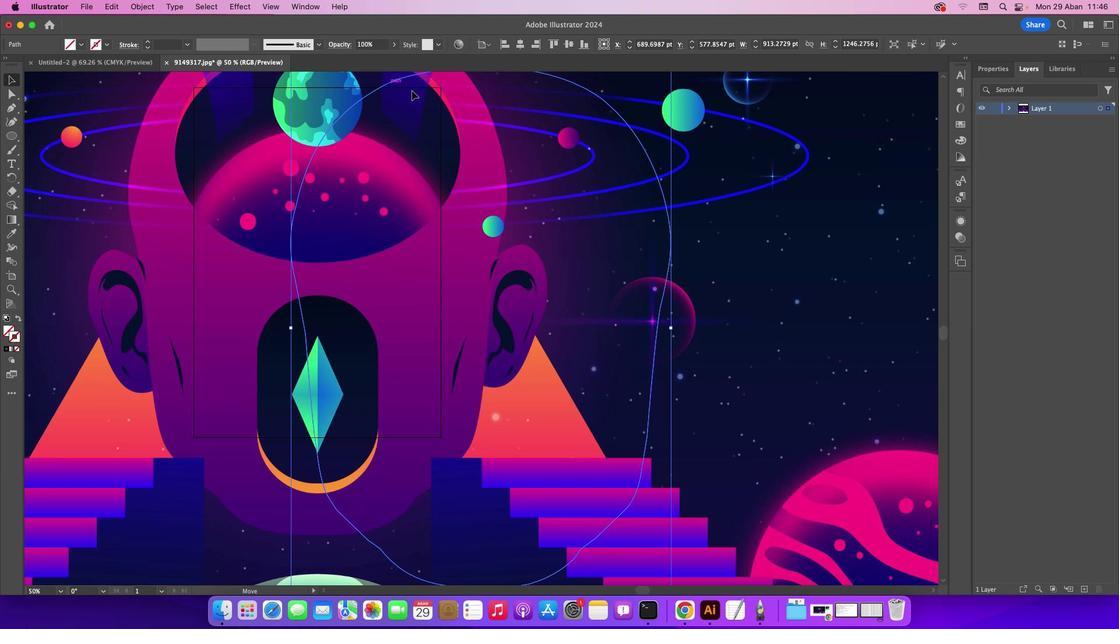 
Action: Mouse moved to (11, 348)
Screenshot: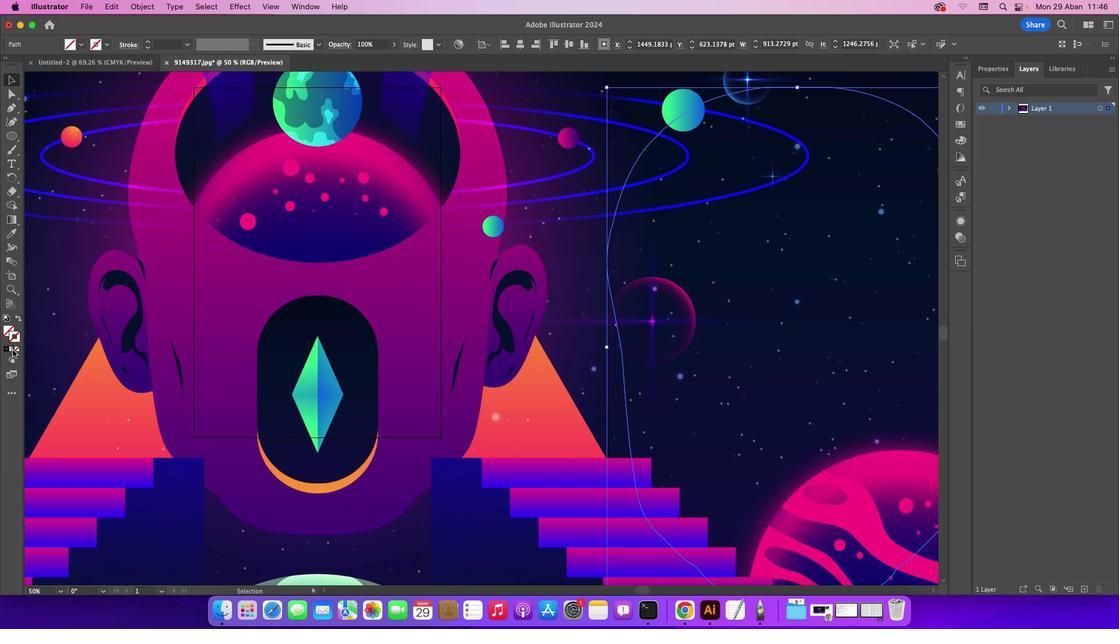 
Action: Mouse pressed left at (11, 348)
Screenshot: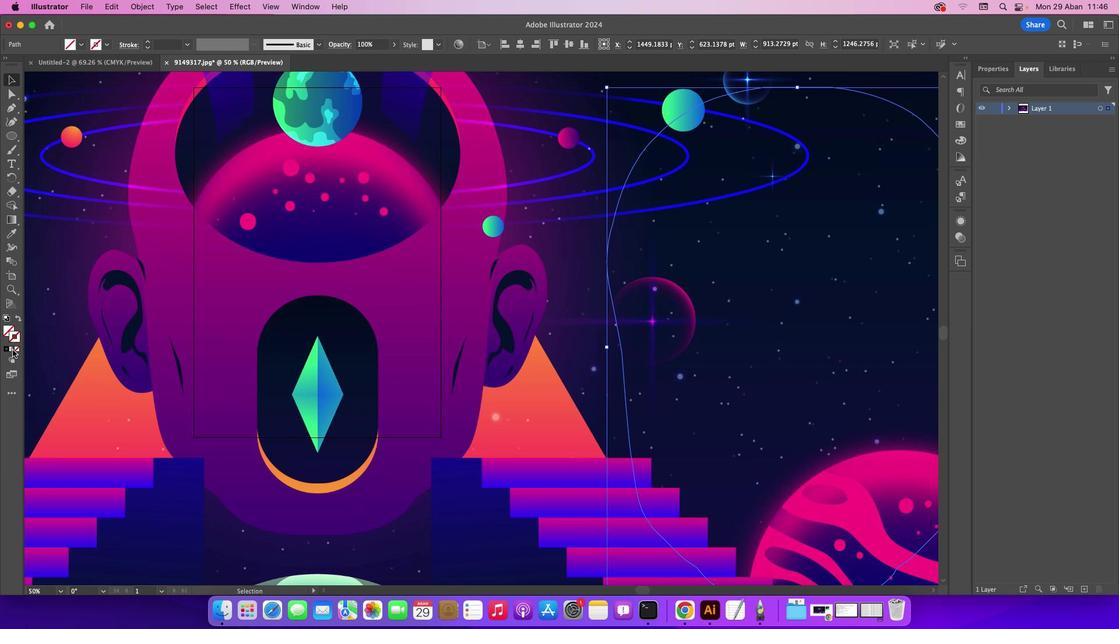
Action: Mouse moved to (720, 336)
Screenshot: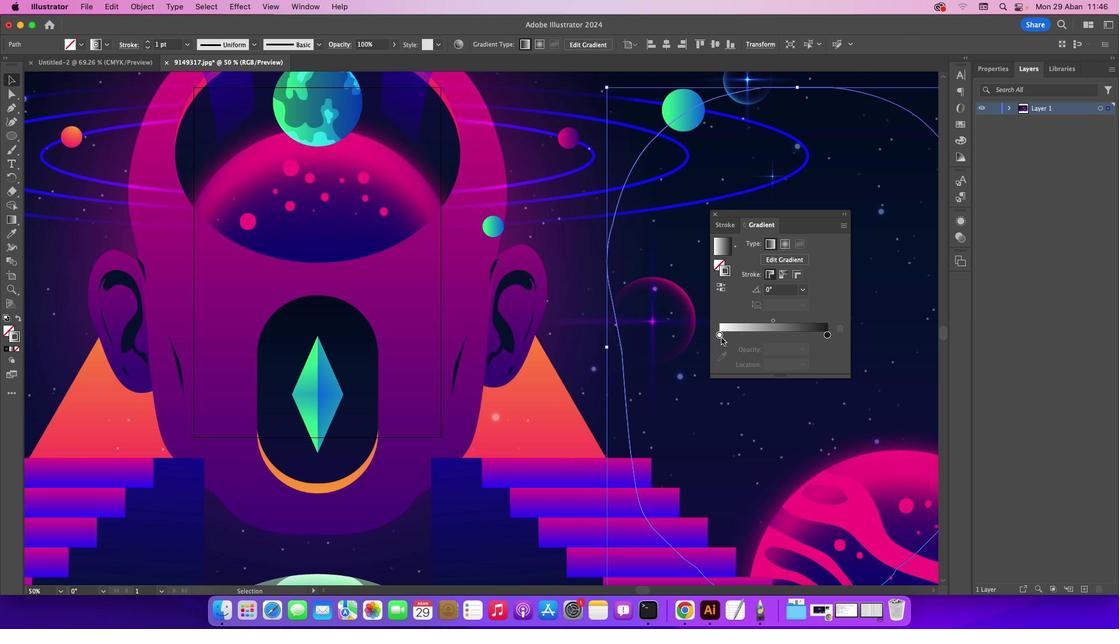 
Action: Mouse pressed left at (720, 336)
Screenshot: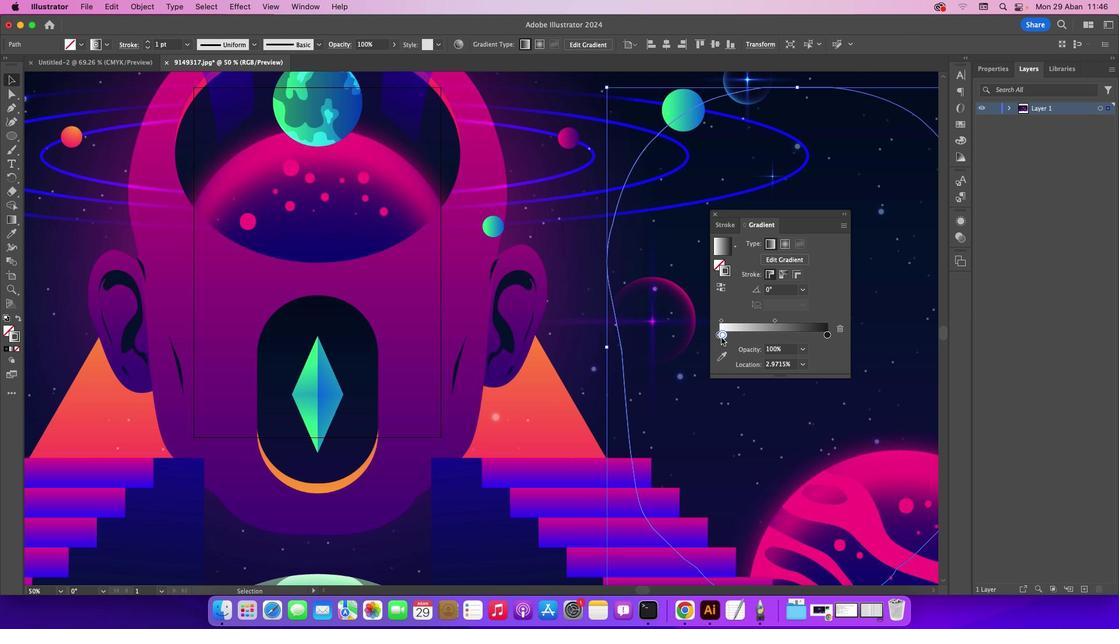 
Action: Mouse moved to (837, 330)
Screenshot: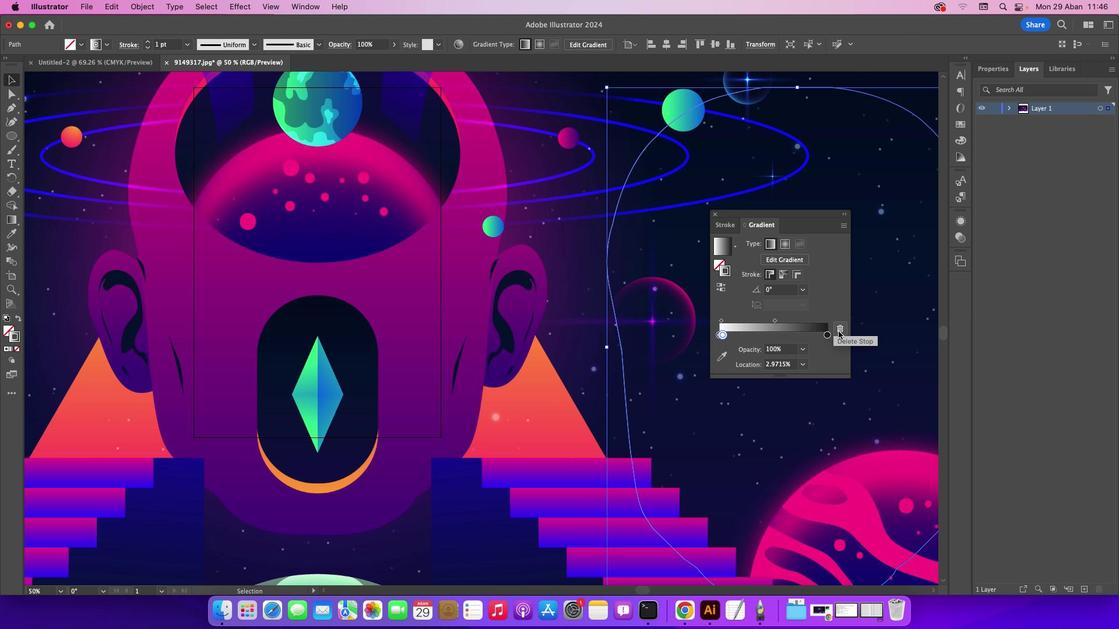 
Action: Mouse pressed left at (837, 330)
Screenshot: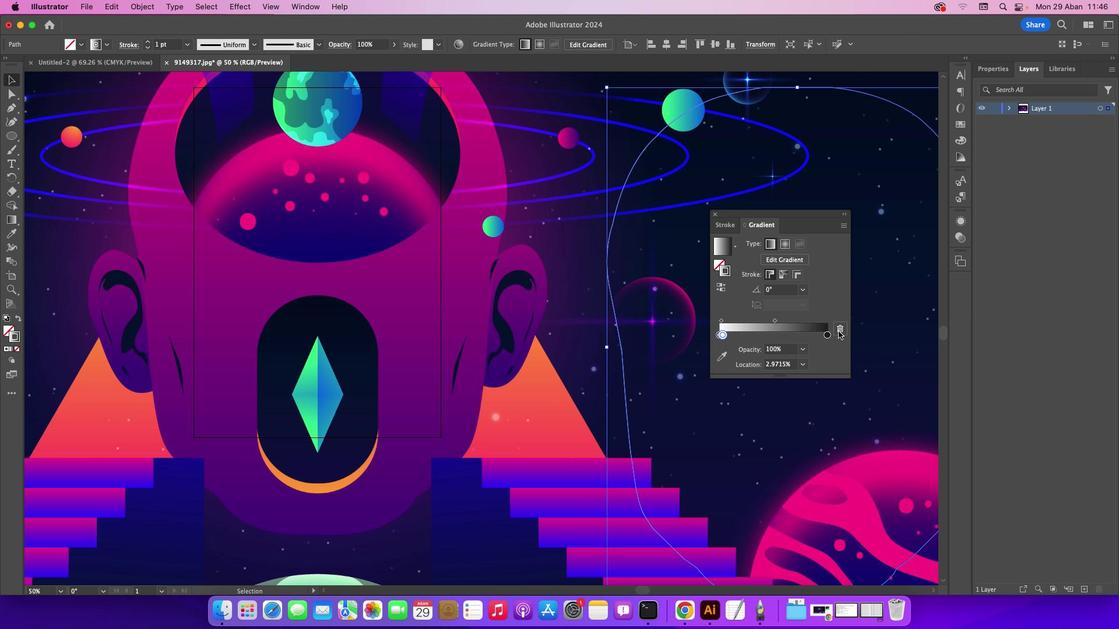 
Action: Mouse moved to (718, 335)
Screenshot: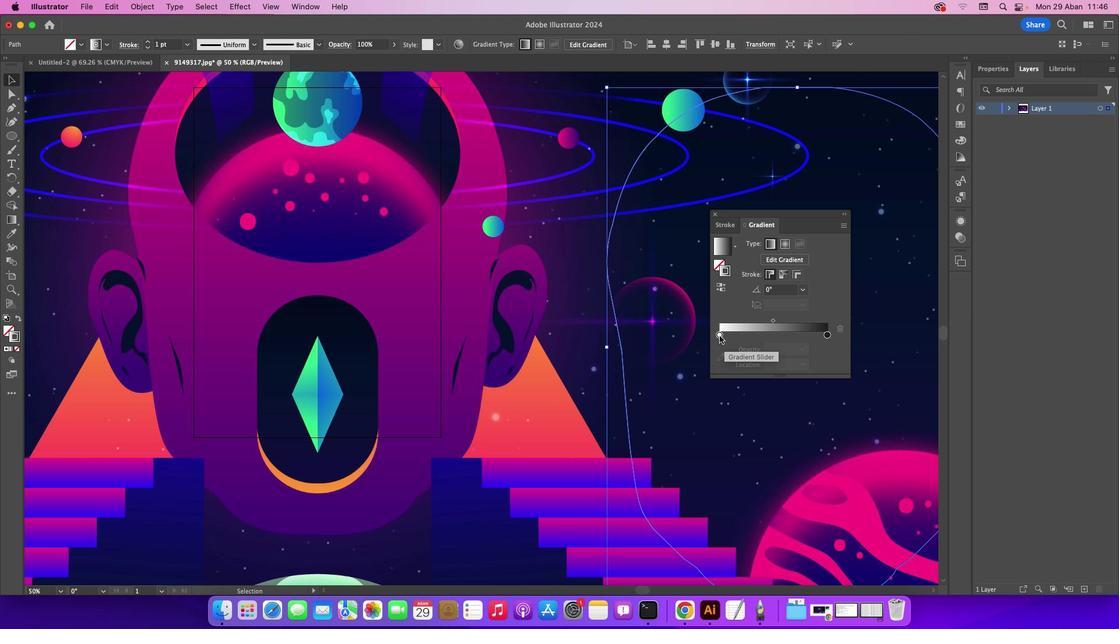 
Action: Mouse pressed left at (718, 335)
Screenshot: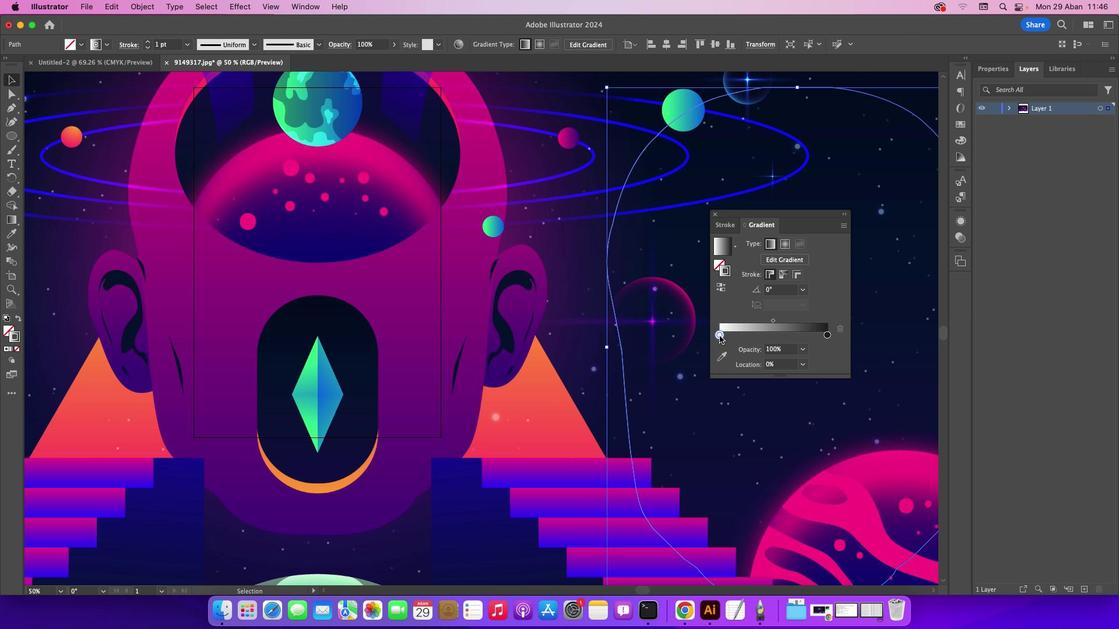 
Action: Mouse moved to (725, 355)
Screenshot: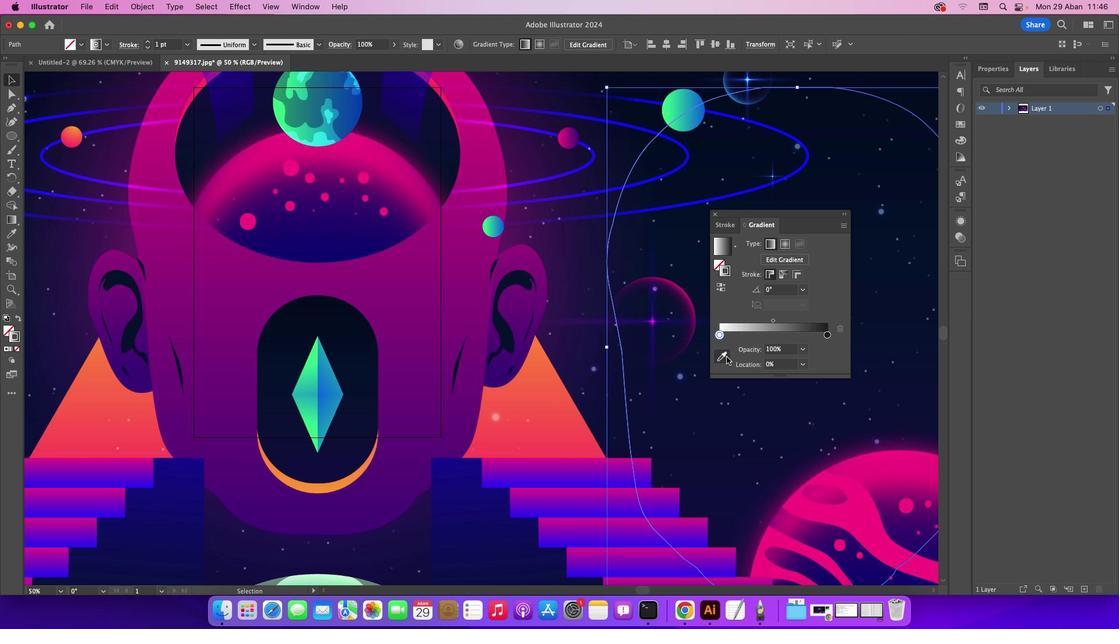 
Action: Mouse pressed left at (725, 355)
Screenshot: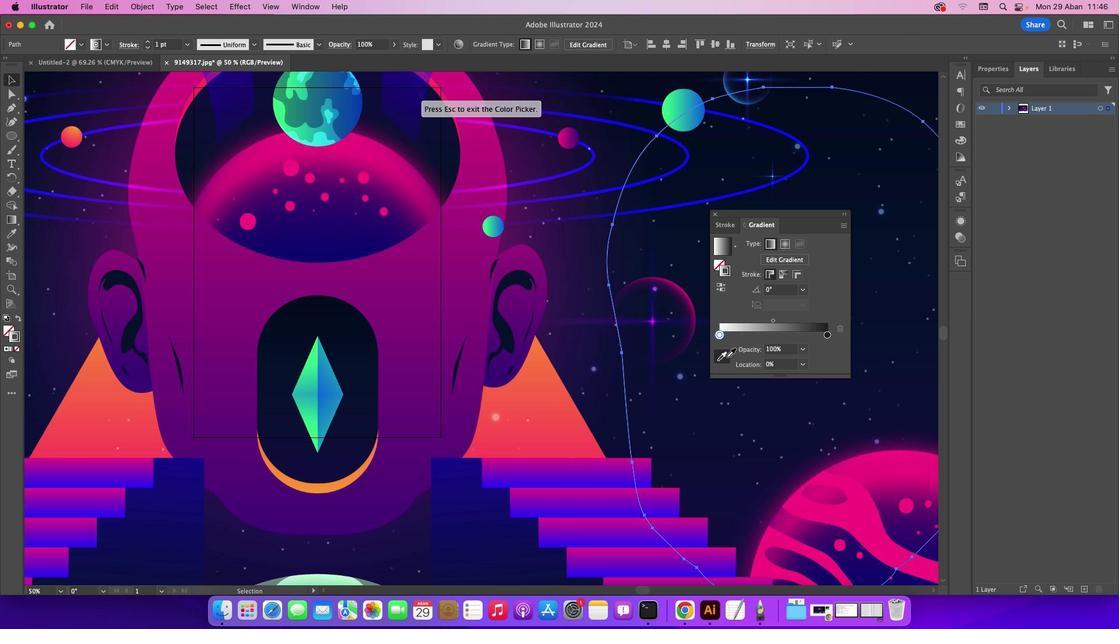 
Action: Mouse moved to (489, 152)
Screenshot: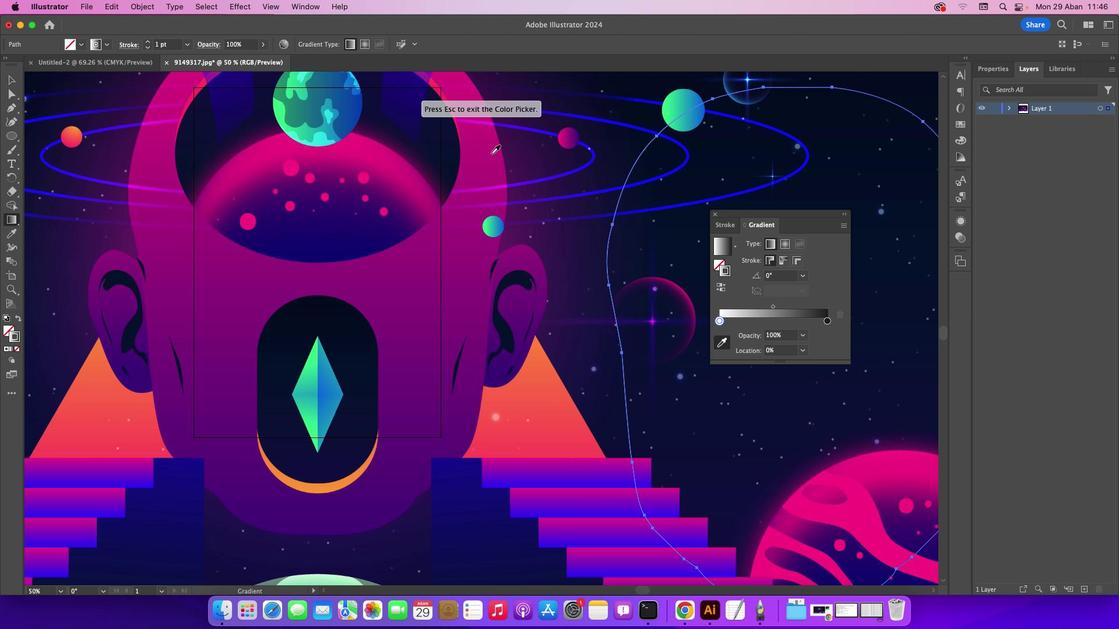 
Action: Mouse pressed left at (489, 152)
Screenshot: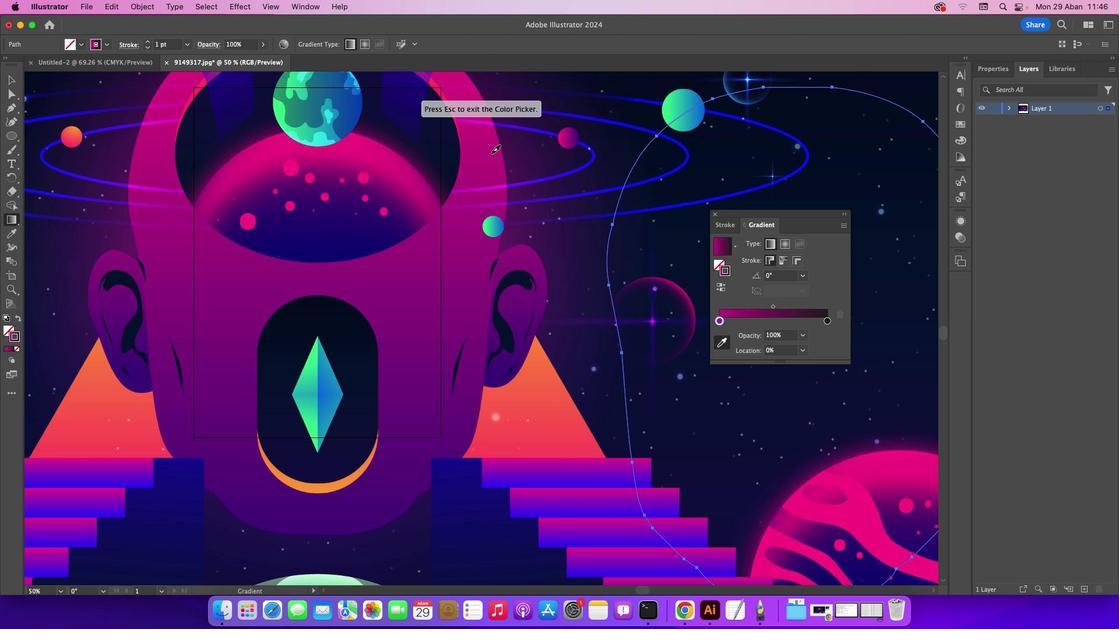 
Action: Mouse moved to (825, 318)
Screenshot: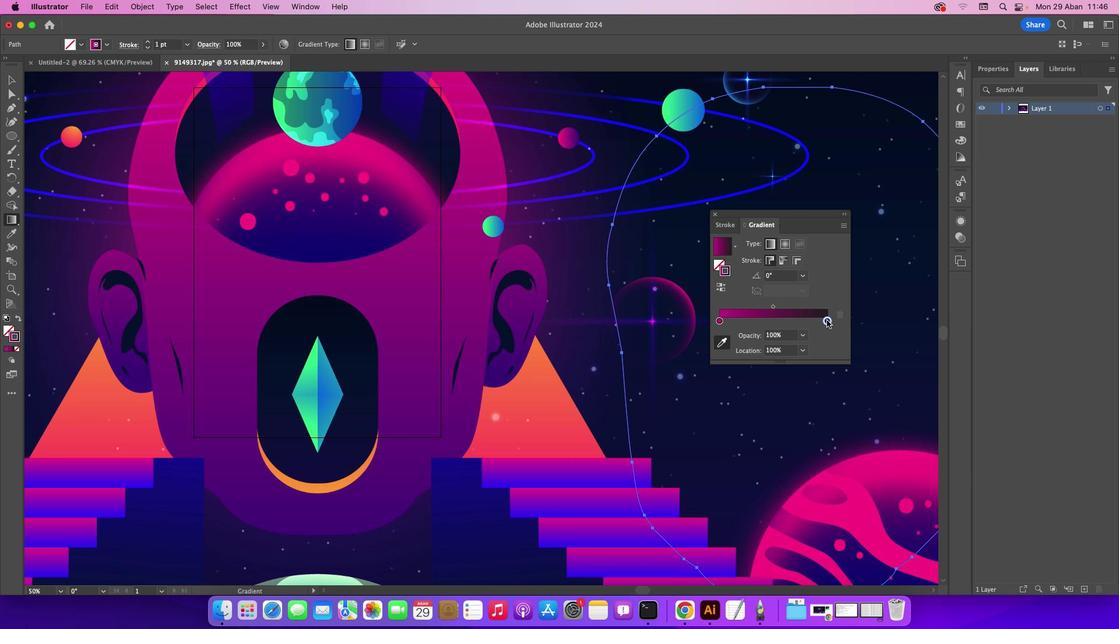 
Action: Mouse pressed left at (825, 318)
Screenshot: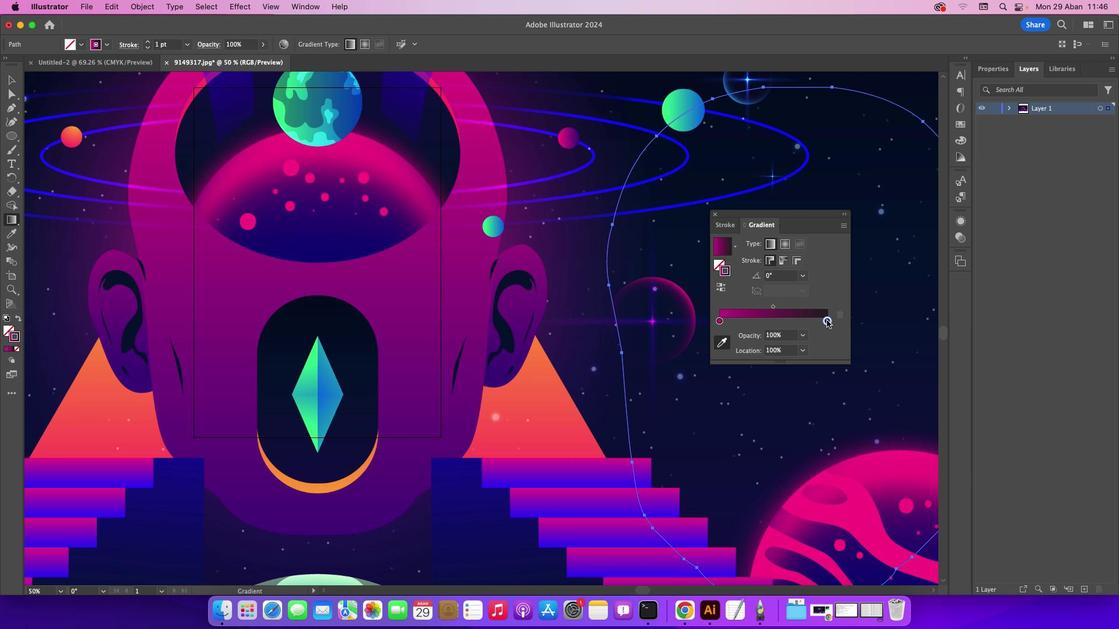 
Action: Mouse moved to (413, 457)
Screenshot: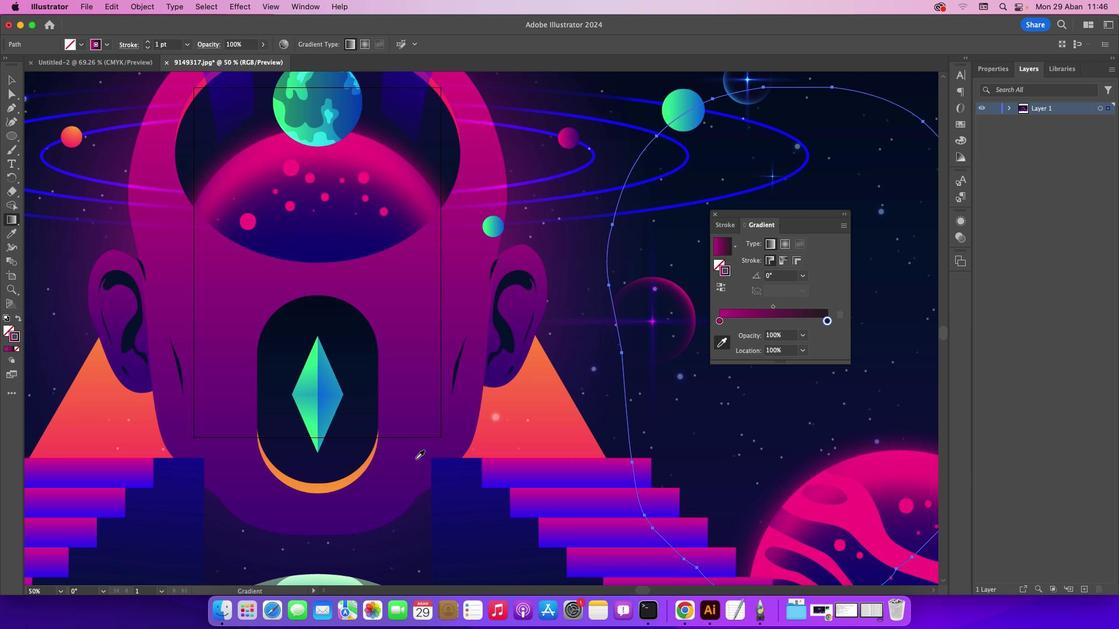 
Action: Mouse pressed left at (413, 457)
Screenshot: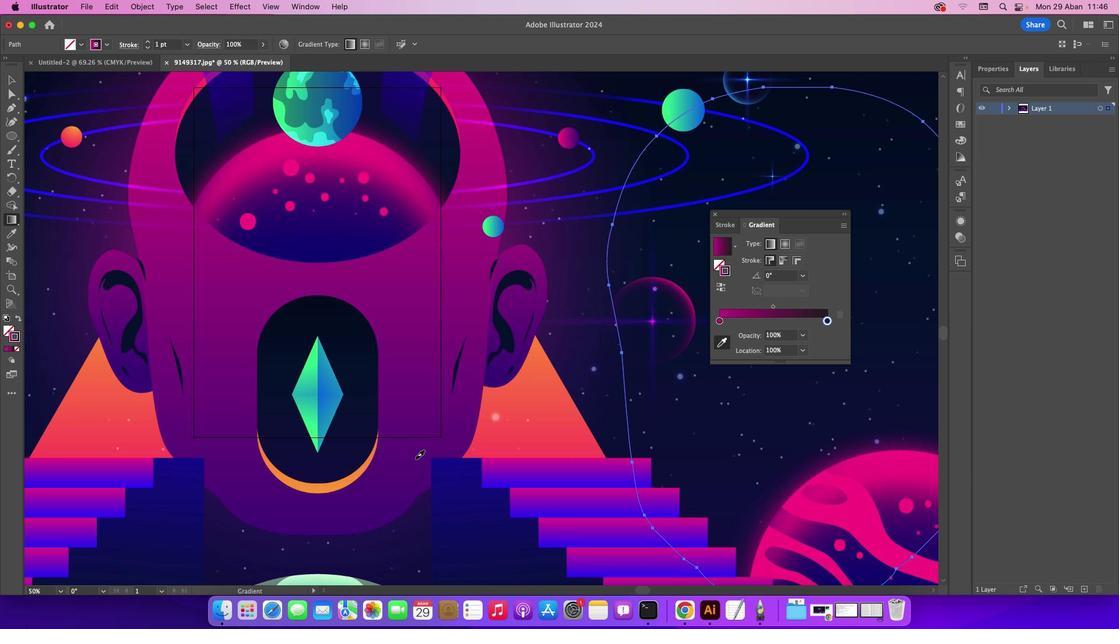 
Action: Mouse moved to (714, 213)
Screenshot: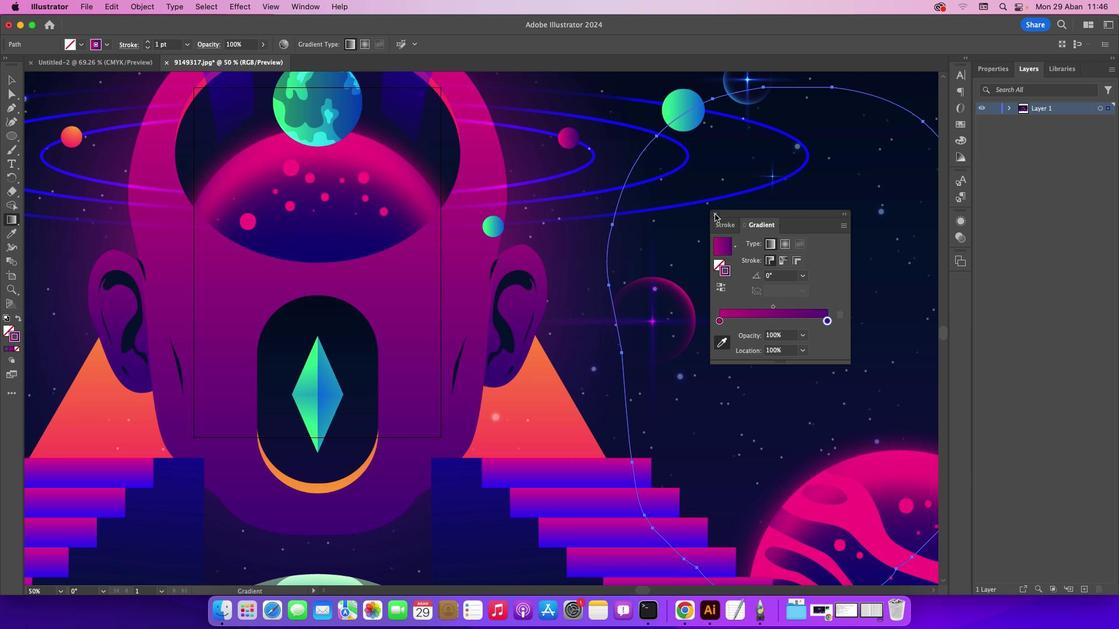 
Action: Mouse pressed left at (714, 213)
Screenshot: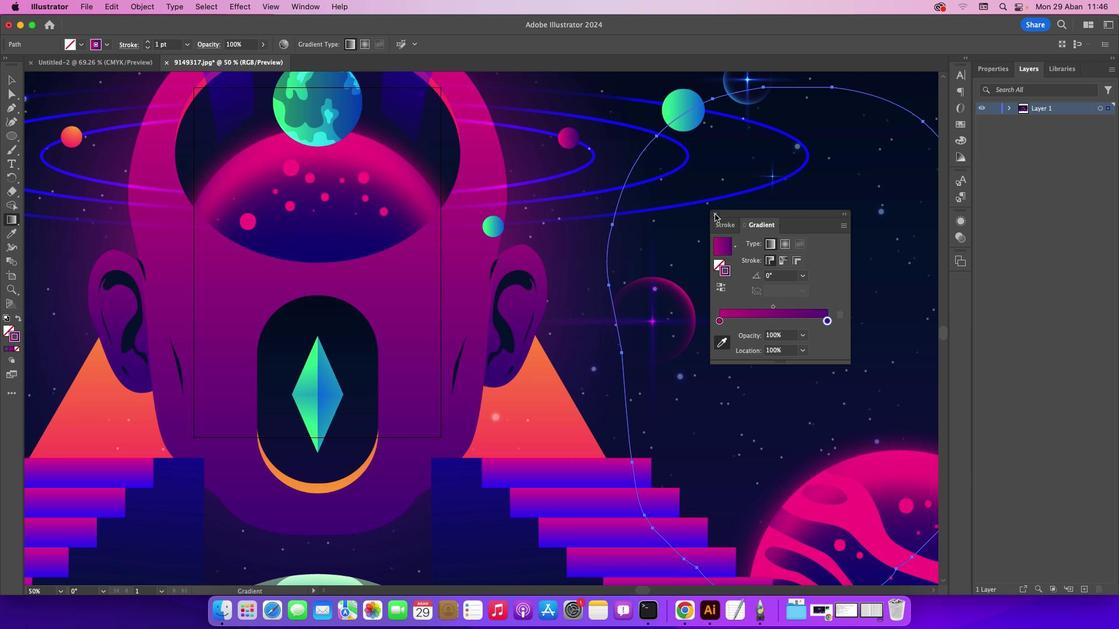 
Action: Mouse moved to (15, 83)
Screenshot: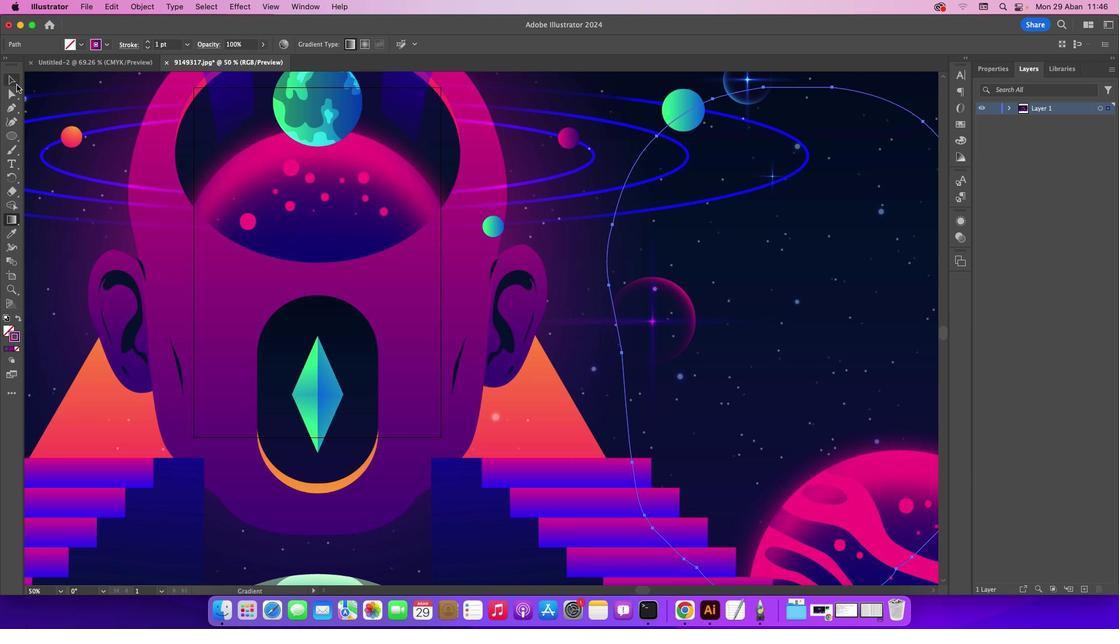 
Action: Mouse pressed left at (15, 83)
Screenshot: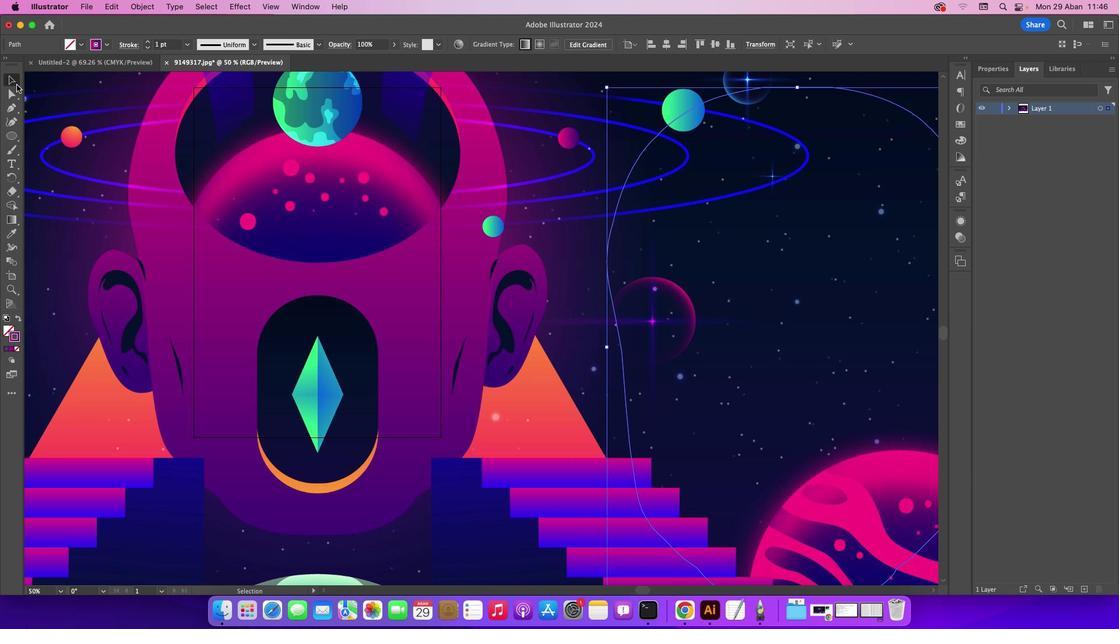 
Action: Mouse moved to (839, 247)
Screenshot: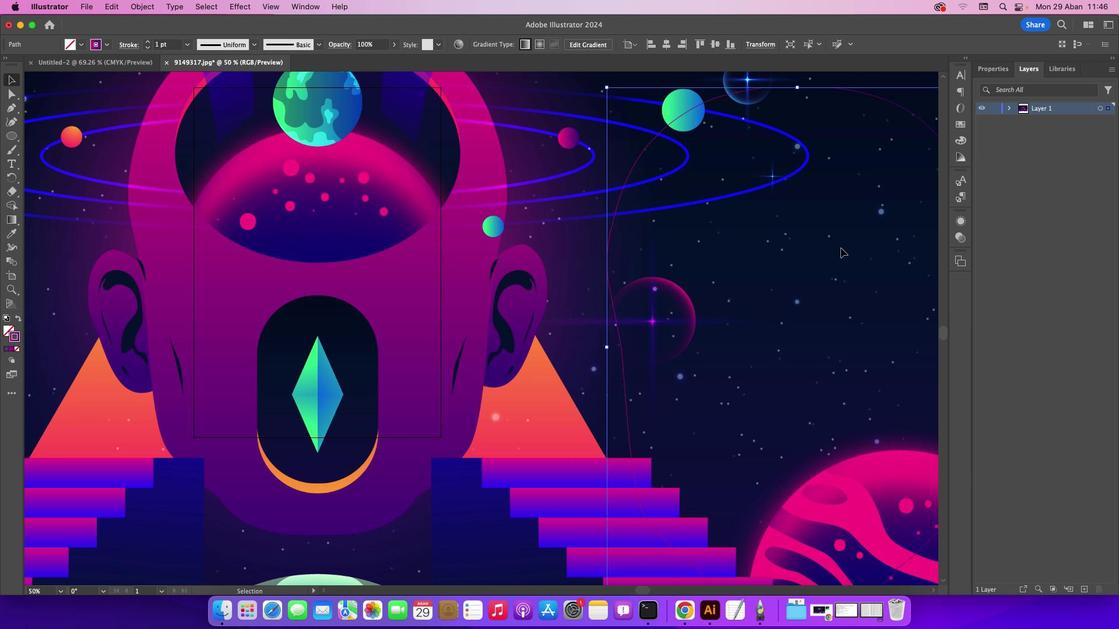 
Action: Mouse pressed left at (839, 247)
Screenshot: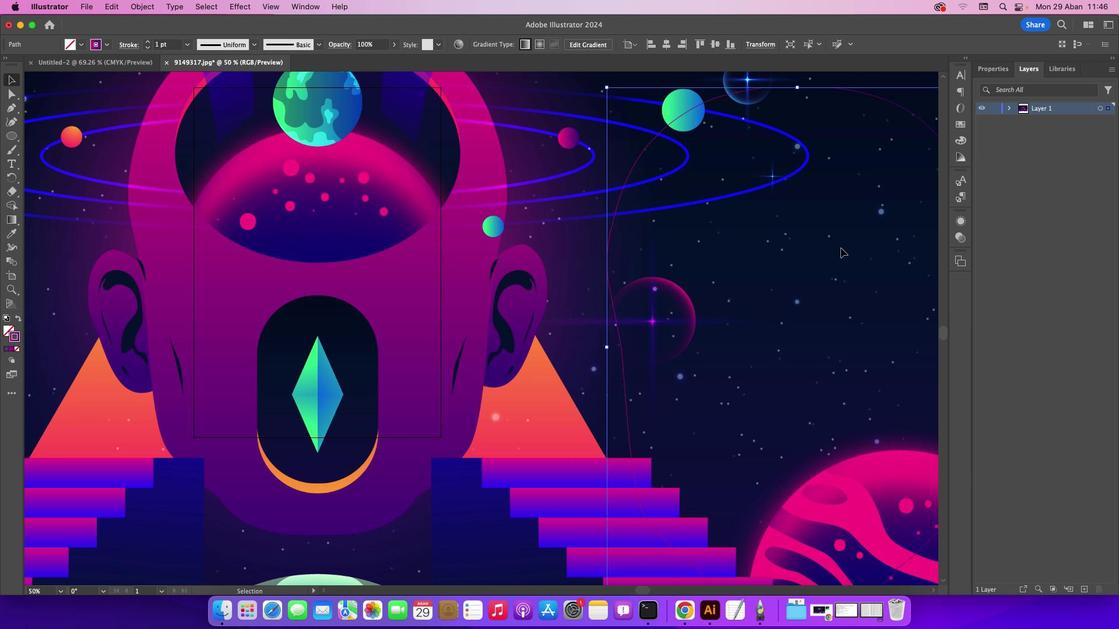 
Action: Mouse moved to (656, 139)
Screenshot: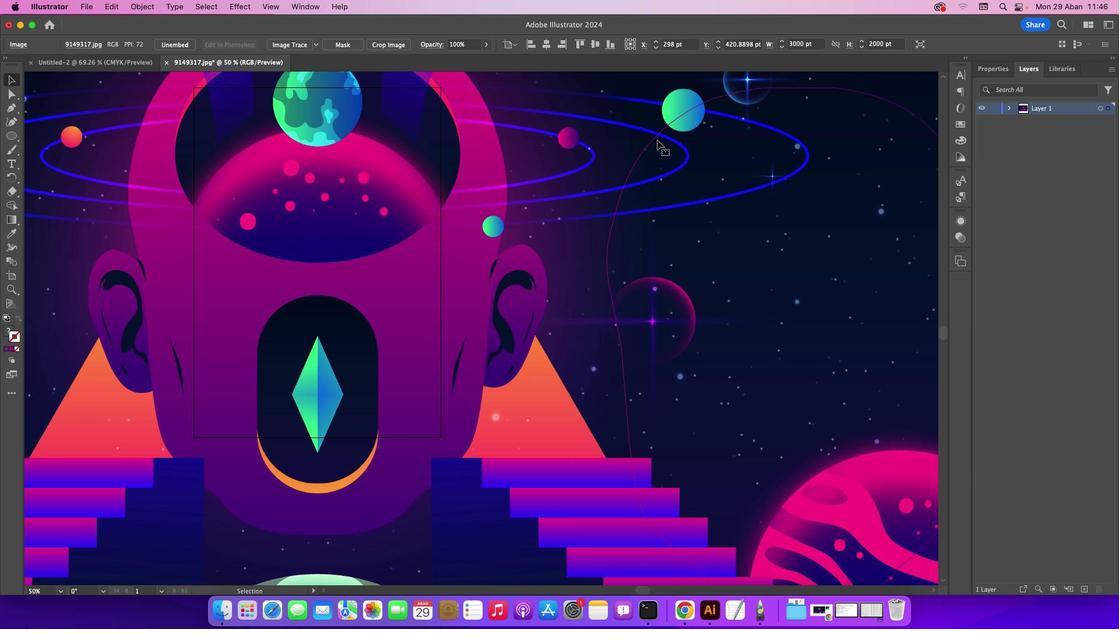 
Action: Mouse pressed left at (656, 139)
Screenshot: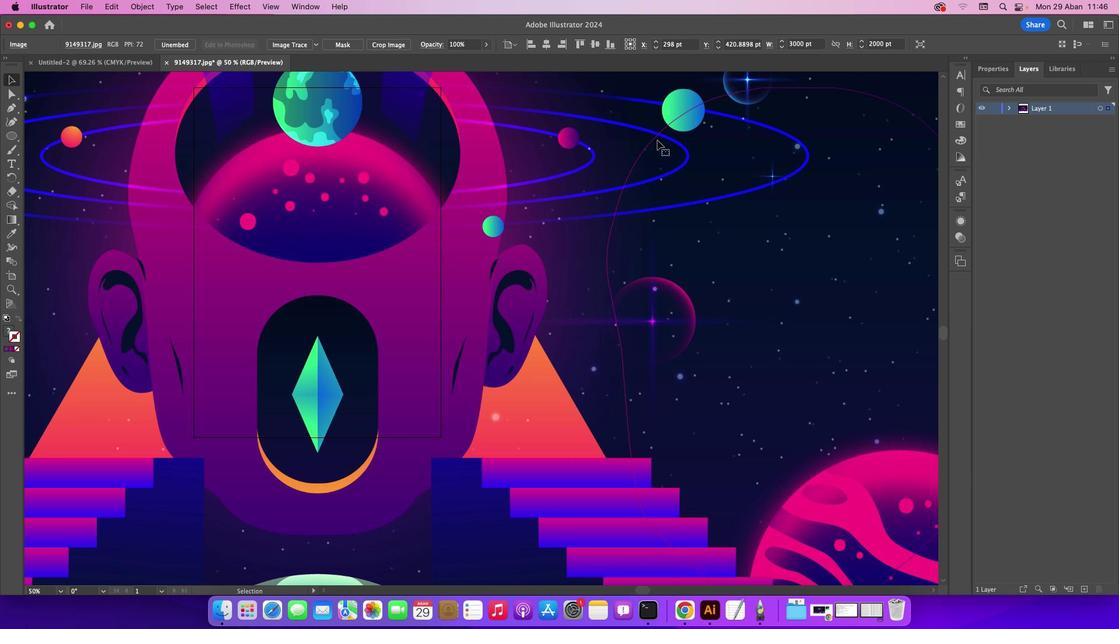 
Action: Mouse moved to (8, 347)
Screenshot: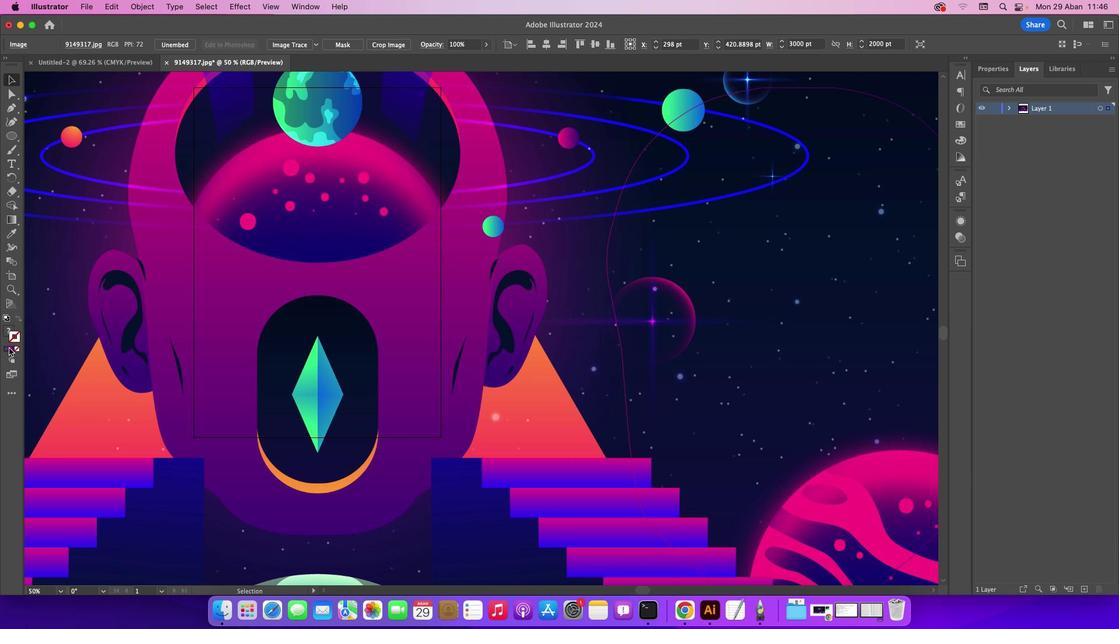 
Action: Mouse pressed left at (8, 347)
Screenshot: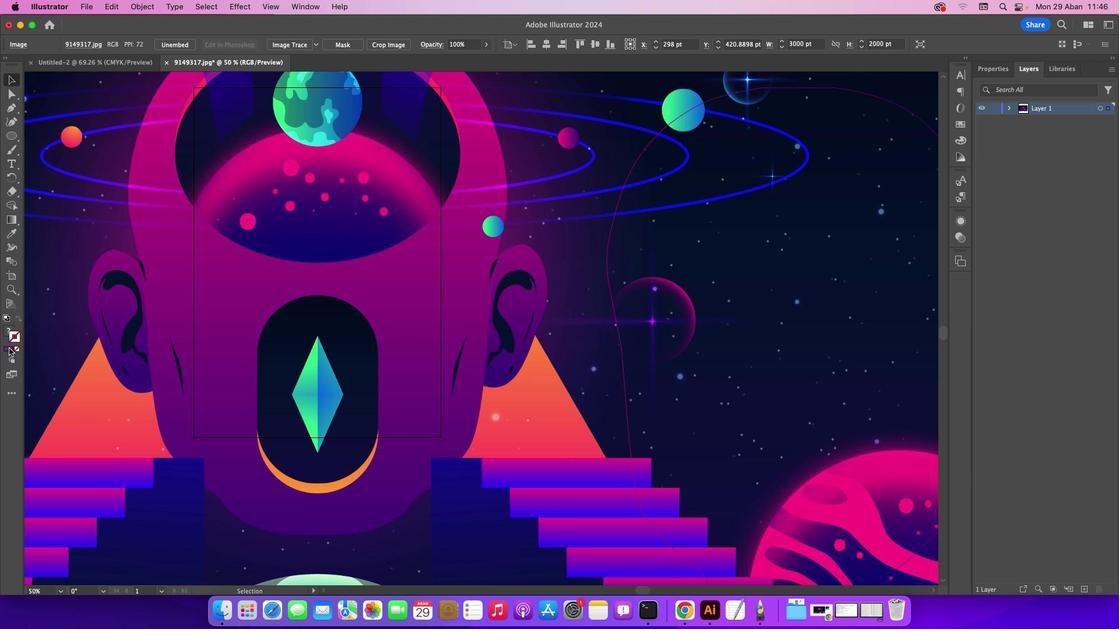 
Action: Mouse moved to (716, 213)
Screenshot: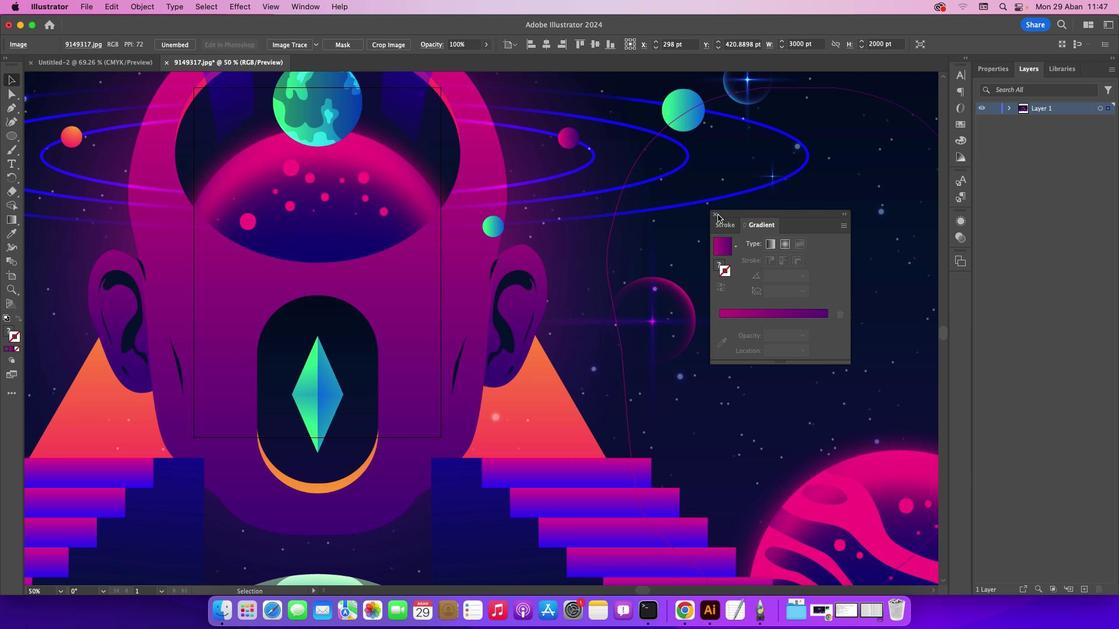 
Action: Mouse pressed left at (716, 213)
Screenshot: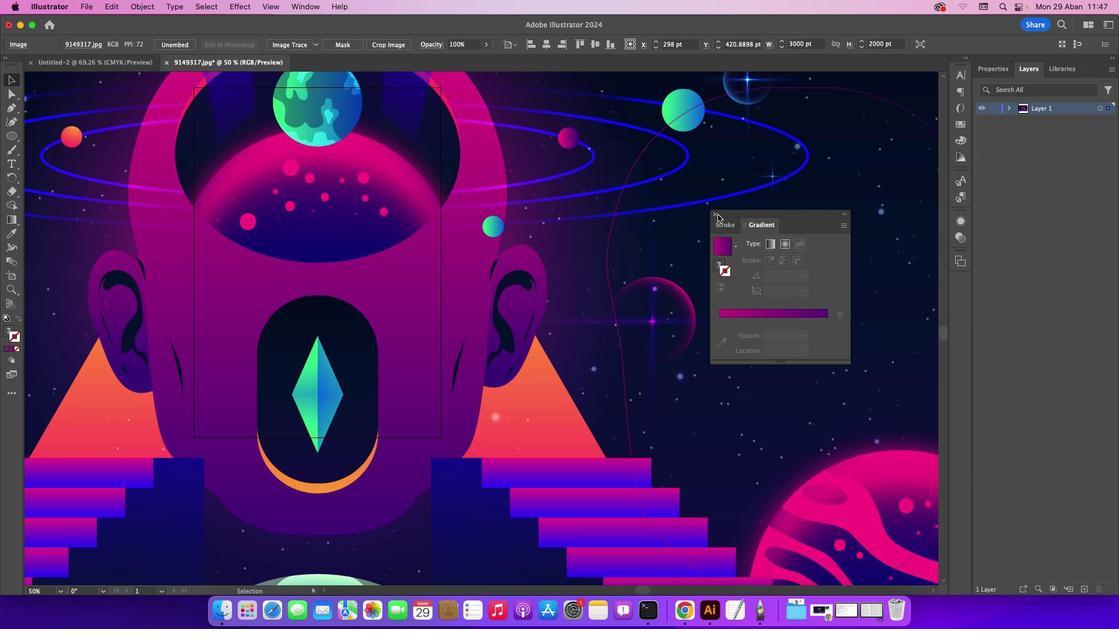 
Action: Mouse moved to (20, 320)
Screenshot: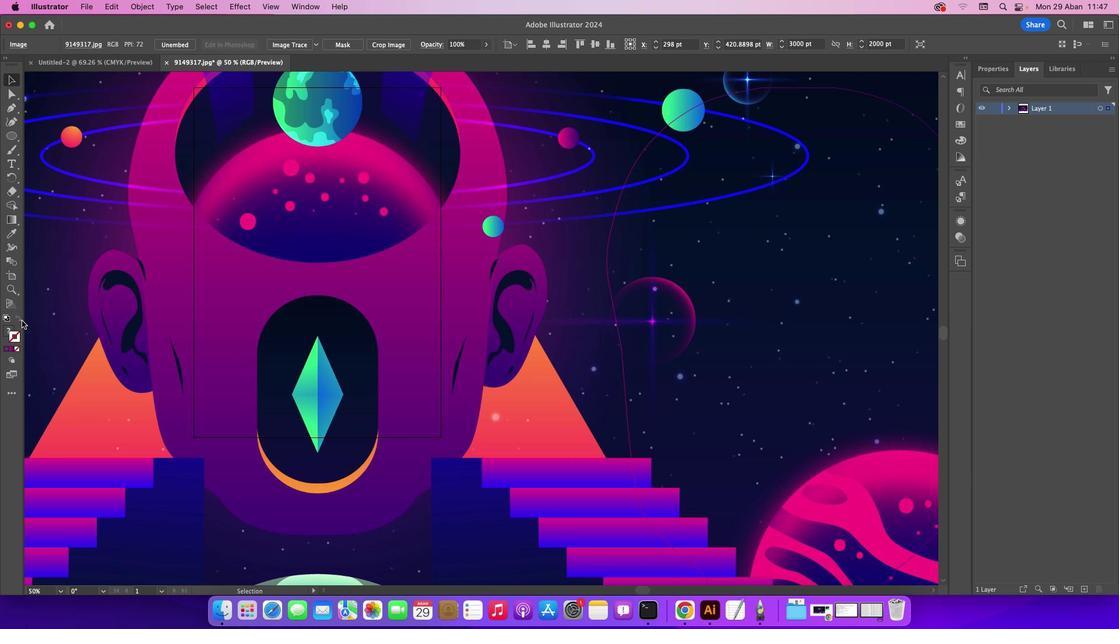 
Action: Mouse pressed left at (20, 320)
Screenshot: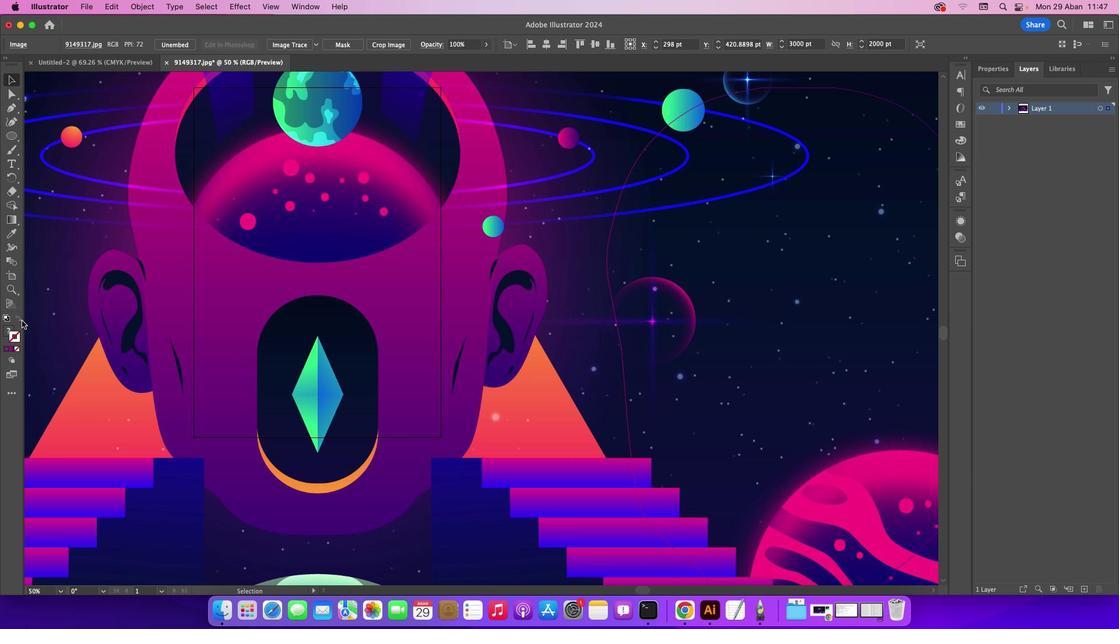 
Action: Mouse moved to (8, 326)
Screenshot: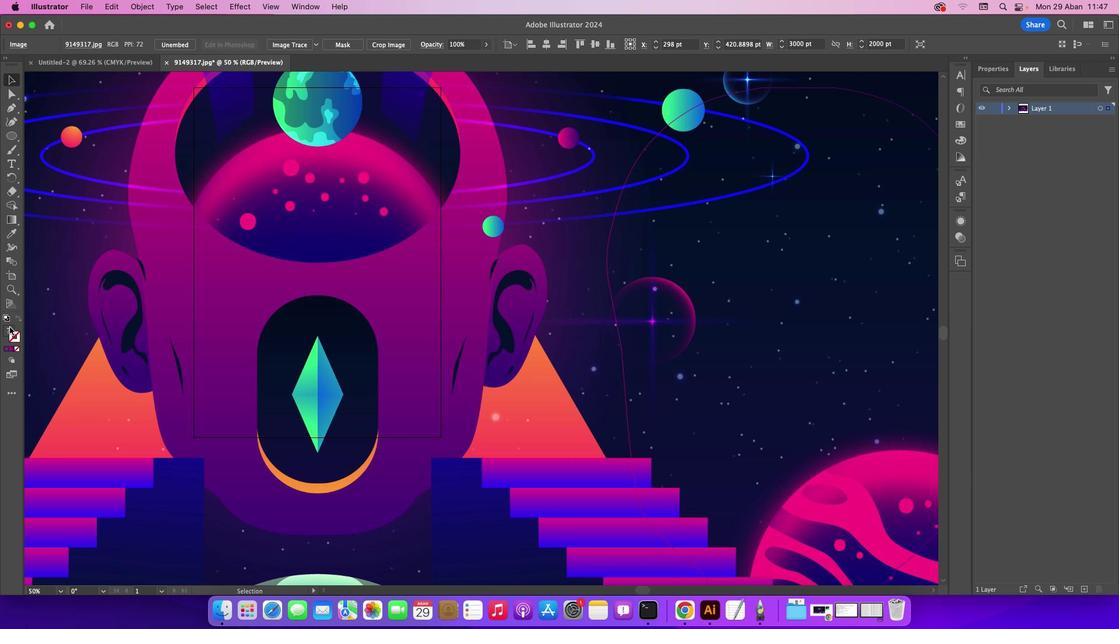 
Action: Mouse pressed left at (8, 326)
Screenshot: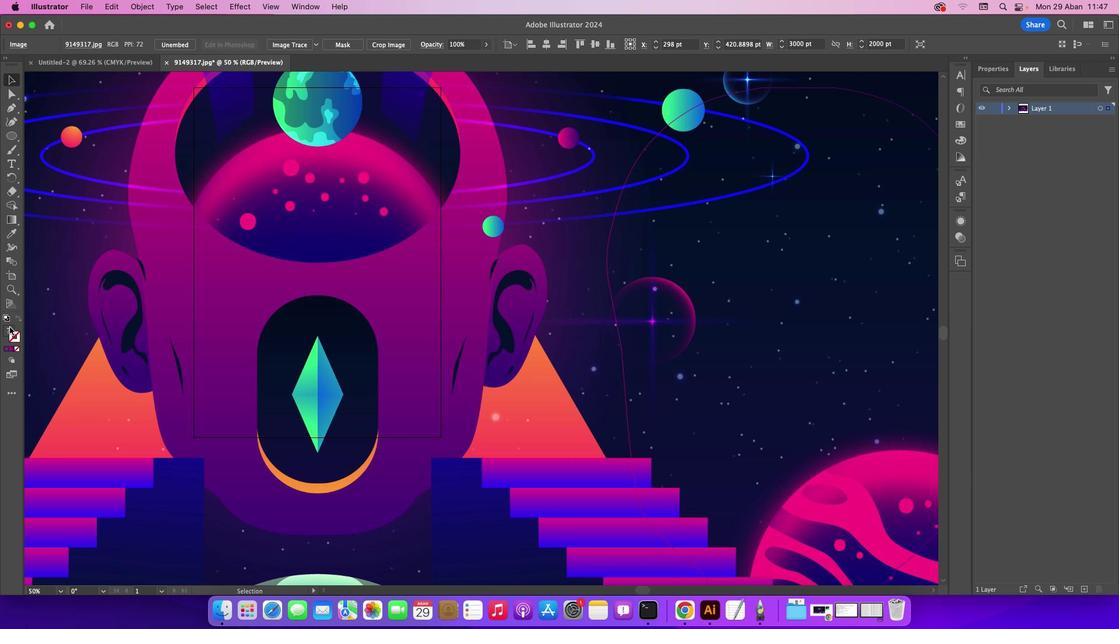 
Action: Mouse moved to (609, 285)
Screenshot: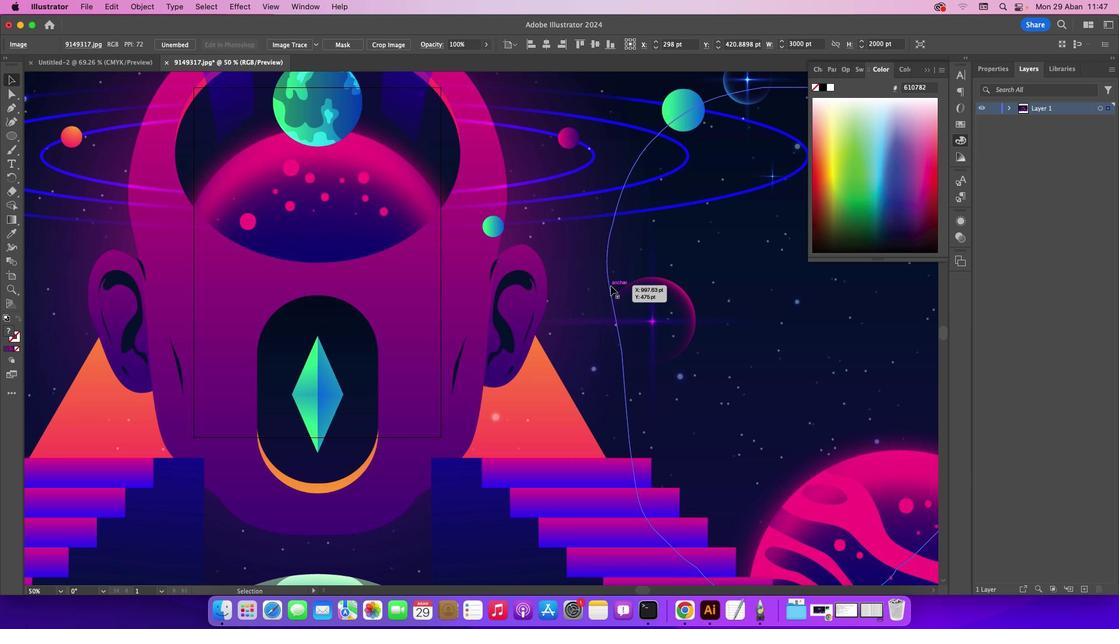 
Action: Mouse pressed left at (609, 285)
Screenshot: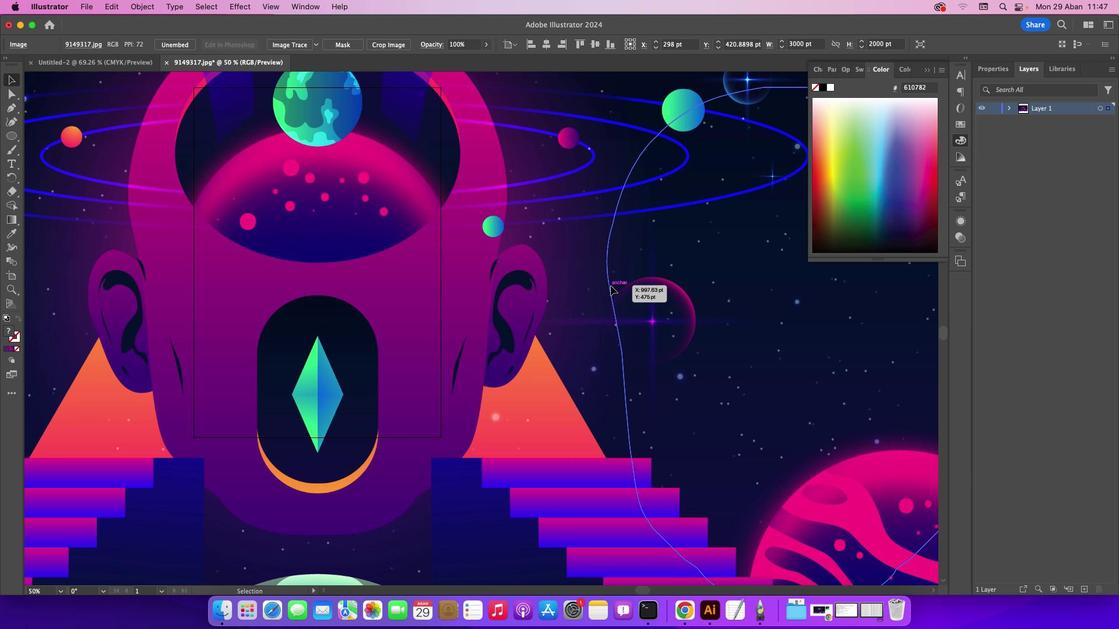 
Action: Mouse moved to (16, 314)
Screenshot: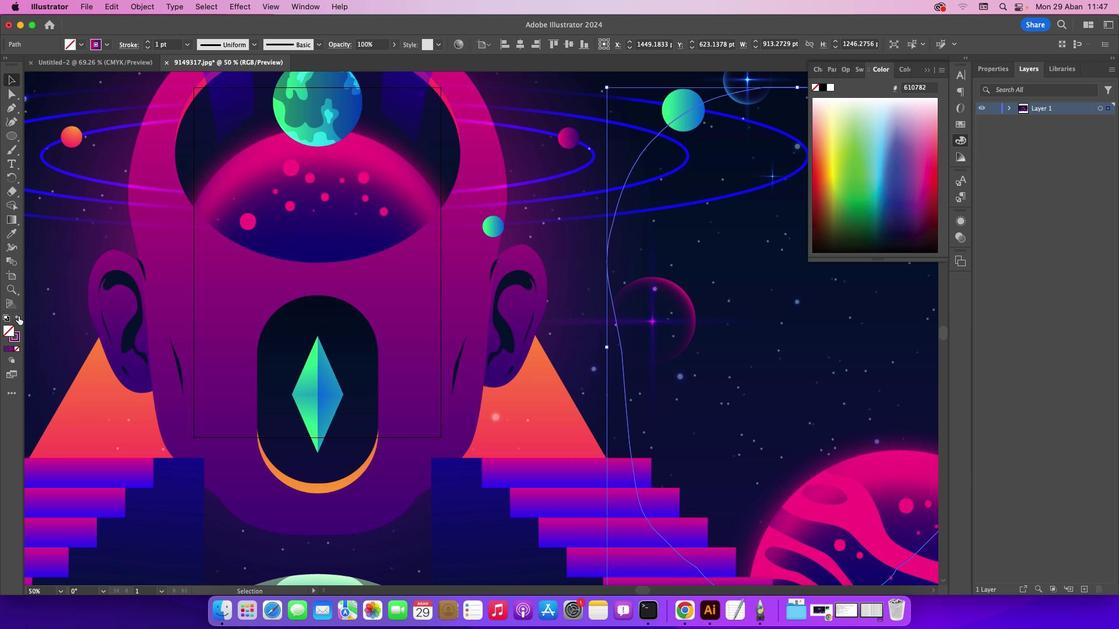 
Action: Mouse pressed left at (16, 314)
Screenshot: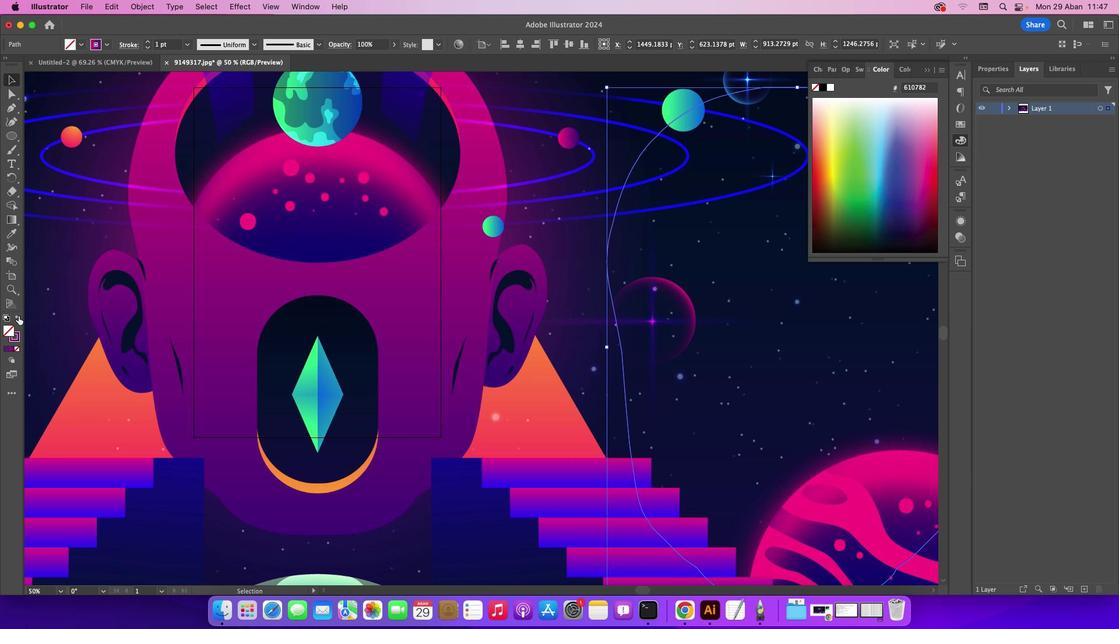 
Action: Mouse moved to (928, 71)
Screenshot: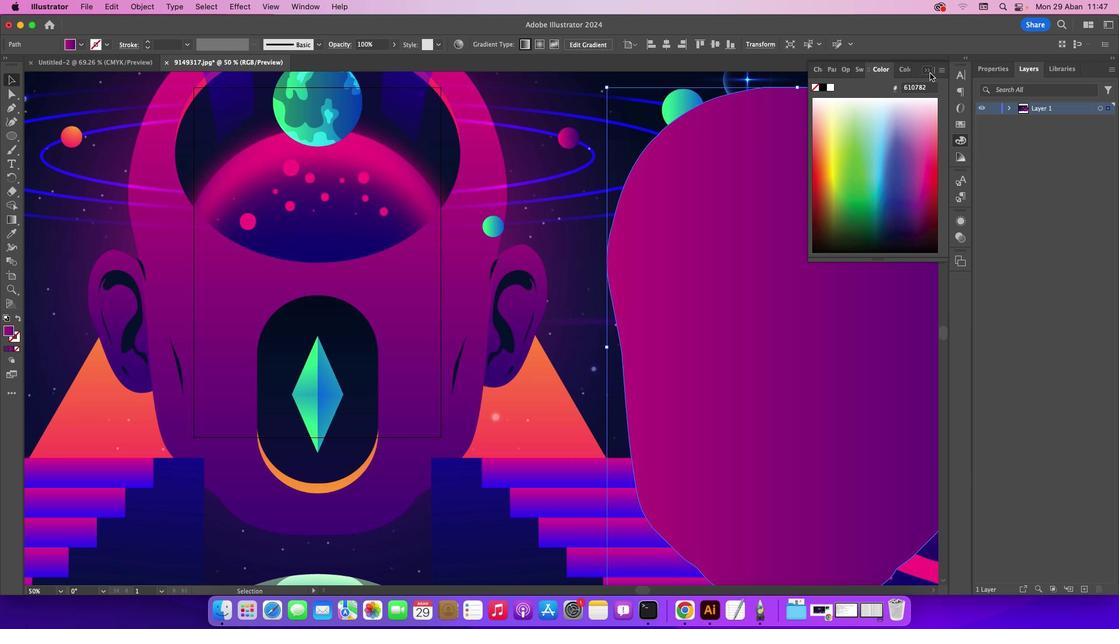 
Action: Mouse pressed left at (928, 71)
Screenshot: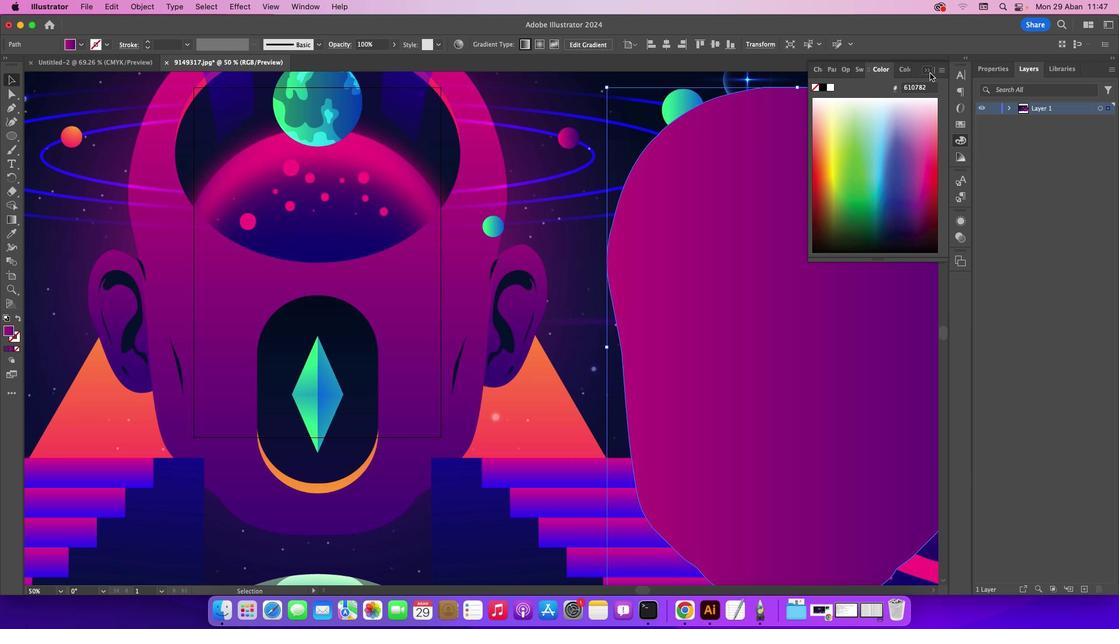 
Action: Mouse moved to (10, 218)
Screenshot: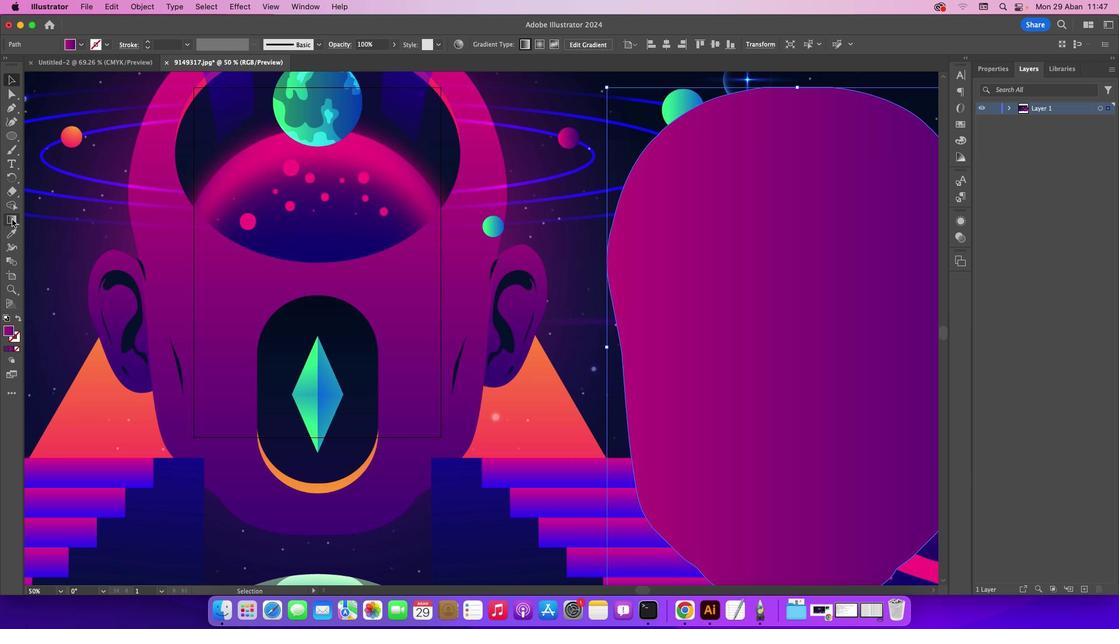 
Action: Mouse pressed left at (10, 218)
Screenshot: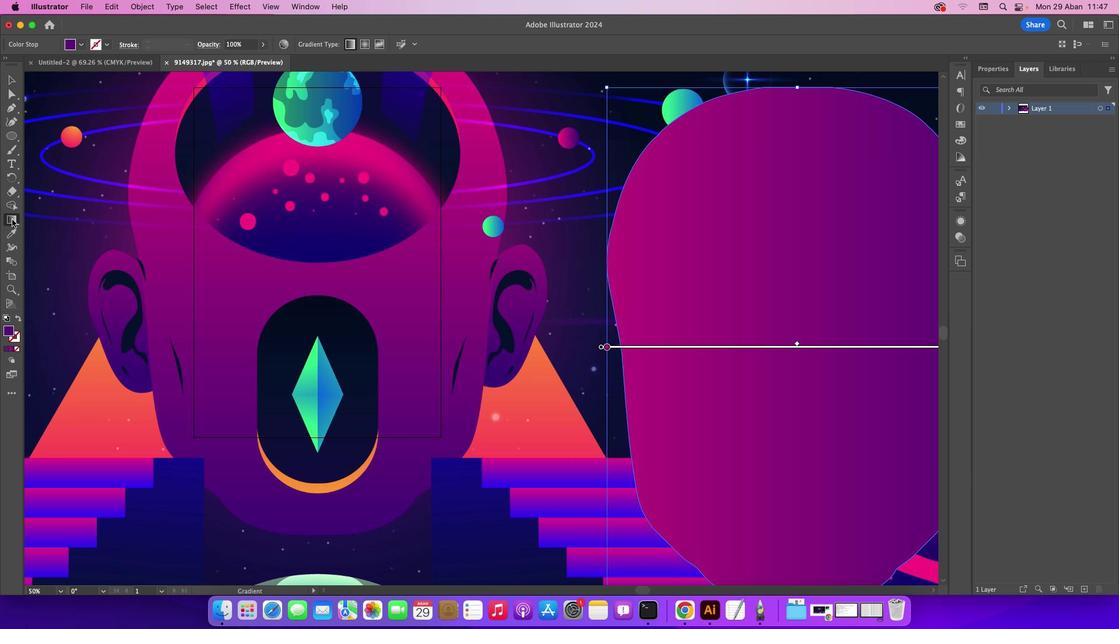 
Action: Mouse moved to (644, 588)
Screenshot: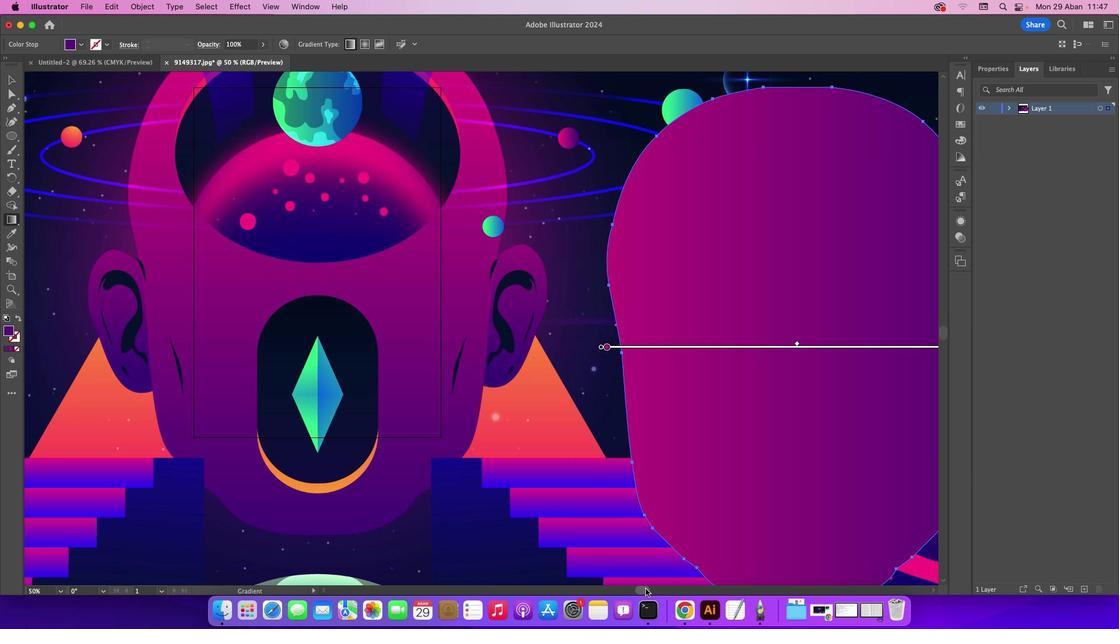 
Action: Mouse pressed left at (644, 588)
Screenshot: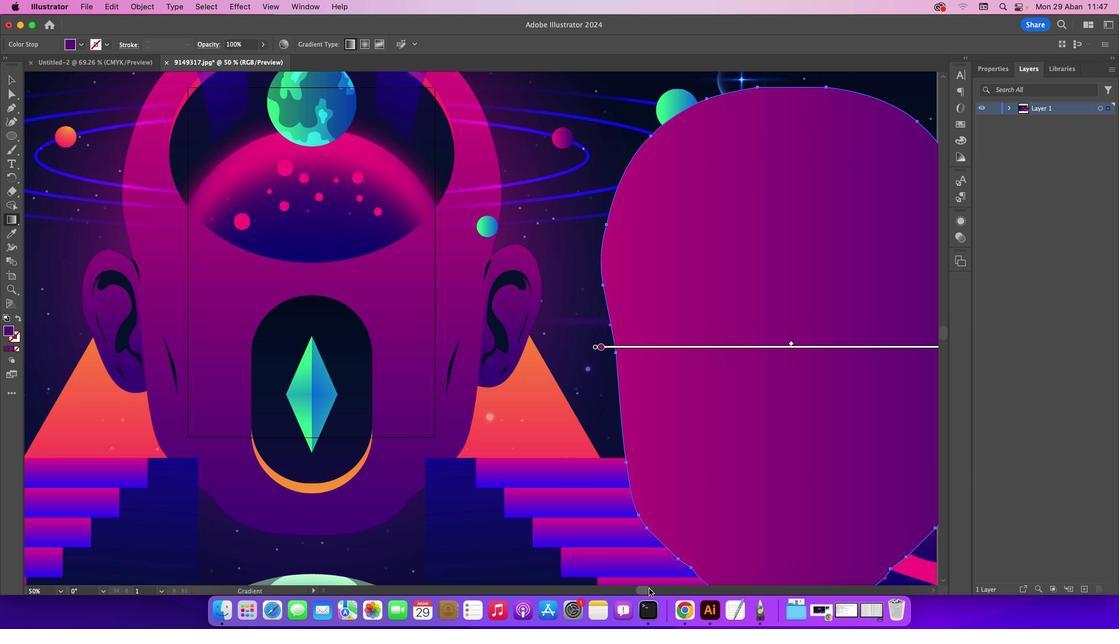 
Action: Mouse moved to (673, 346)
Screenshot: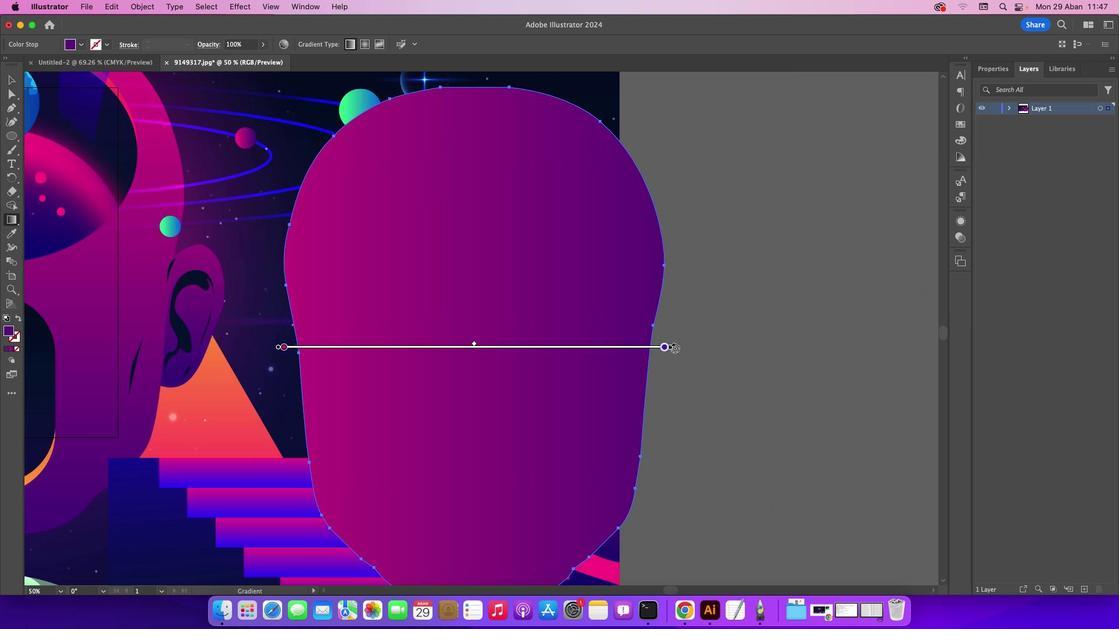 
Action: Mouse pressed left at (673, 346)
Screenshot: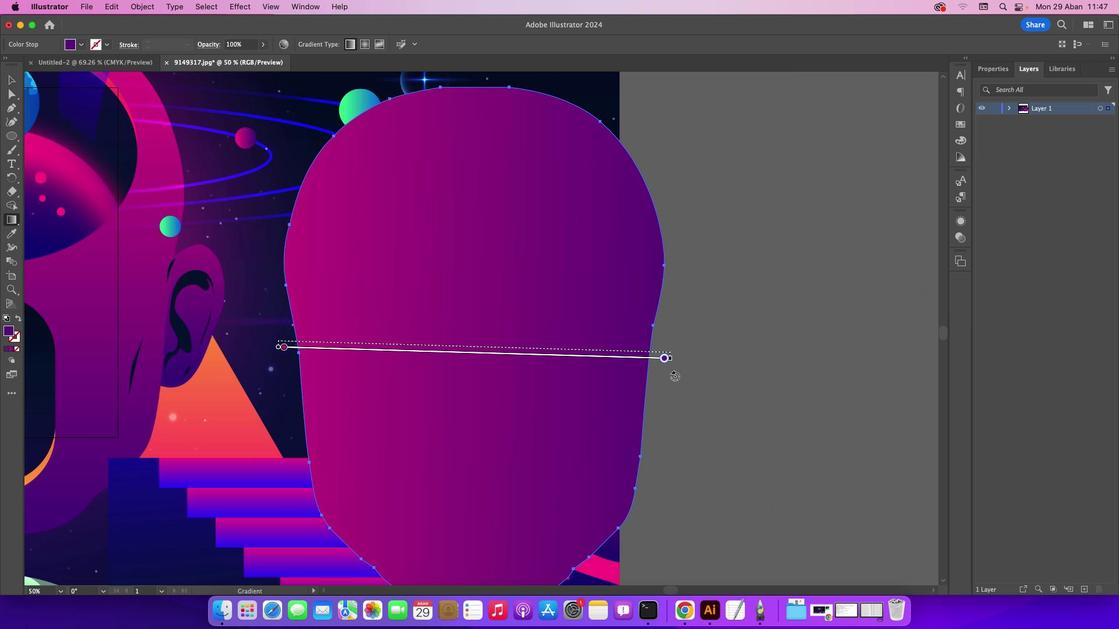 
Action: Mouse moved to (472, 473)
Screenshot: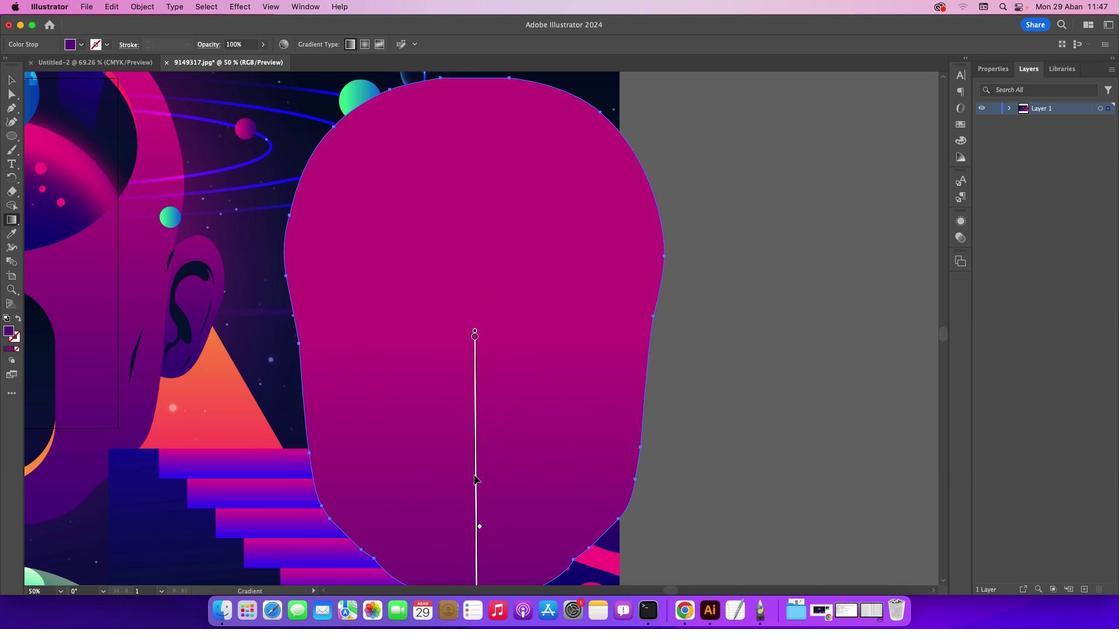 
Action: Mouse pressed left at (472, 473)
Screenshot: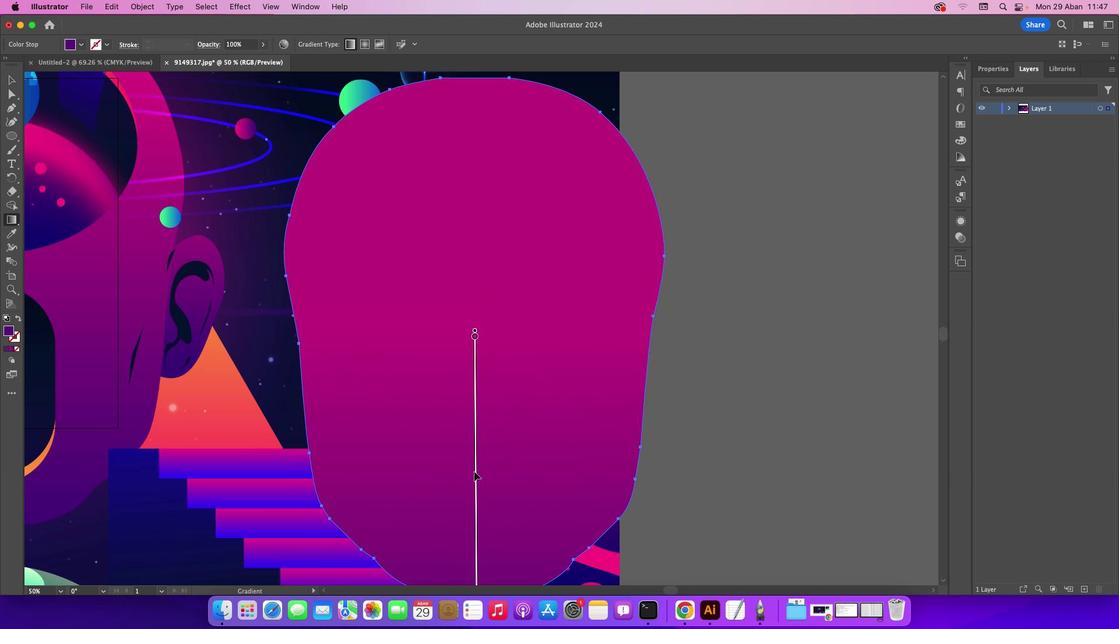 
Action: Mouse moved to (790, 519)
Screenshot: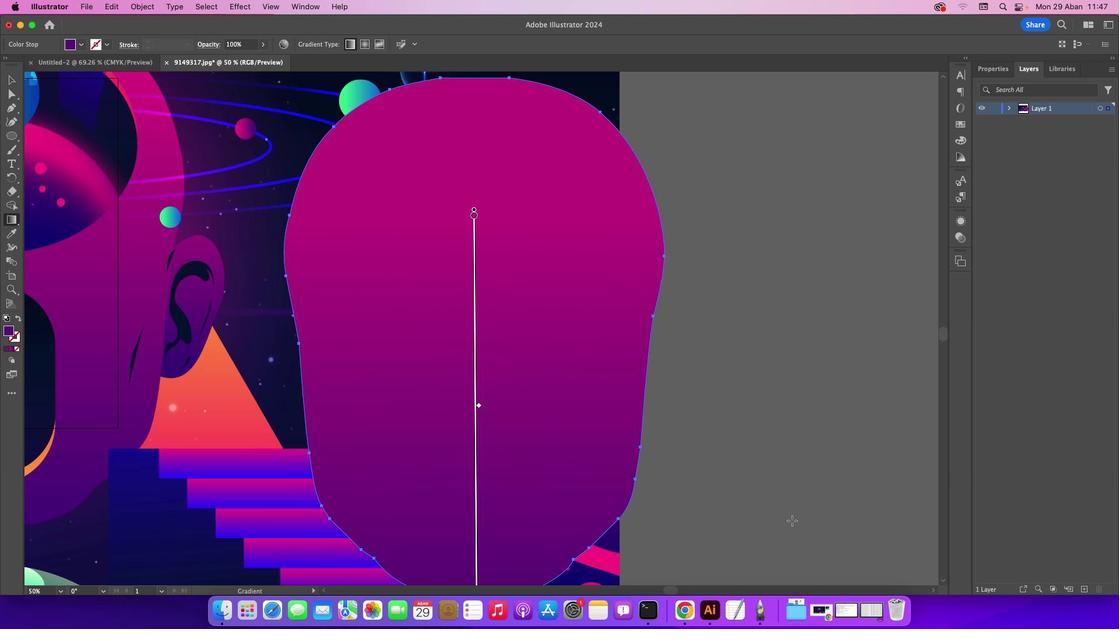 
Action: Mouse pressed left at (790, 519)
Screenshot: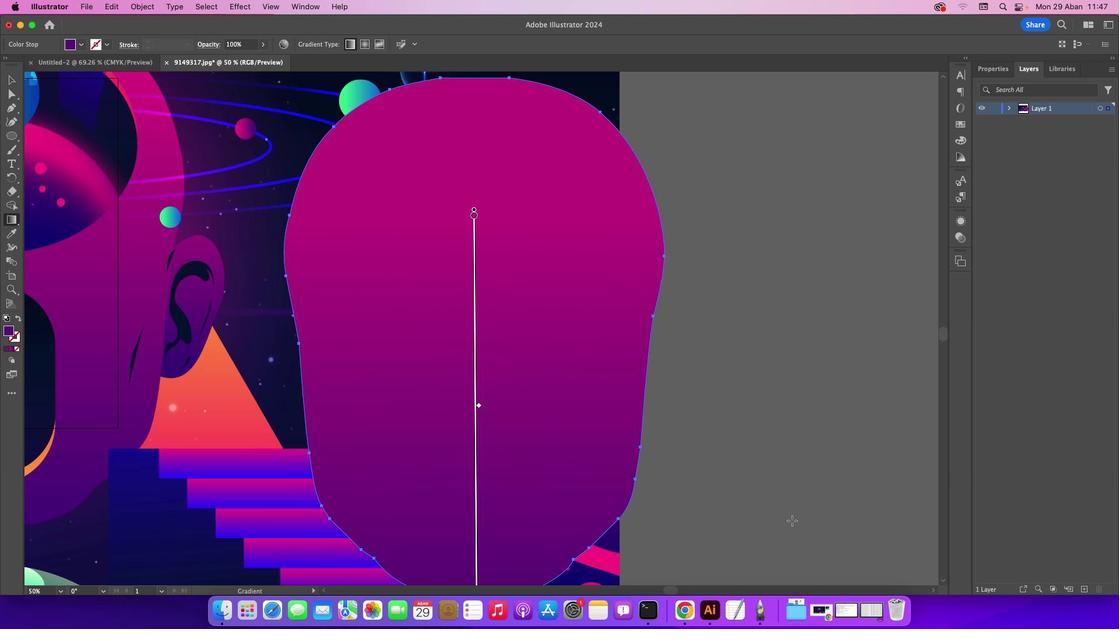 
Action: Mouse moved to (11, 73)
Screenshot: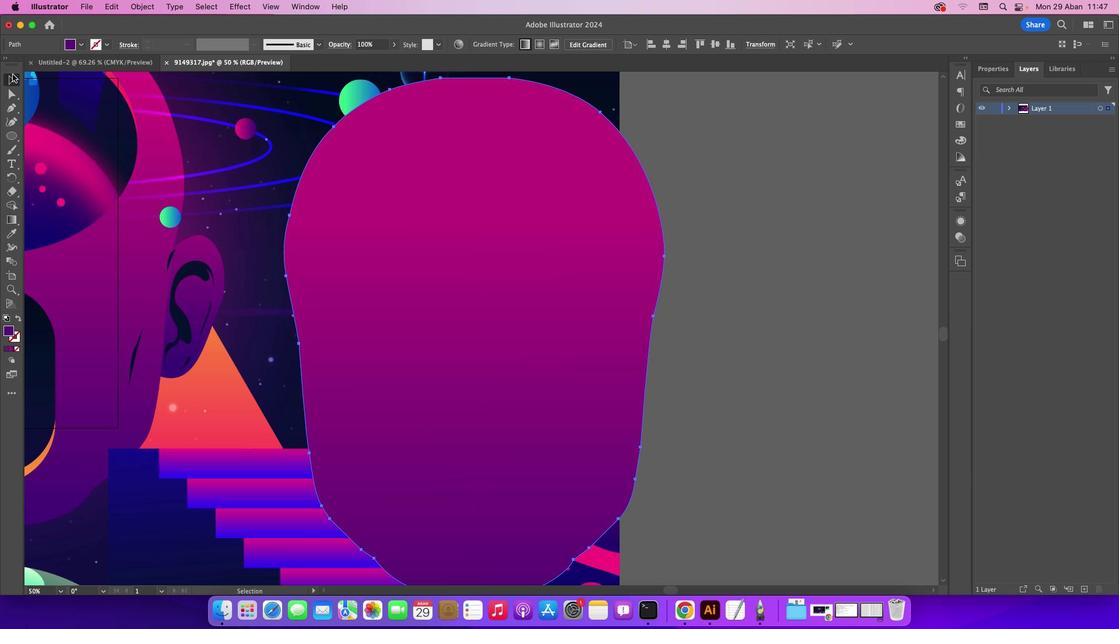 
Action: Mouse pressed left at (11, 73)
Screenshot: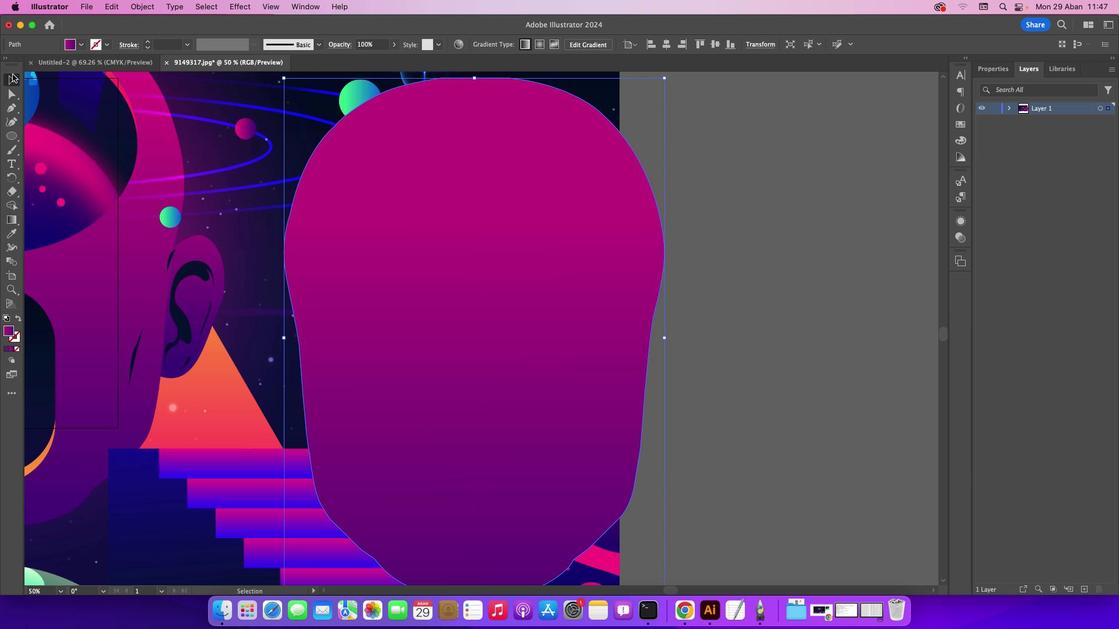 
Action: Mouse moved to (706, 370)
Screenshot: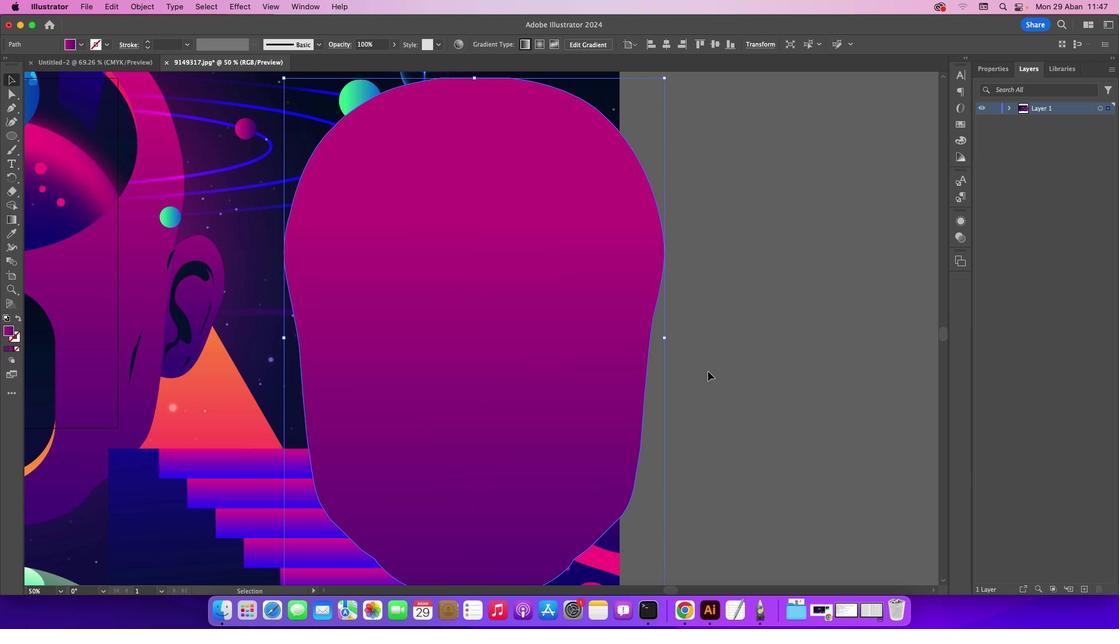 
Action: Mouse pressed left at (706, 370)
Screenshot: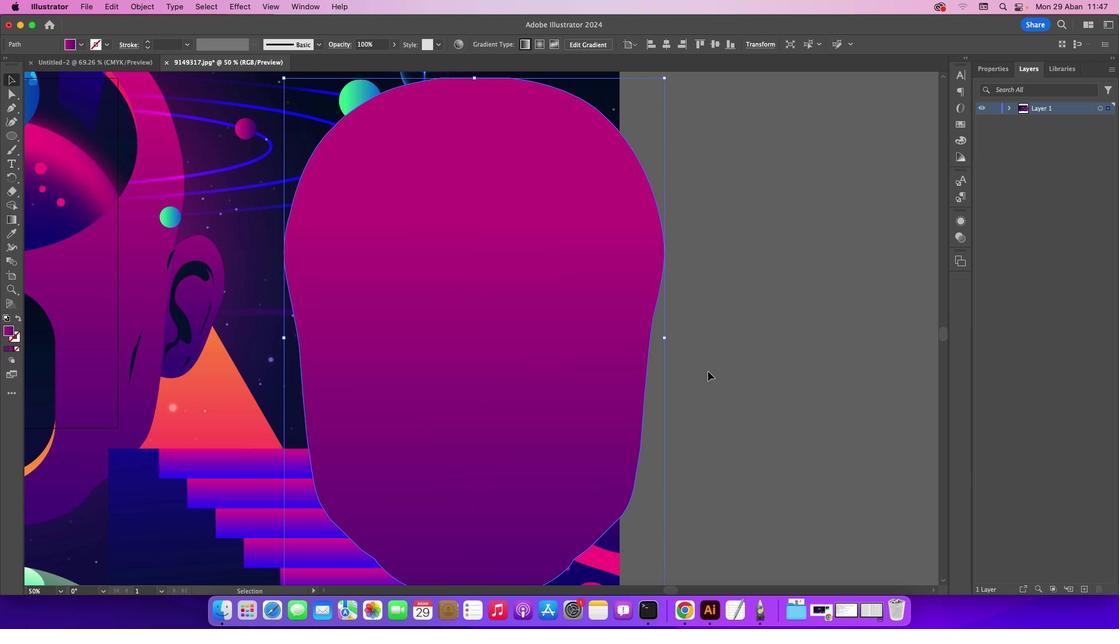 
Action: Mouse moved to (681, 394)
Screenshot: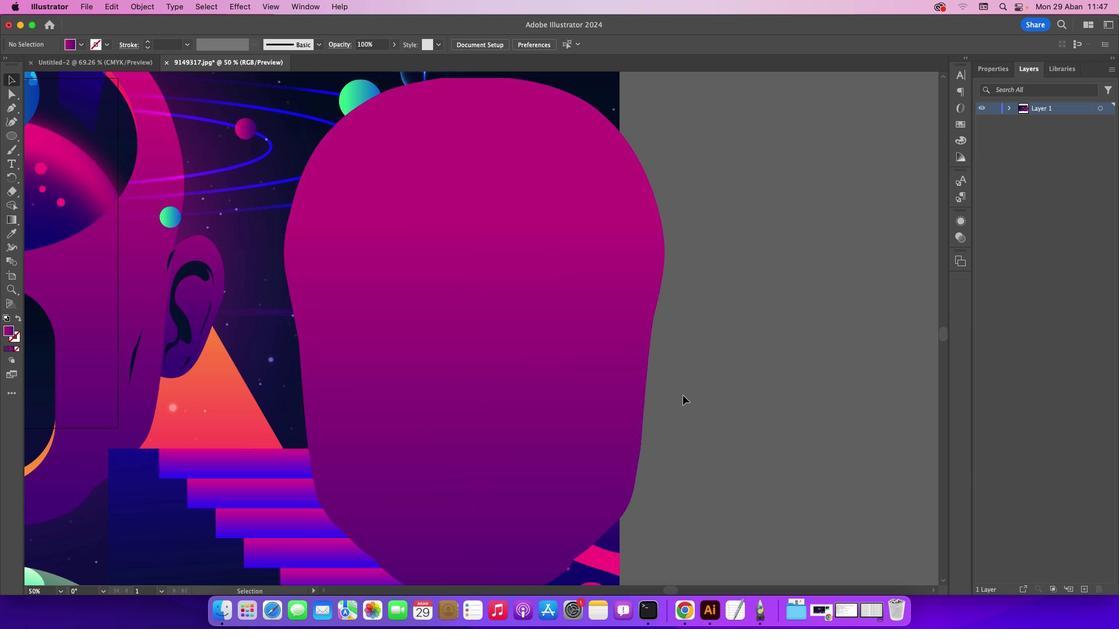 
Action: Key pressed Key.cmd_r'-'
Screenshot: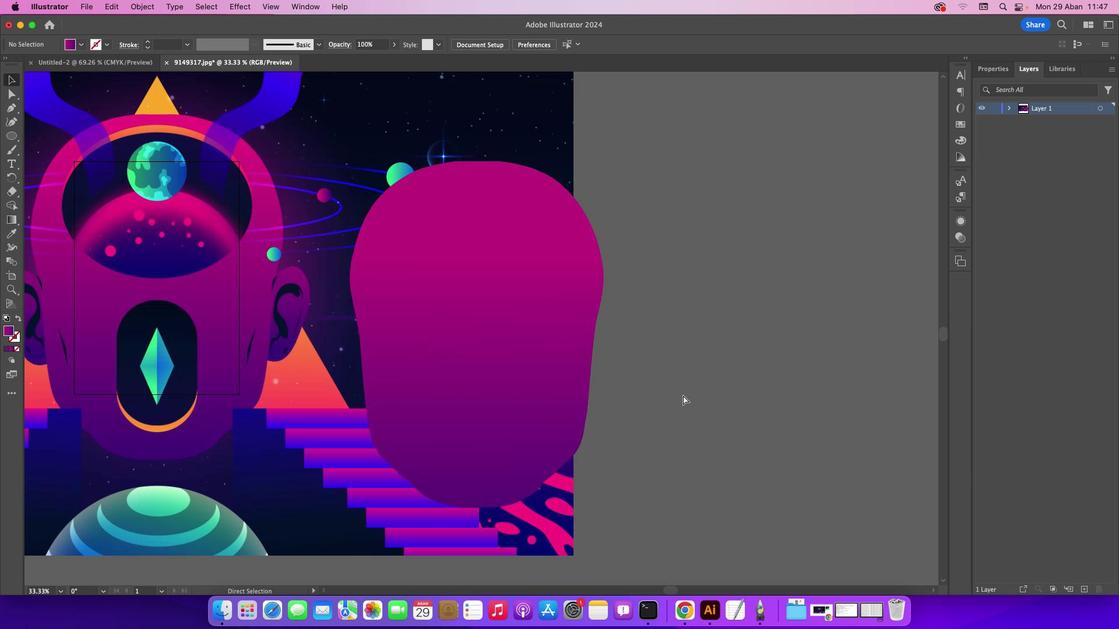 
Action: Mouse moved to (668, 589)
Screenshot: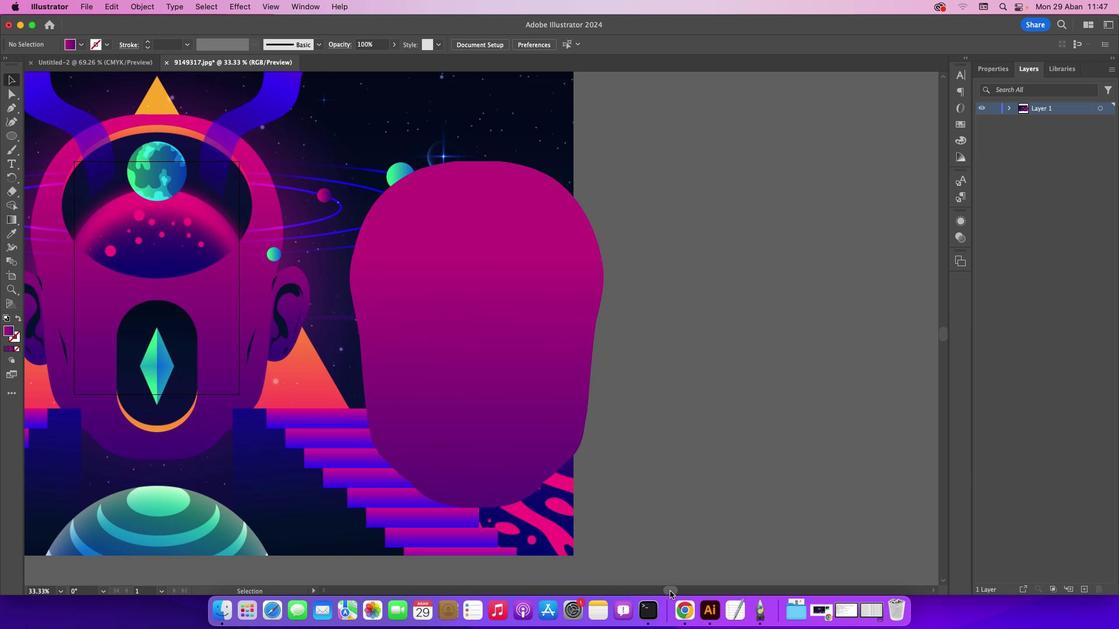 
Action: Mouse pressed left at (668, 589)
Screenshot: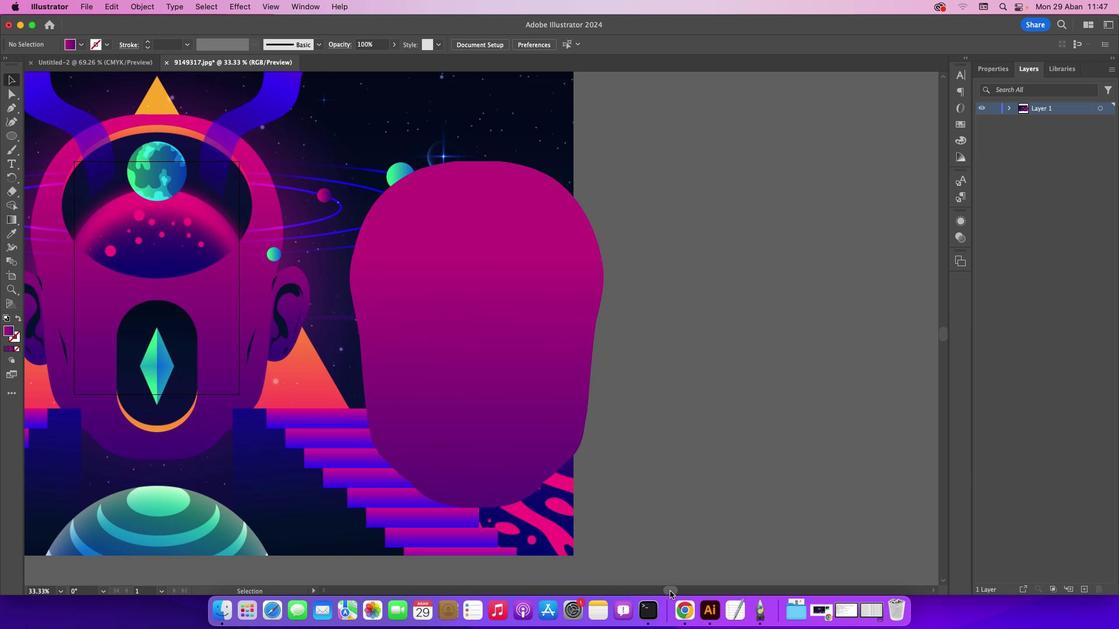
Action: Mouse moved to (370, 454)
Screenshot: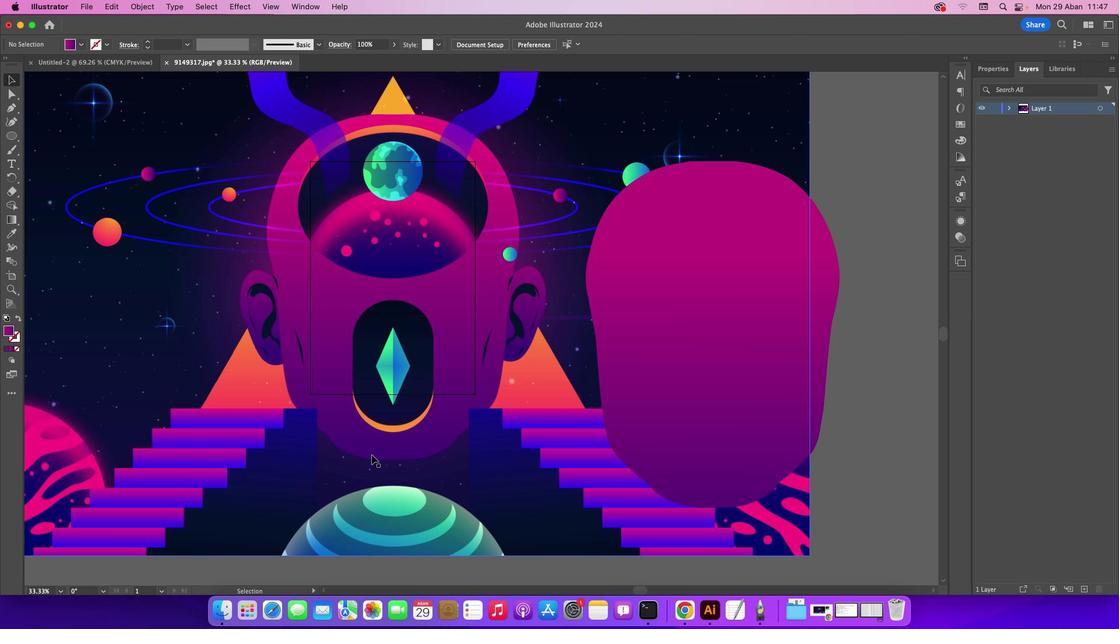 
Action: Key pressed Key.cmd_r'=''='
Screenshot: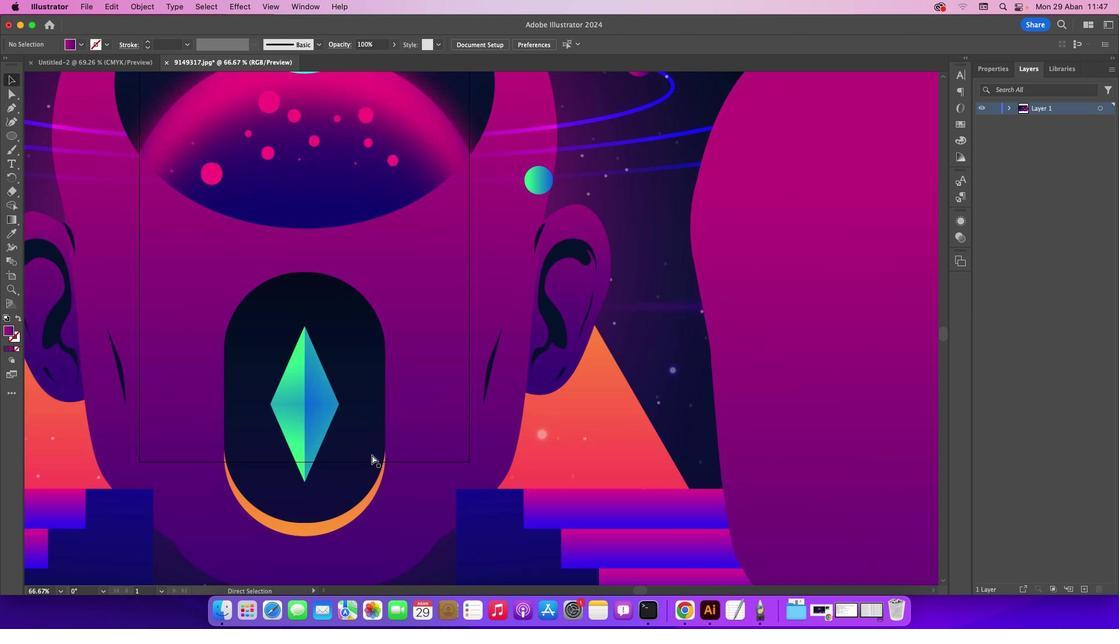 
Action: Mouse moved to (9, 106)
Screenshot: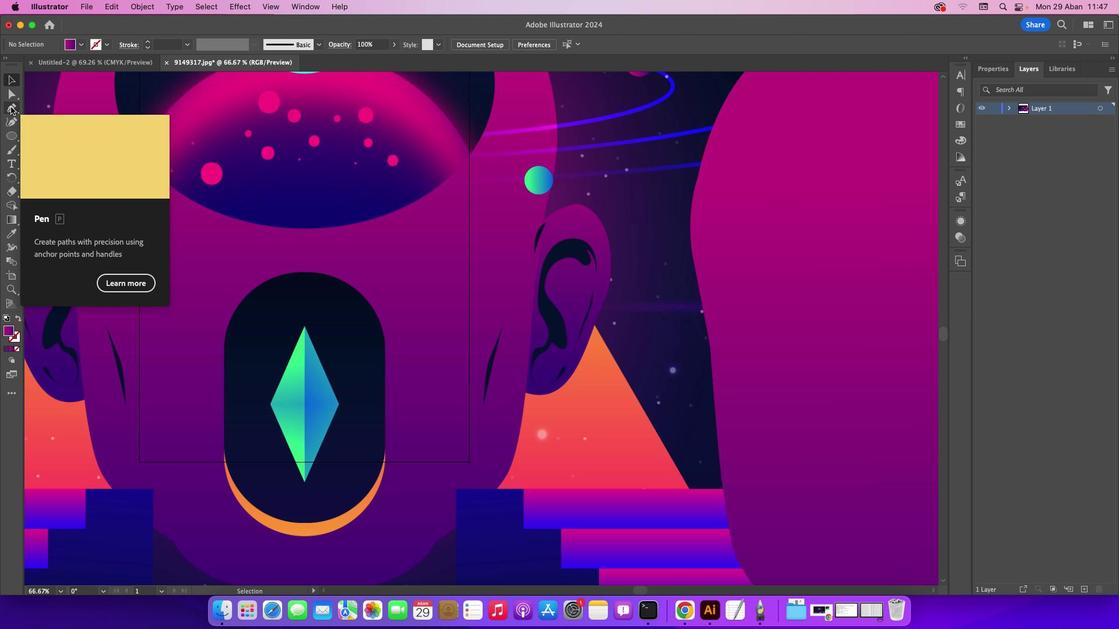 
Action: Mouse pressed left at (9, 106)
Screenshot: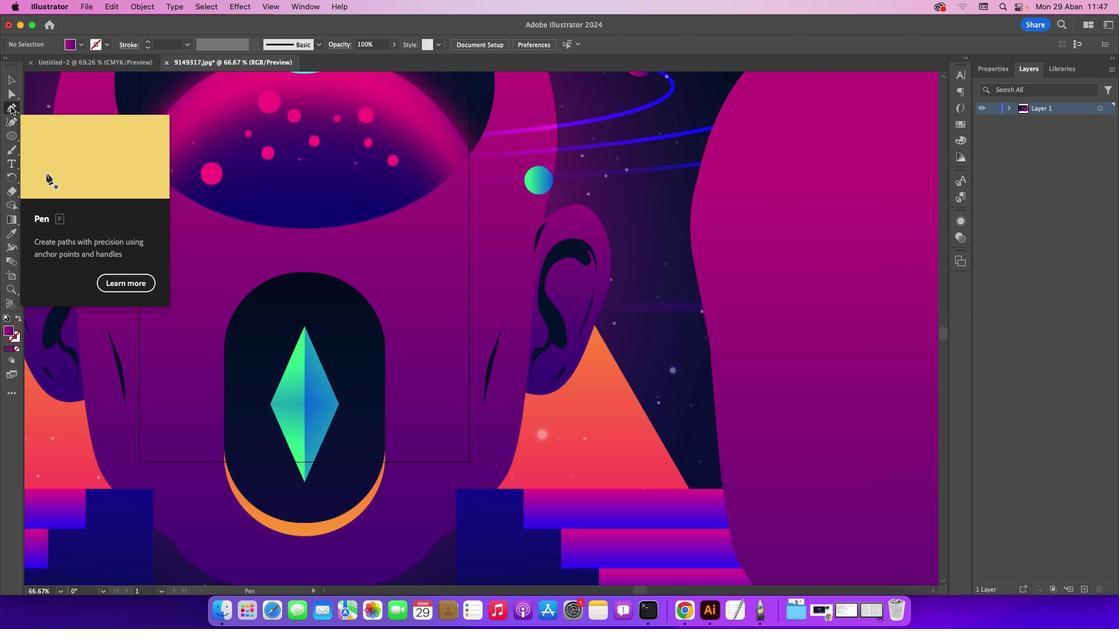 
Action: Mouse moved to (542, 220)
Screenshot: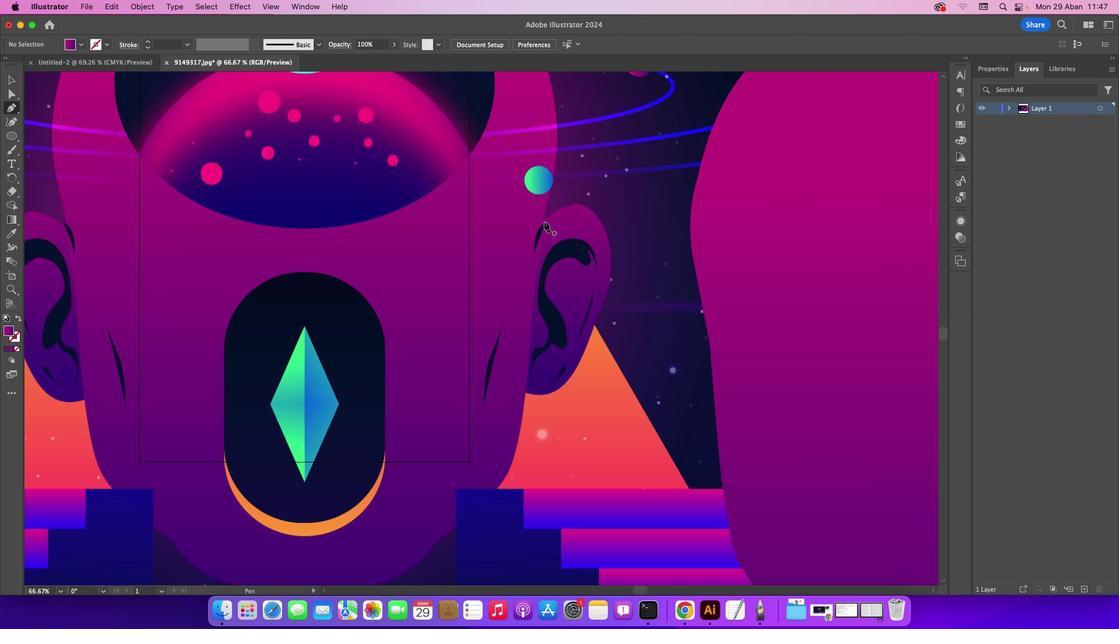 
Action: Mouse pressed left at (542, 220)
Screenshot: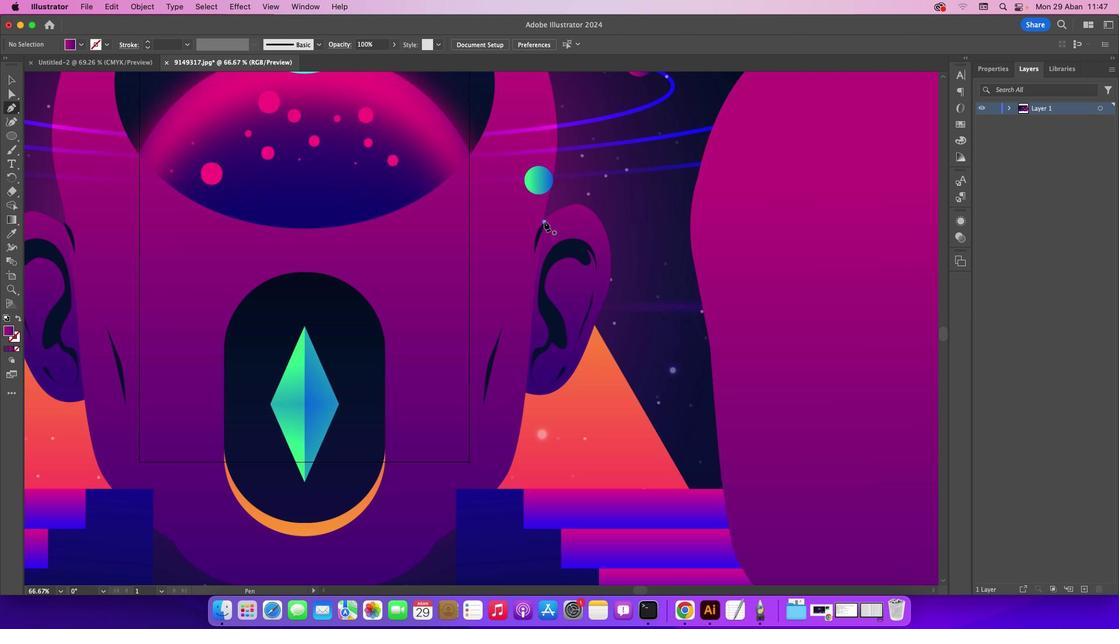 
Action: Mouse moved to (585, 205)
Screenshot: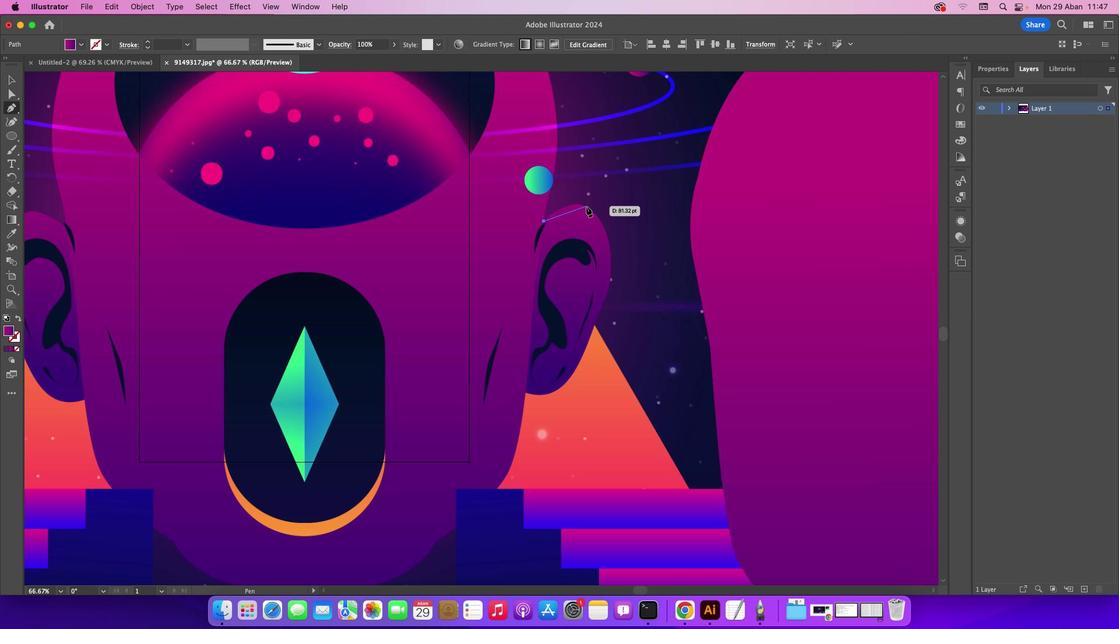 
Action: Mouse pressed left at (585, 205)
Screenshot: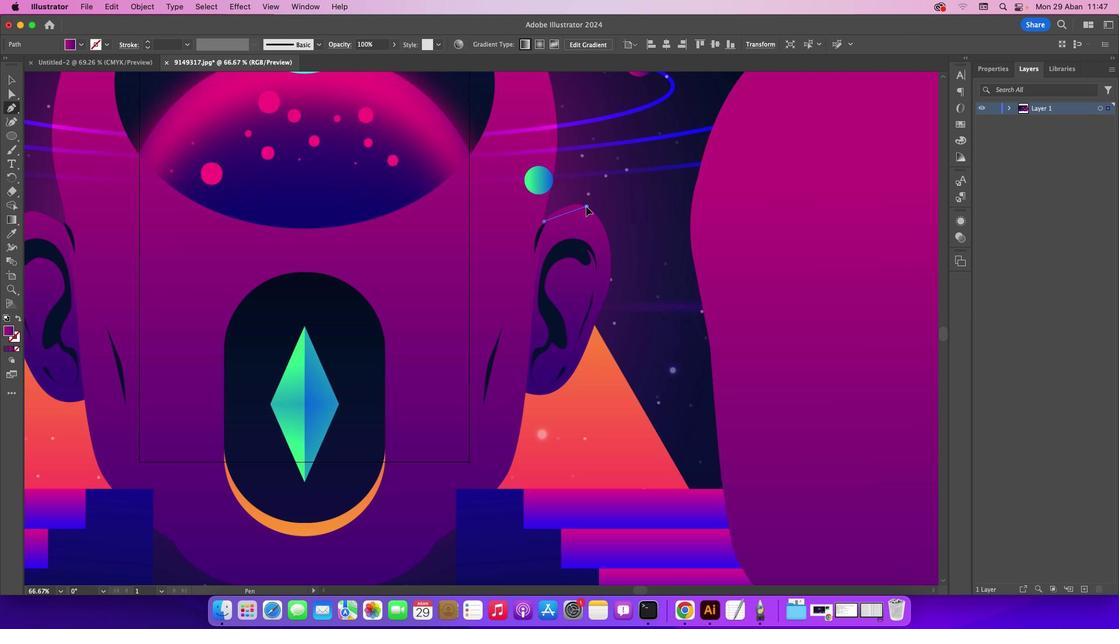 
Action: Mouse moved to (609, 273)
Screenshot: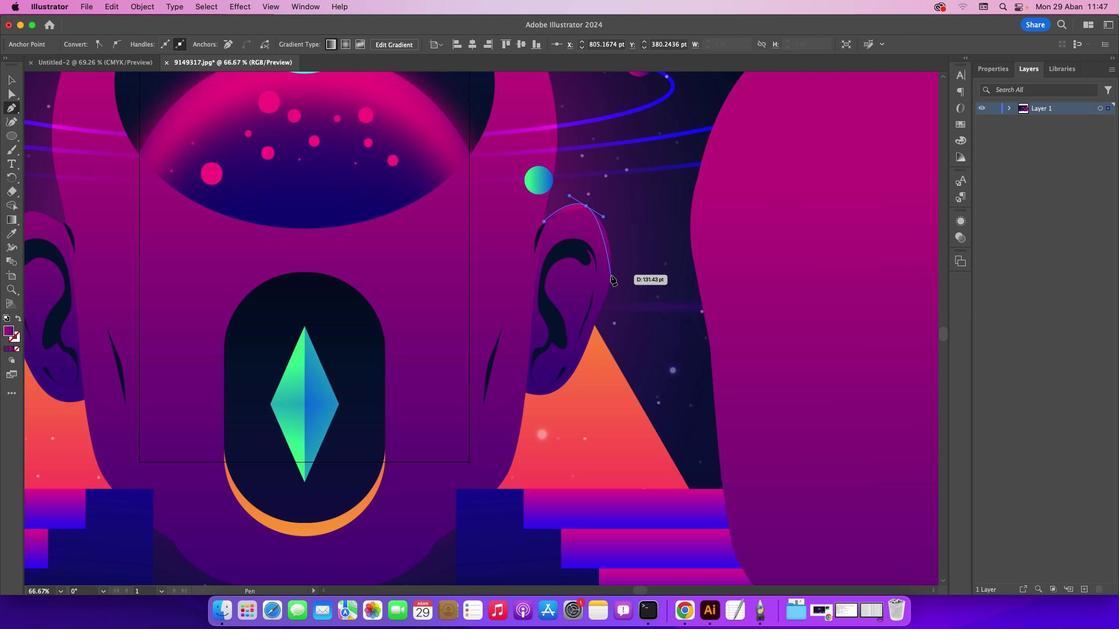 
Action: Mouse pressed left at (609, 273)
